 Task: Select transit view around selected location Angkor Wat, Cambodia and check out the nearest train station
Action: Mouse moved to (333, 586)
Screenshot: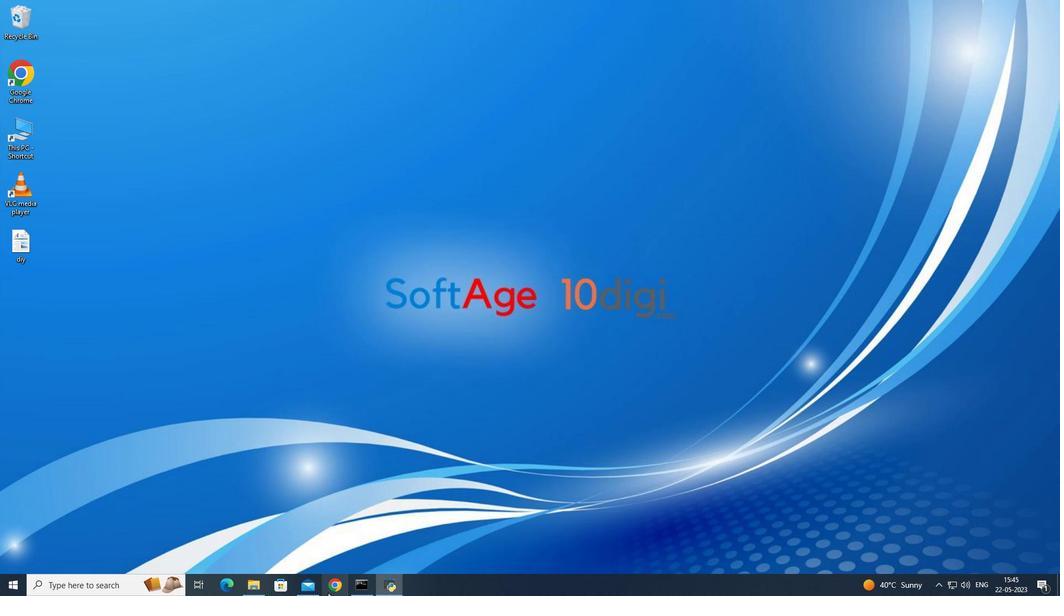 
Action: Mouse pressed left at (333, 586)
Screenshot: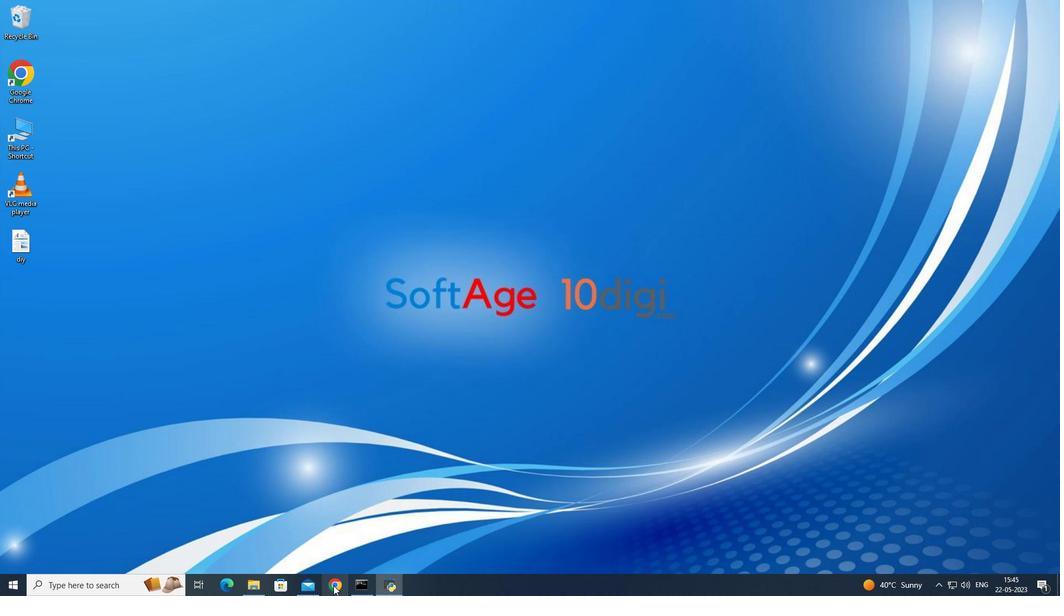 
Action: Mouse moved to (182, 33)
Screenshot: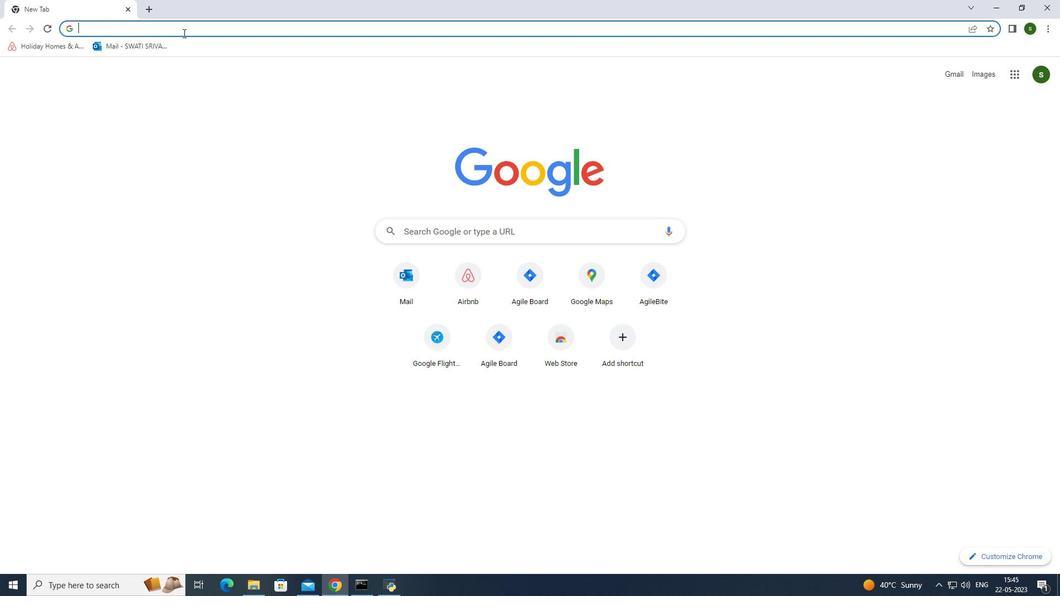 
Action: Mouse pressed left at (182, 33)
Screenshot: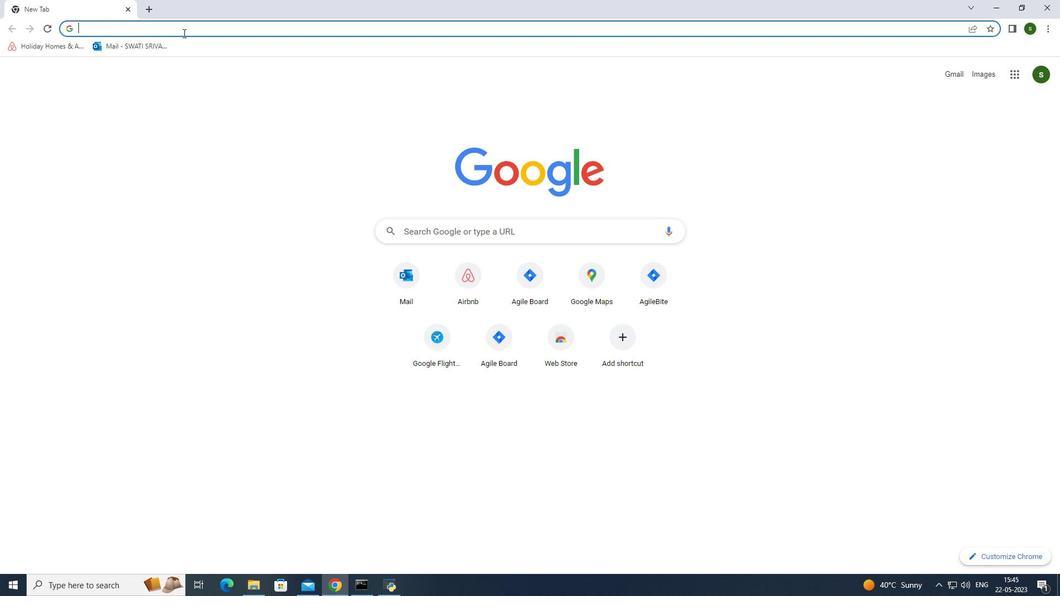 
Action: Mouse moved to (197, 38)
Screenshot: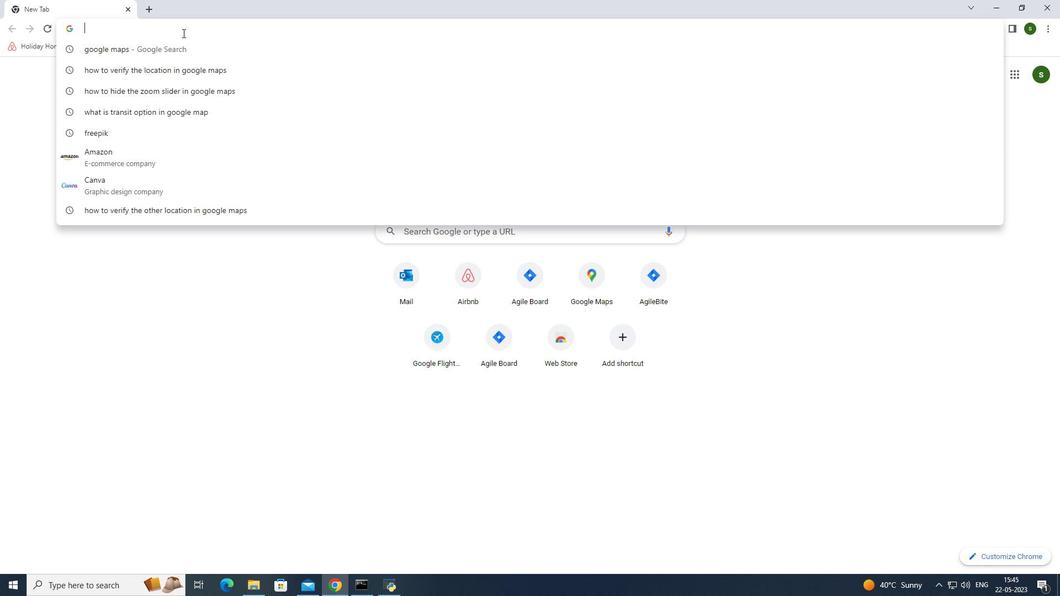 
Action: Key pressed g
Screenshot: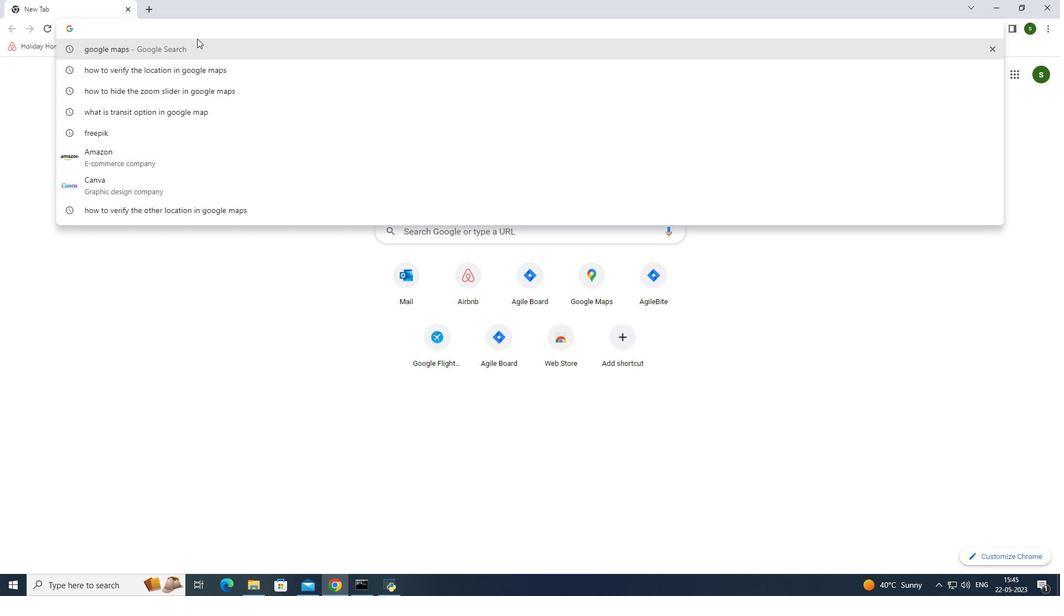
Action: Mouse moved to (197, 39)
Screenshot: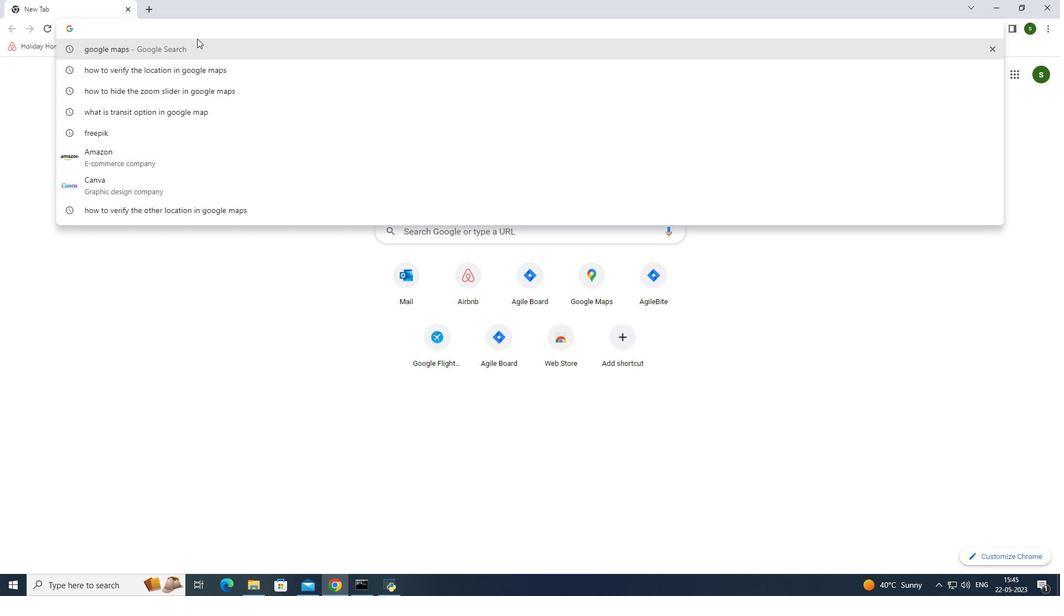 
Action: Key pressed o
Screenshot: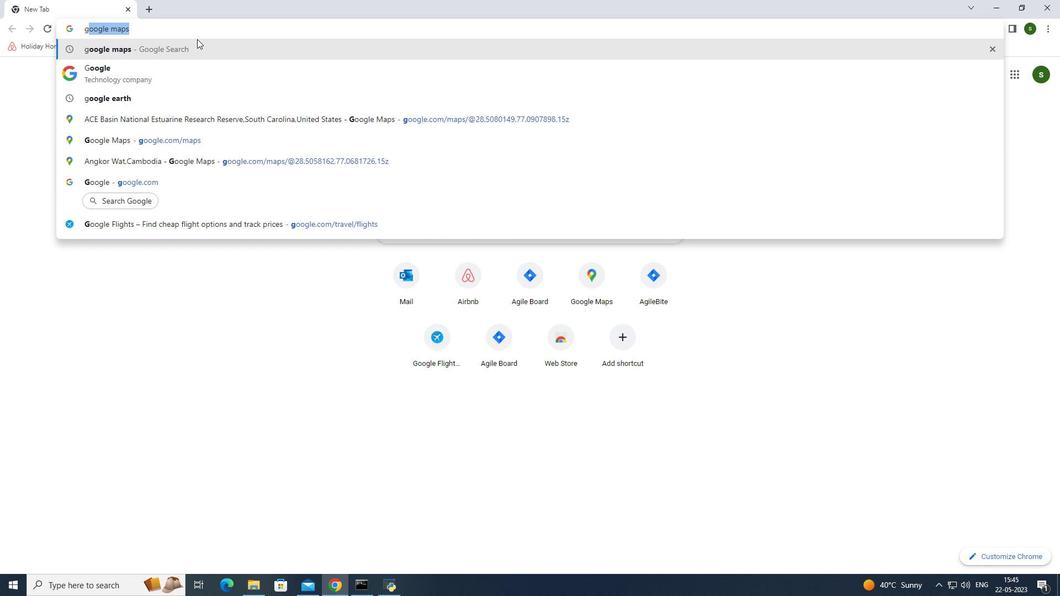 
Action: Mouse moved to (197, 39)
Screenshot: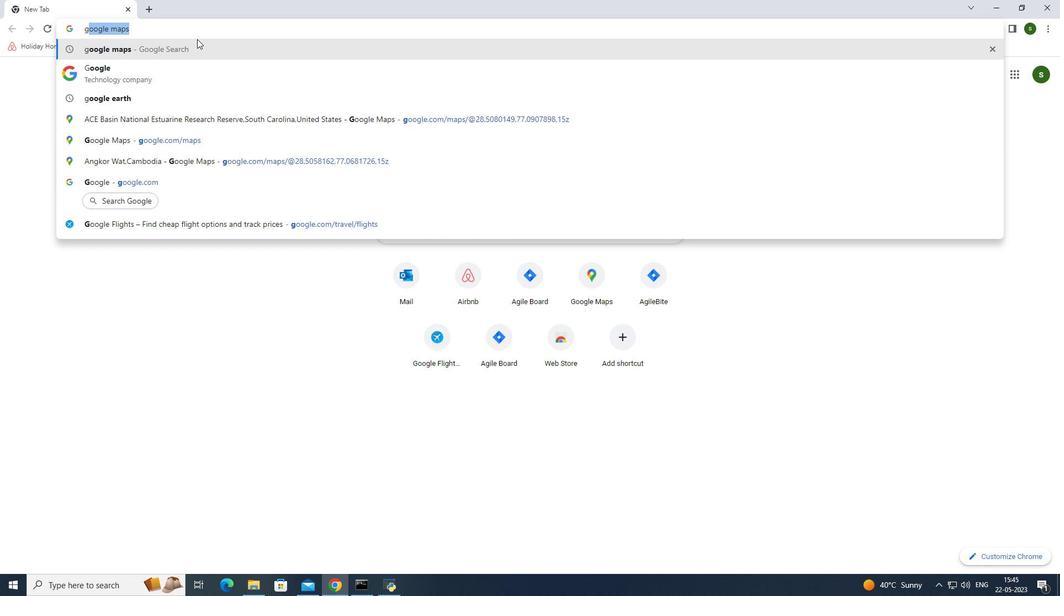 
Action: Key pressed og
Screenshot: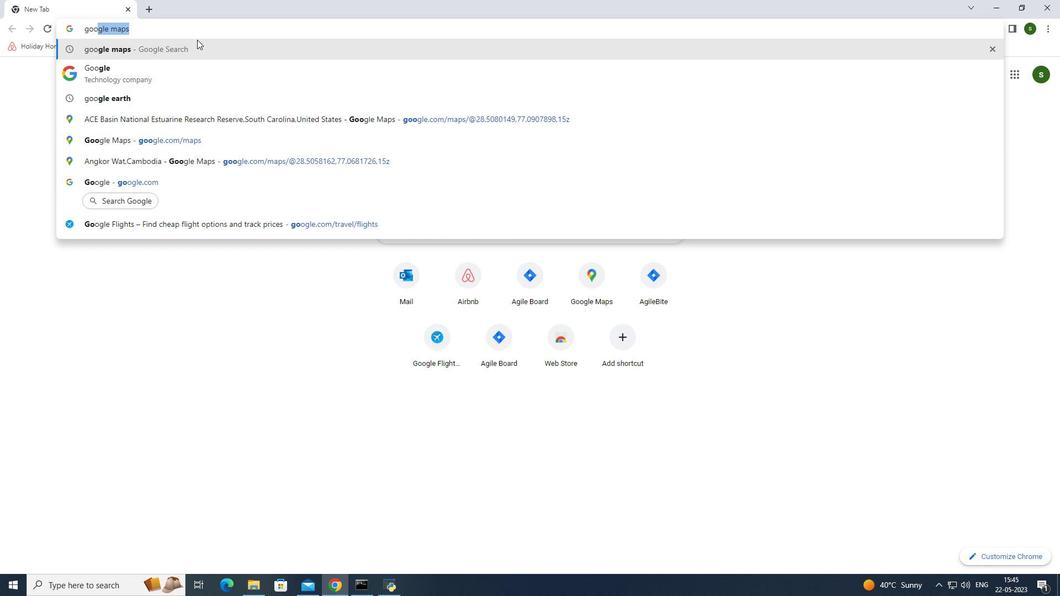 
Action: Mouse moved to (197, 40)
Screenshot: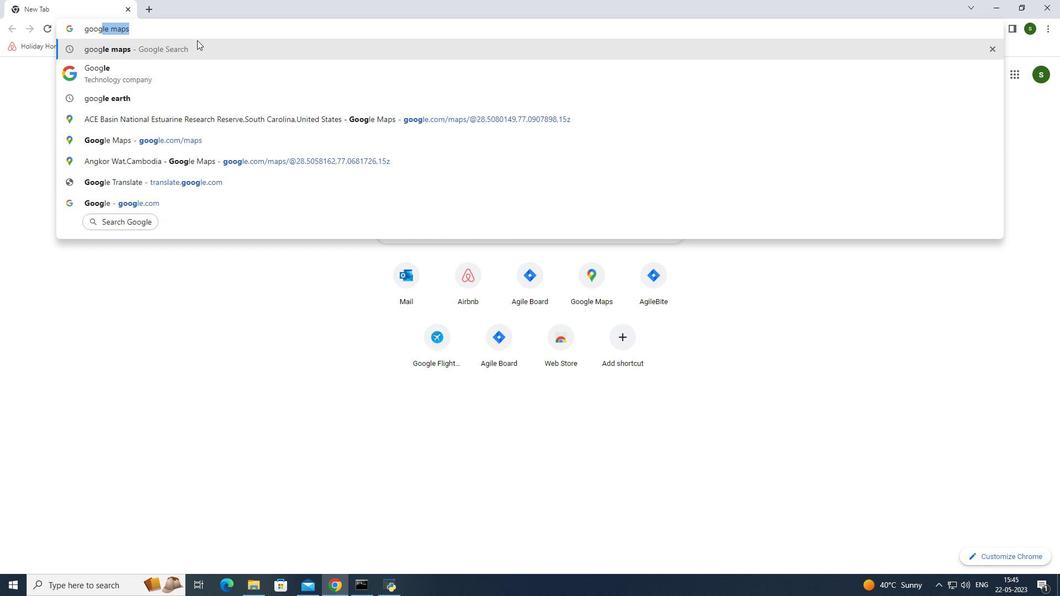 
Action: Key pressed le<Key.space>
Screenshot: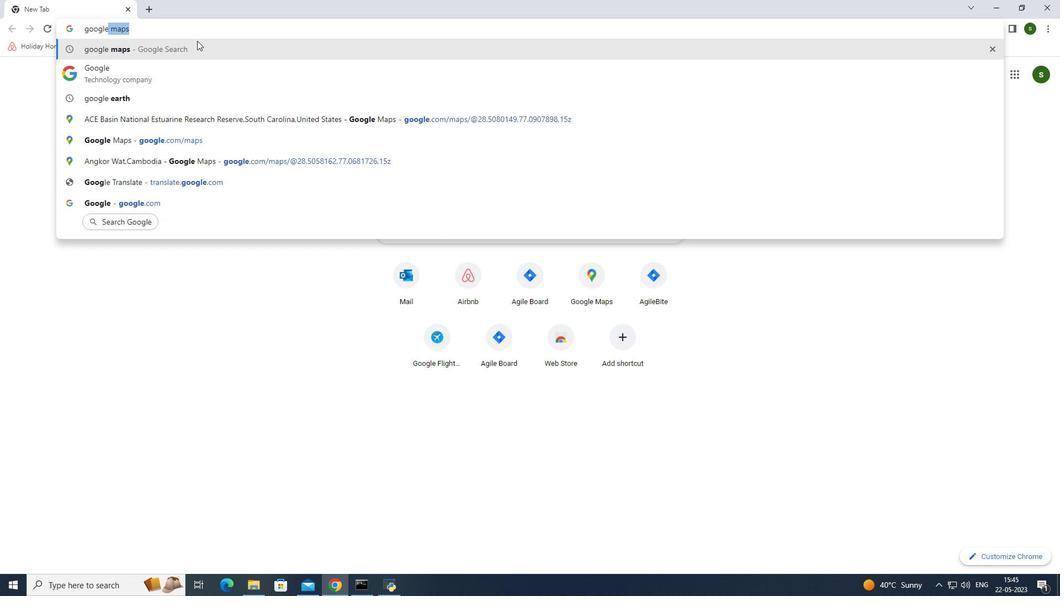 
Action: Mouse moved to (196, 40)
Screenshot: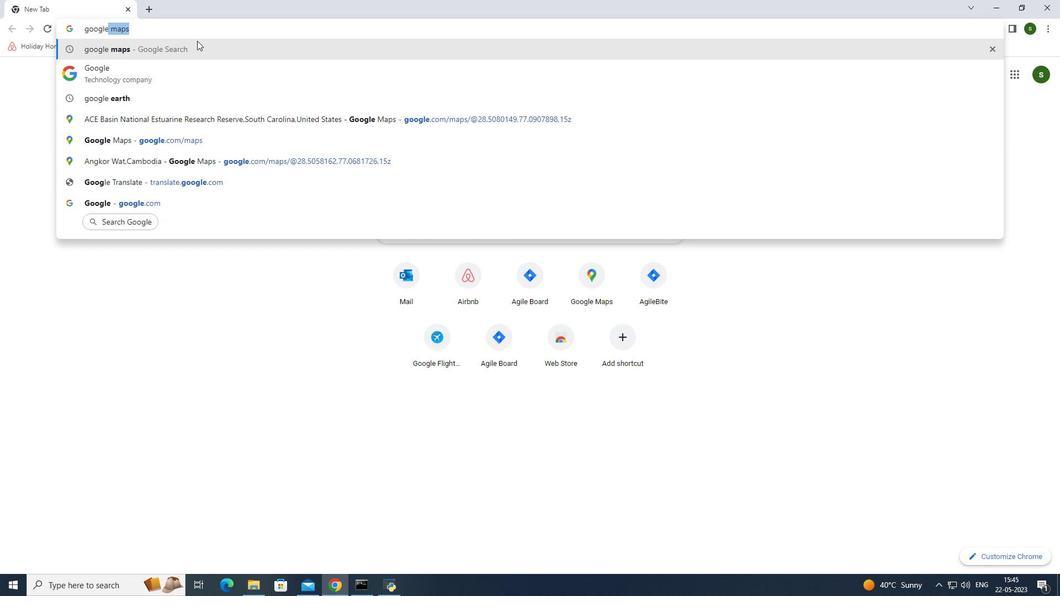 
Action: Key pressed ma
Screenshot: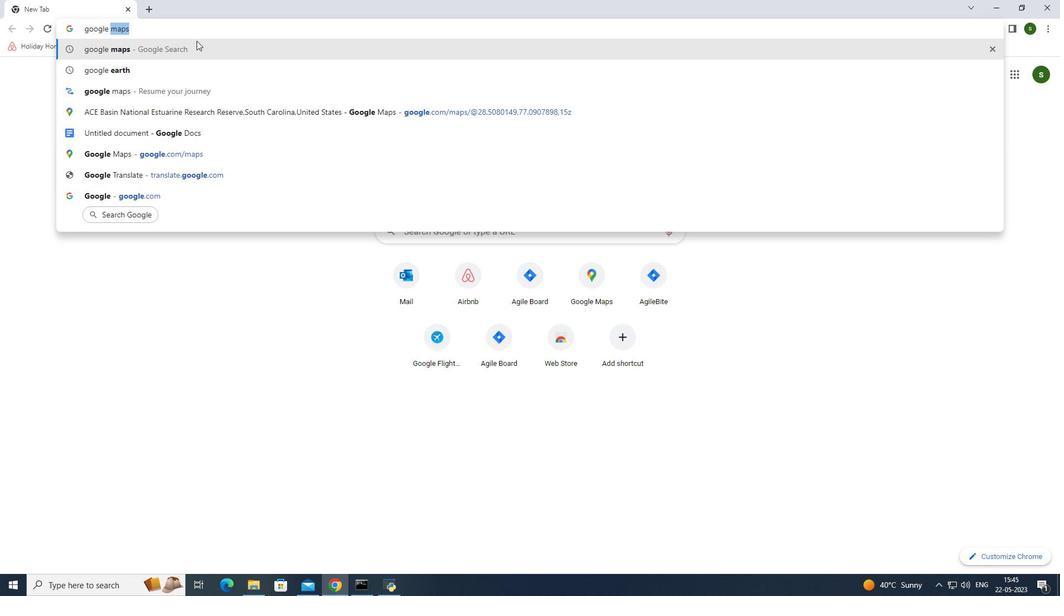 
Action: Mouse moved to (196, 41)
Screenshot: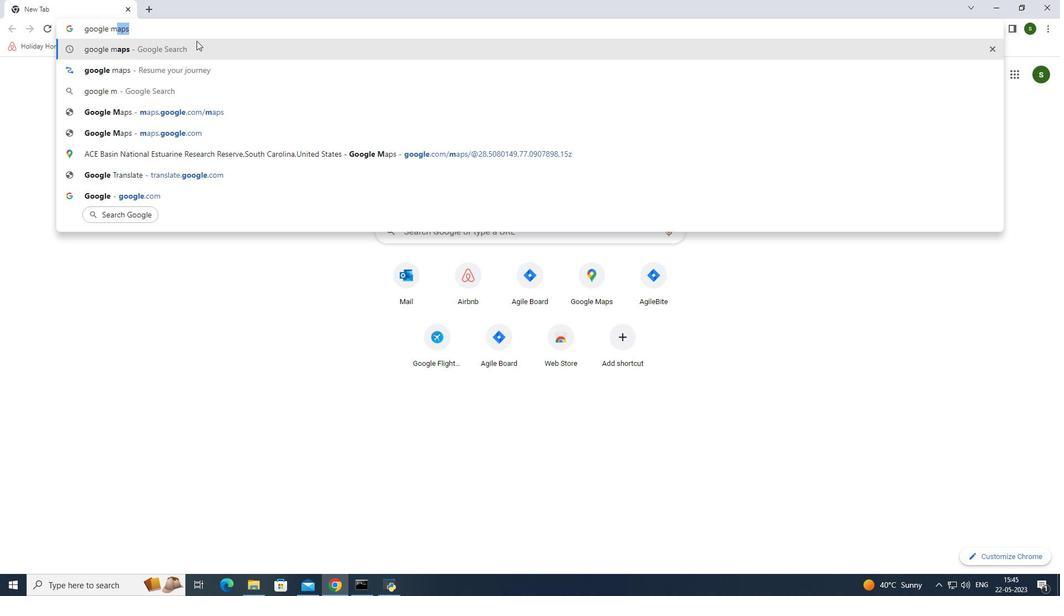 
Action: Key pressed ps
Screenshot: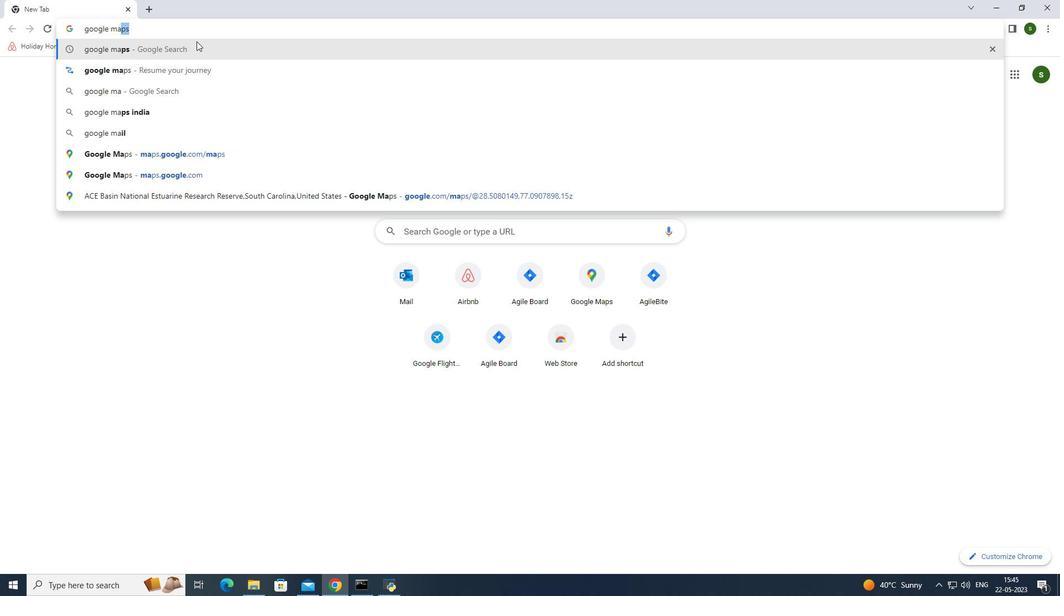 
Action: Mouse moved to (195, 43)
Screenshot: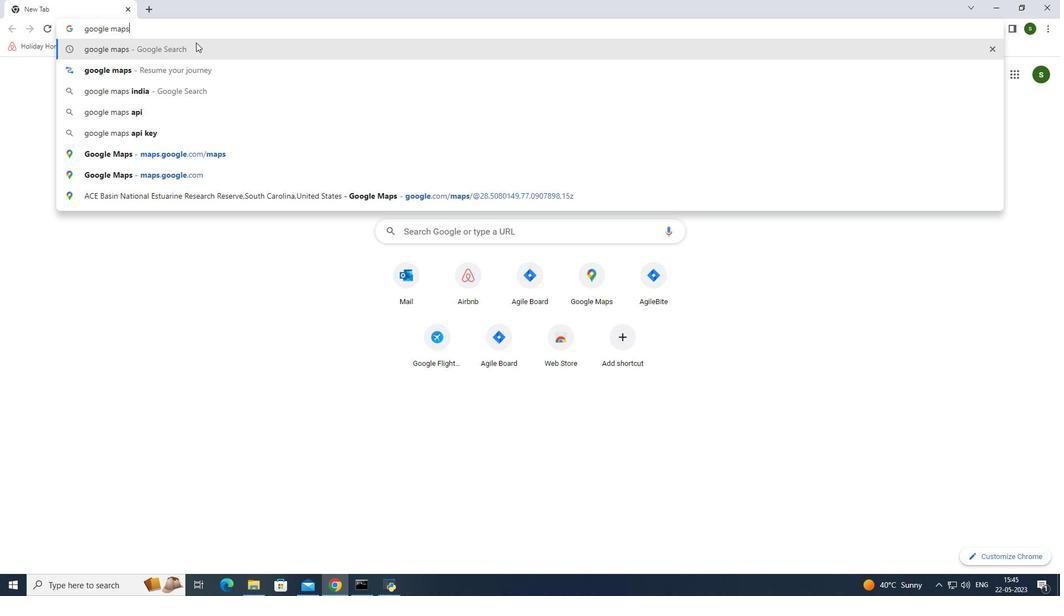 
Action: Key pressed <Key.enter>
Screenshot: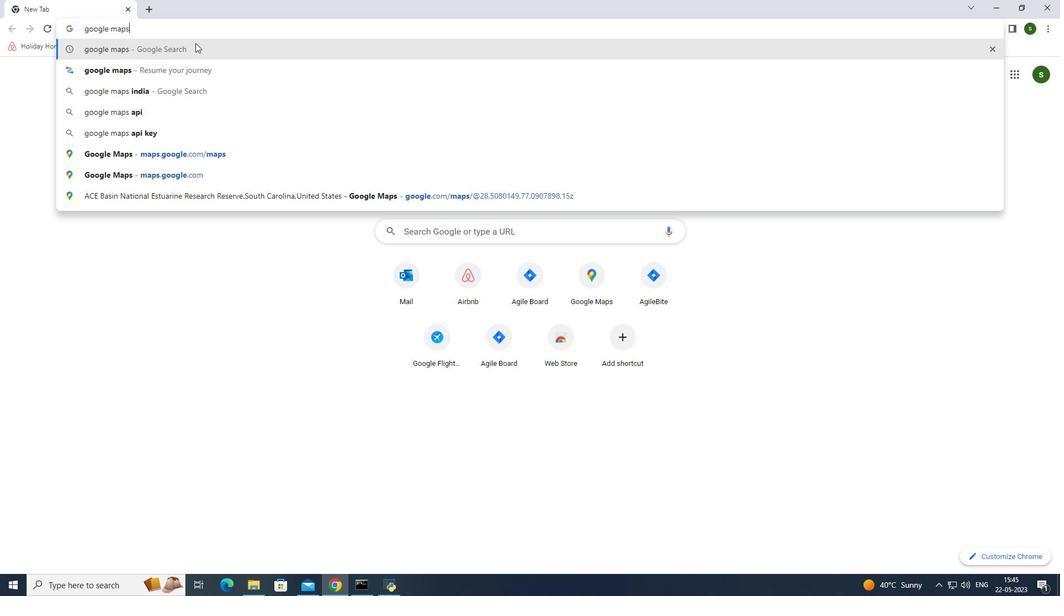 
Action: Mouse moved to (154, 163)
Screenshot: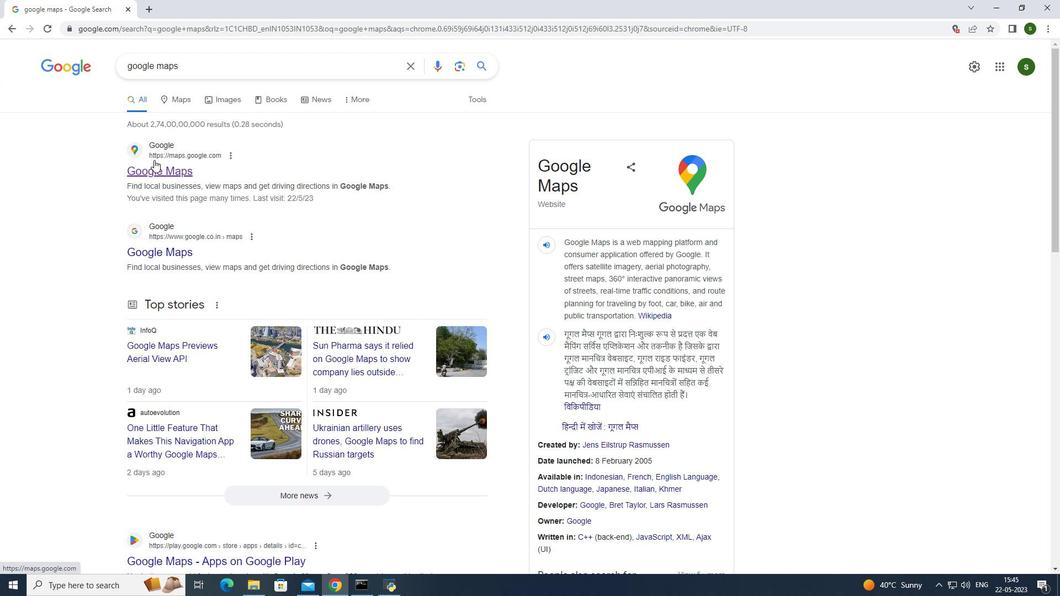 
Action: Mouse pressed left at (154, 163)
Screenshot: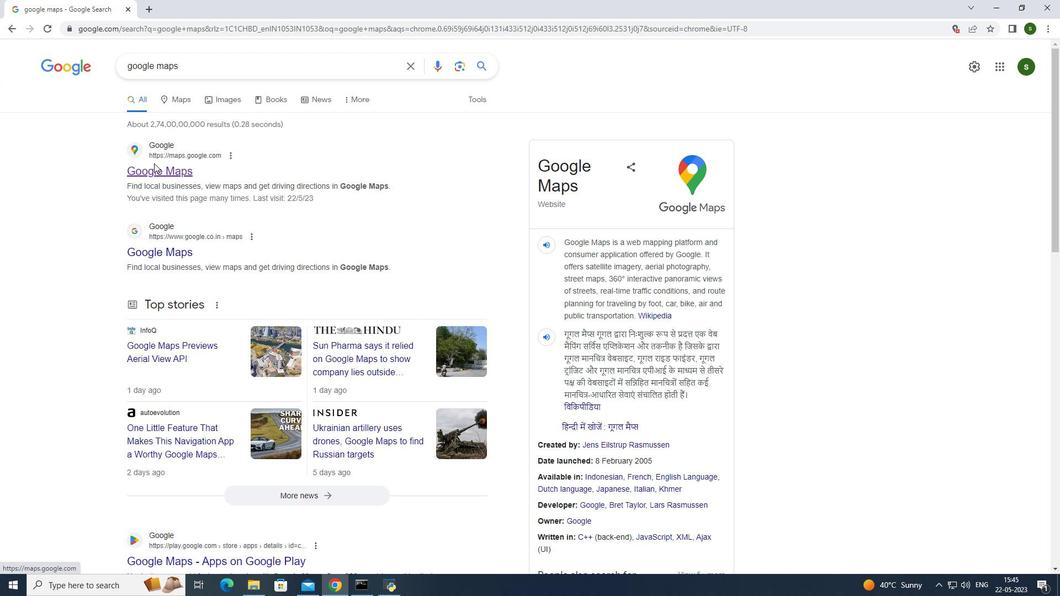 
Action: Mouse moved to (176, 53)
Screenshot: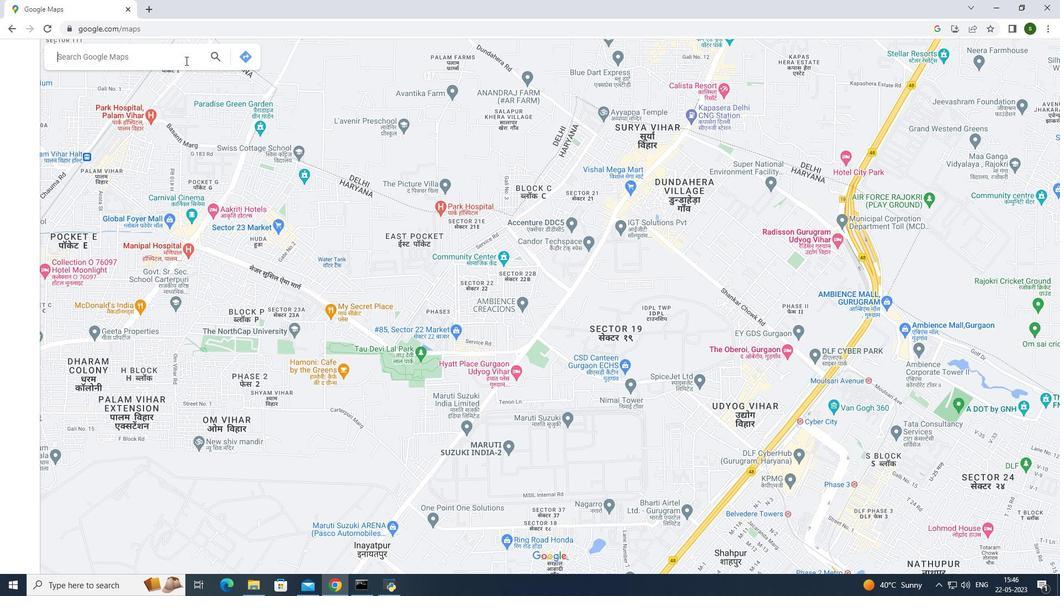 
Action: Mouse pressed left at (176, 53)
Screenshot: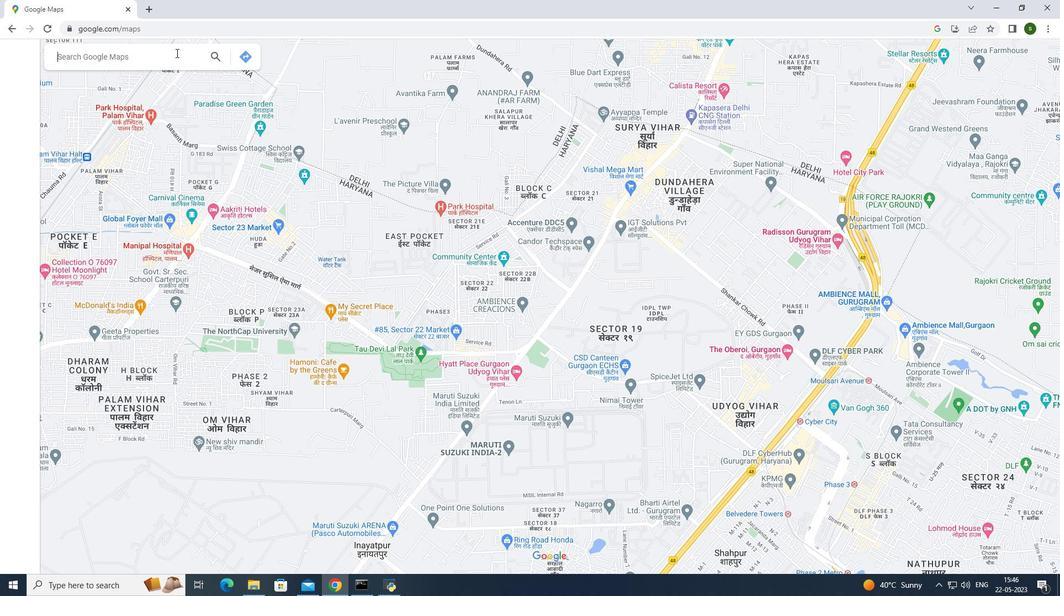 
Action: Mouse moved to (209, 56)
Screenshot: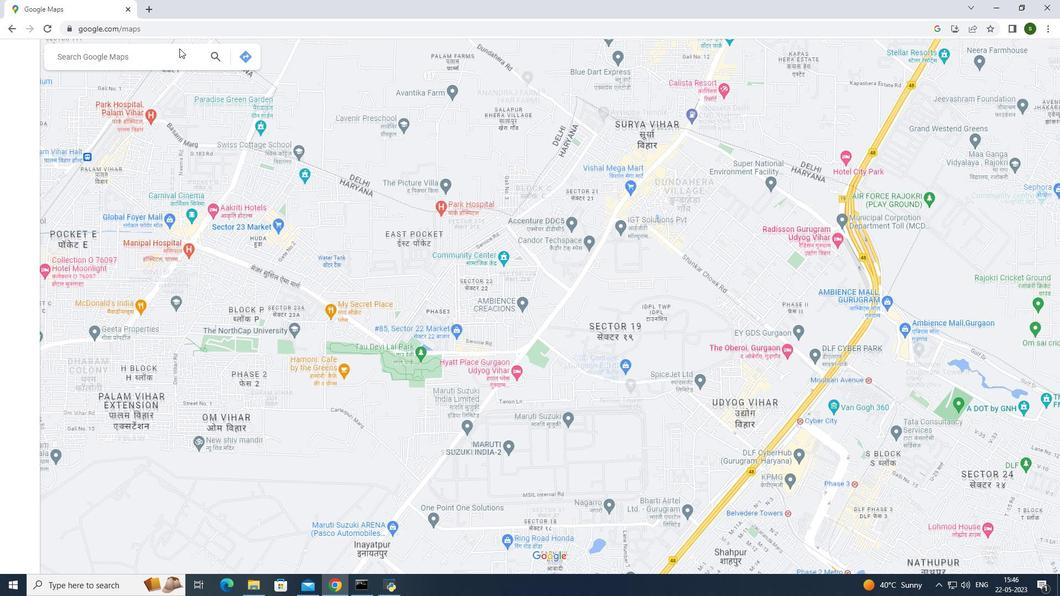 
Action: Key pressed <Key.caps_lock>A<Key.caps_lock>ngkor<Key.space>
Screenshot: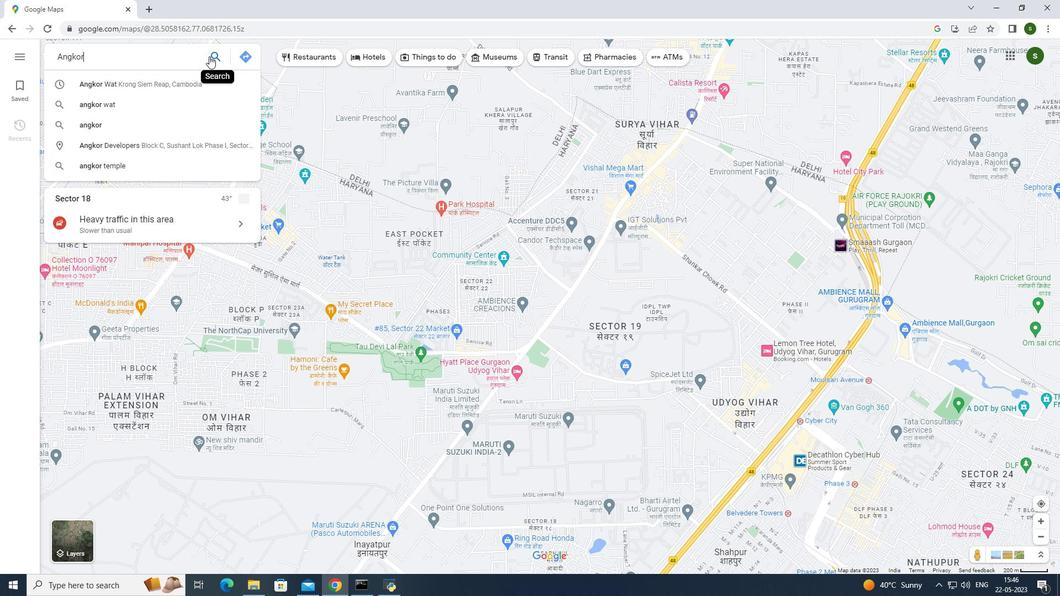 
Action: Mouse moved to (209, 56)
Screenshot: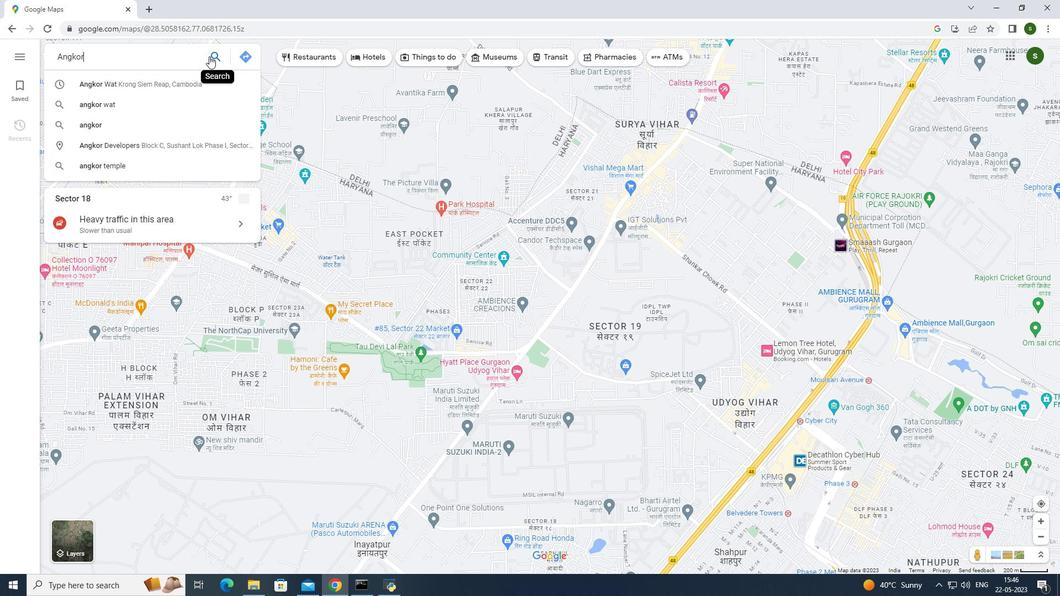
Action: Key pressed <Key.caps_lock>W<Key.caps_lock>at,<Key.caps_lock>
Screenshot: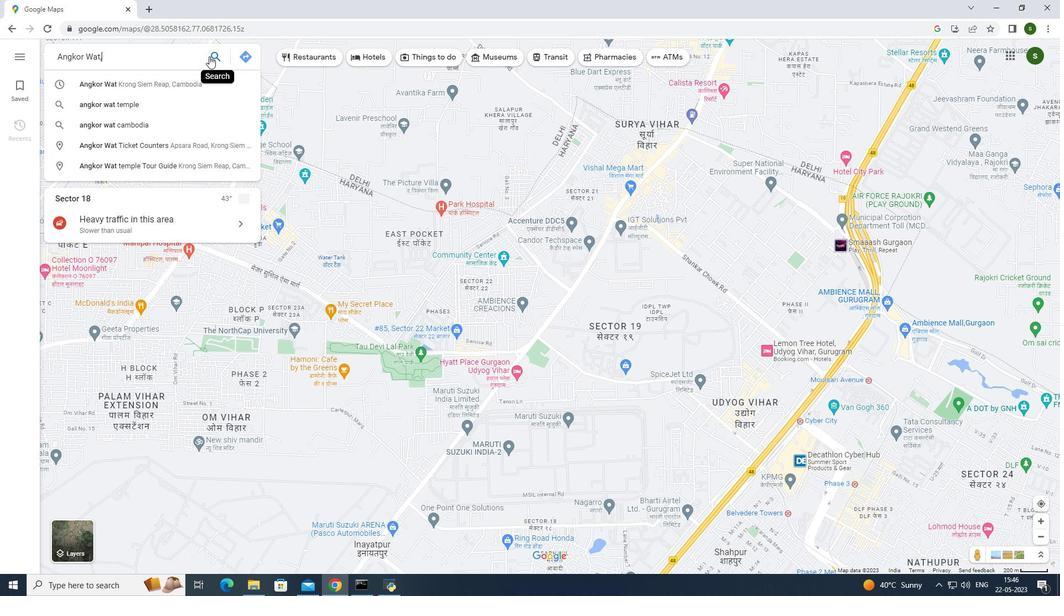 
Action: Mouse moved to (209, 56)
Screenshot: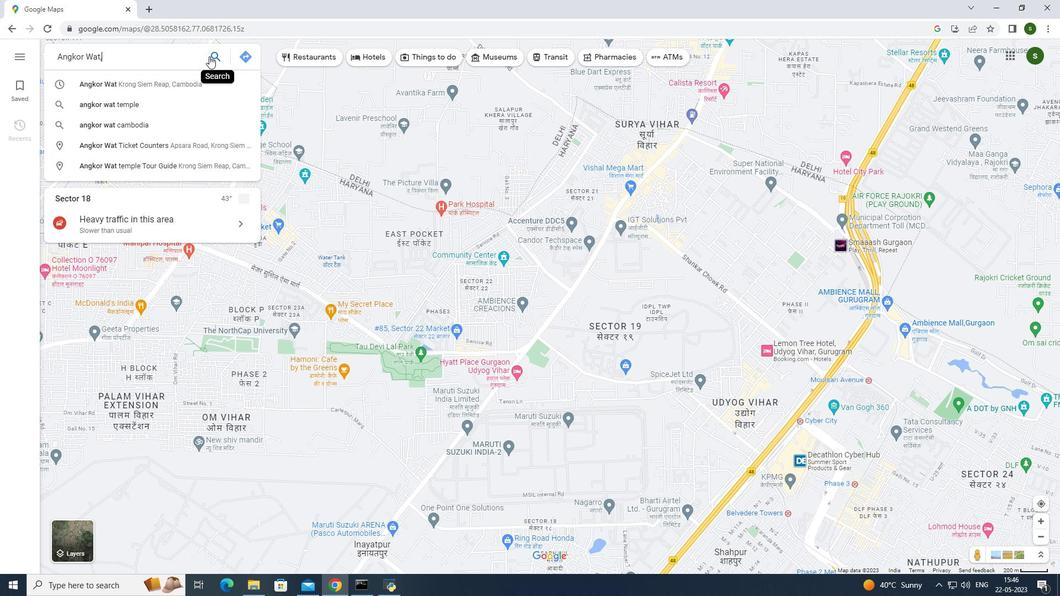 
Action: Key pressed C<Key.caps_lock>ambodiaa
Screenshot: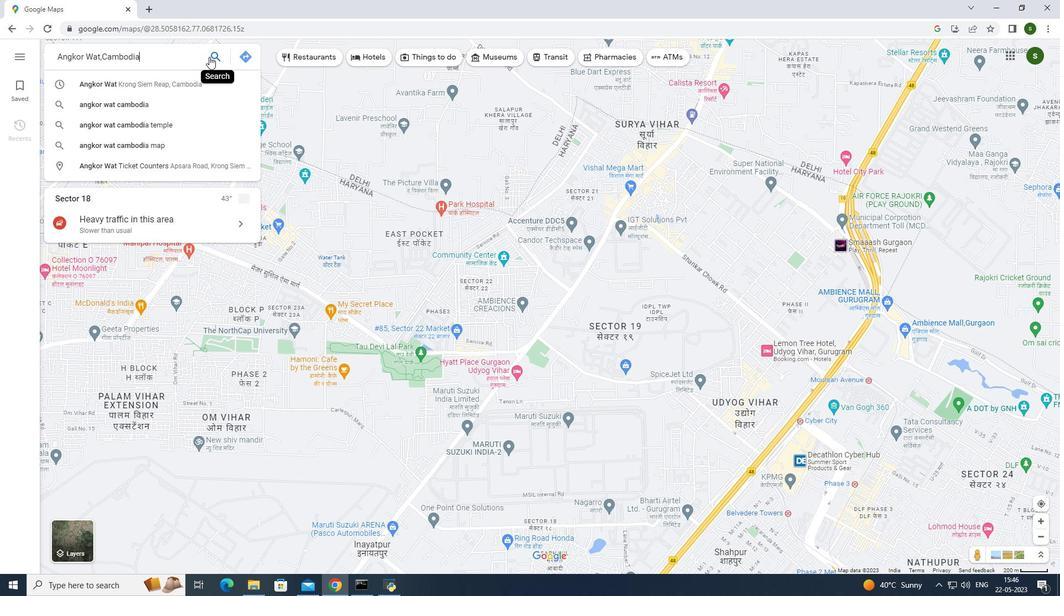 
Action: Mouse moved to (209, 57)
Screenshot: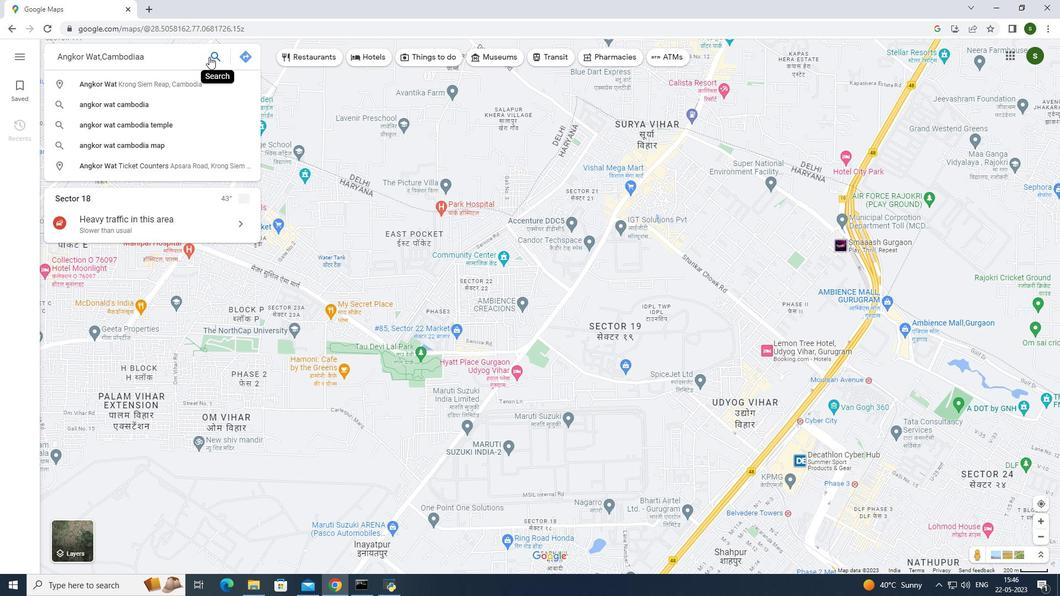 
Action: Key pressed <Key.backspace>
Screenshot: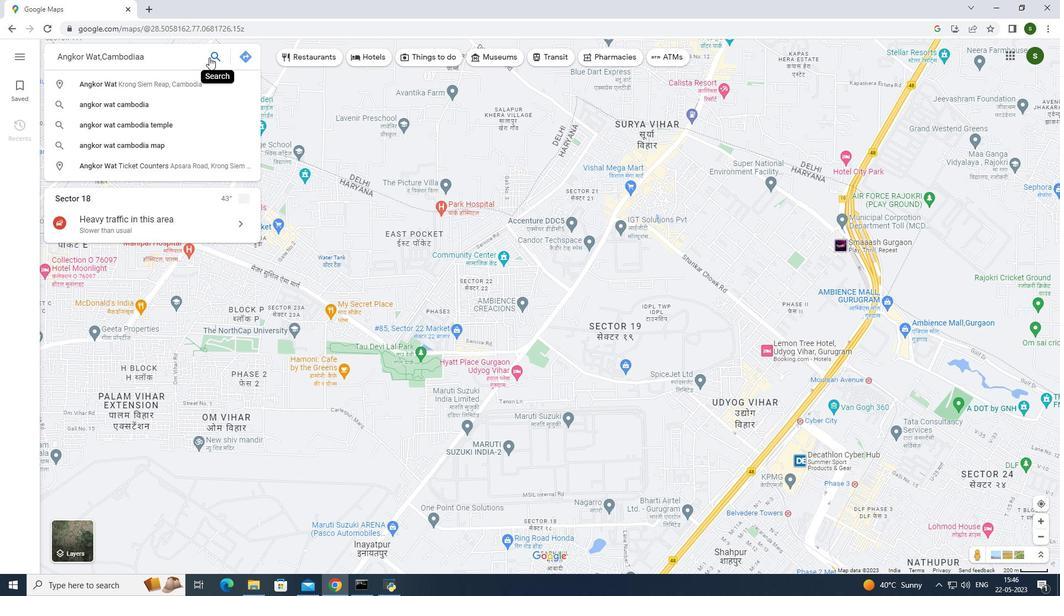 
Action: Mouse moved to (208, 58)
Screenshot: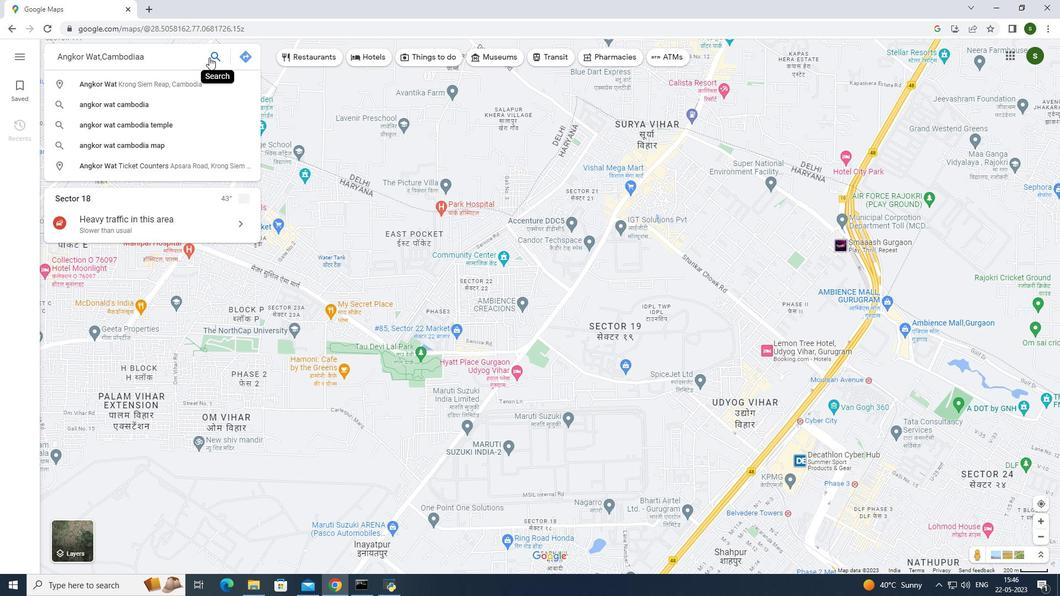 
Action: Key pressed <Key.enter>
Screenshot: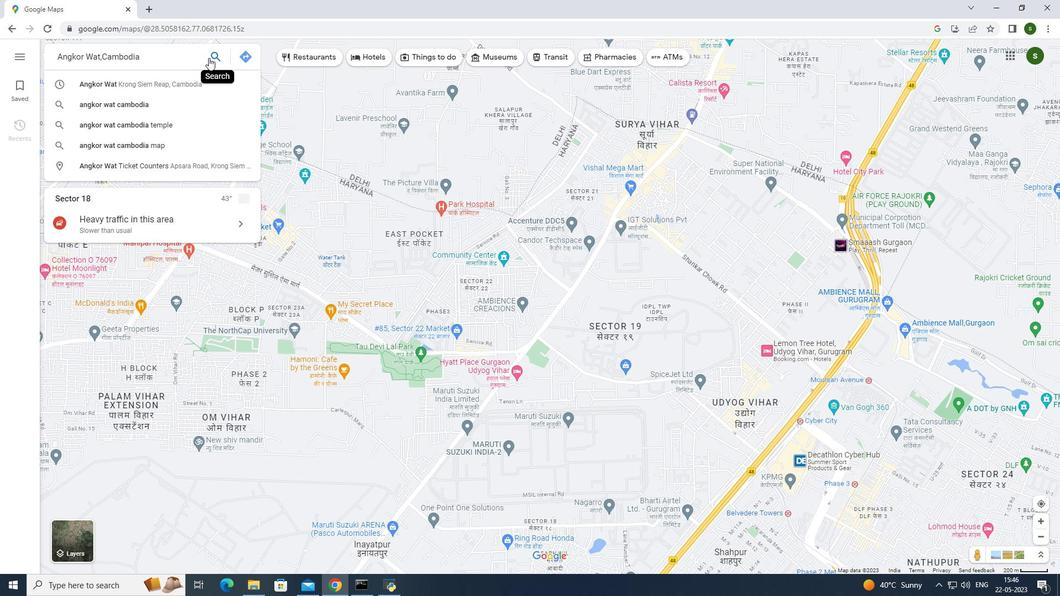 
Action: Mouse moved to (525, 198)
Screenshot: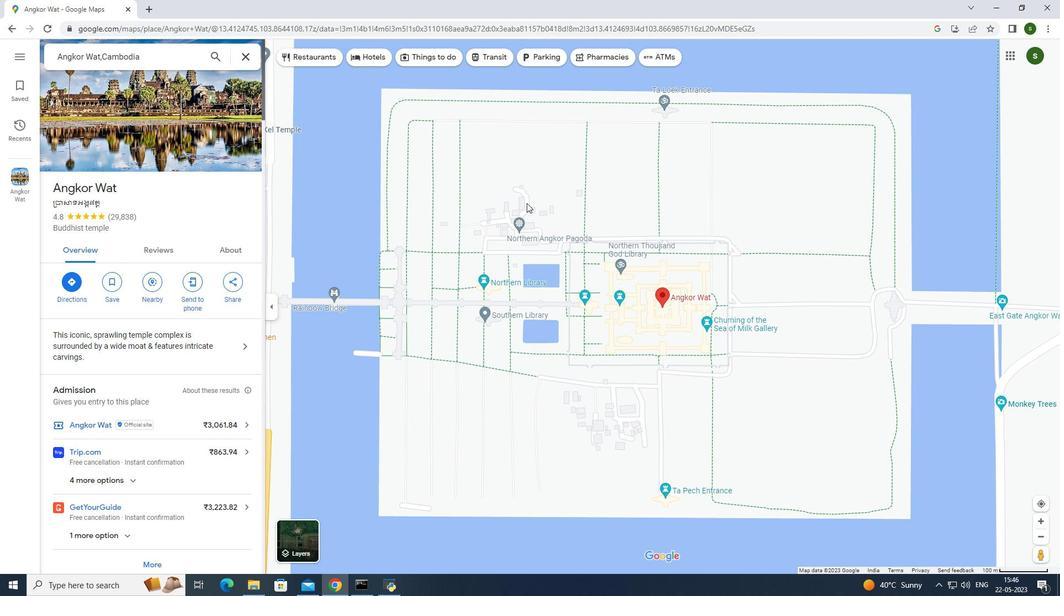 
Action: Mouse scrolled (525, 199) with delta (0, 0)
Screenshot: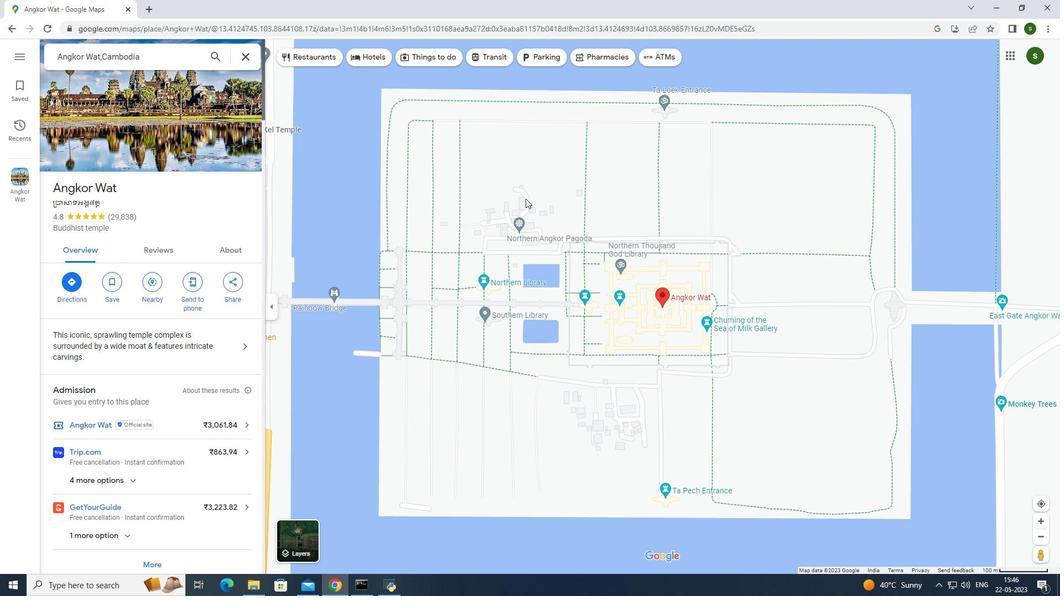 
Action: Mouse moved to (483, 55)
Screenshot: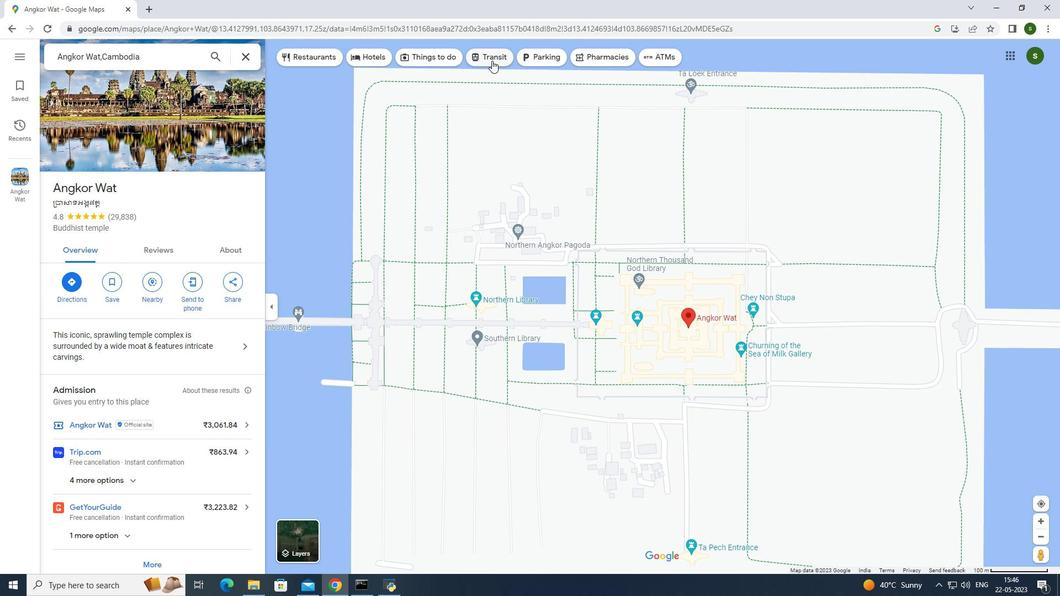 
Action: Mouse pressed left at (483, 55)
Screenshot: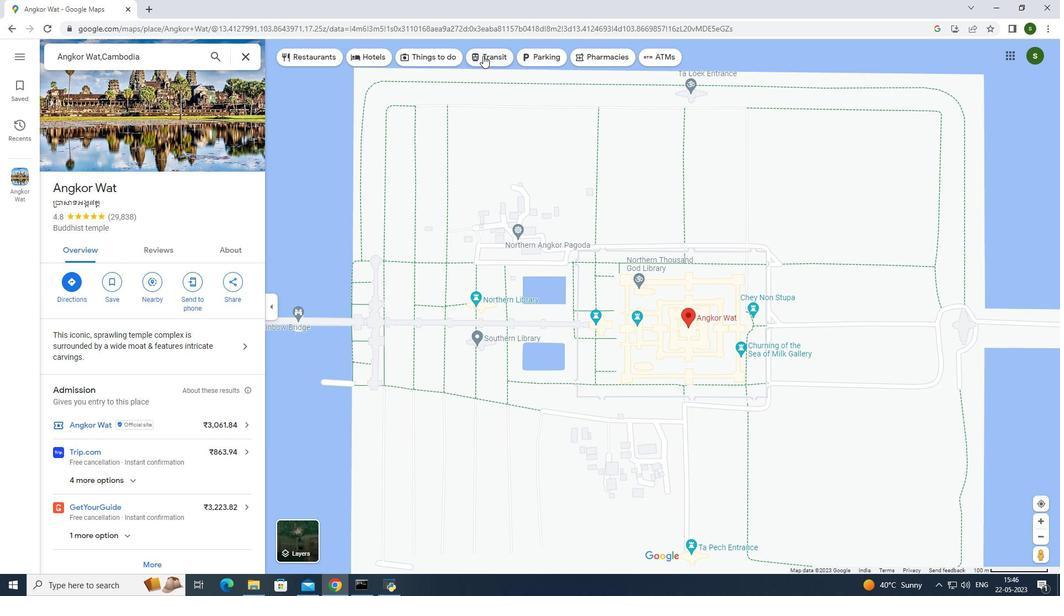 
Action: Mouse moved to (375, 258)
Screenshot: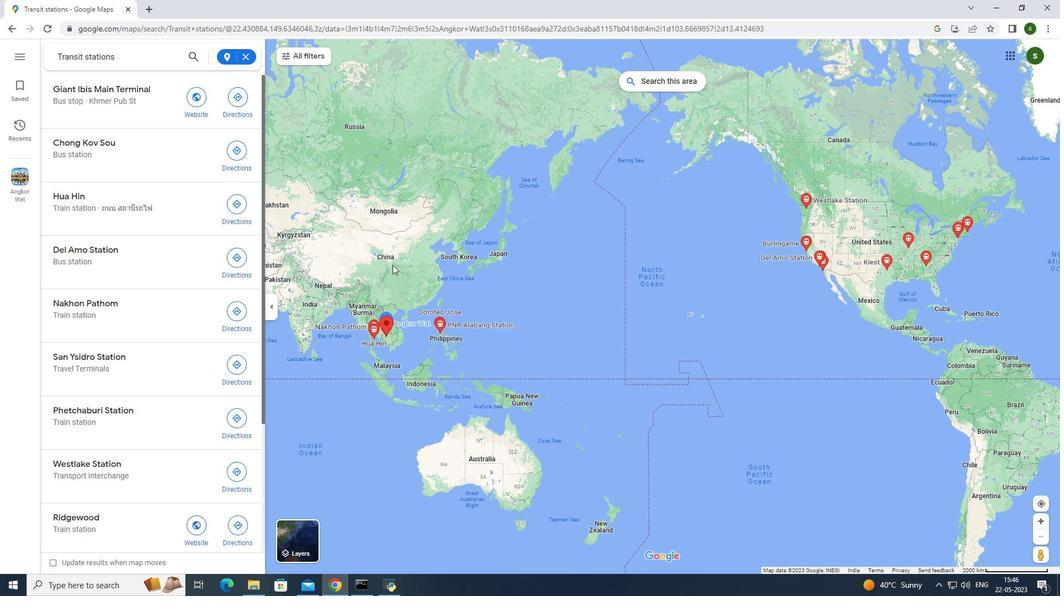 
Action: Mouse pressed left at (375, 258)
Screenshot: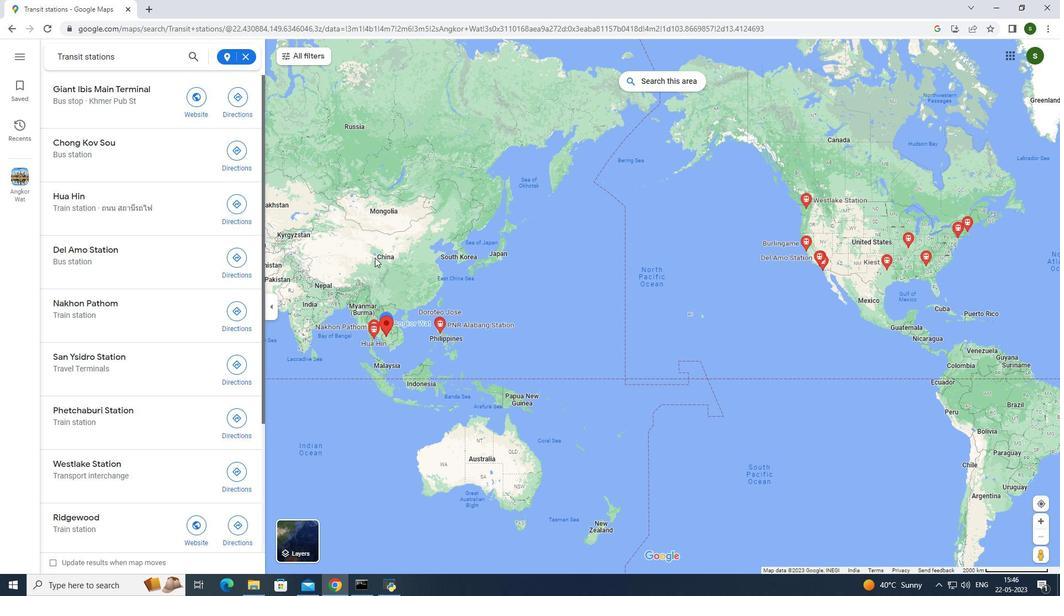
Action: Mouse moved to (538, 335)
Screenshot: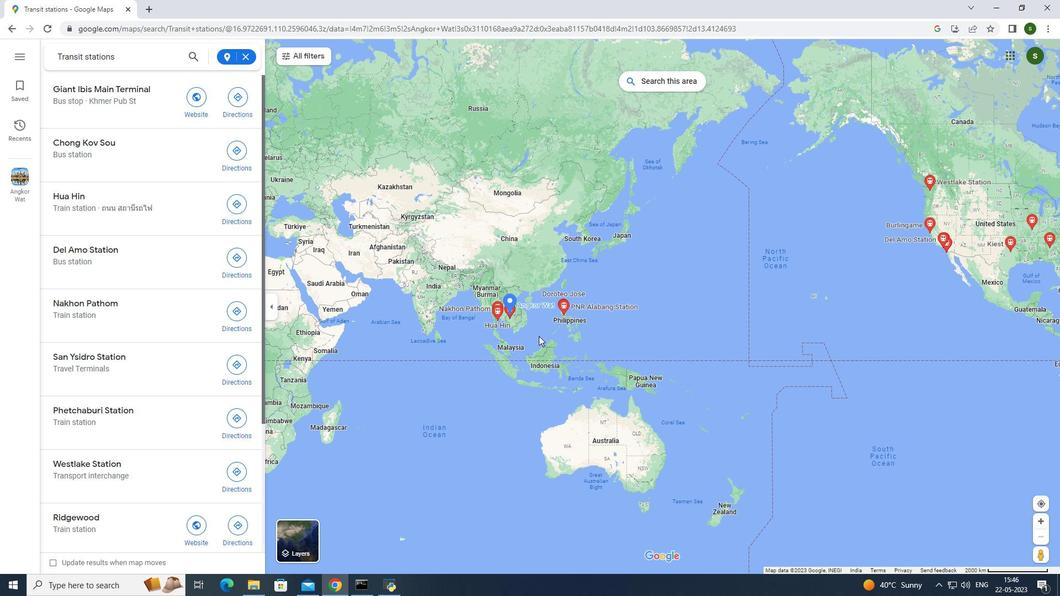 
Action: Mouse scrolled (538, 335) with delta (0, 0)
Screenshot: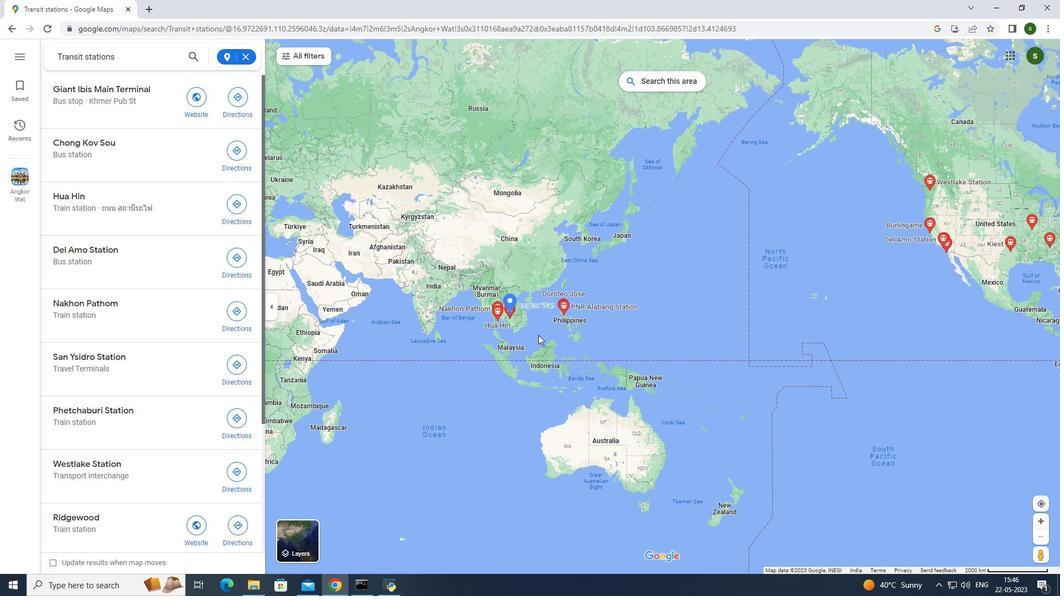 
Action: Mouse moved to (538, 334)
Screenshot: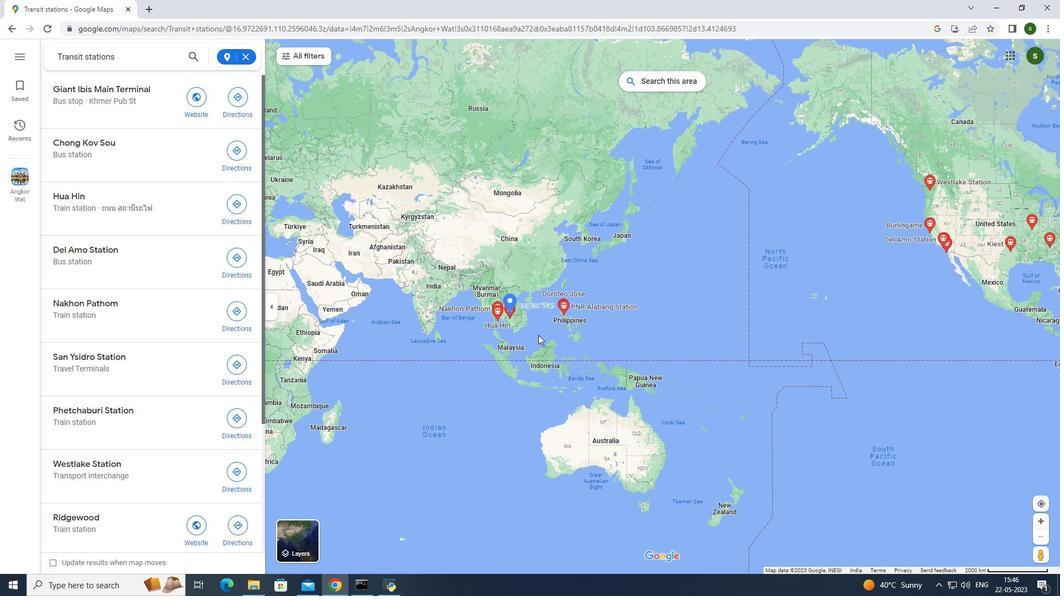 
Action: Mouse scrolled (538, 334) with delta (0, 0)
Screenshot: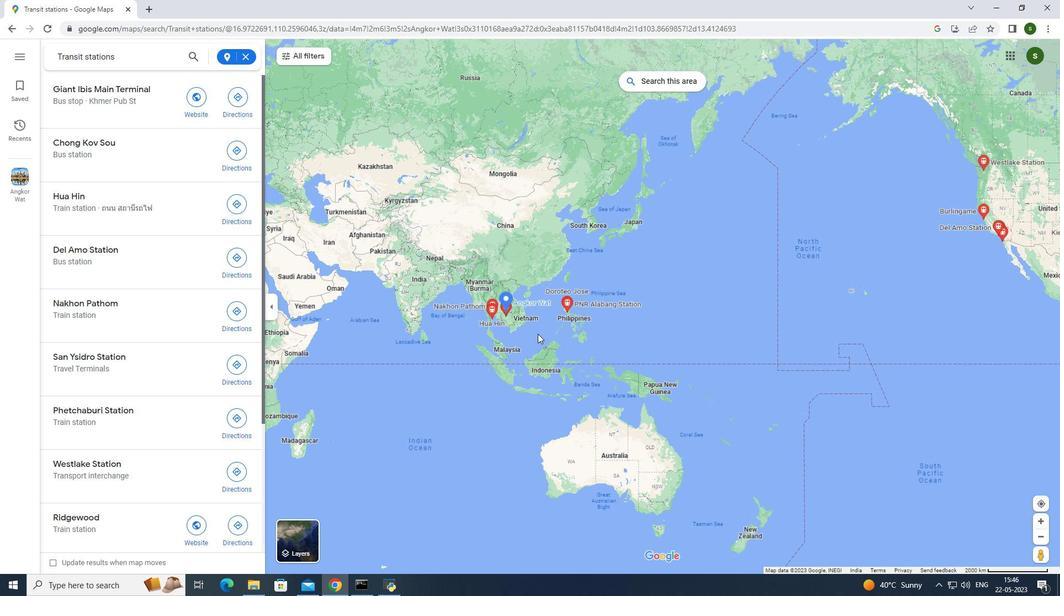 
Action: Mouse scrolled (538, 334) with delta (0, 0)
Screenshot: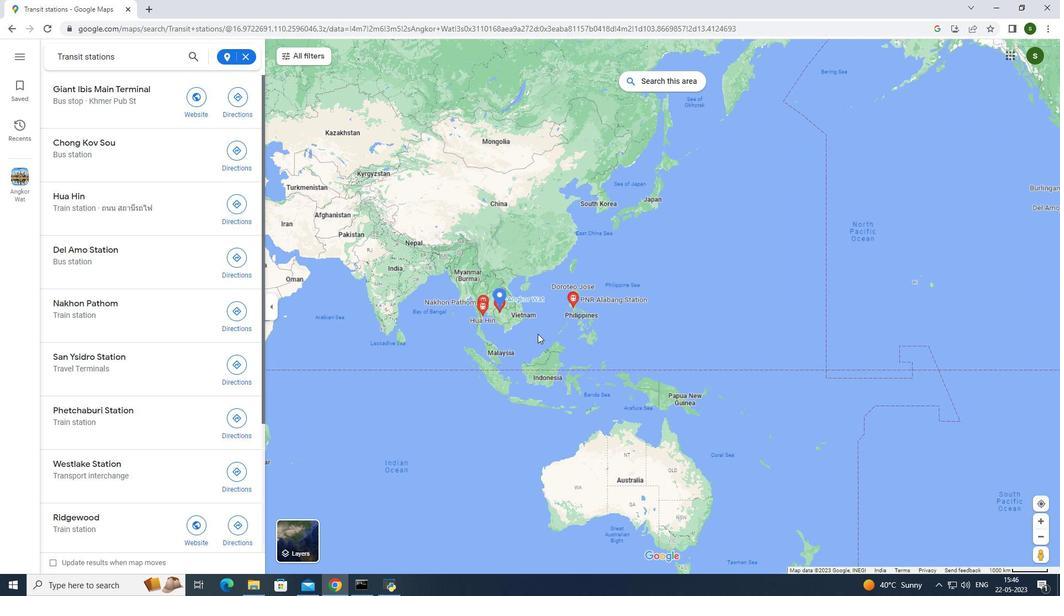 
Action: Mouse moved to (619, 338)
Screenshot: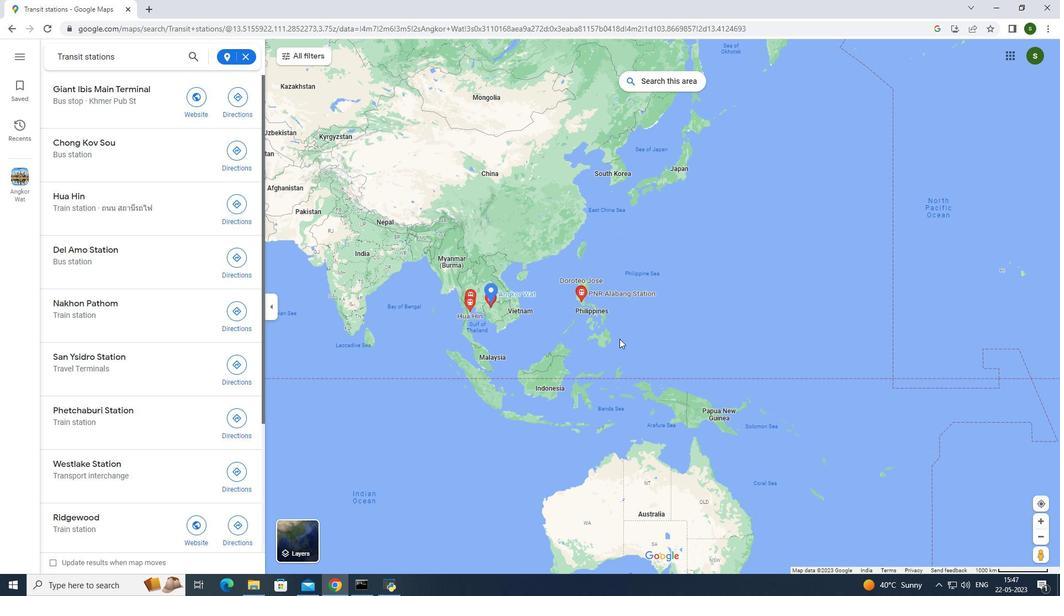 
Action: Mouse scrolled (619, 339) with delta (0, 0)
Screenshot: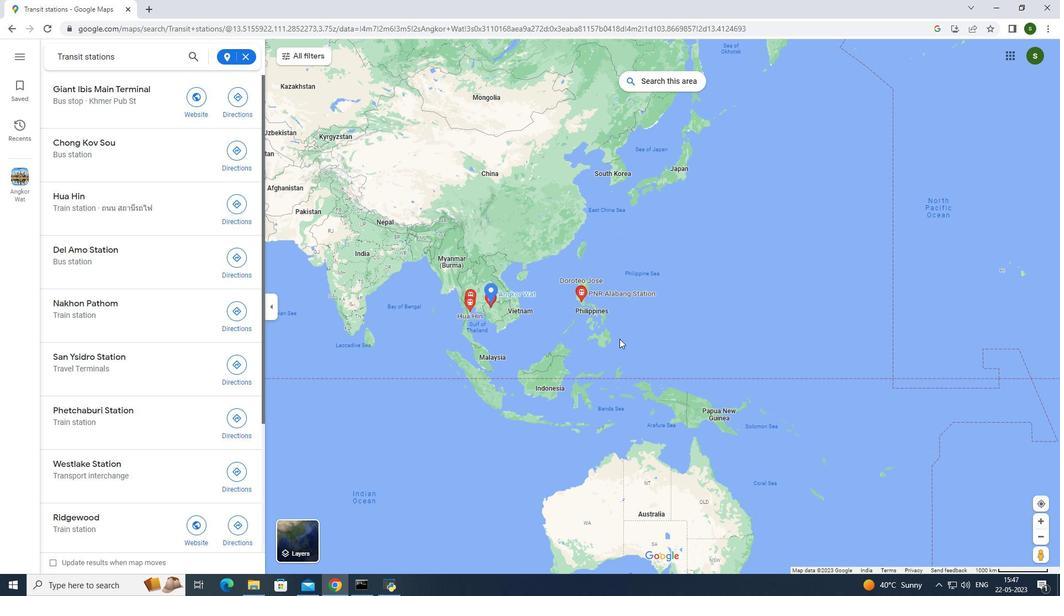 
Action: Mouse scrolled (619, 339) with delta (0, 0)
Screenshot: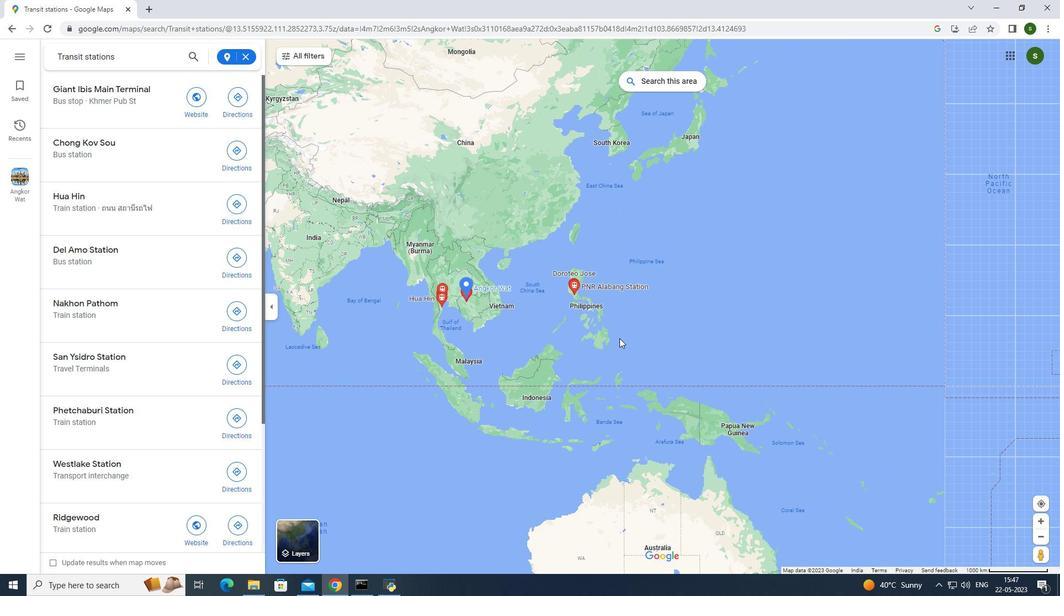 
Action: Mouse scrolled (619, 339) with delta (0, 0)
Screenshot: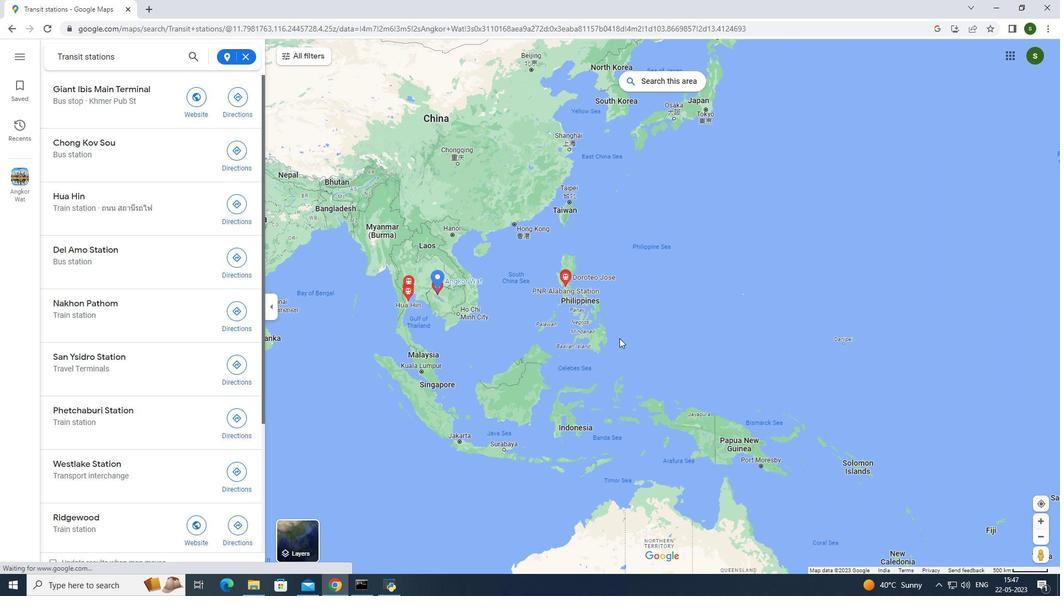 
Action: Mouse scrolled (619, 339) with delta (0, 0)
Screenshot: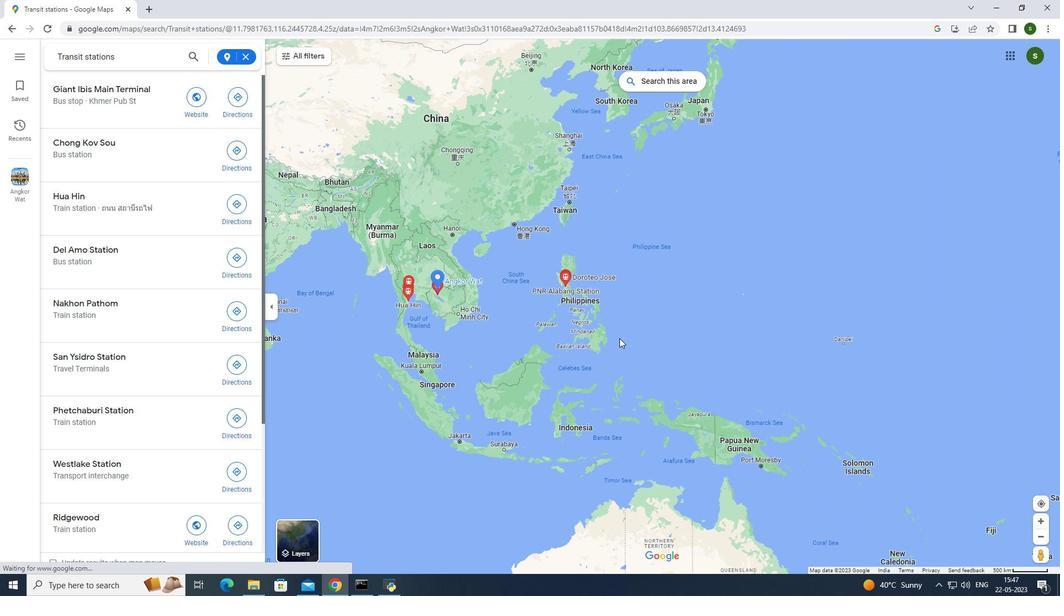 
Action: Mouse scrolled (619, 339) with delta (0, 0)
Screenshot: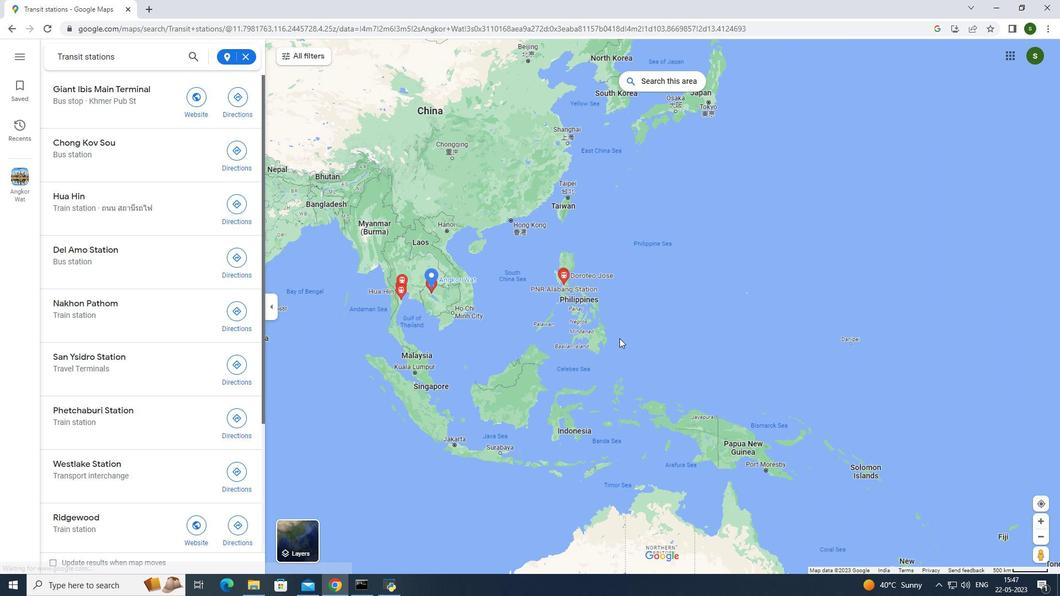 
Action: Mouse moved to (402, 295)
Screenshot: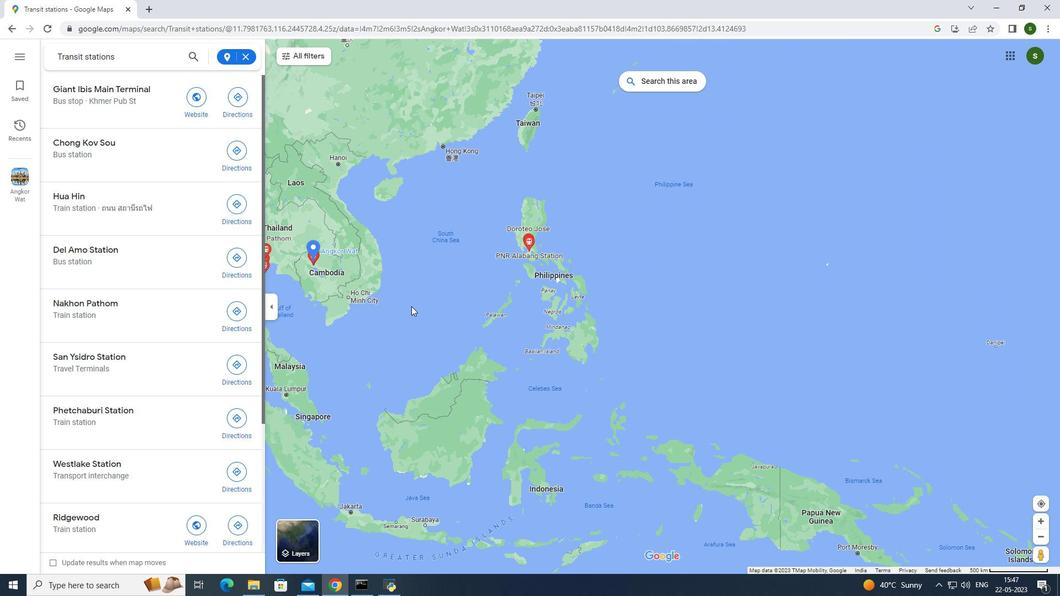 
Action: Mouse pressed left at (402, 295)
Screenshot: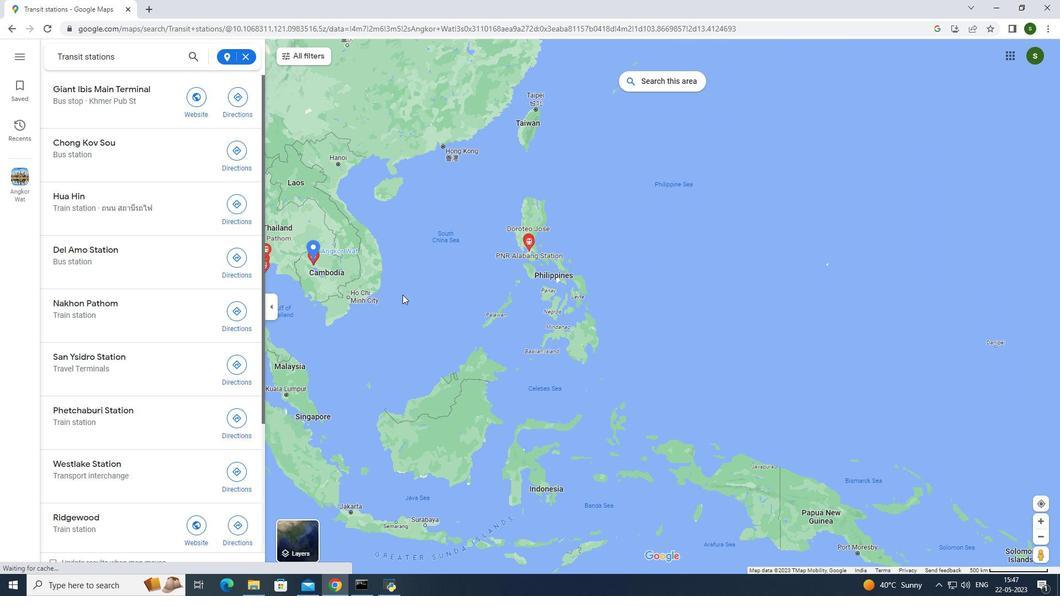 
Action: Mouse moved to (539, 307)
Screenshot: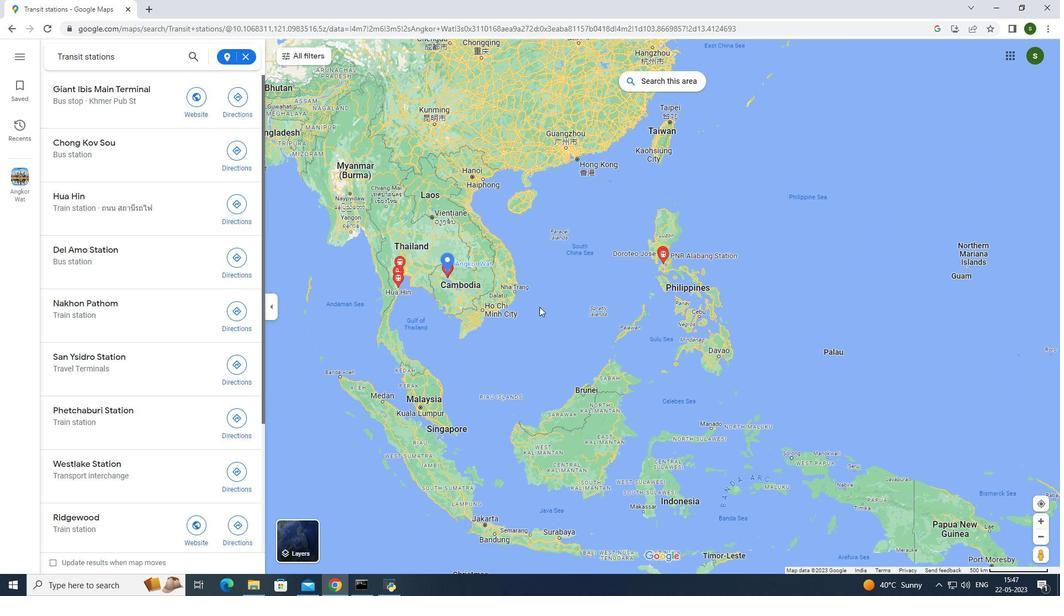 
Action: Mouse scrolled (539, 308) with delta (0, 0)
Screenshot: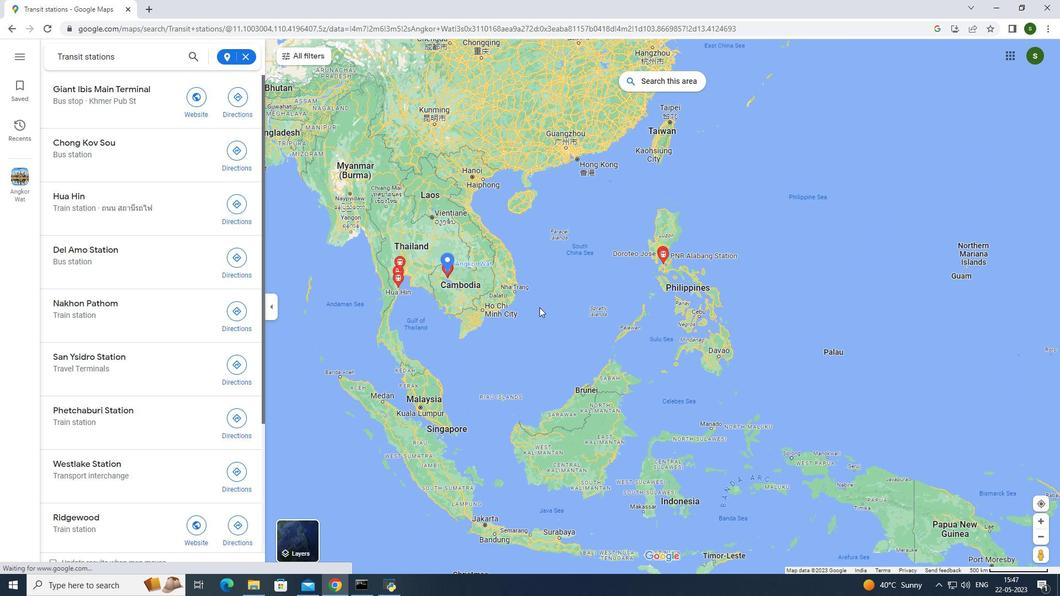 
Action: Mouse scrolled (539, 308) with delta (0, 0)
Screenshot: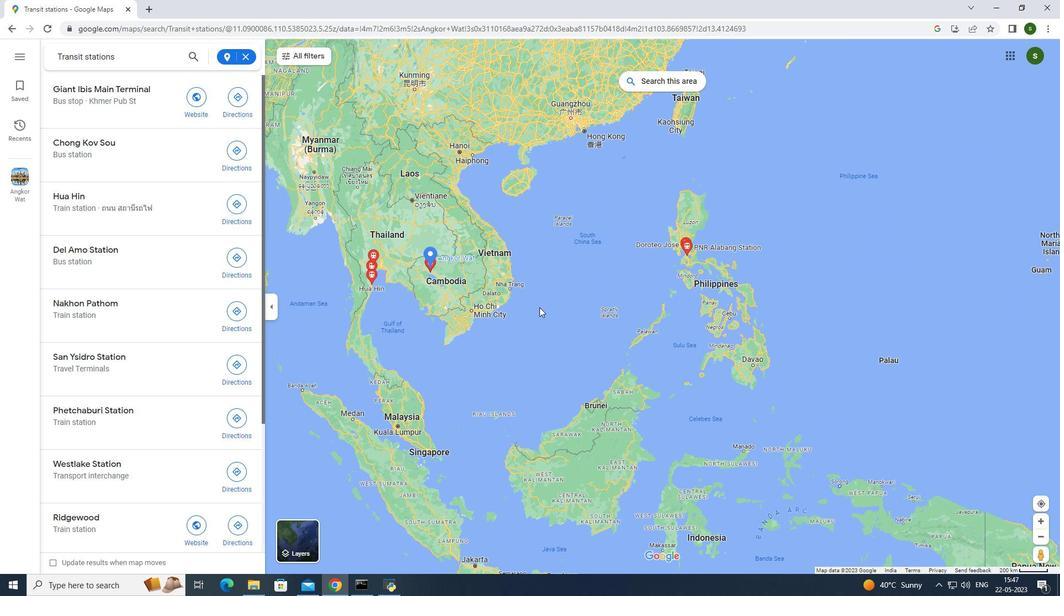 
Action: Mouse scrolled (539, 308) with delta (0, 0)
Screenshot: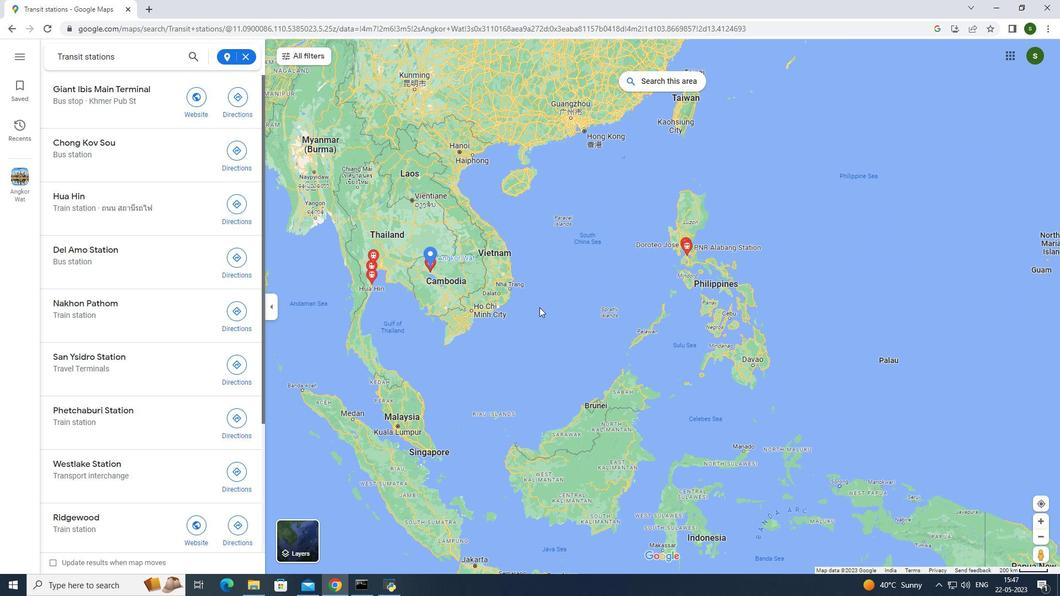 
Action: Mouse scrolled (539, 308) with delta (0, 0)
Screenshot: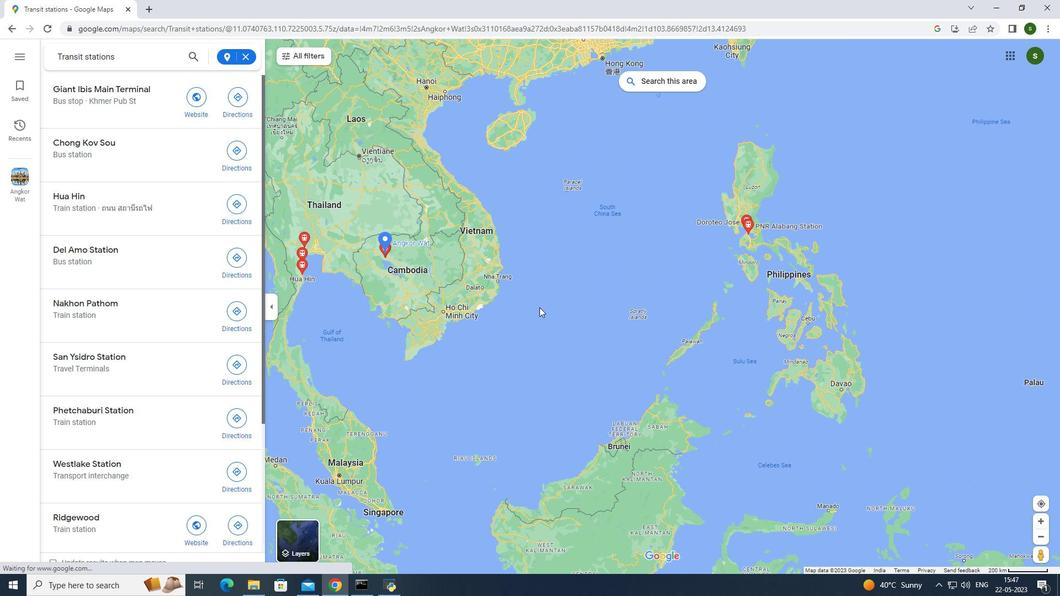 
Action: Mouse scrolled (539, 308) with delta (0, 0)
Screenshot: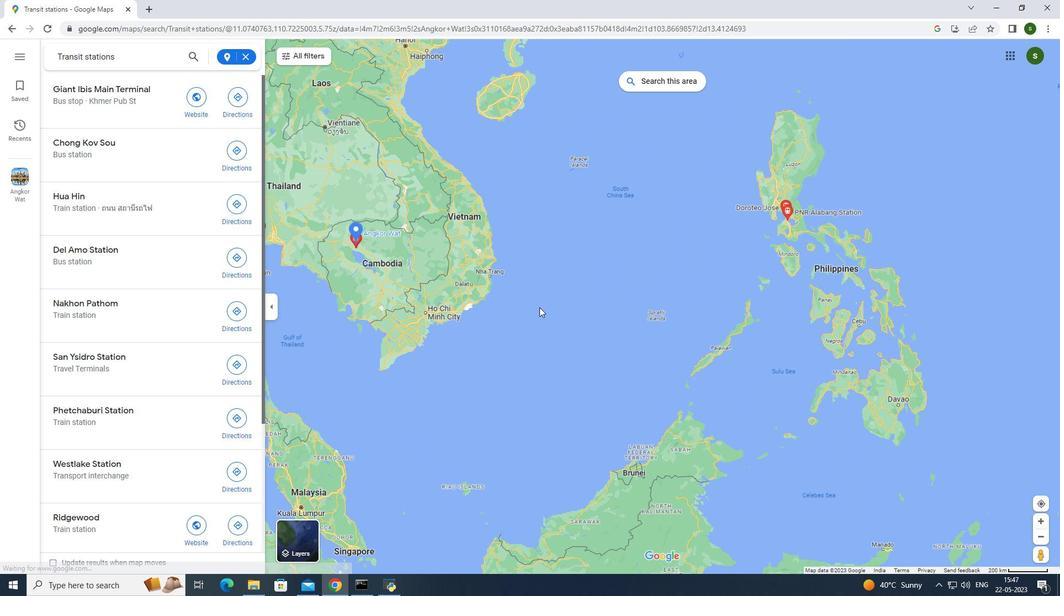
Action: Mouse moved to (323, 275)
Screenshot: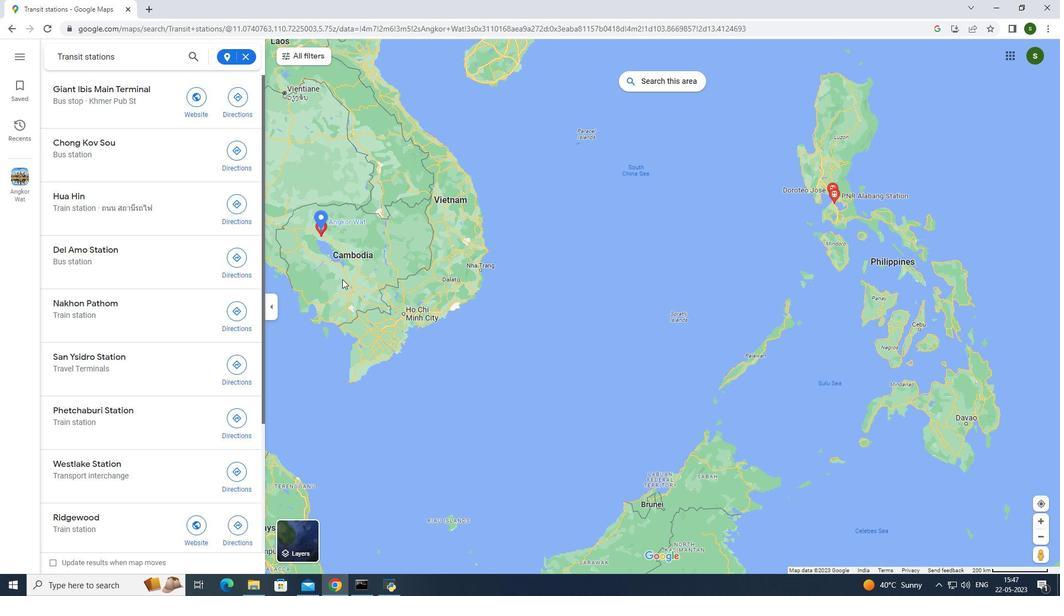 
Action: Mouse pressed left at (323, 275)
Screenshot: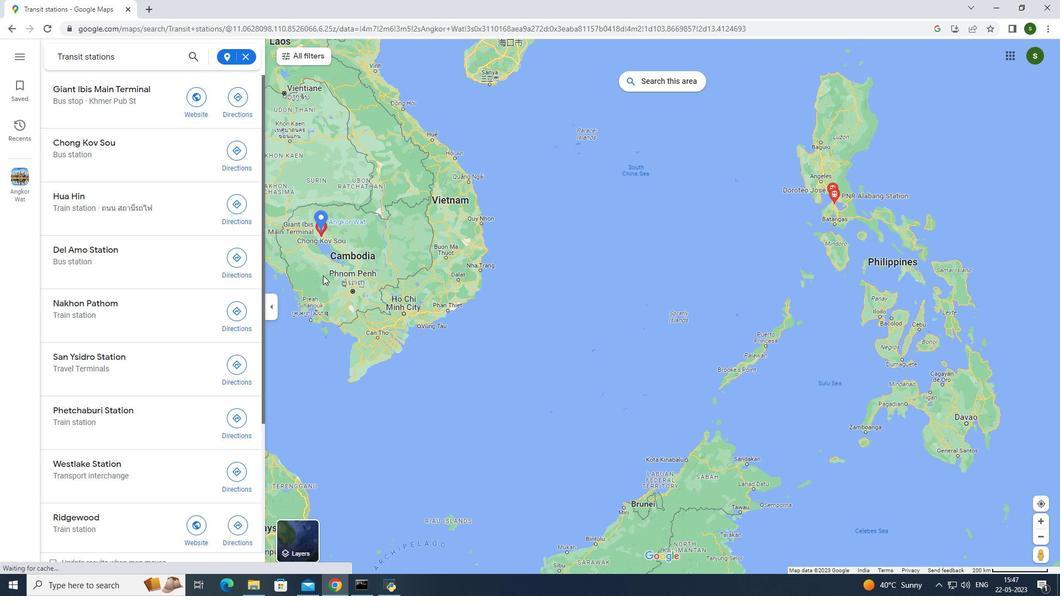 
Action: Mouse moved to (375, 288)
Screenshot: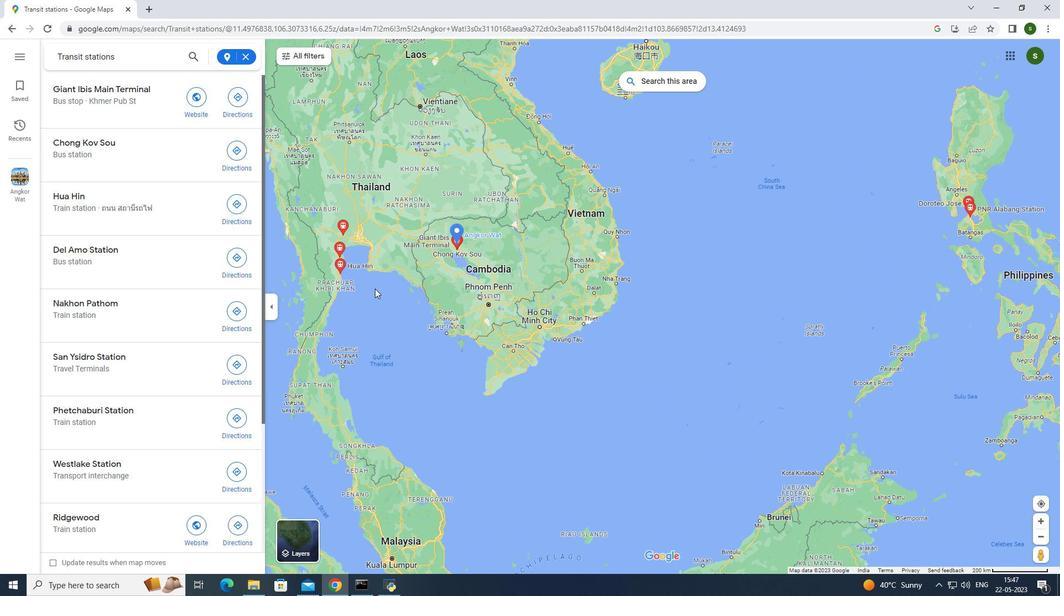 
Action: Mouse scrolled (375, 289) with delta (0, 0)
Screenshot: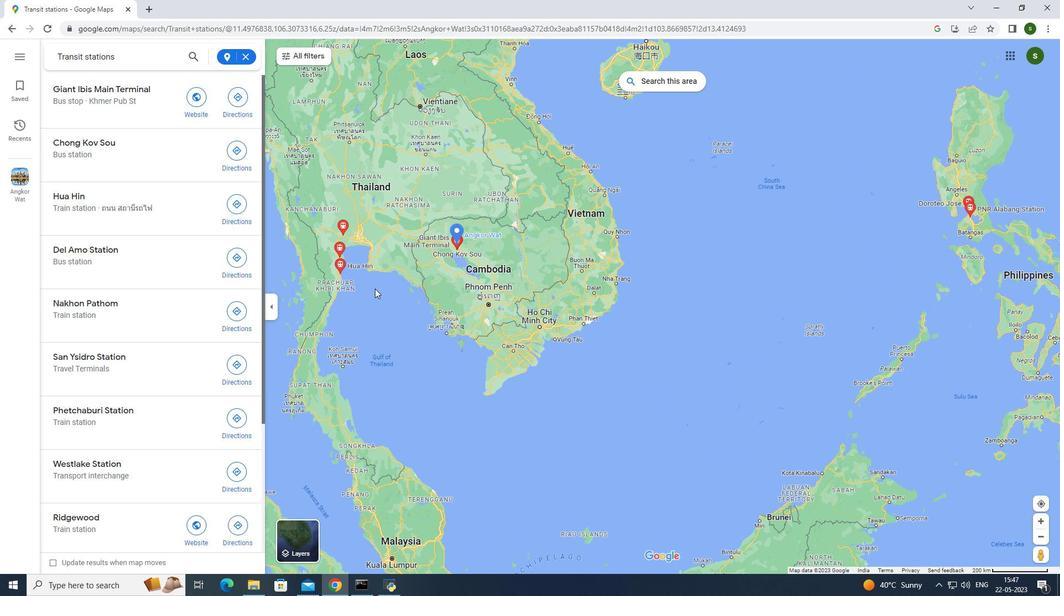 
Action: Mouse scrolled (375, 289) with delta (0, 0)
Screenshot: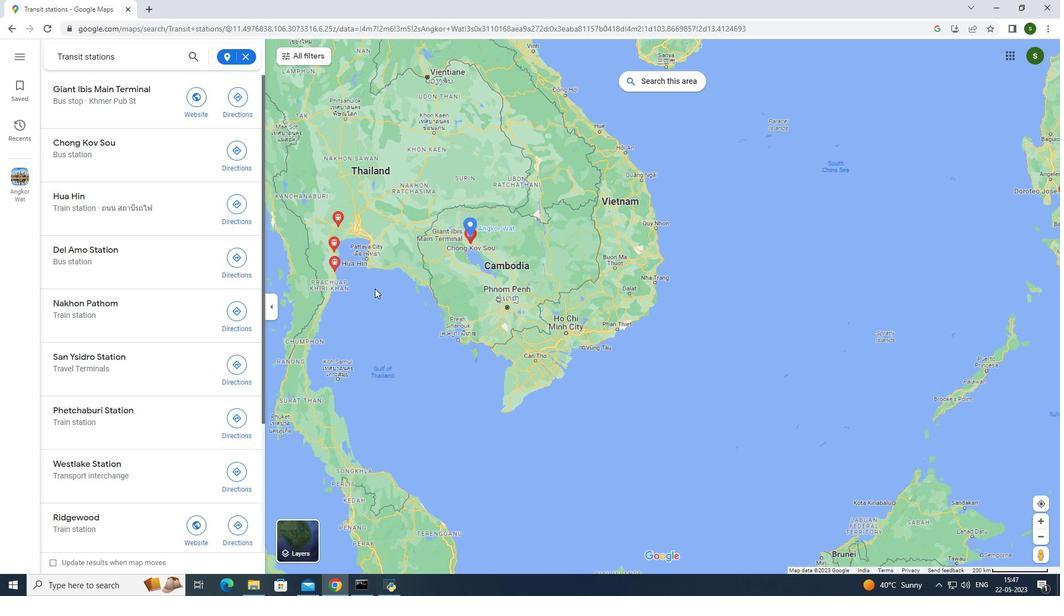 
Action: Mouse moved to (396, 265)
Screenshot: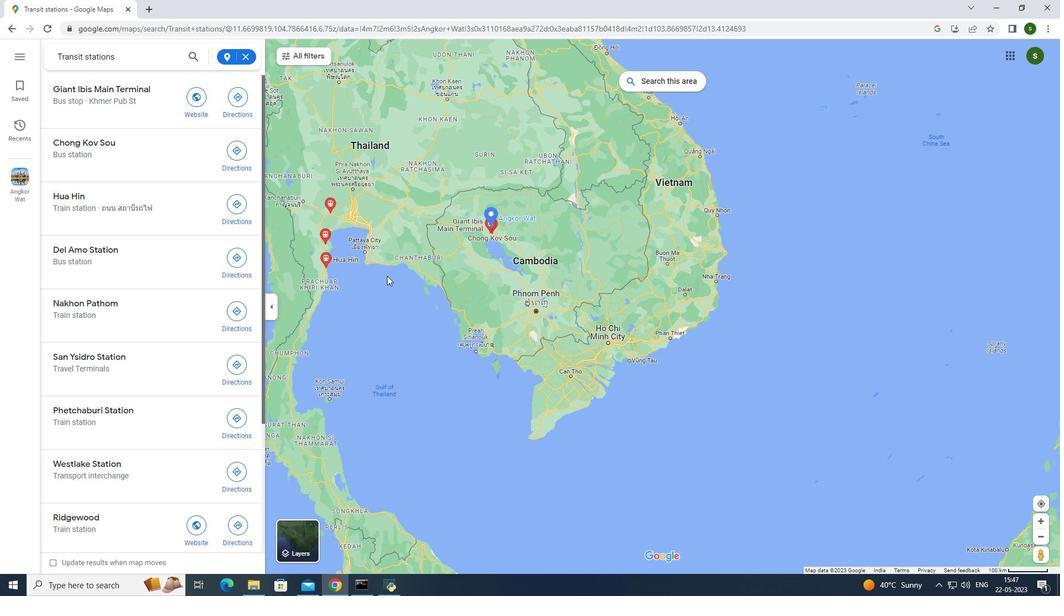 
Action: Mouse scrolled (396, 266) with delta (0, 0)
Screenshot: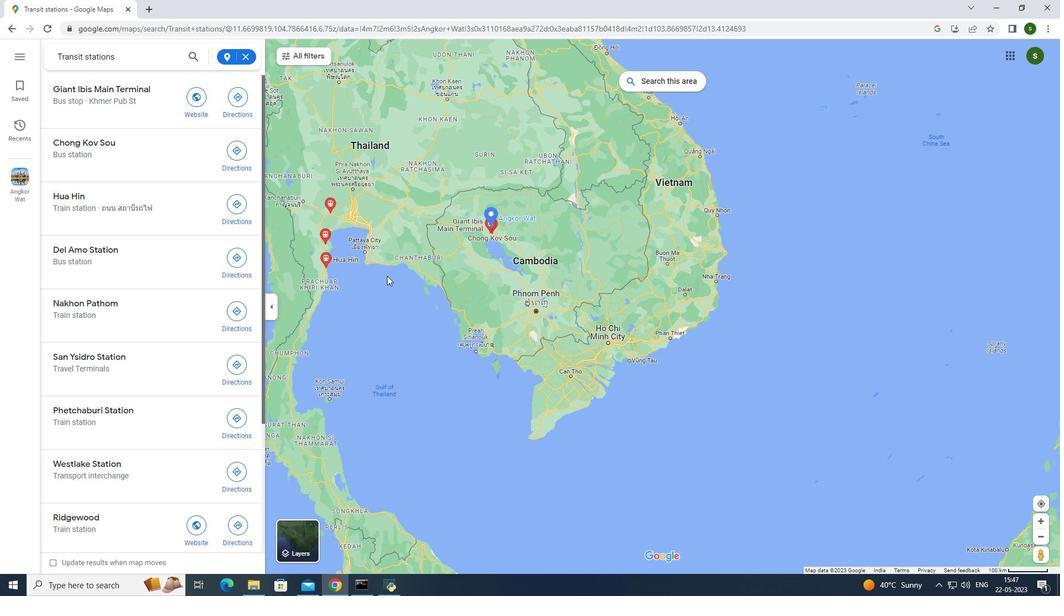 
Action: Mouse moved to (397, 264)
Screenshot: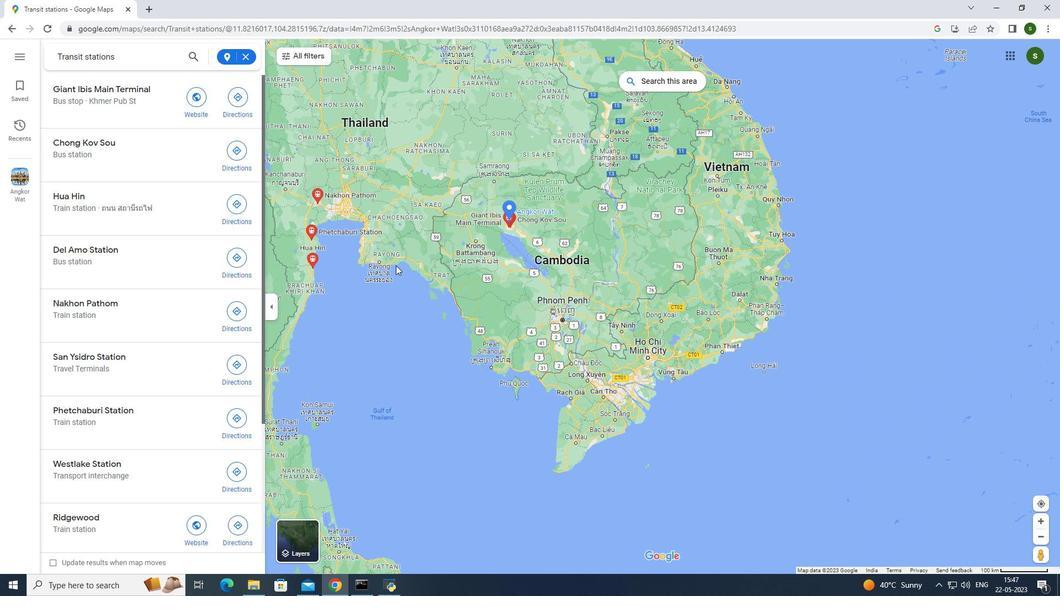 
Action: Mouse scrolled (397, 265) with delta (0, 0)
Screenshot: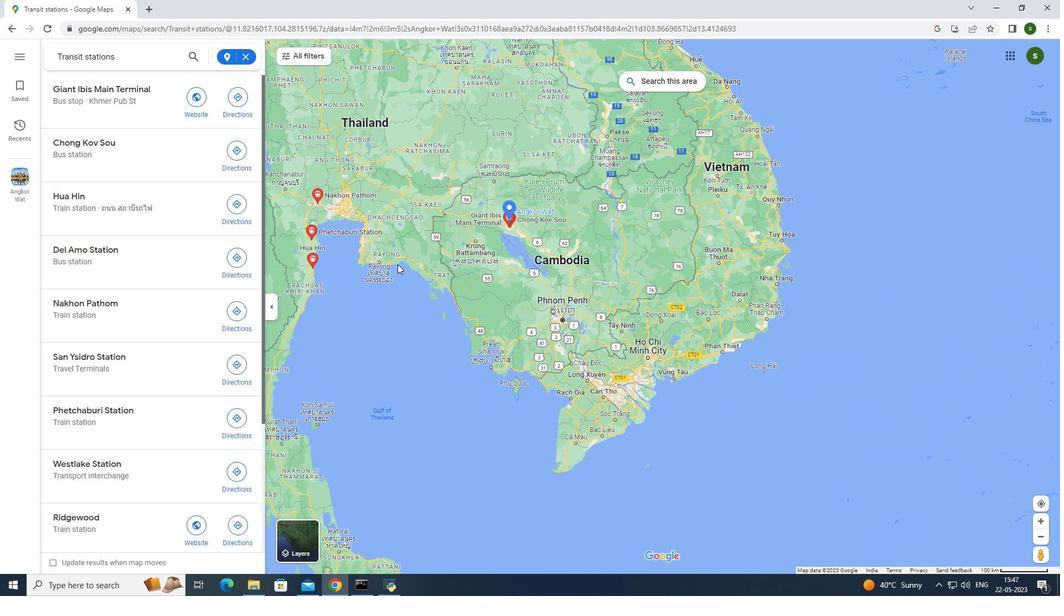 
Action: Mouse moved to (398, 264)
Screenshot: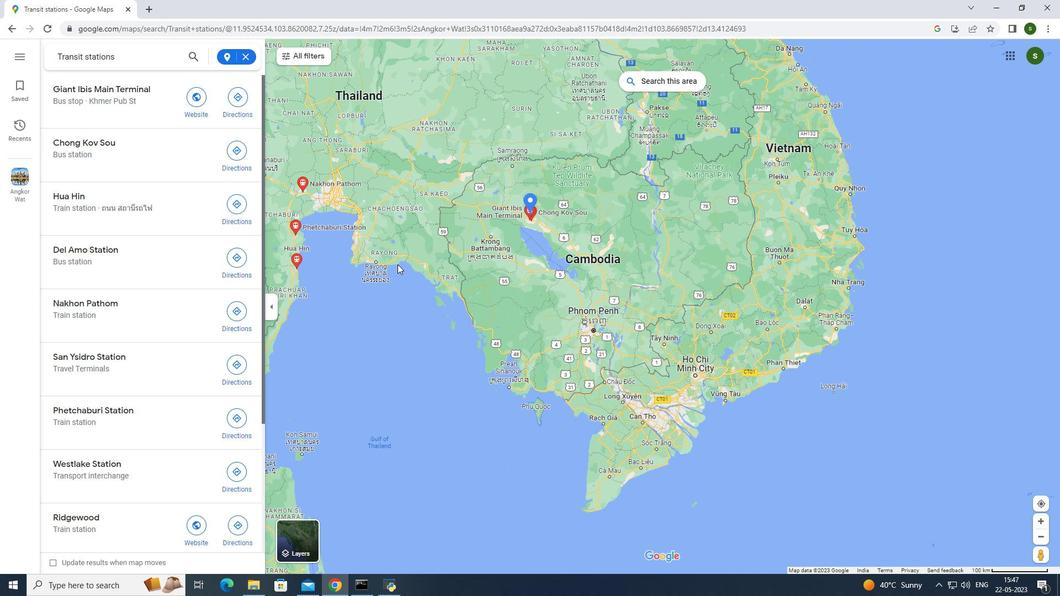 
Action: Mouse scrolled (398, 265) with delta (0, 0)
Screenshot: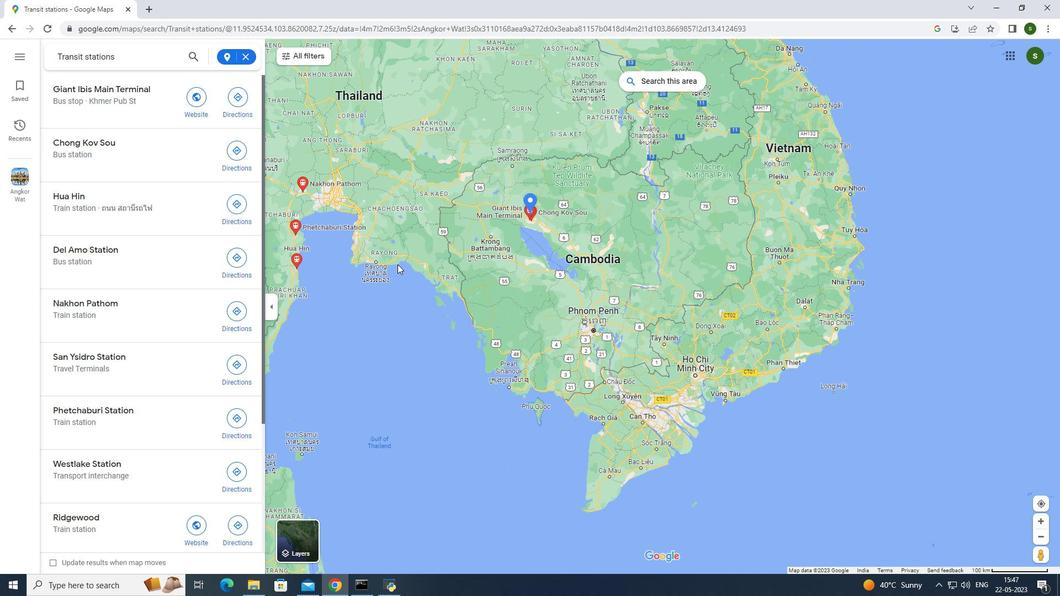 
Action: Mouse moved to (402, 264)
Screenshot: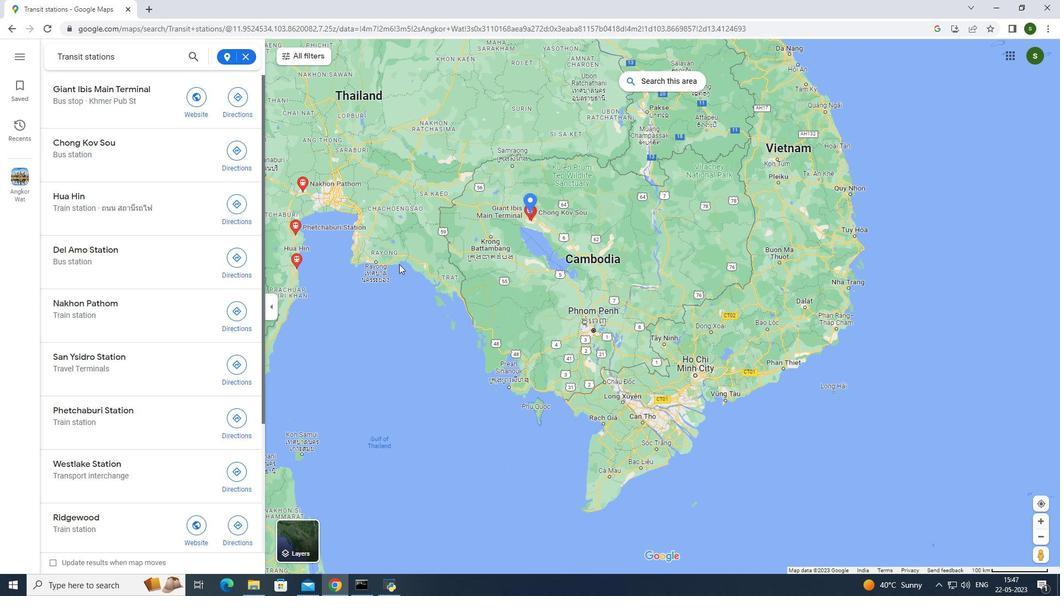 
Action: Mouse scrolled (402, 265) with delta (0, 0)
Screenshot: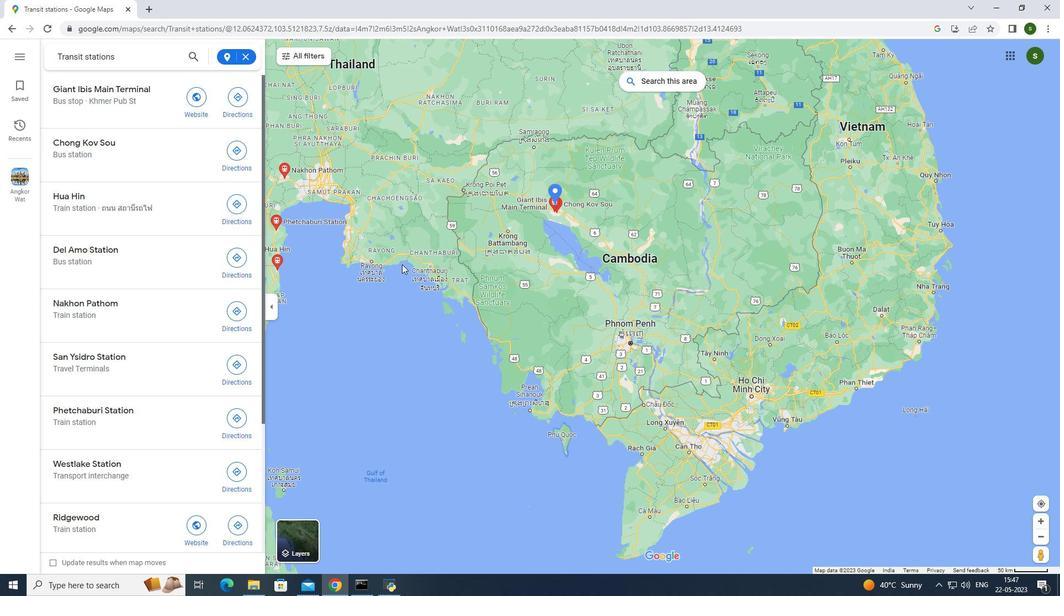 
Action: Mouse moved to (402, 264)
Screenshot: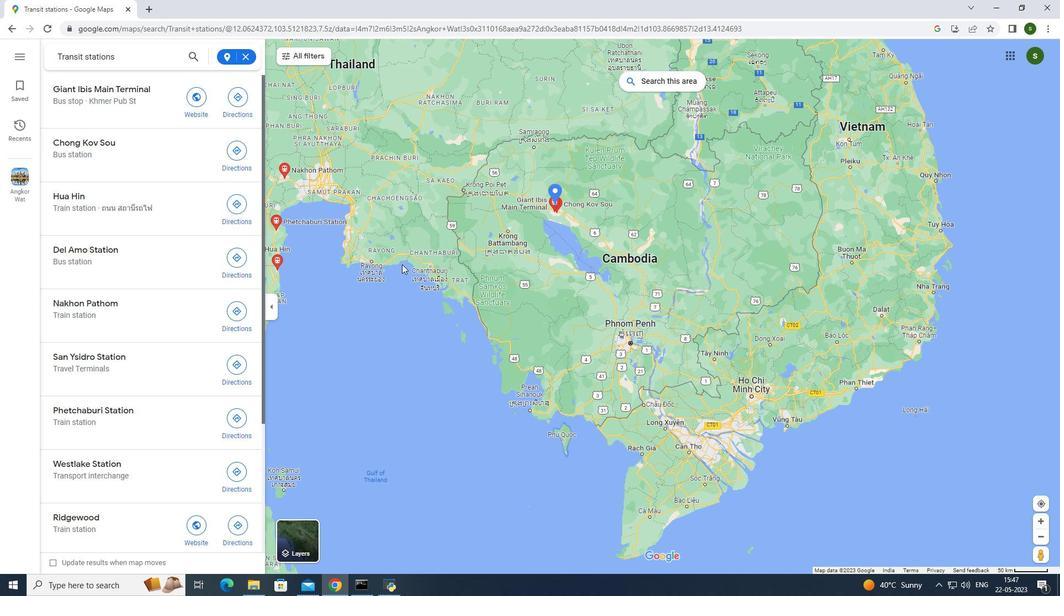 
Action: Mouse scrolled (402, 264) with delta (0, 0)
Screenshot: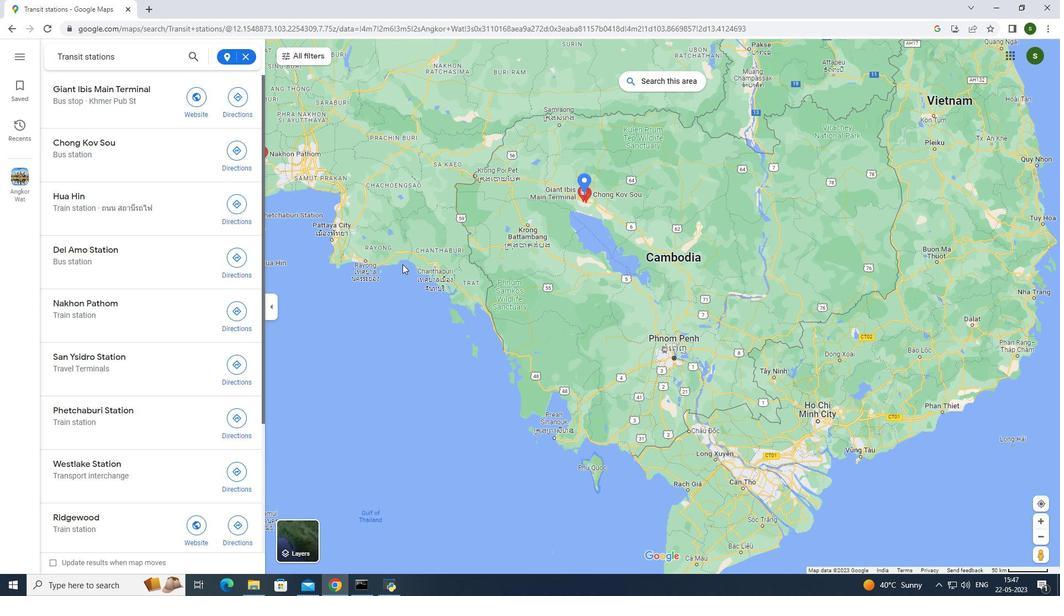 
Action: Mouse moved to (530, 250)
Screenshot: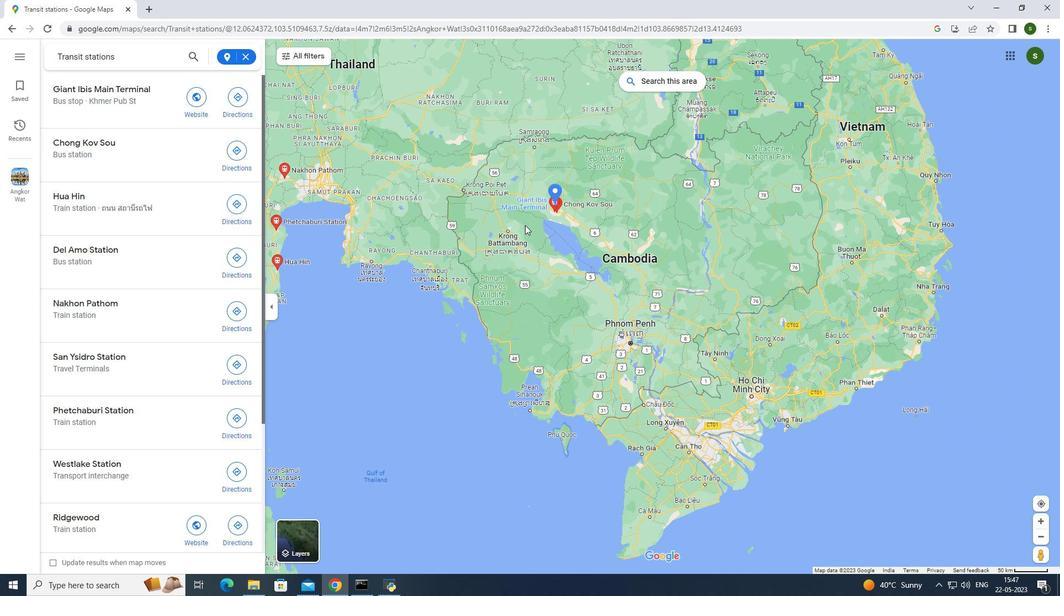 
Action: Mouse scrolled (530, 250) with delta (0, 0)
Screenshot: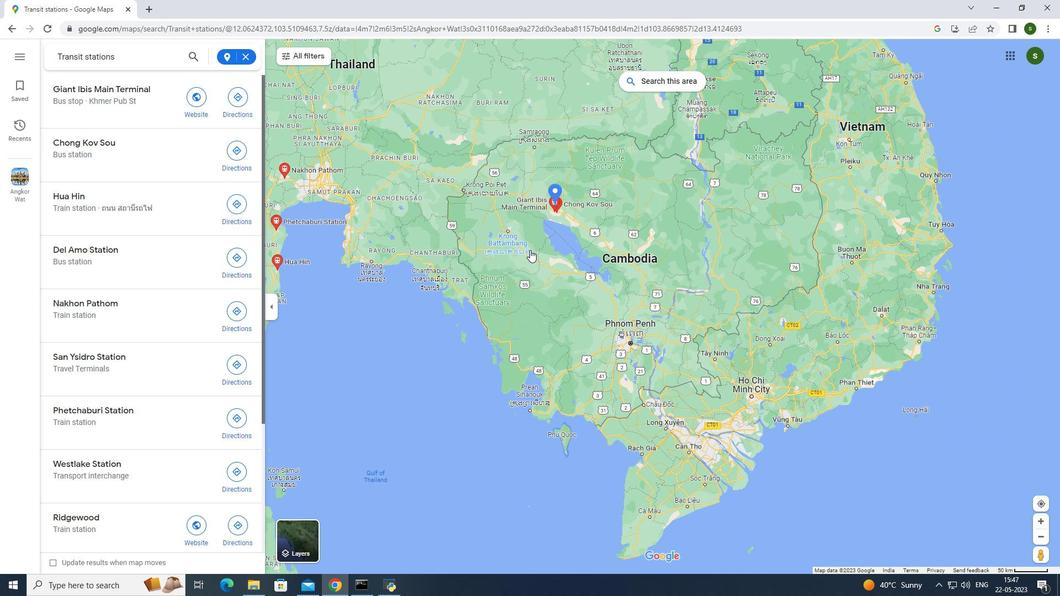 
Action: Mouse scrolled (530, 250) with delta (0, 0)
Screenshot: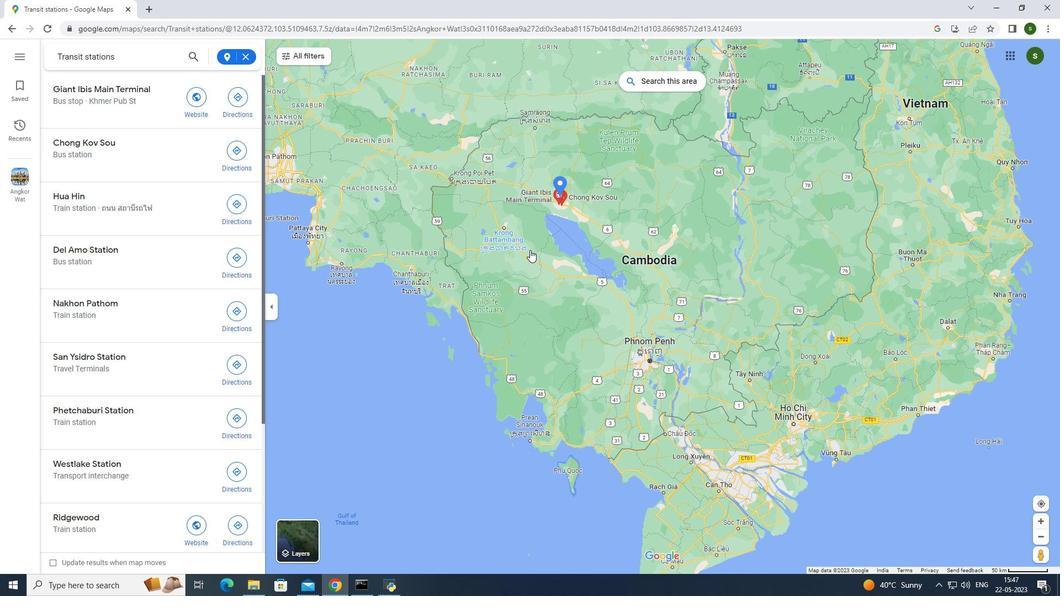 
Action: Mouse scrolled (530, 250) with delta (0, 0)
Screenshot: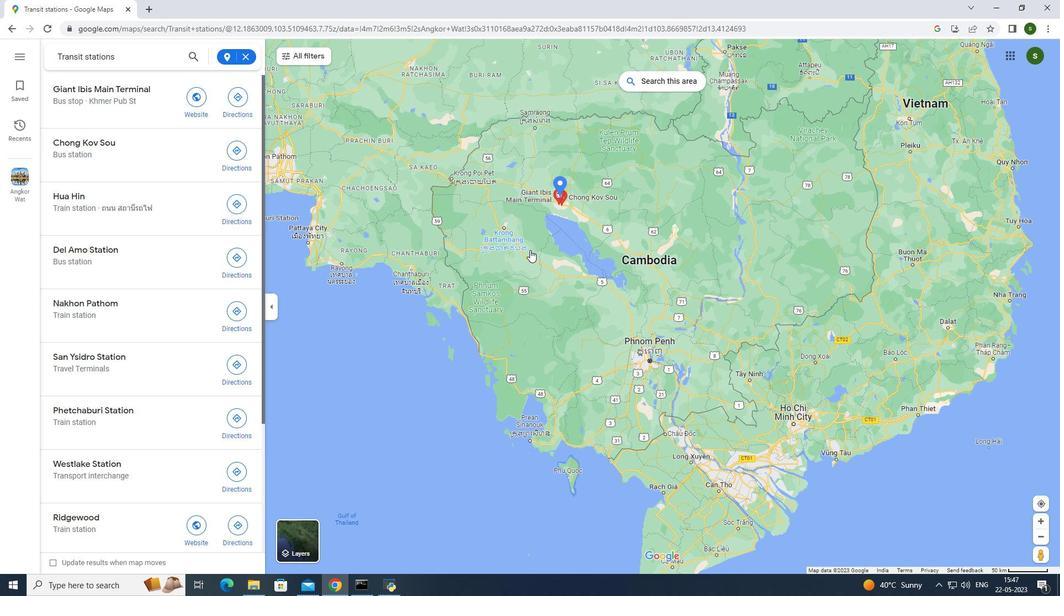 
Action: Mouse moved to (571, 241)
Screenshot: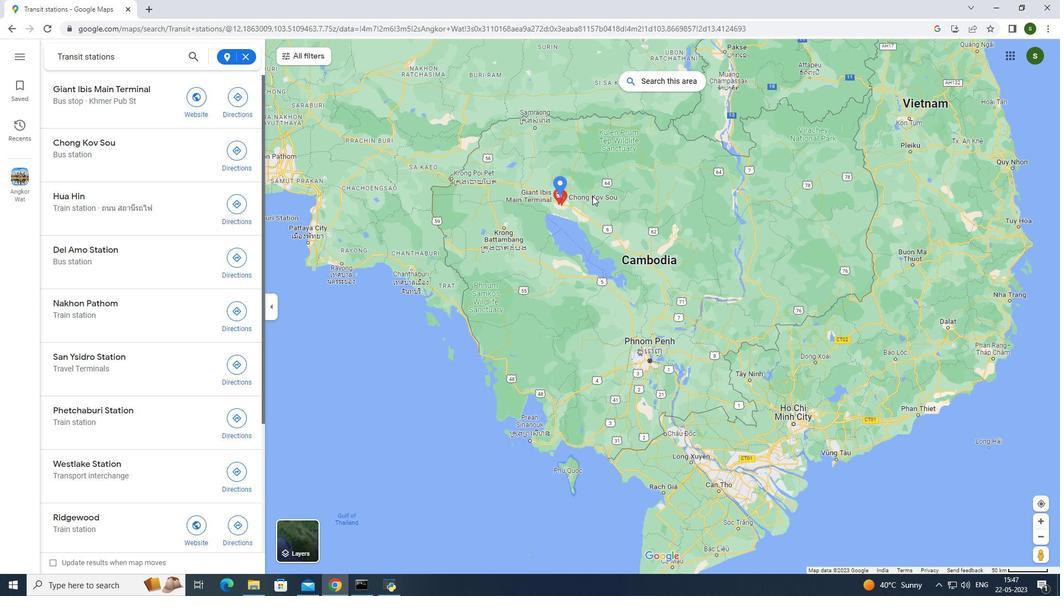 
Action: Mouse pressed left at (571, 241)
Screenshot: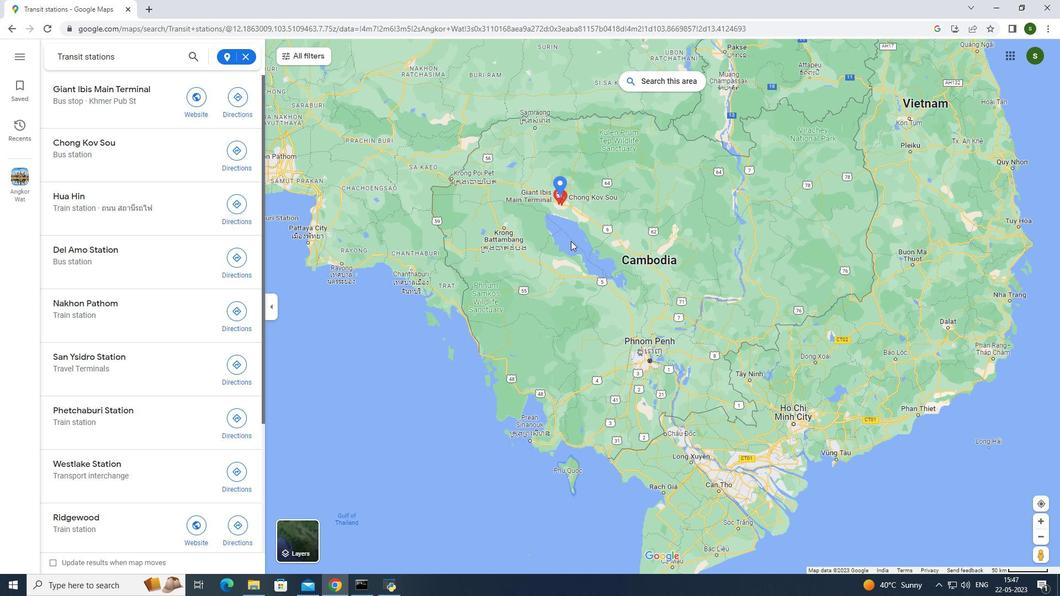 
Action: Mouse moved to (489, 265)
Screenshot: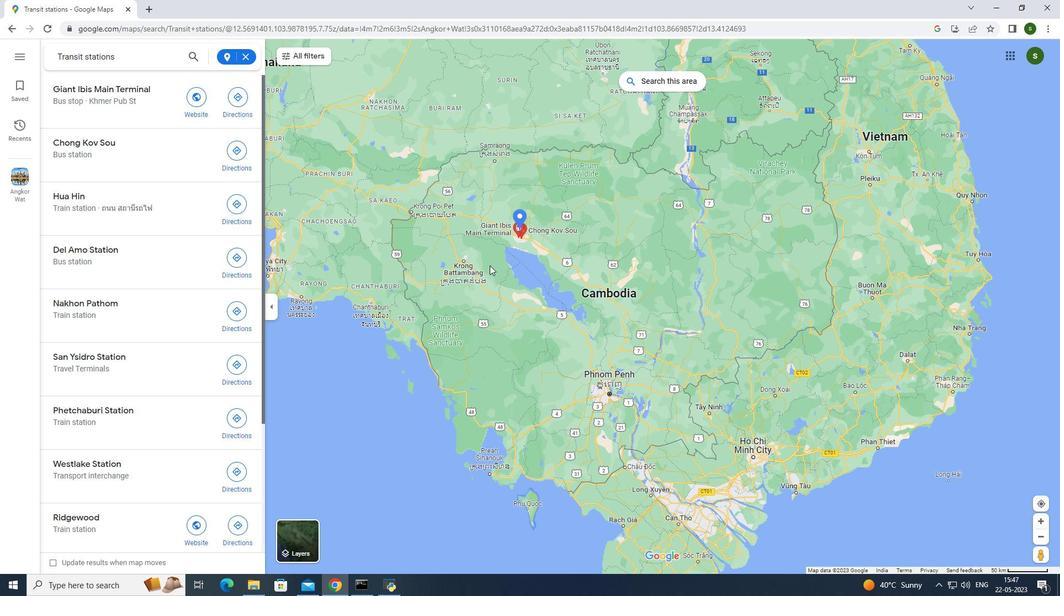 
Action: Mouse scrolled (489, 266) with delta (0, 0)
Screenshot: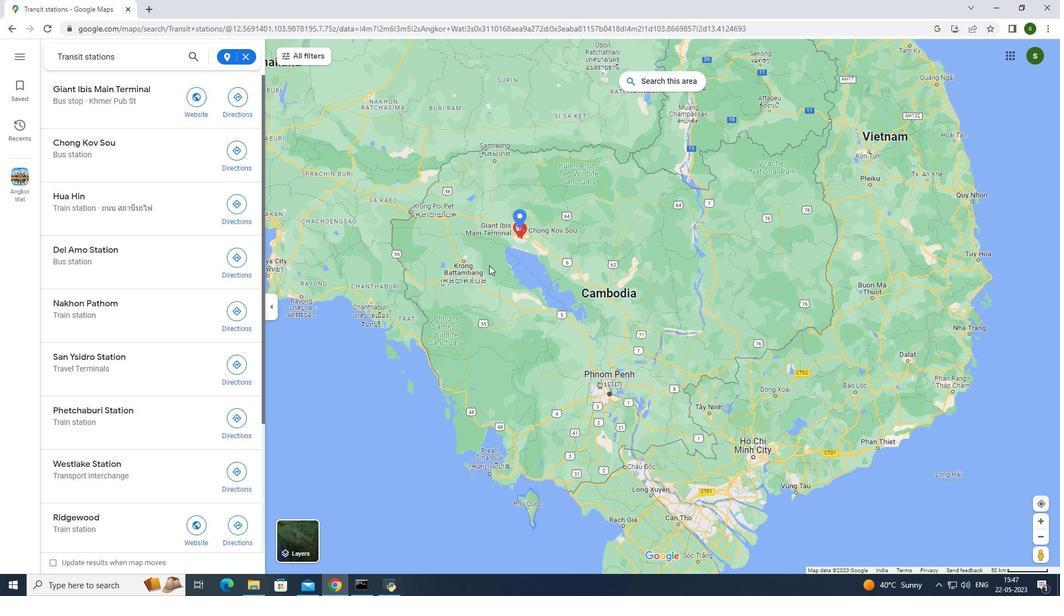 
Action: Mouse scrolled (489, 266) with delta (0, 0)
Screenshot: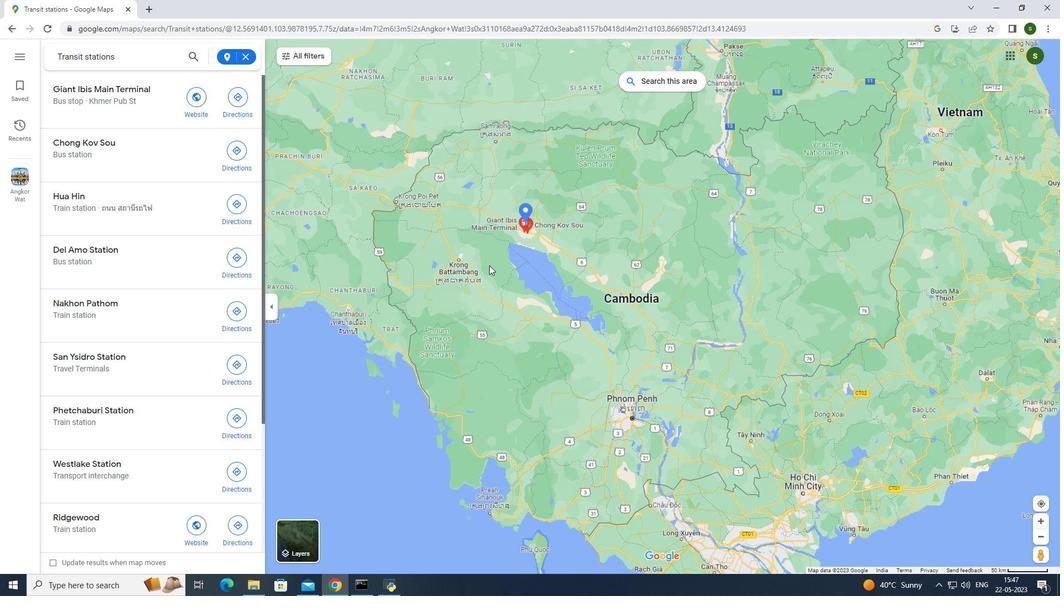 
Action: Mouse moved to (564, 275)
Screenshot: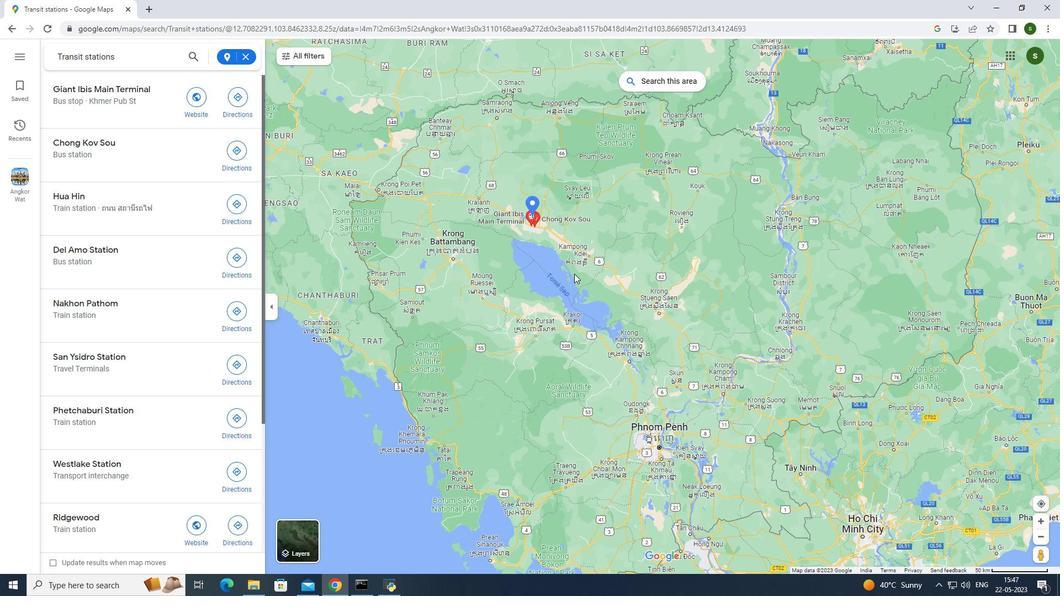 
Action: Mouse scrolled (564, 275) with delta (0, 0)
Screenshot: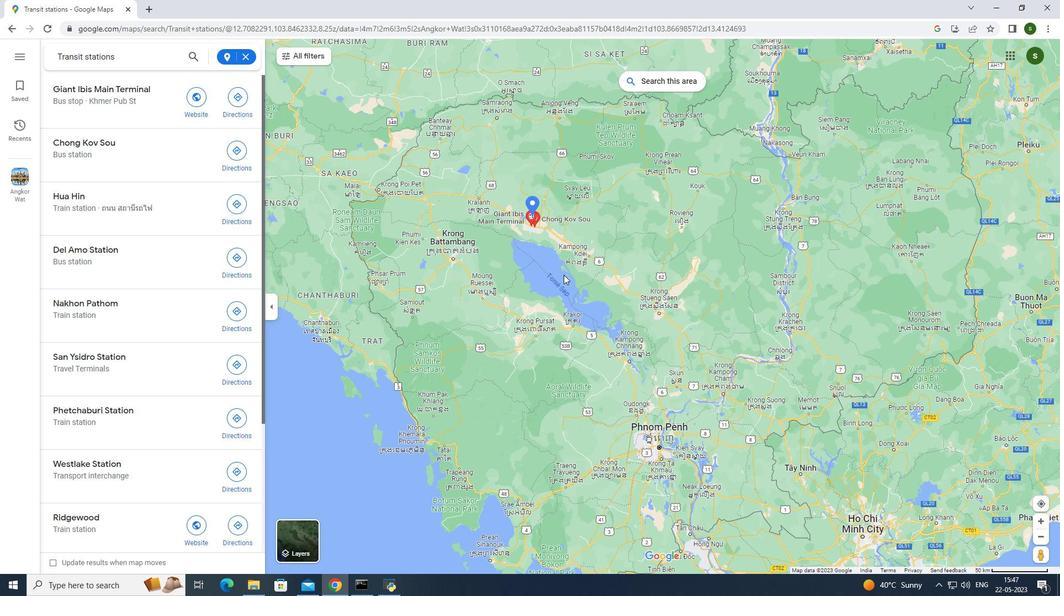 
Action: Mouse moved to (532, 274)
Screenshot: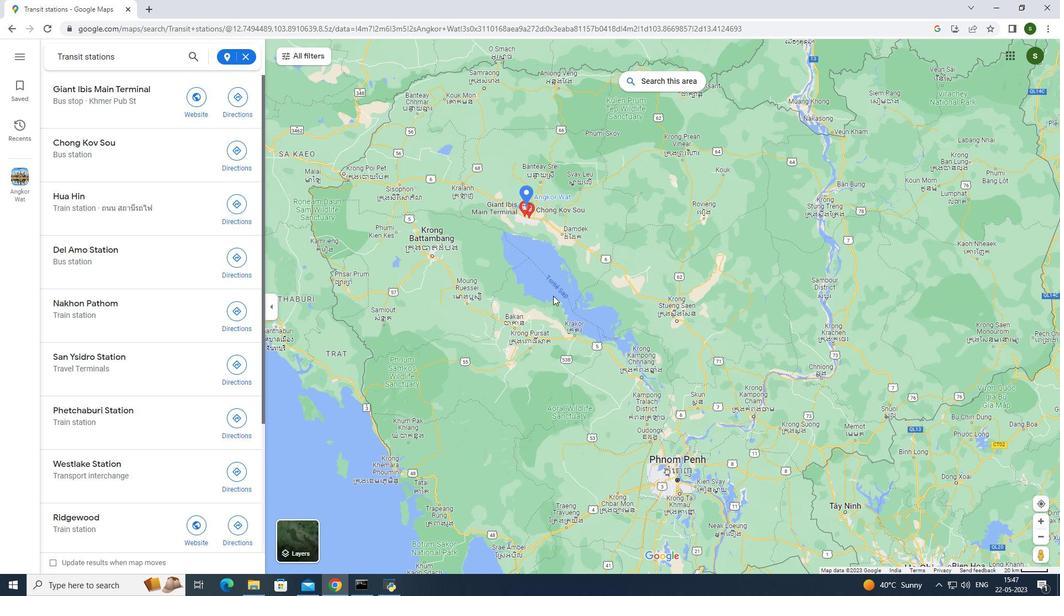 
Action: Mouse scrolled (532, 275) with delta (0, 0)
Screenshot: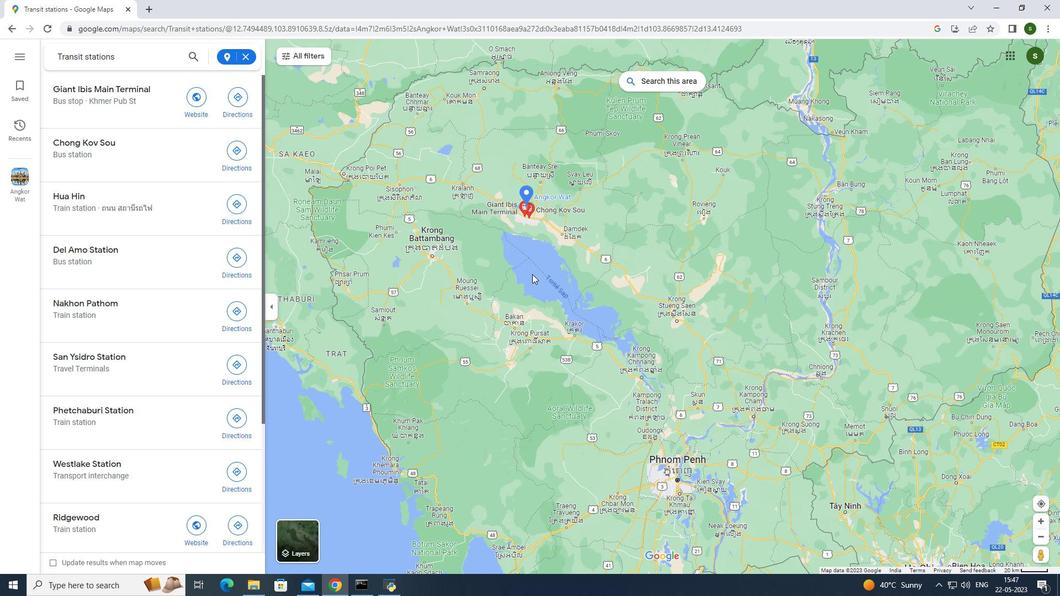 
Action: Mouse scrolled (532, 275) with delta (0, 0)
Screenshot: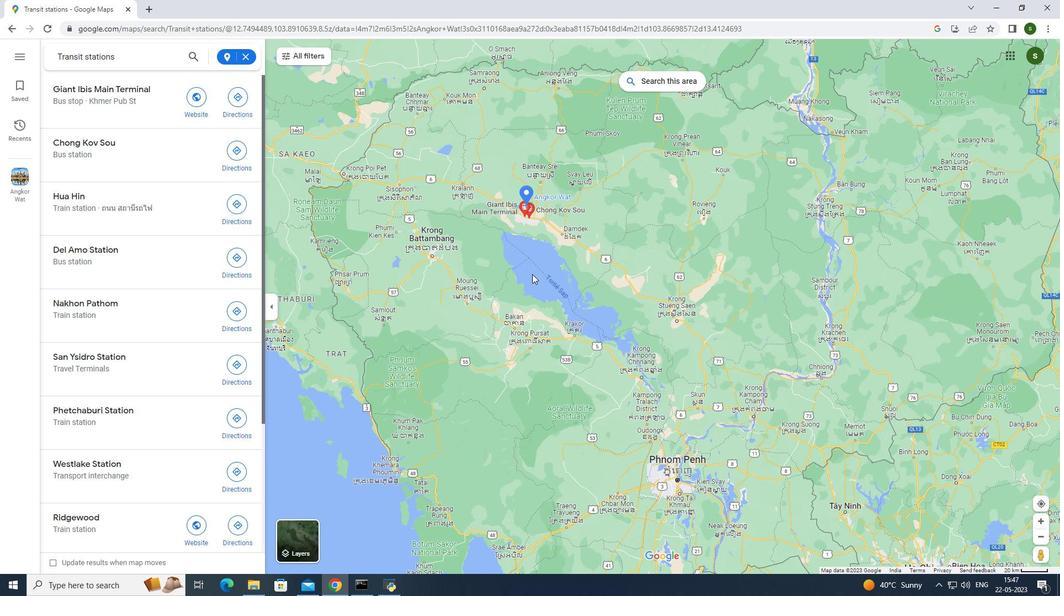 
Action: Mouse moved to (532, 273)
Screenshot: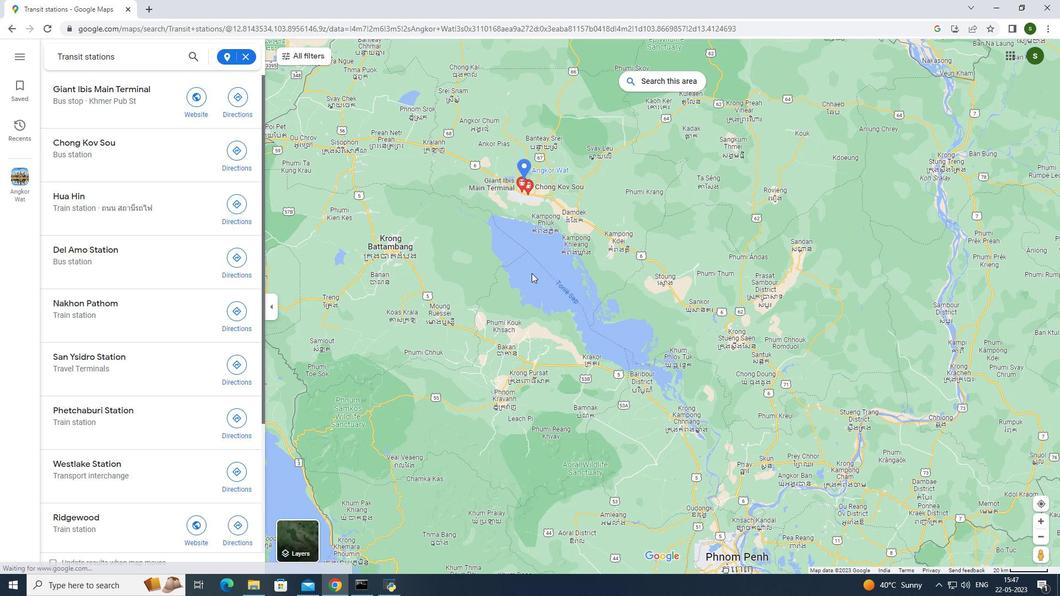 
Action: Mouse scrolled (532, 272) with delta (0, 0)
Screenshot: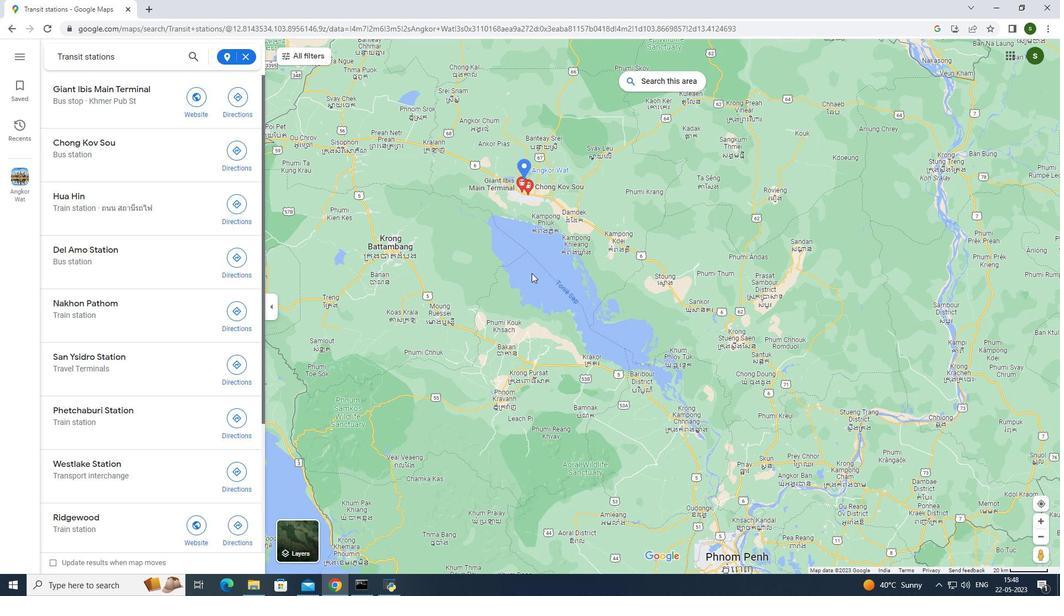 
Action: Mouse moved to (531, 248)
Screenshot: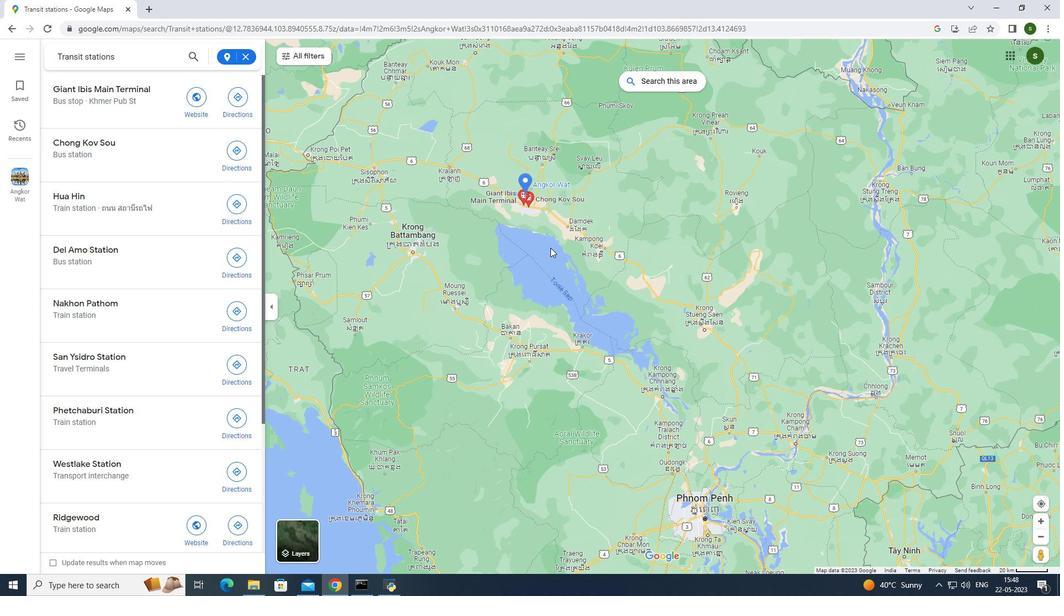 
Action: Mouse pressed left at (531, 248)
Screenshot: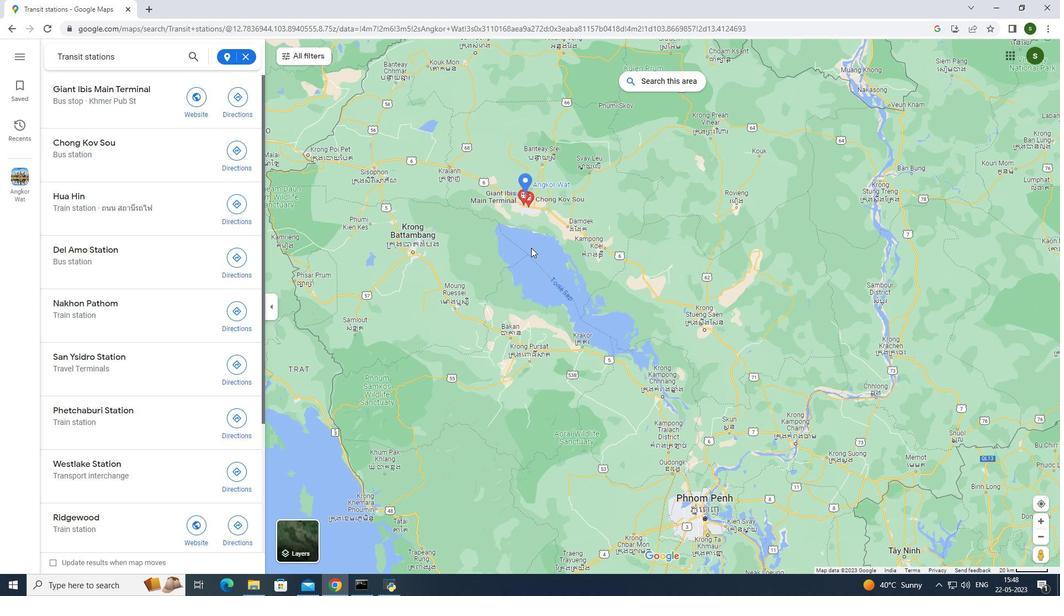 
Action: Mouse moved to (517, 309)
Screenshot: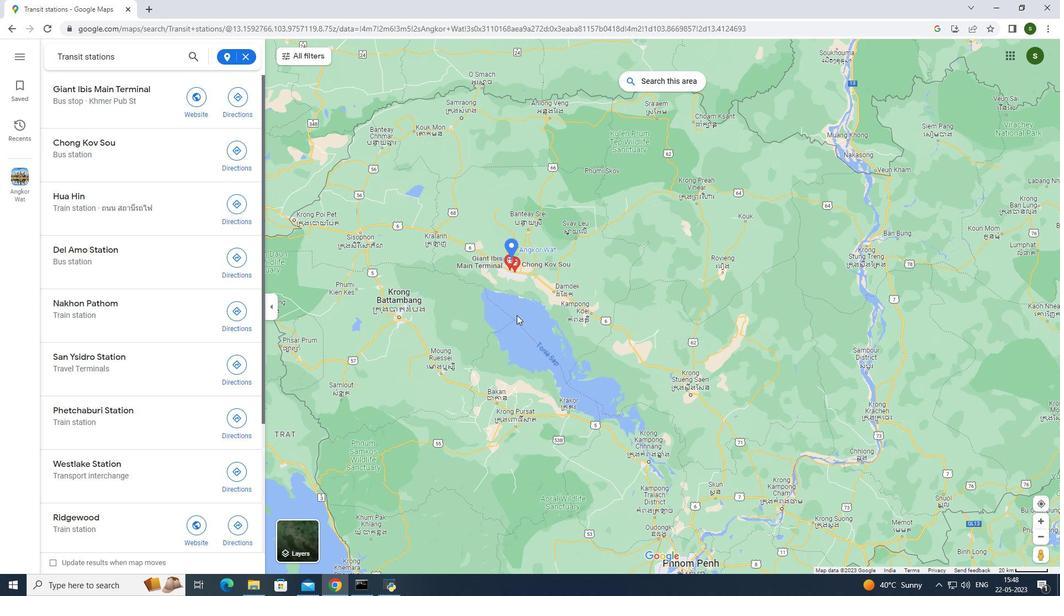 
Action: Mouse scrolled (517, 309) with delta (0, 0)
Screenshot: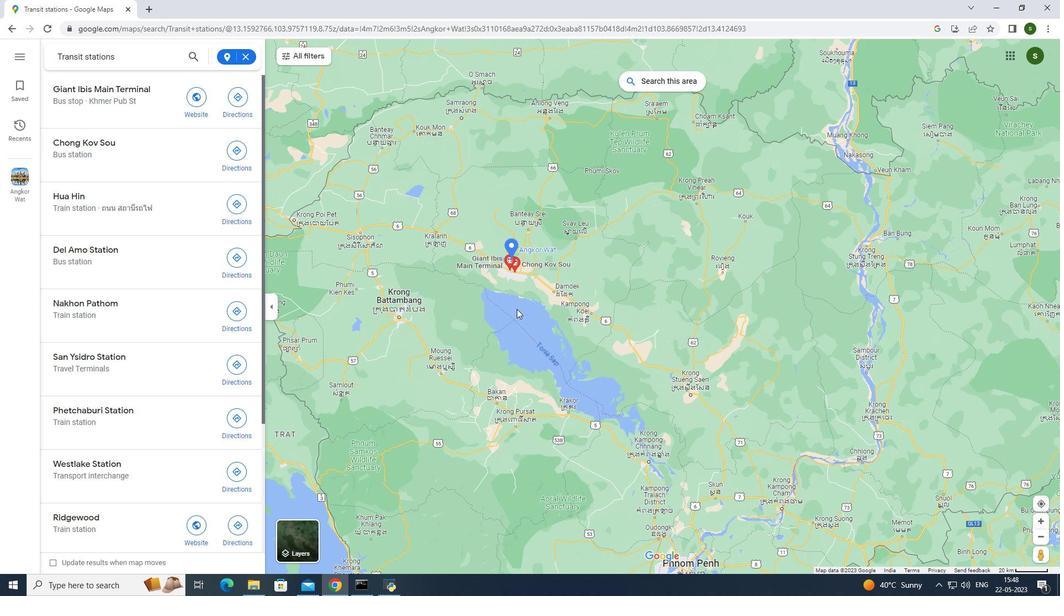 
Action: Mouse moved to (514, 309)
Screenshot: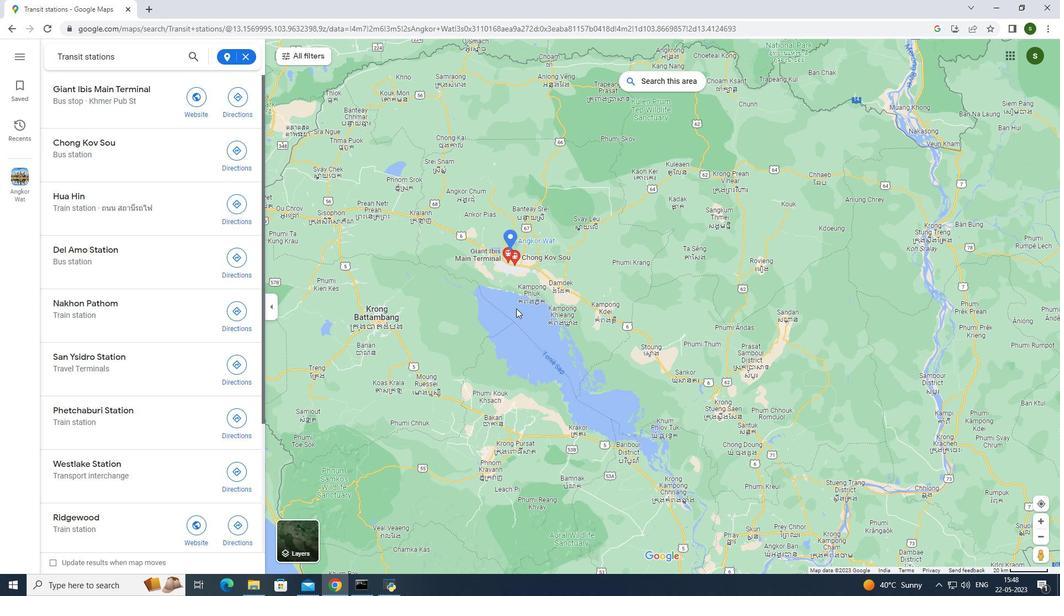 
Action: Mouse scrolled (514, 309) with delta (0, 0)
Screenshot: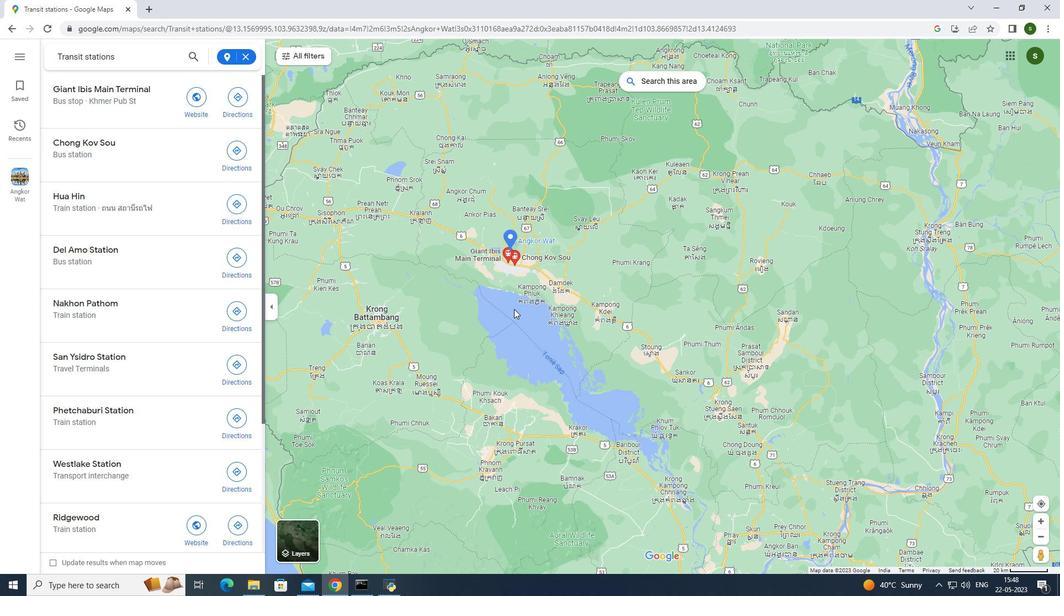 
Action: Mouse moved to (574, 263)
Screenshot: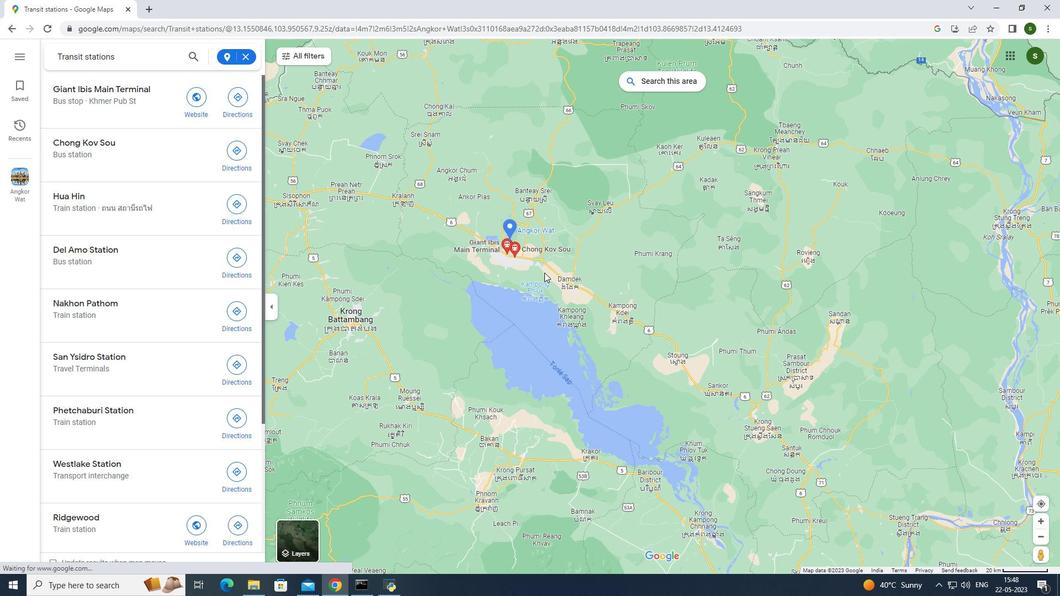 
Action: Mouse pressed left at (574, 263)
Screenshot: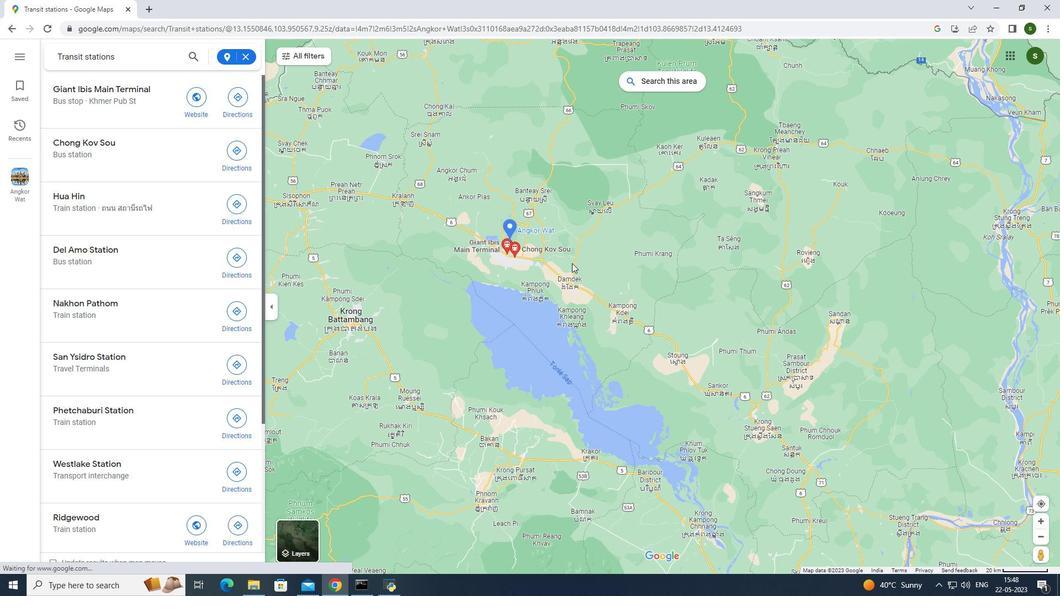 
Action: Mouse moved to (537, 317)
Screenshot: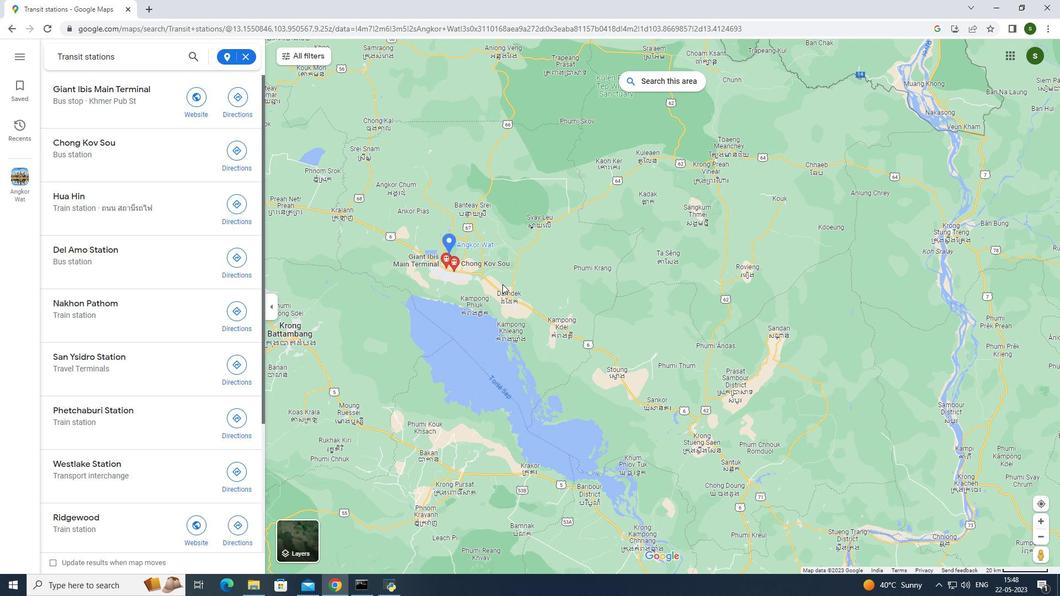 
Action: Mouse scrolled (537, 316) with delta (0, 0)
Screenshot: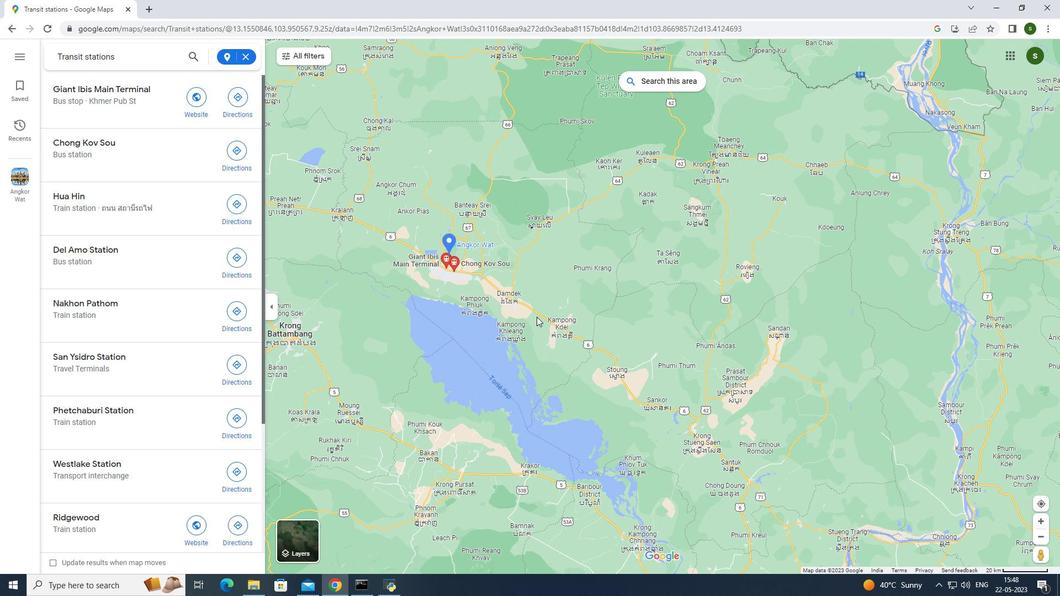 
Action: Mouse scrolled (537, 316) with delta (0, 0)
Screenshot: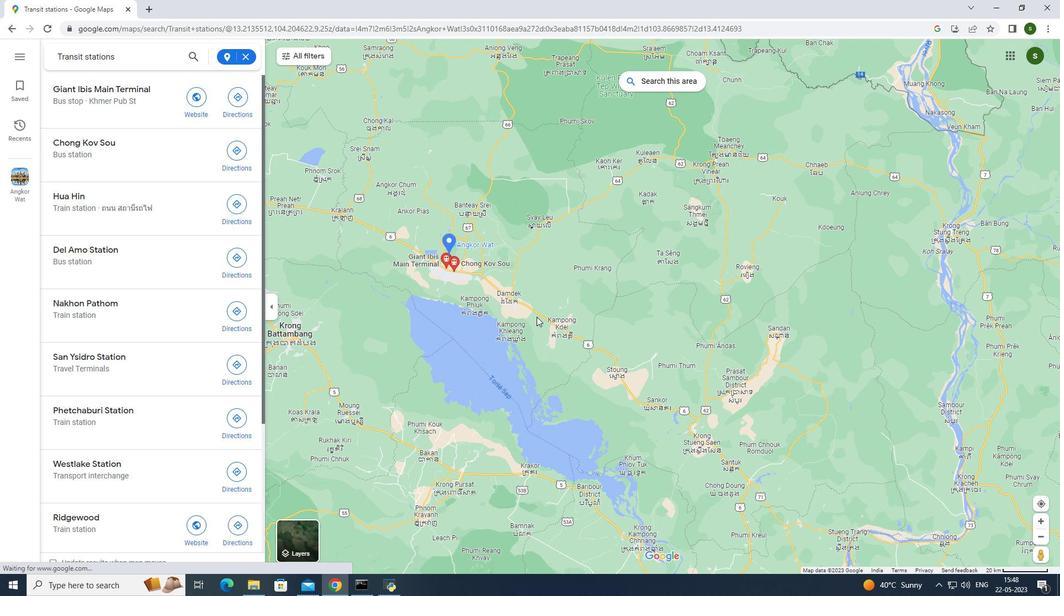 
Action: Mouse scrolled (537, 316) with delta (0, 0)
Screenshot: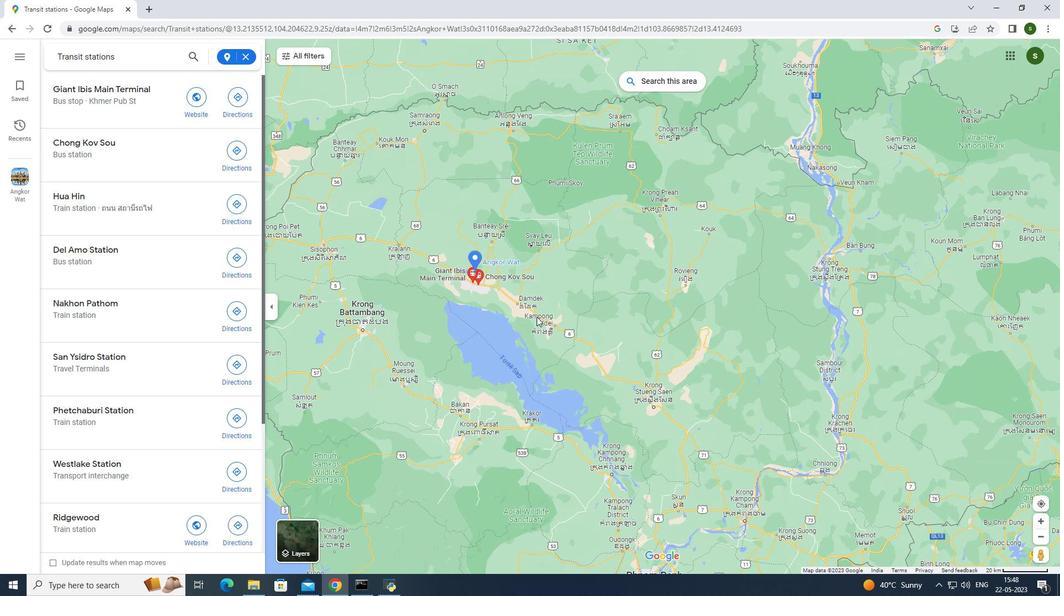 
Action: Mouse scrolled (537, 316) with delta (0, 0)
Screenshot: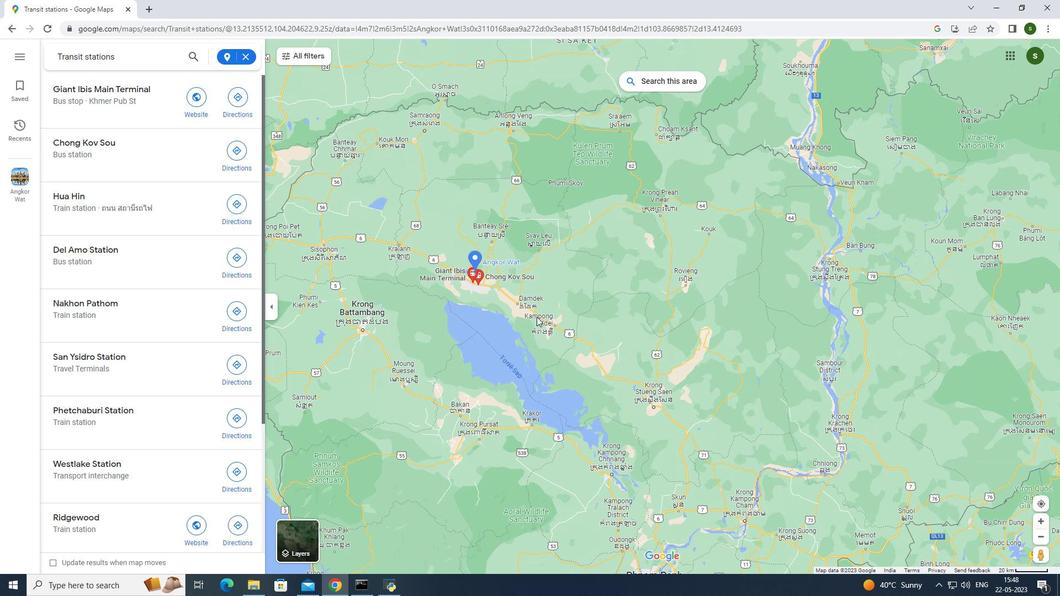 
Action: Mouse moved to (569, 372)
Screenshot: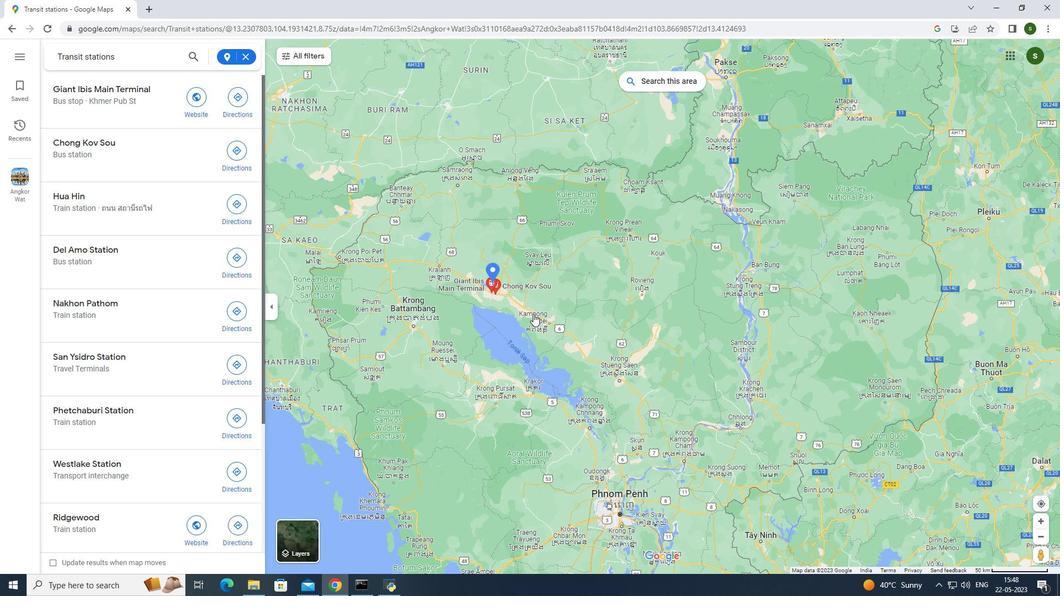
Action: Mouse scrolled (569, 371) with delta (0, 0)
Screenshot: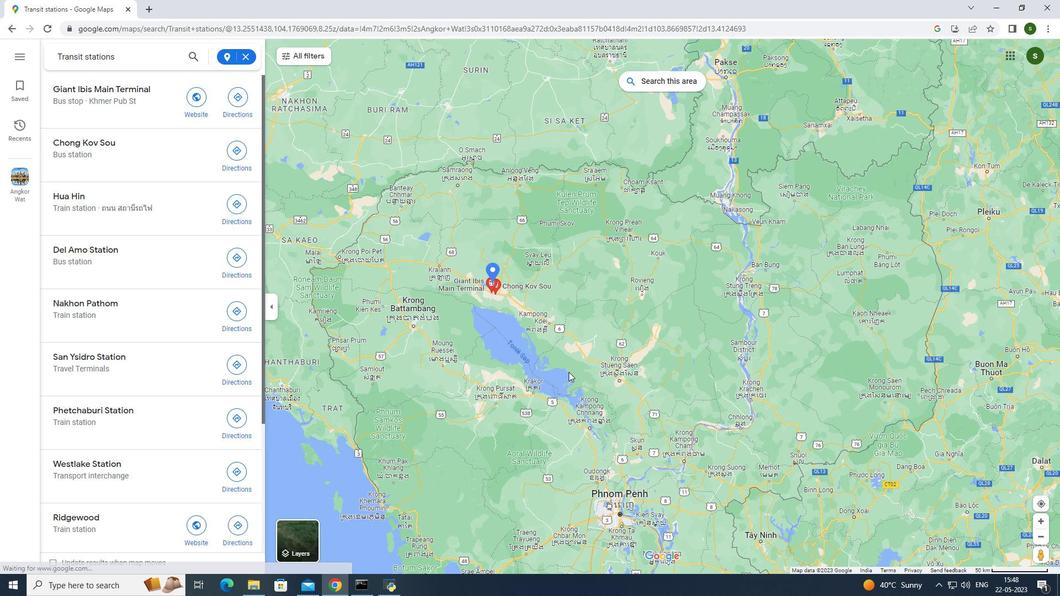 
Action: Mouse scrolled (569, 371) with delta (0, 0)
Screenshot: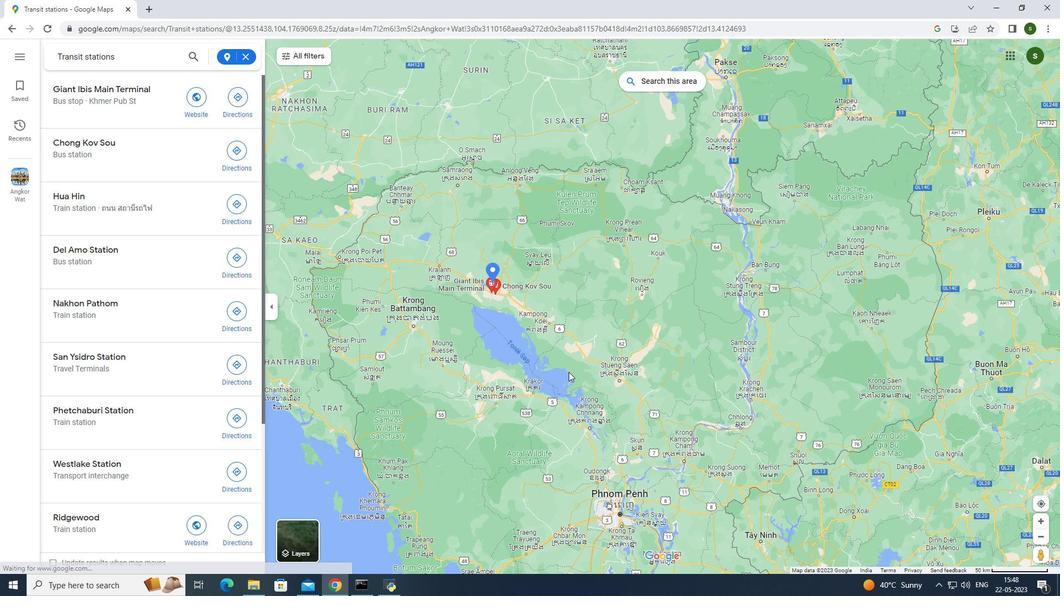 
Action: Mouse moved to (569, 370)
Screenshot: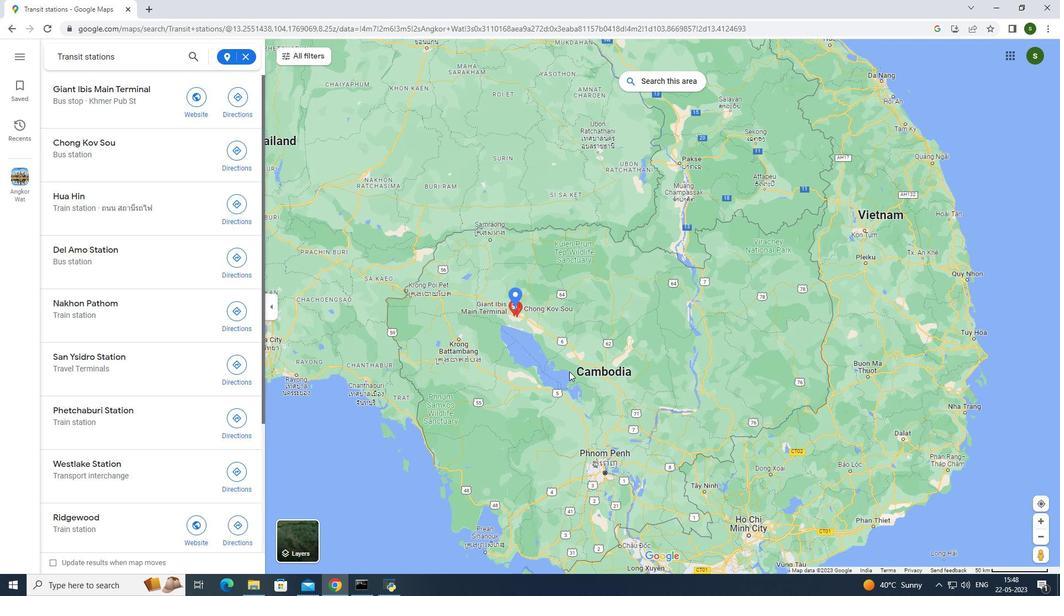
Action: Mouse scrolled (569, 370) with delta (0, 0)
Screenshot: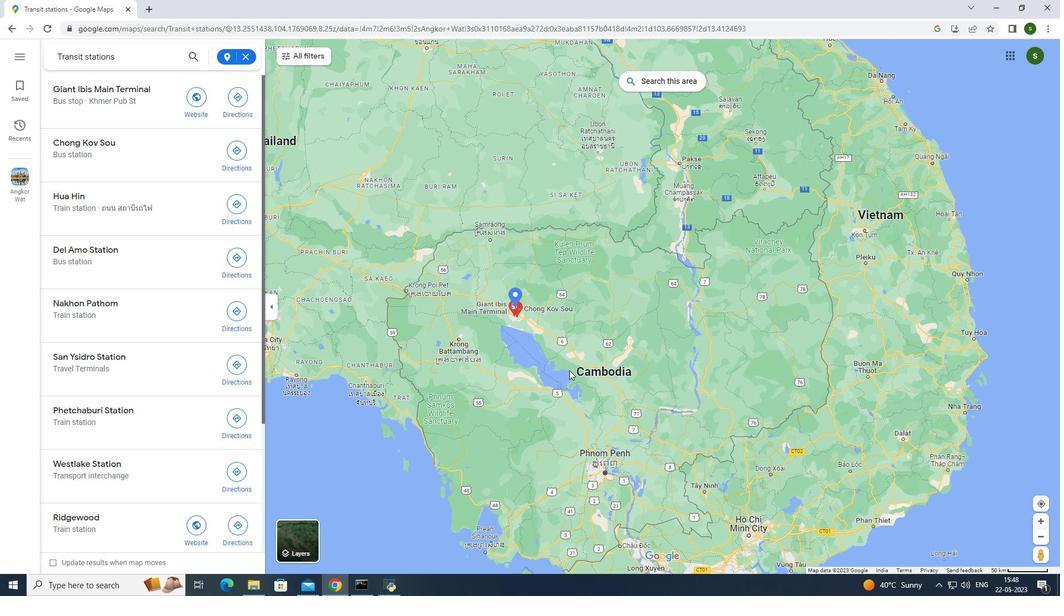 
Action: Mouse scrolled (569, 370) with delta (0, 0)
Screenshot: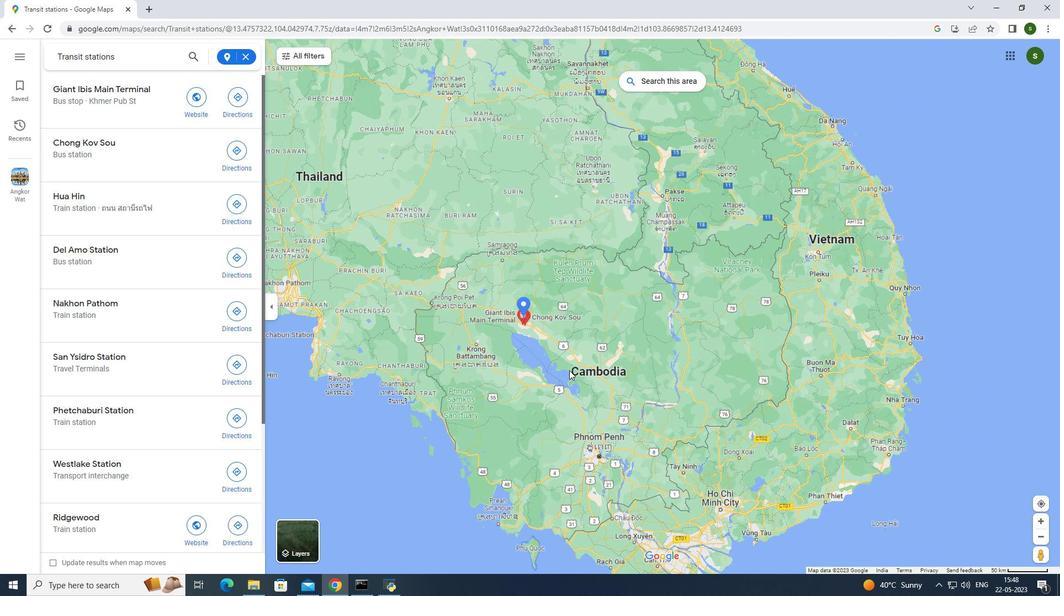 
Action: Mouse moved to (573, 340)
Screenshot: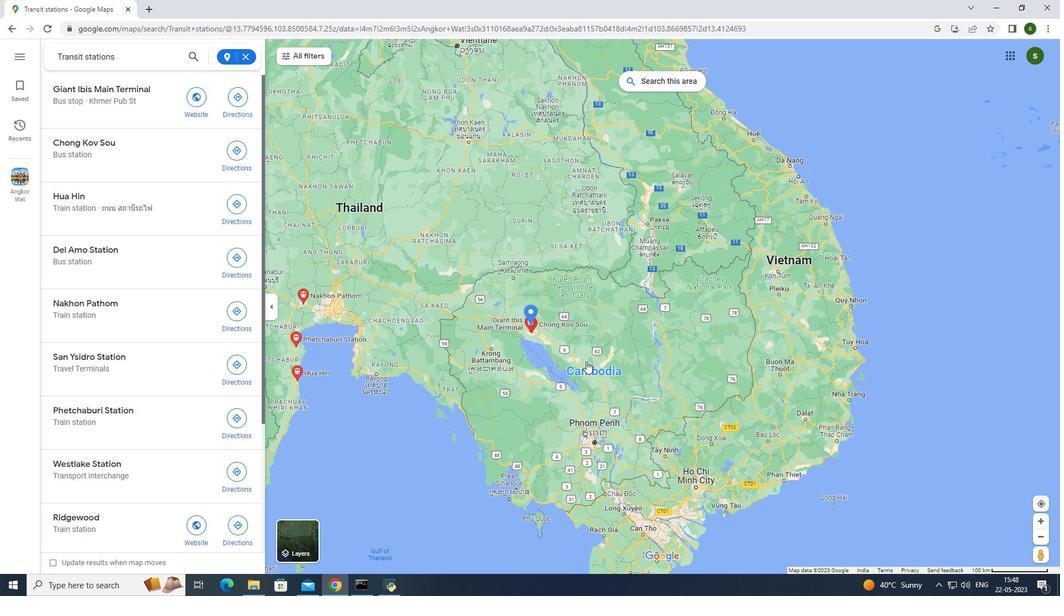 
Action: Mouse pressed left at (573, 340)
Screenshot: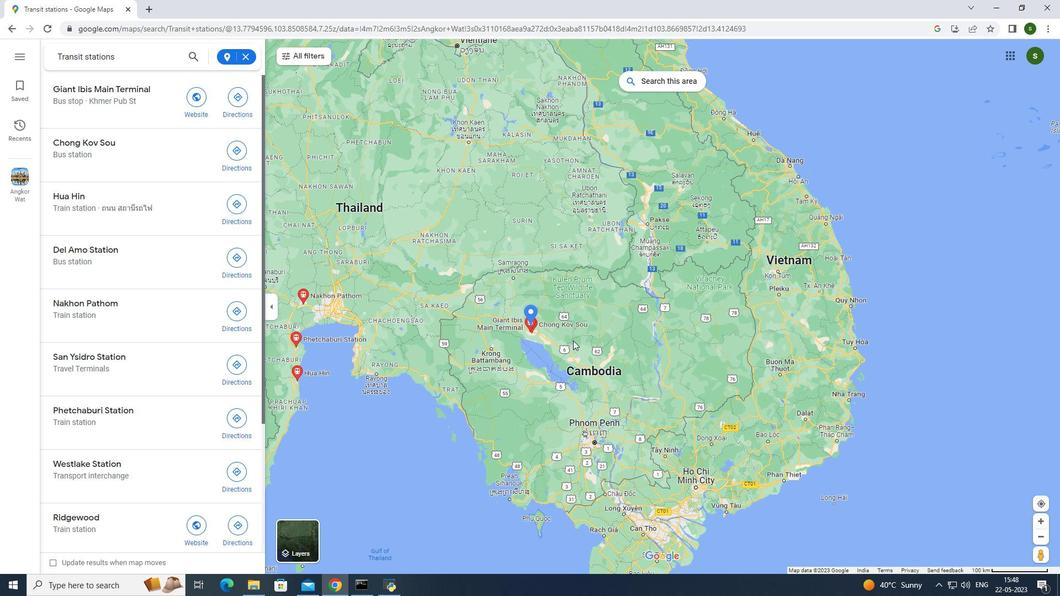 
Action: Mouse moved to (605, 286)
Screenshot: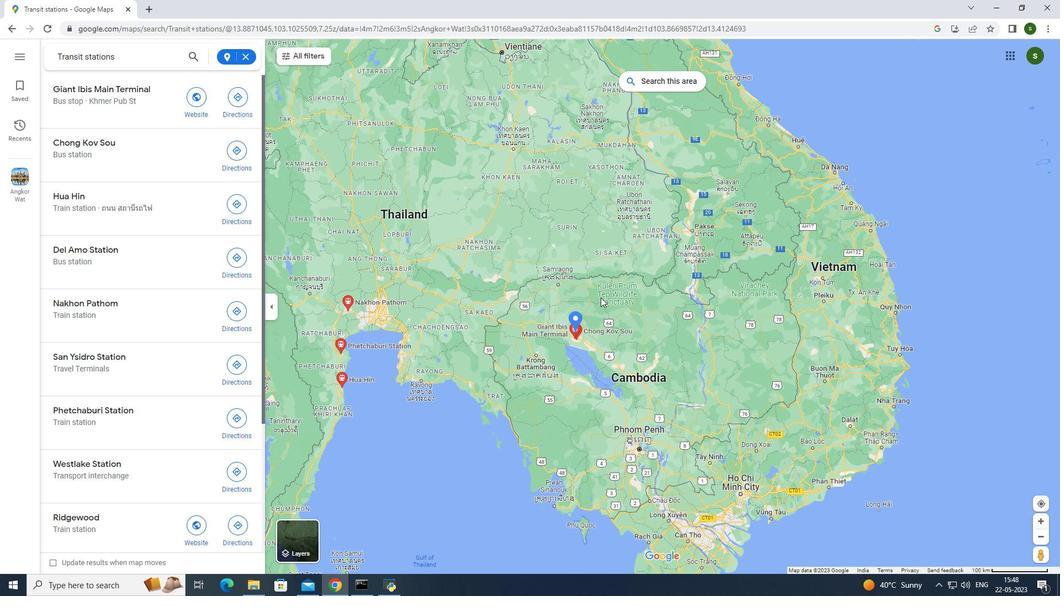 
Action: Mouse pressed left at (605, 286)
Screenshot: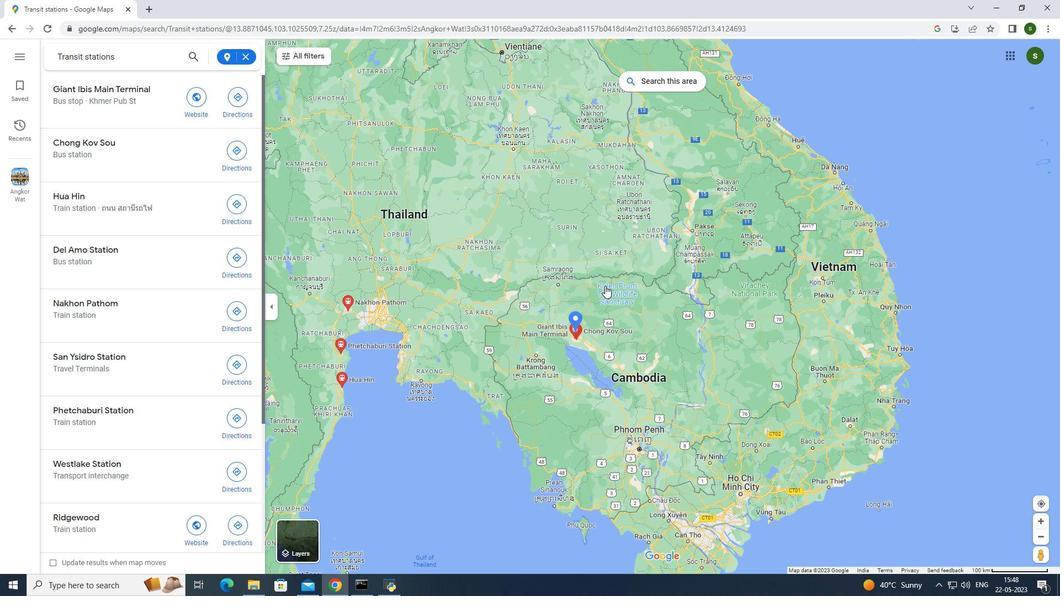 
Action: Mouse moved to (597, 304)
Screenshot: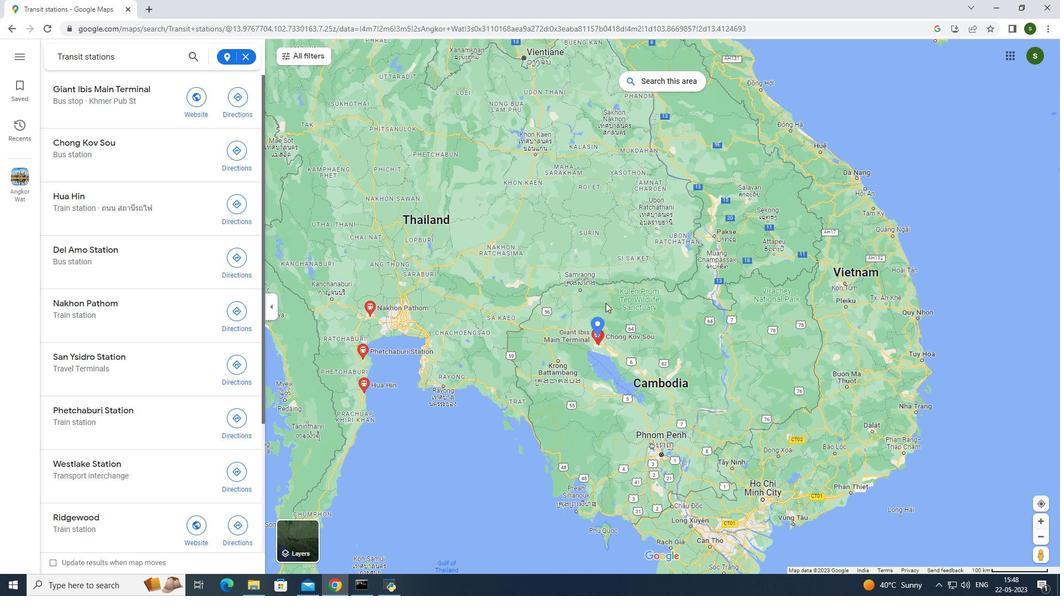 
Action: Mouse pressed left at (597, 304)
Screenshot: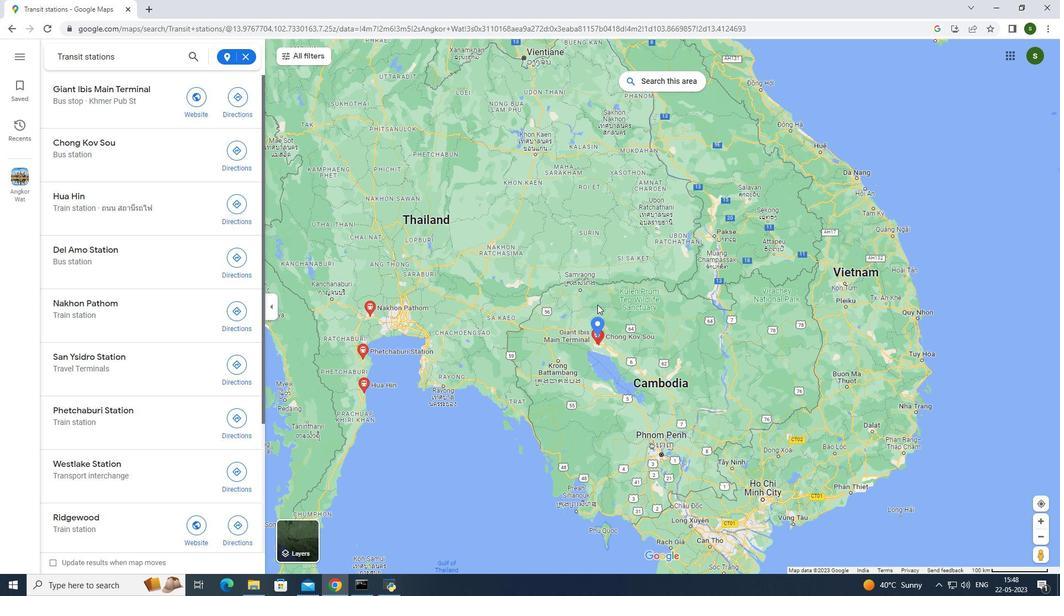 
Action: Mouse moved to (442, 340)
Screenshot: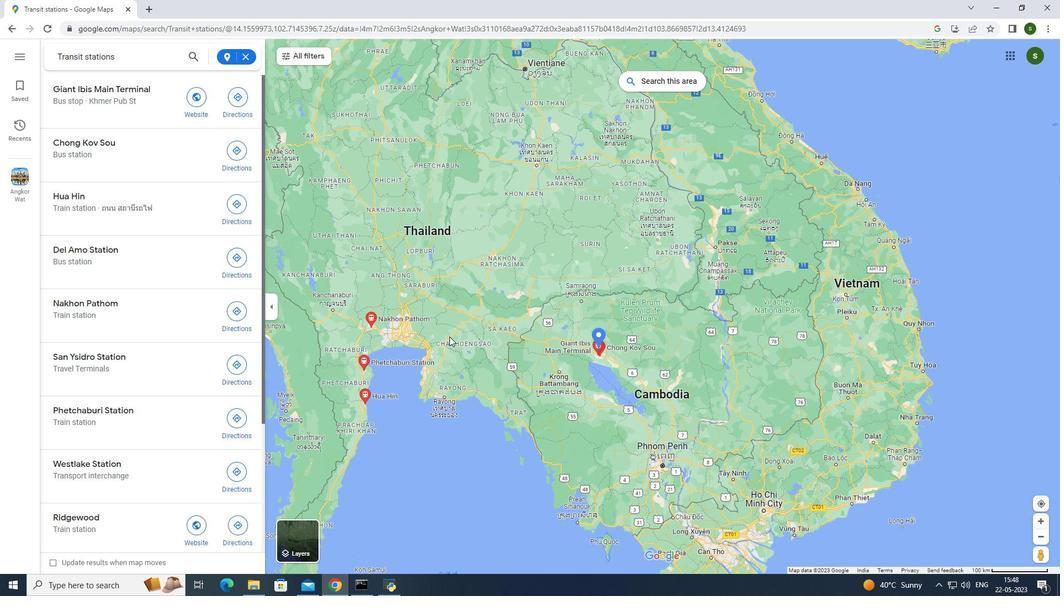 
Action: Mouse pressed left at (442, 340)
Screenshot: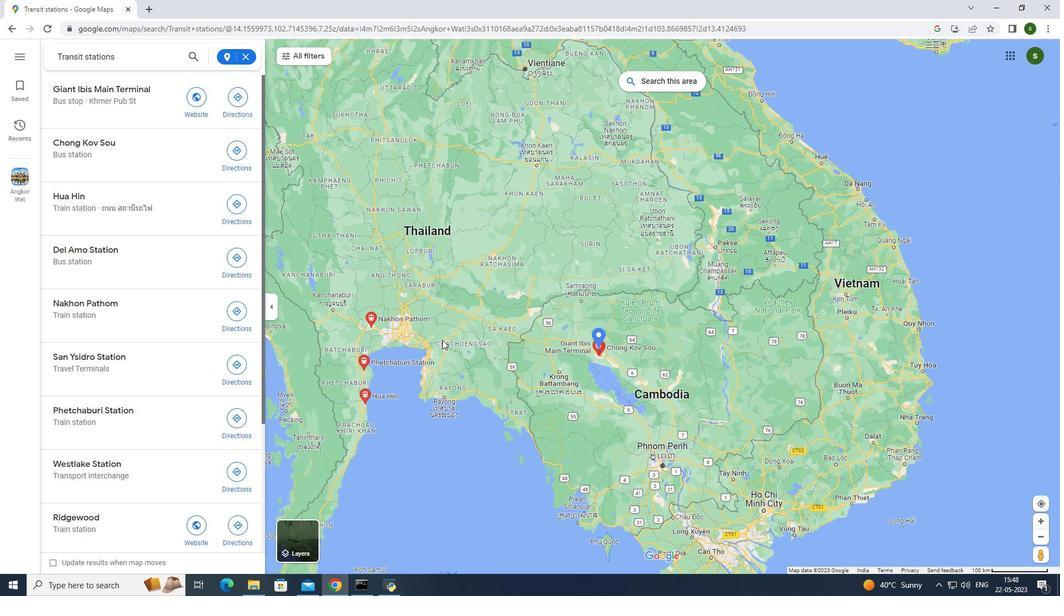 
Action: Mouse moved to (415, 319)
Screenshot: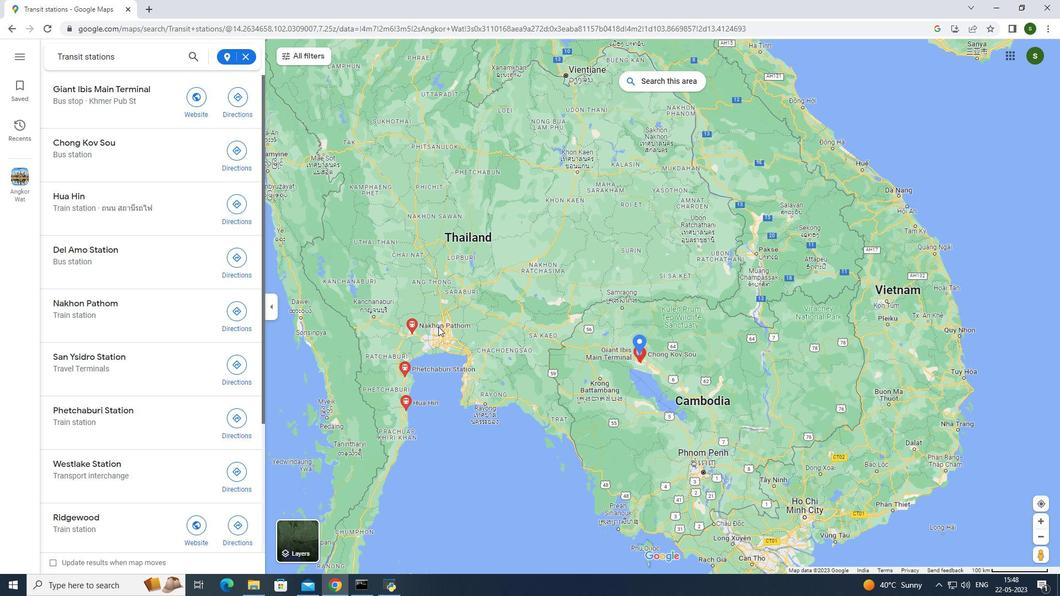 
Action: Mouse pressed left at (415, 319)
Screenshot: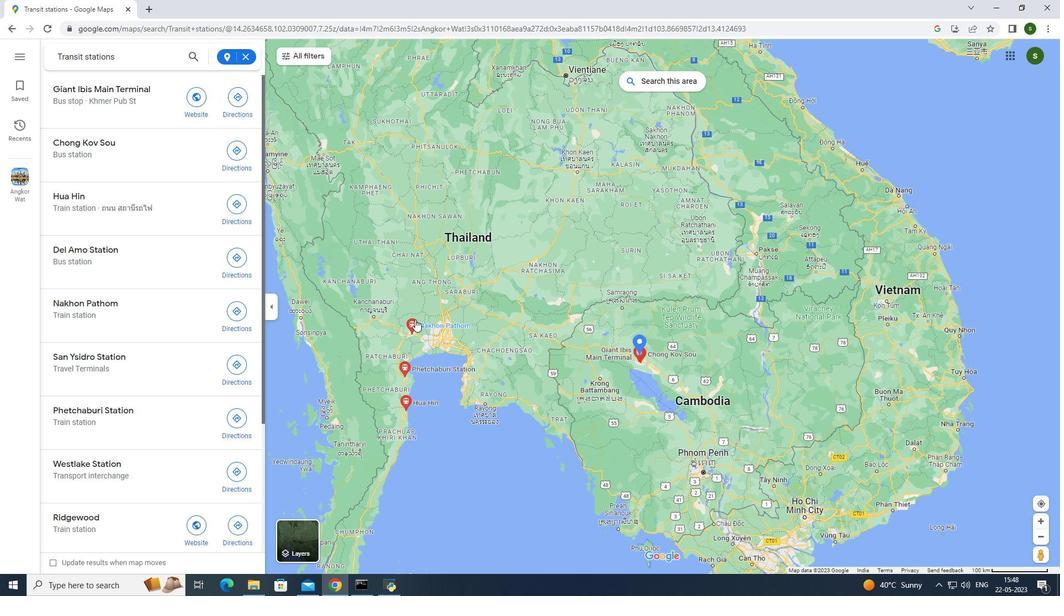 
Action: Mouse moved to (442, 325)
Screenshot: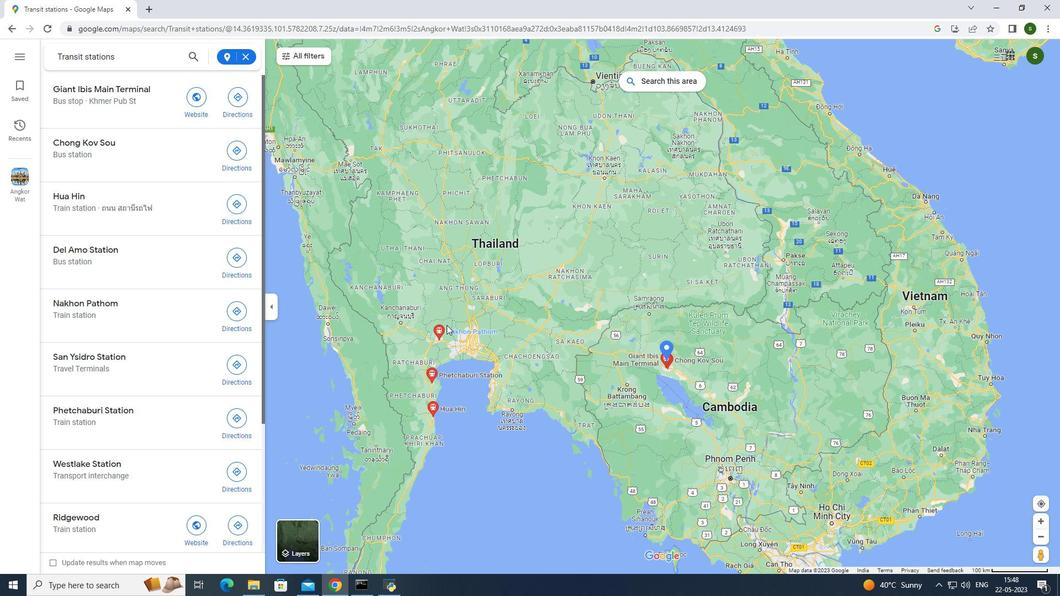 
Action: Mouse scrolled (442, 325) with delta (0, 0)
Screenshot: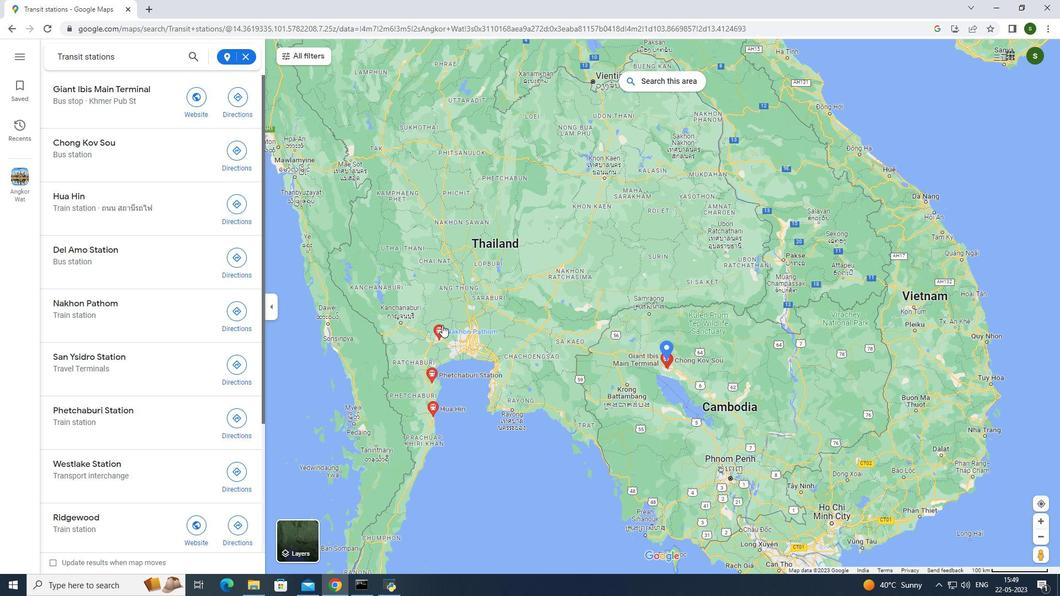 
Action: Mouse scrolled (442, 325) with delta (0, 0)
Screenshot: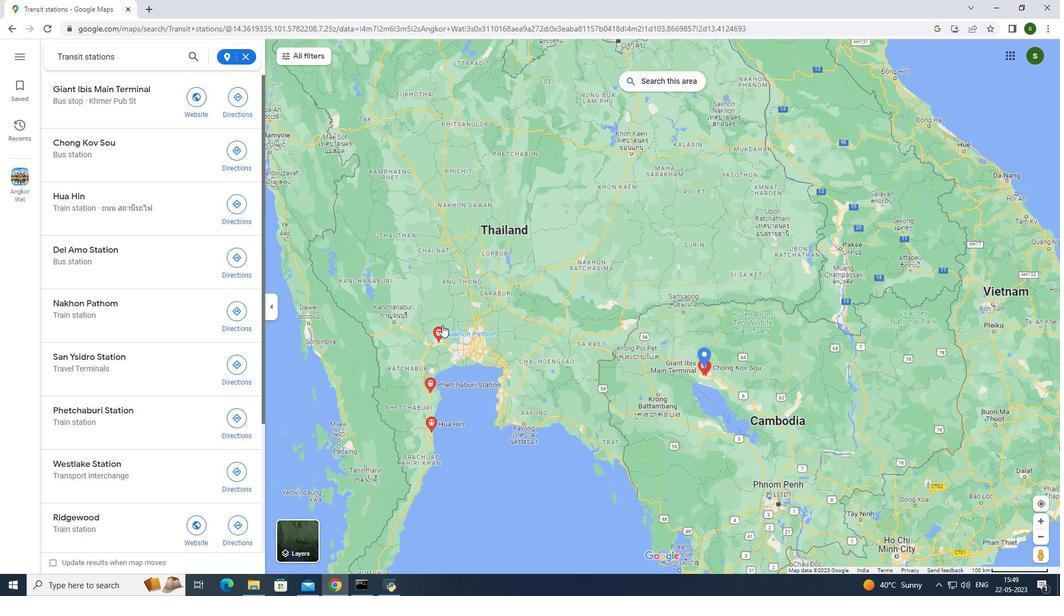 
Action: Mouse scrolled (442, 325) with delta (0, 0)
Screenshot: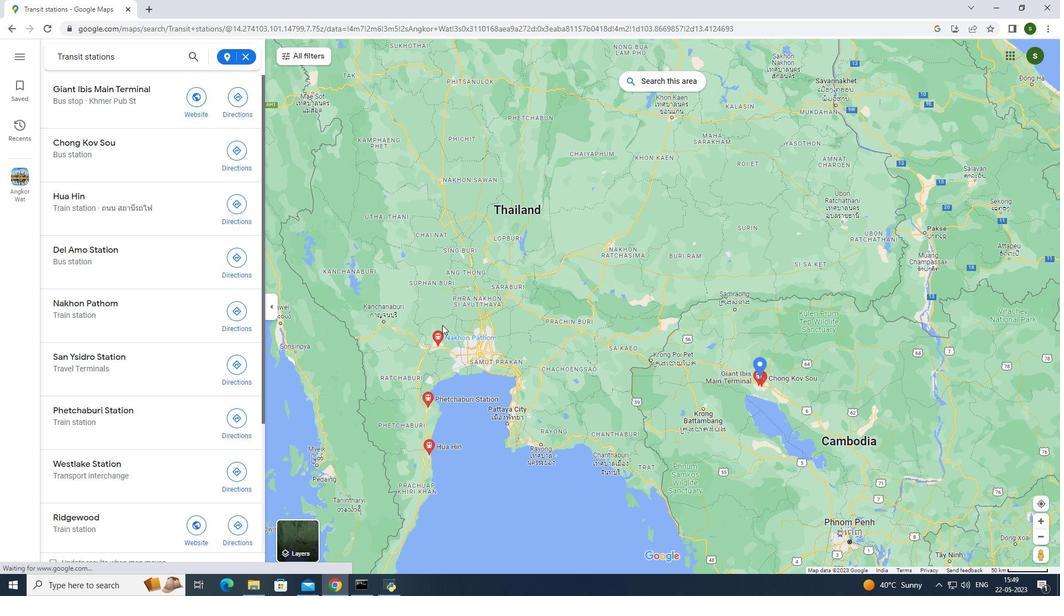 
Action: Mouse moved to (400, 337)
Screenshot: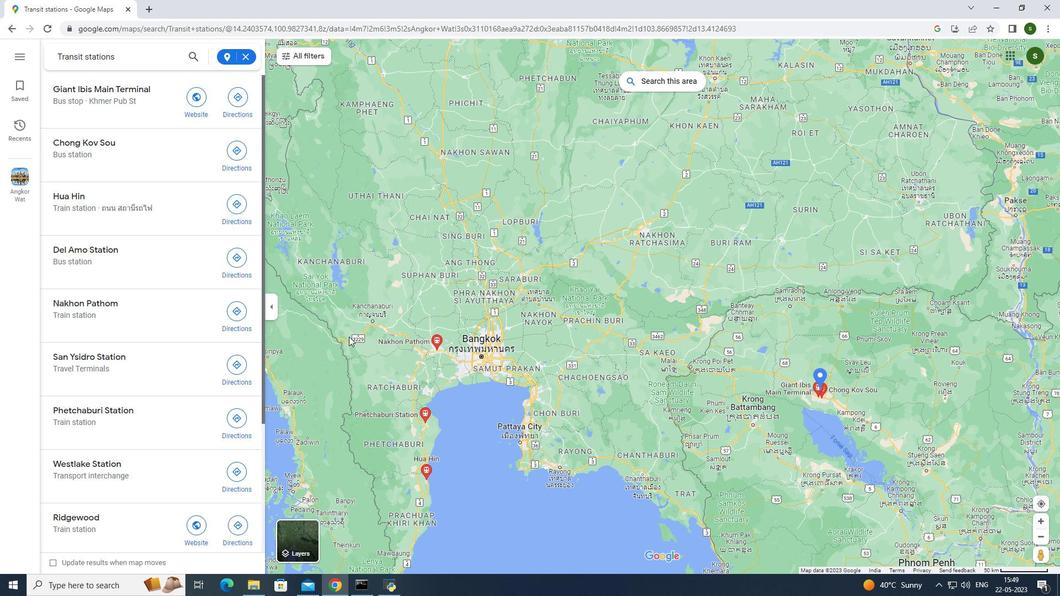 
Action: Mouse pressed left at (400, 337)
Screenshot: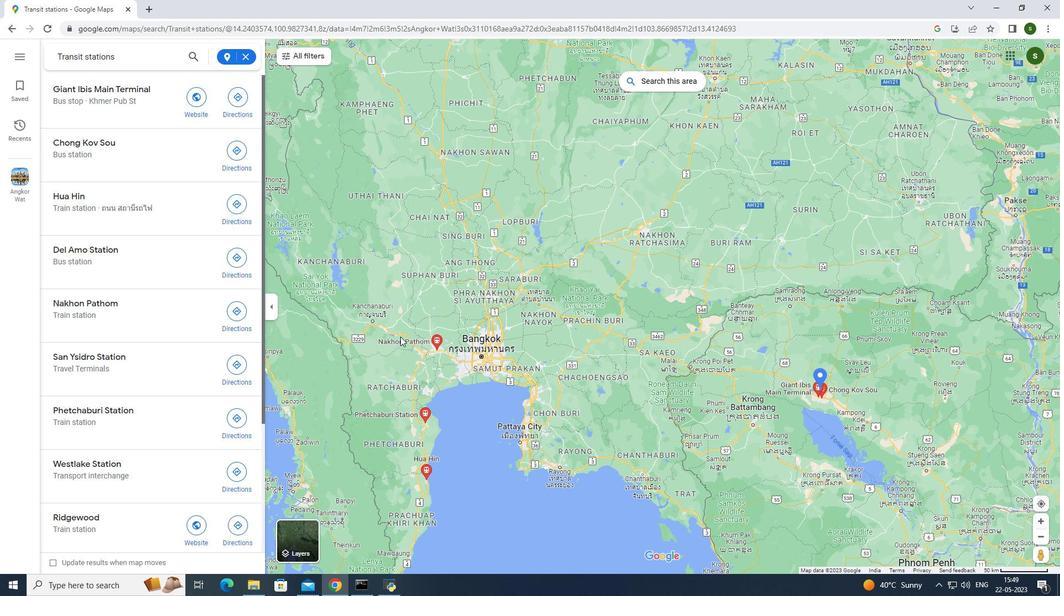 
Action: Mouse moved to (809, 338)
Screenshot: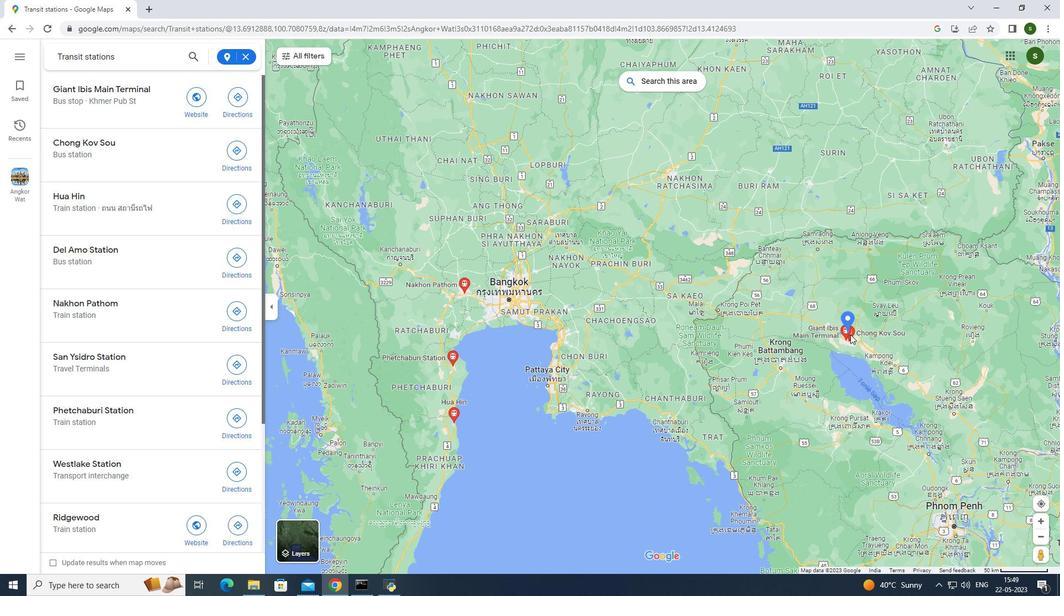 
Action: Mouse pressed left at (846, 340)
Screenshot: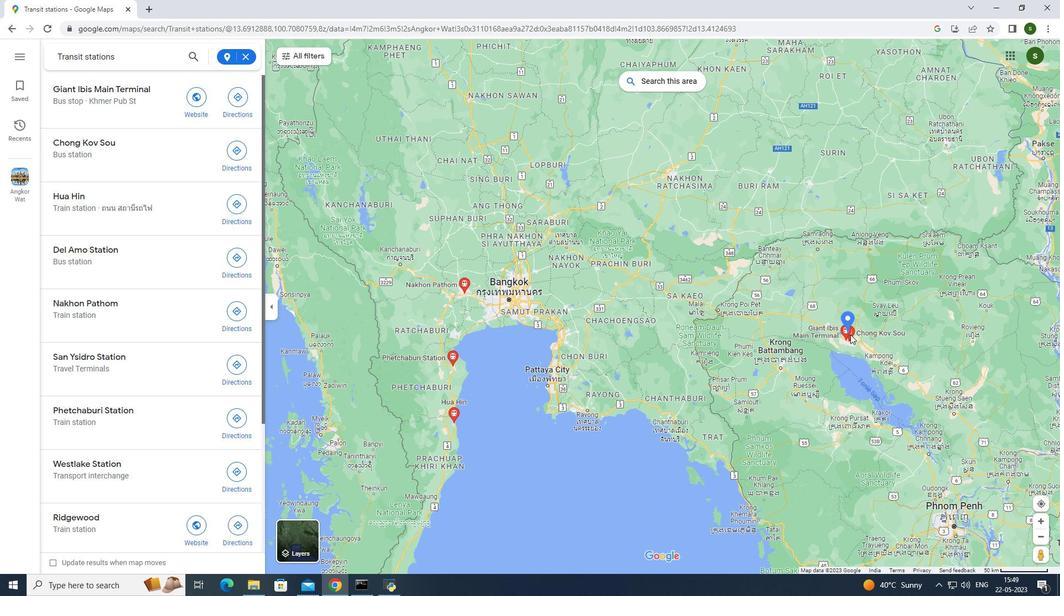 
Action: Mouse moved to (809, 409)
Screenshot: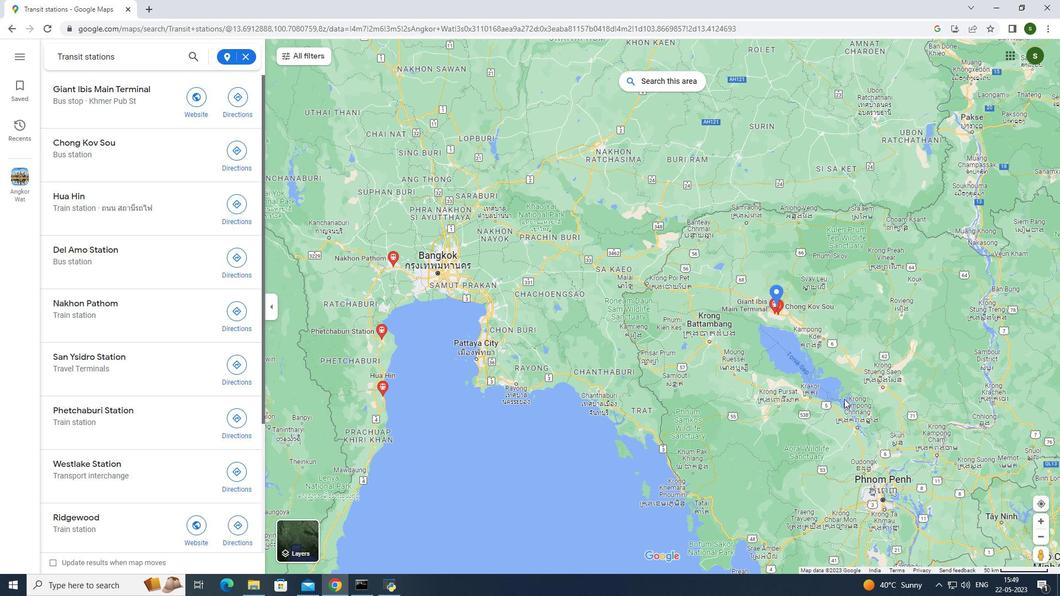 
Action: Mouse pressed left at (809, 409)
Screenshot: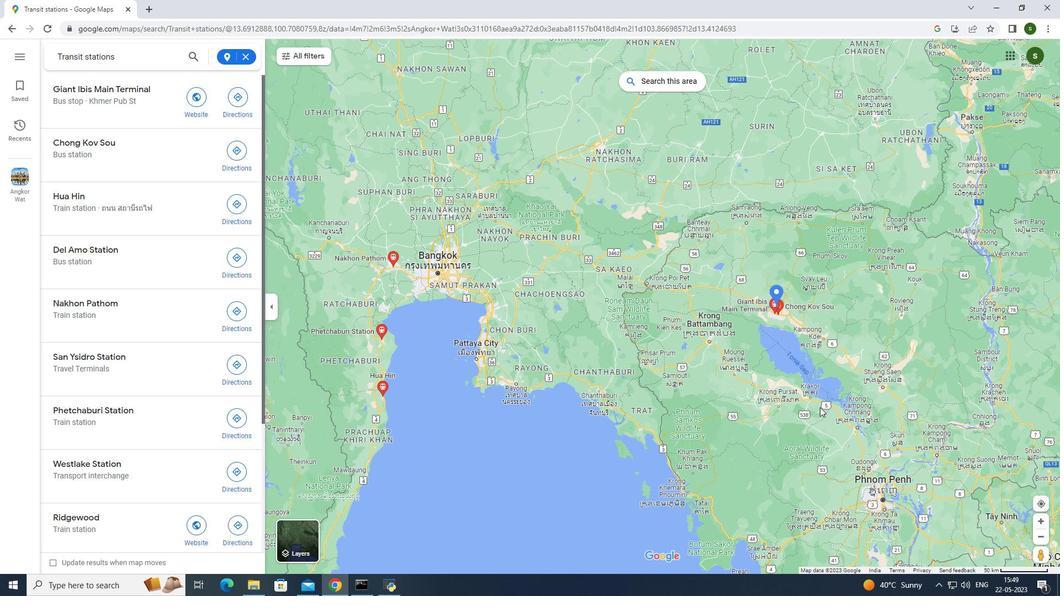 
Action: Mouse moved to (570, 298)
Screenshot: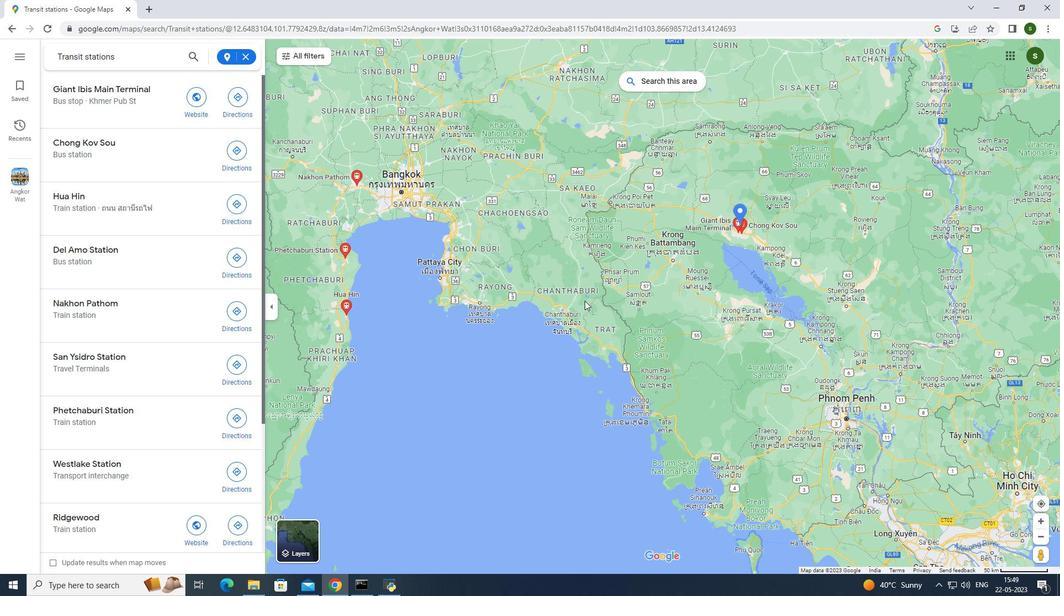 
Action: Mouse pressed left at (570, 298)
Screenshot: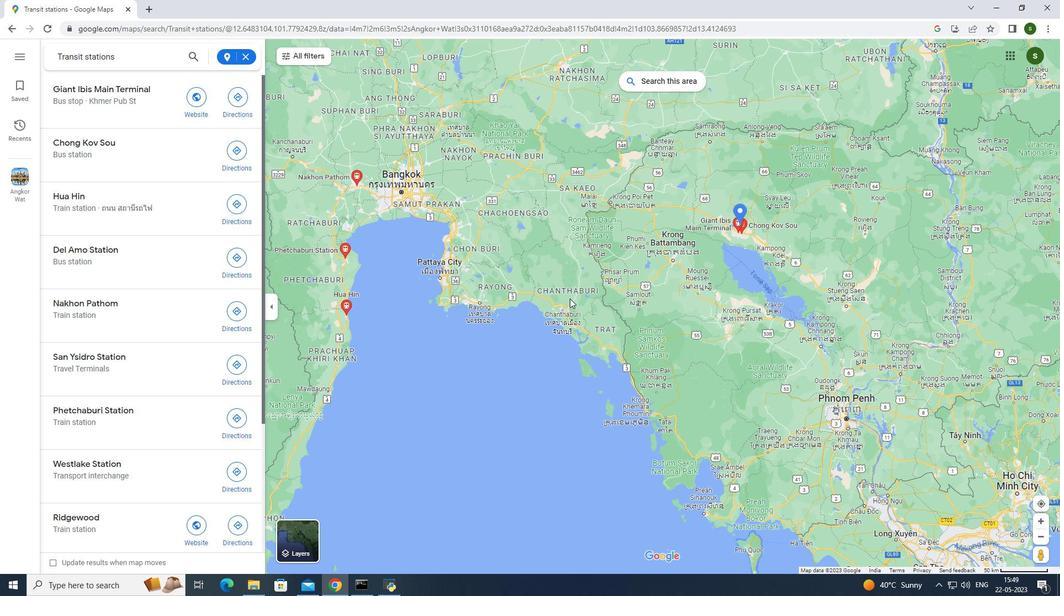 
Action: Mouse moved to (779, 332)
Screenshot: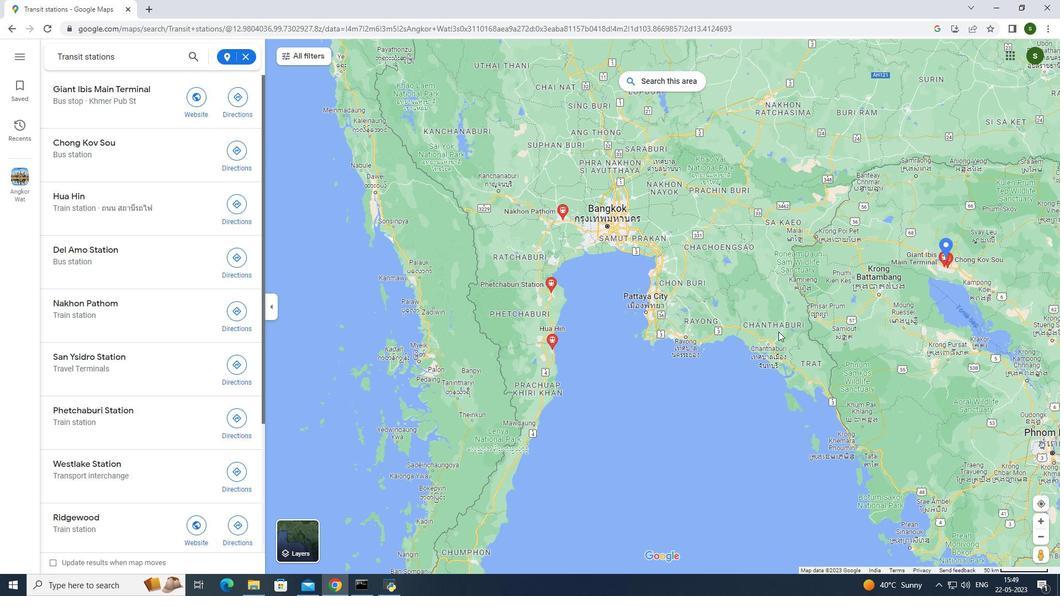 
Action: Mouse scrolled (779, 333) with delta (0, 0)
Screenshot: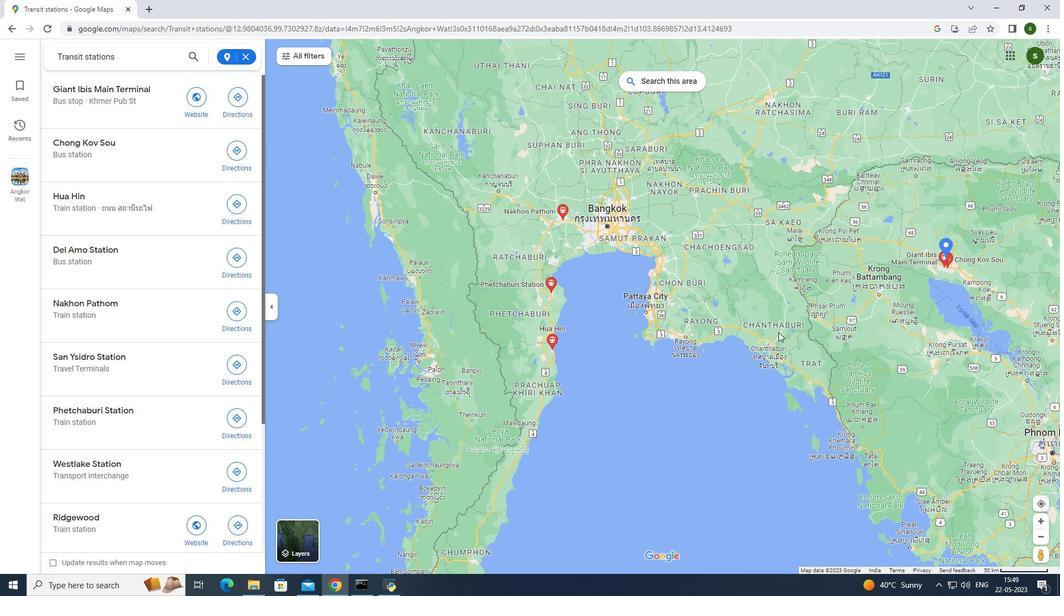 
Action: Mouse moved to (479, 302)
Screenshot: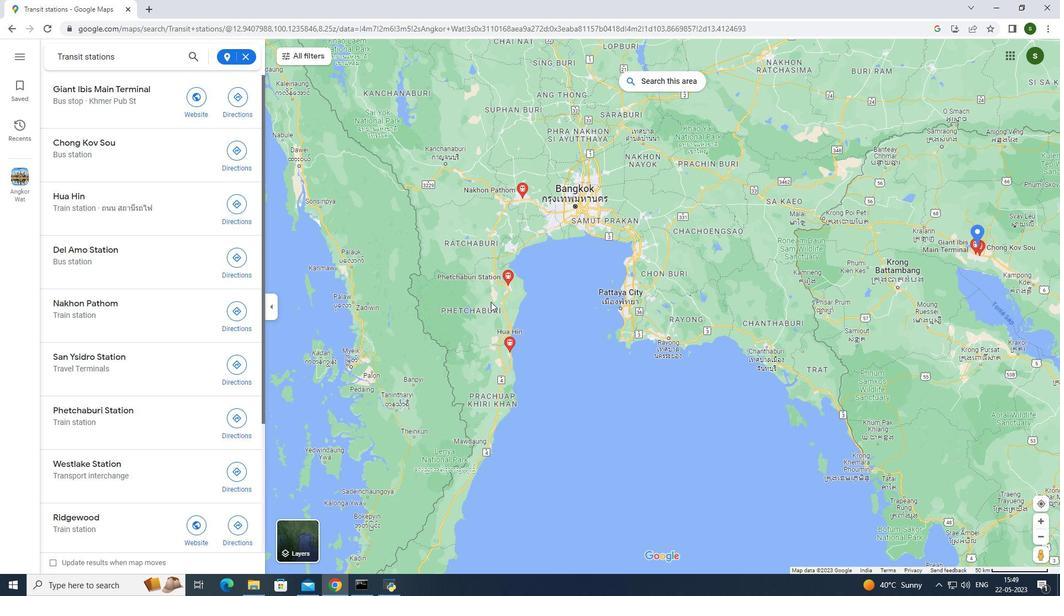 
Action: Mouse pressed left at (479, 302)
Screenshot: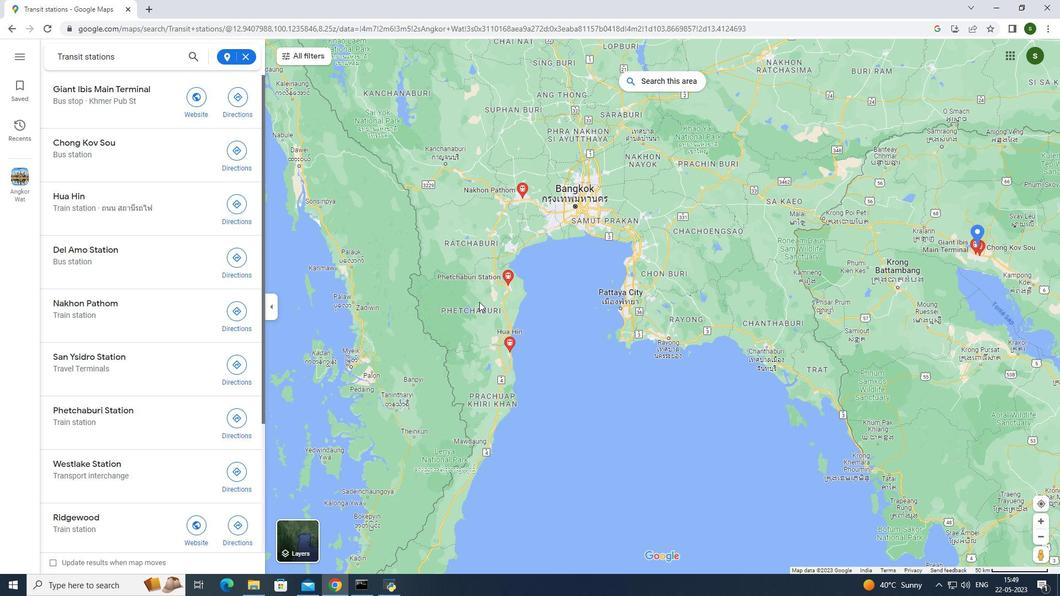 
Action: Mouse moved to (575, 268)
Screenshot: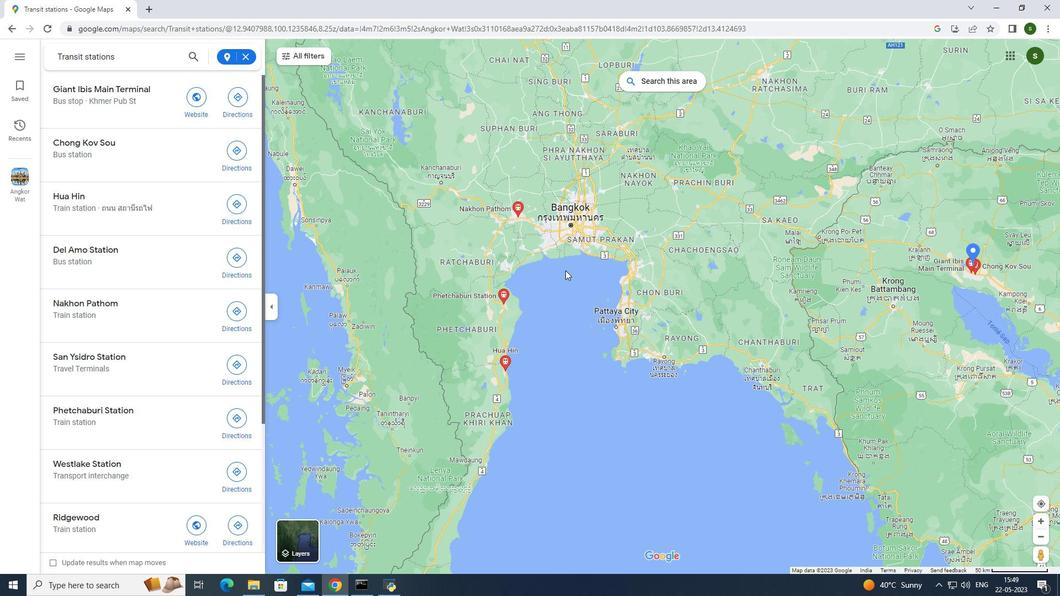 
Action: Mouse scrolled (575, 269) with delta (0, 0)
Screenshot: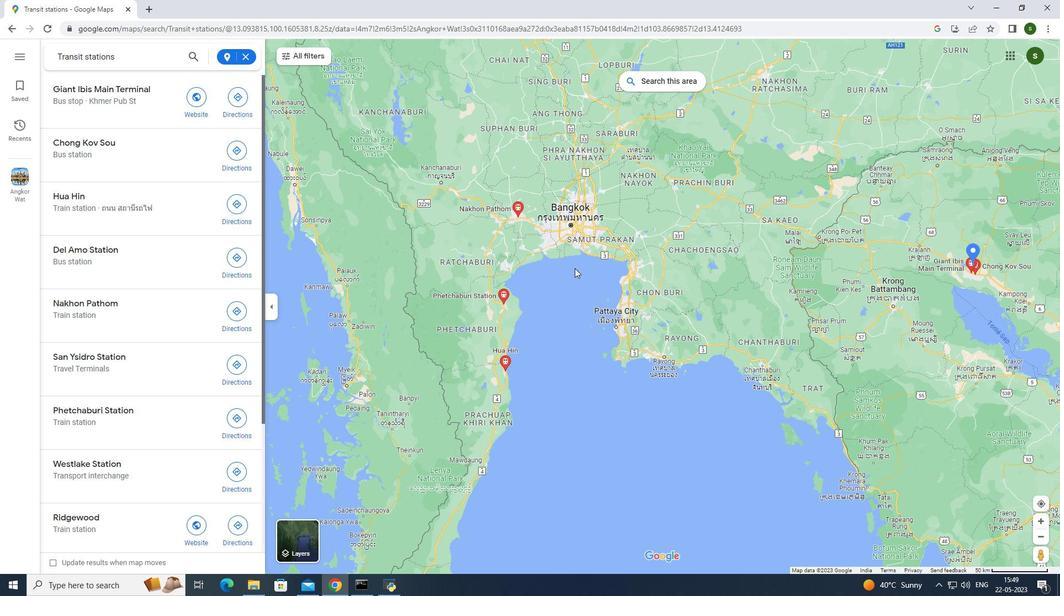
Action: Mouse scrolled (575, 269) with delta (0, 0)
Screenshot: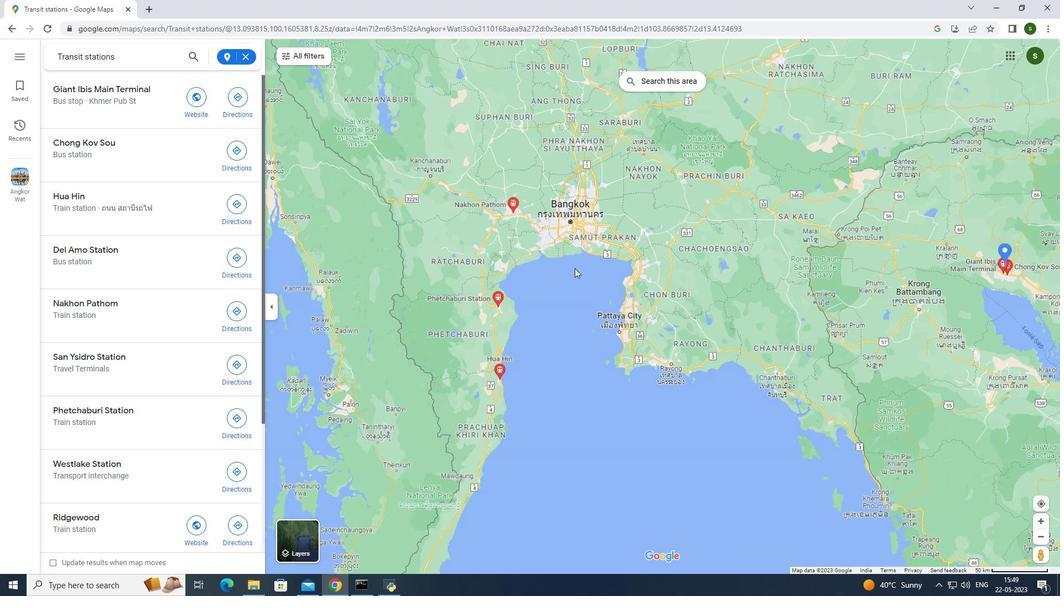 
Action: Mouse moved to (661, 327)
Screenshot: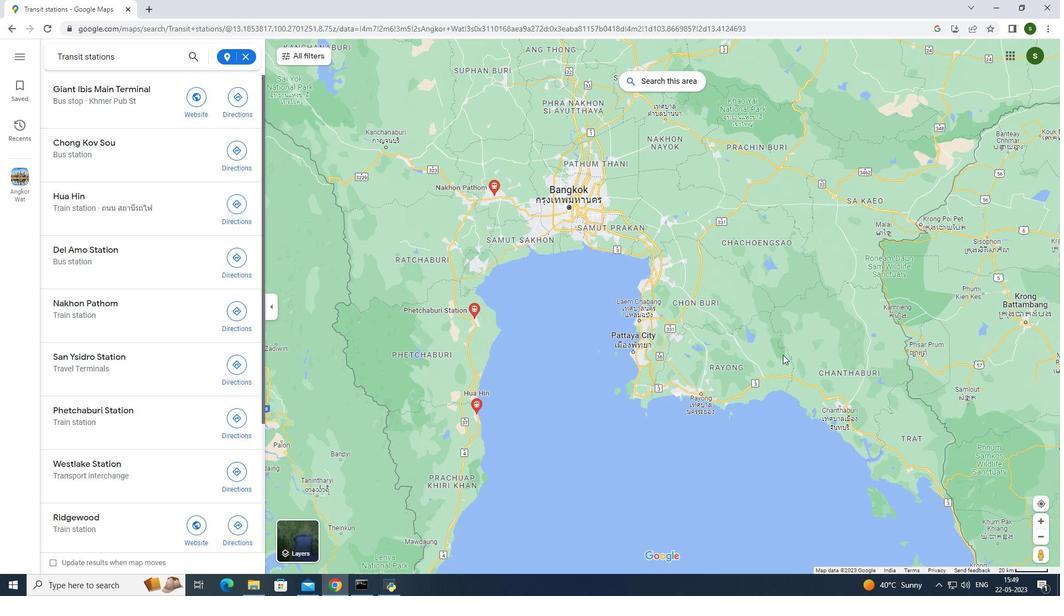 
Action: Mouse scrolled (661, 326) with delta (0, 0)
Screenshot: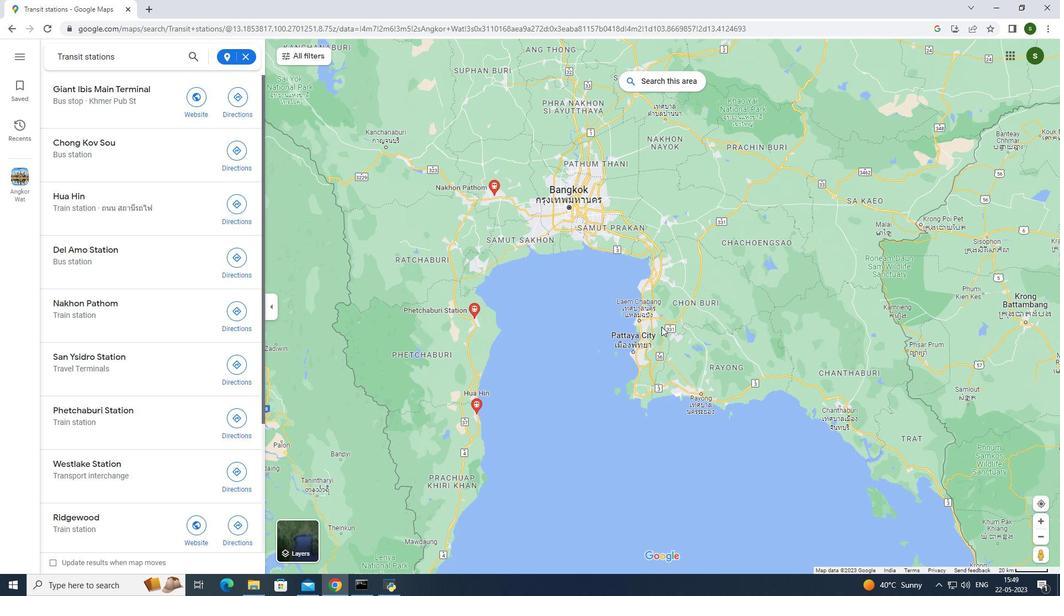 
Action: Mouse scrolled (661, 326) with delta (0, 0)
Screenshot: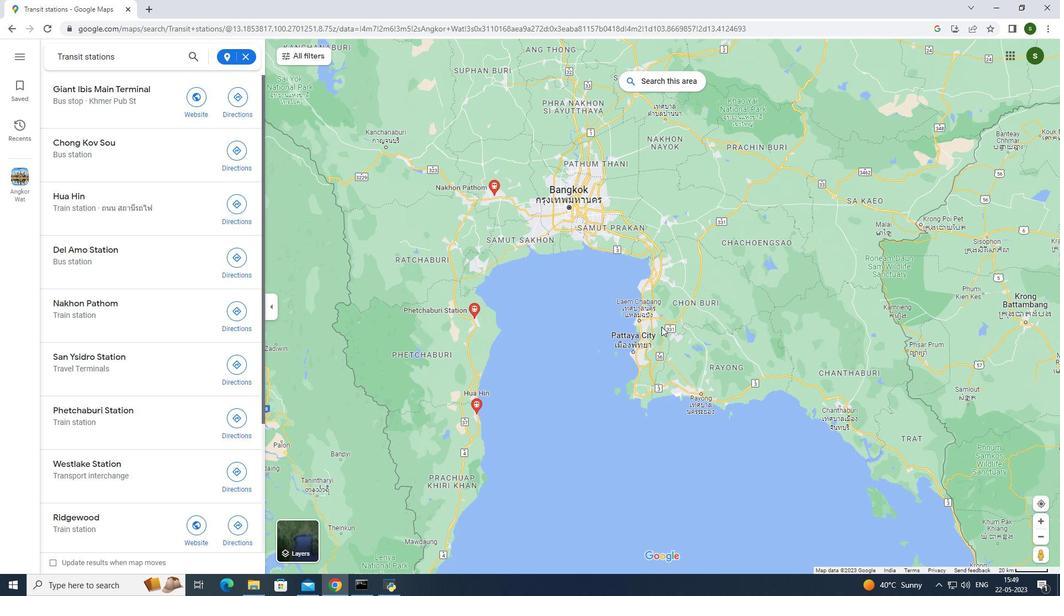 
Action: Mouse scrolled (661, 326) with delta (0, 0)
Screenshot: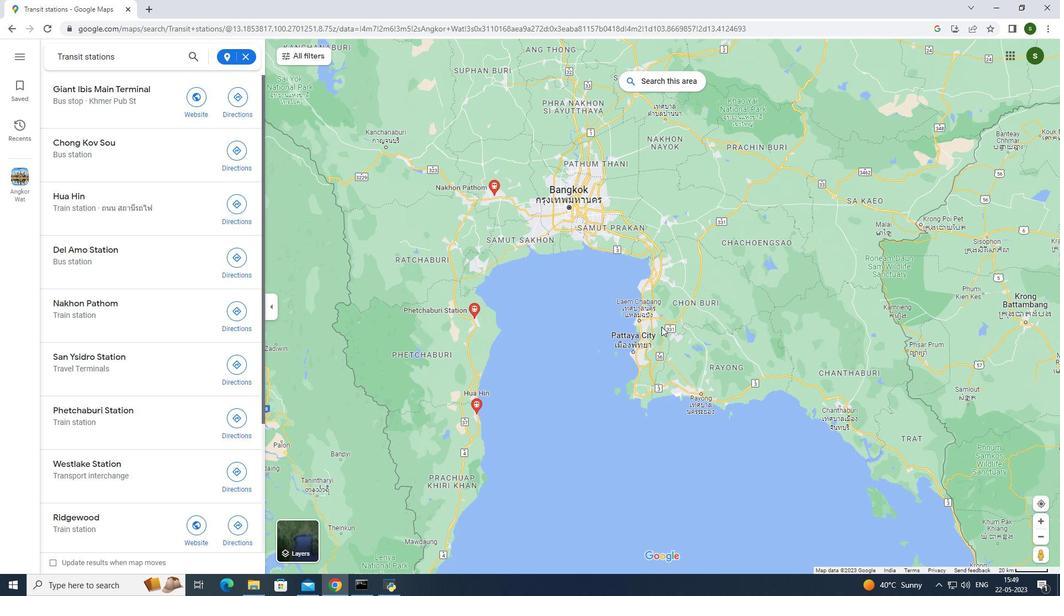 
Action: Mouse scrolled (661, 326) with delta (0, 0)
Screenshot: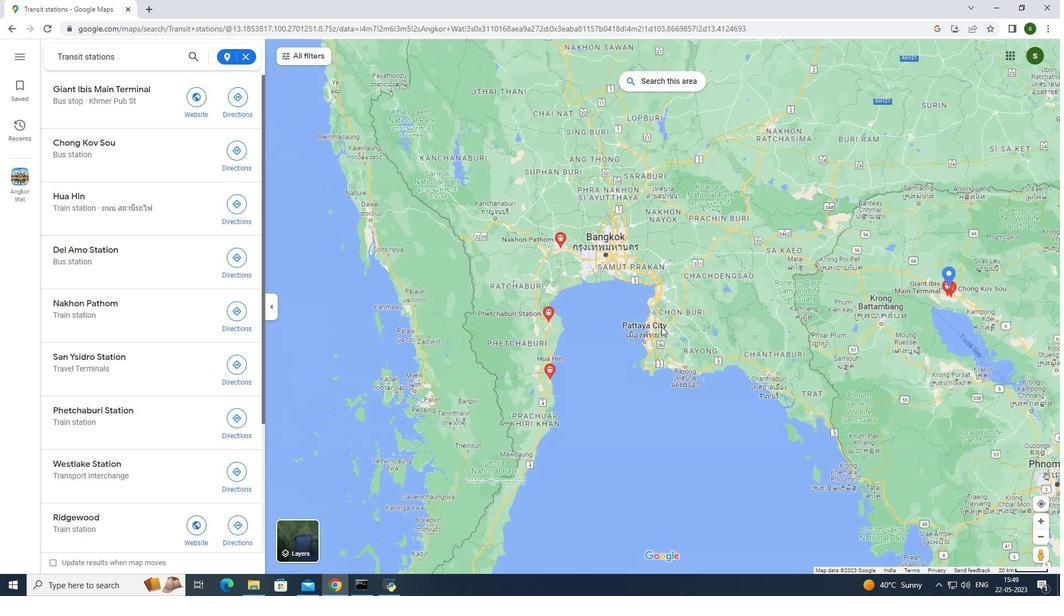
Action: Mouse scrolled (661, 326) with delta (0, 0)
Screenshot: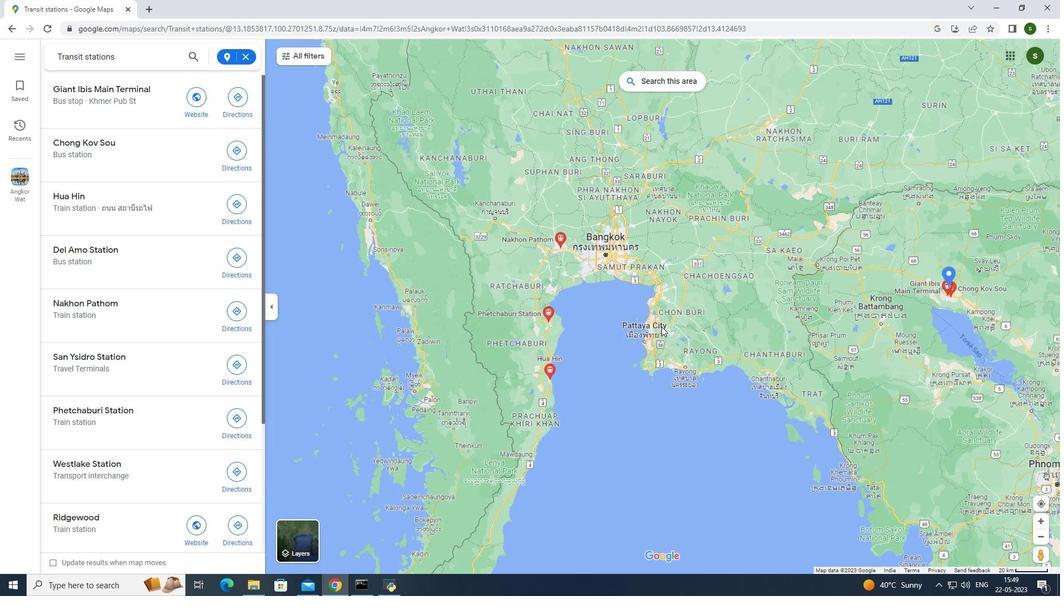 
Action: Mouse scrolled (661, 326) with delta (0, 0)
Screenshot: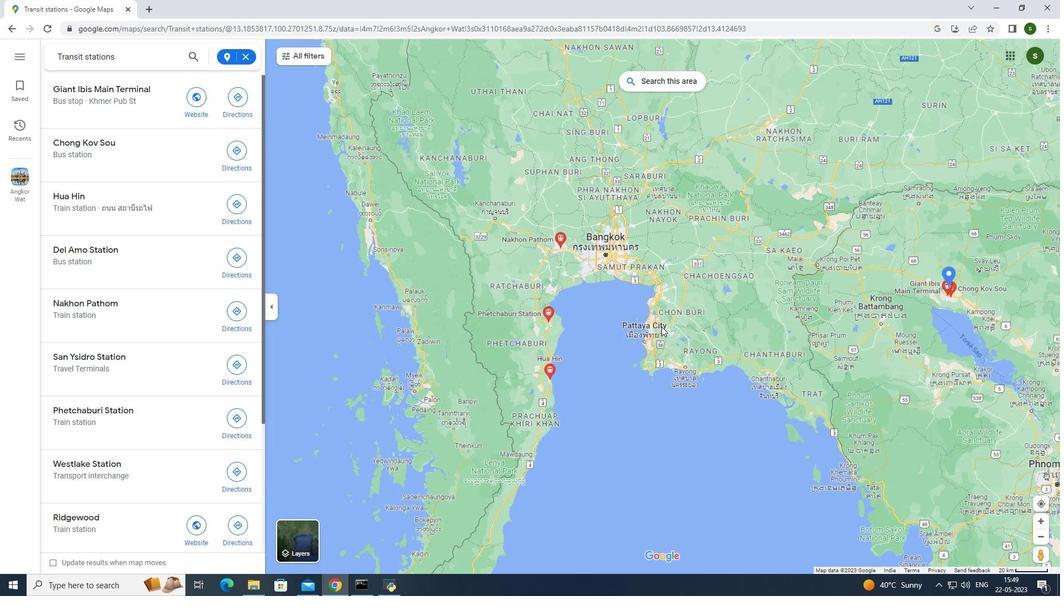 
Action: Mouse scrolled (661, 326) with delta (0, 0)
Screenshot: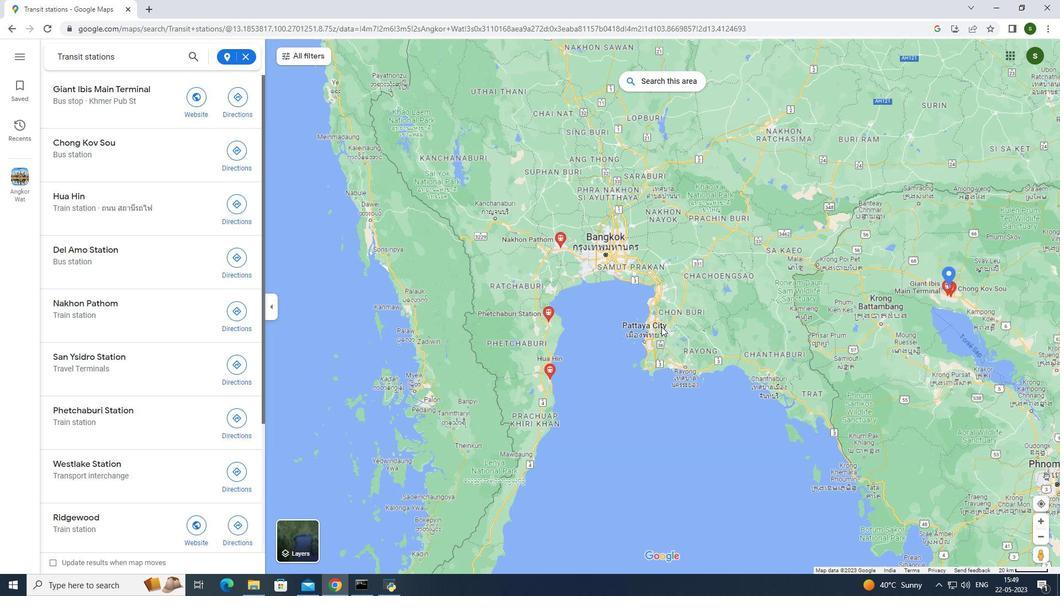 
Action: Mouse moved to (661, 326)
Screenshot: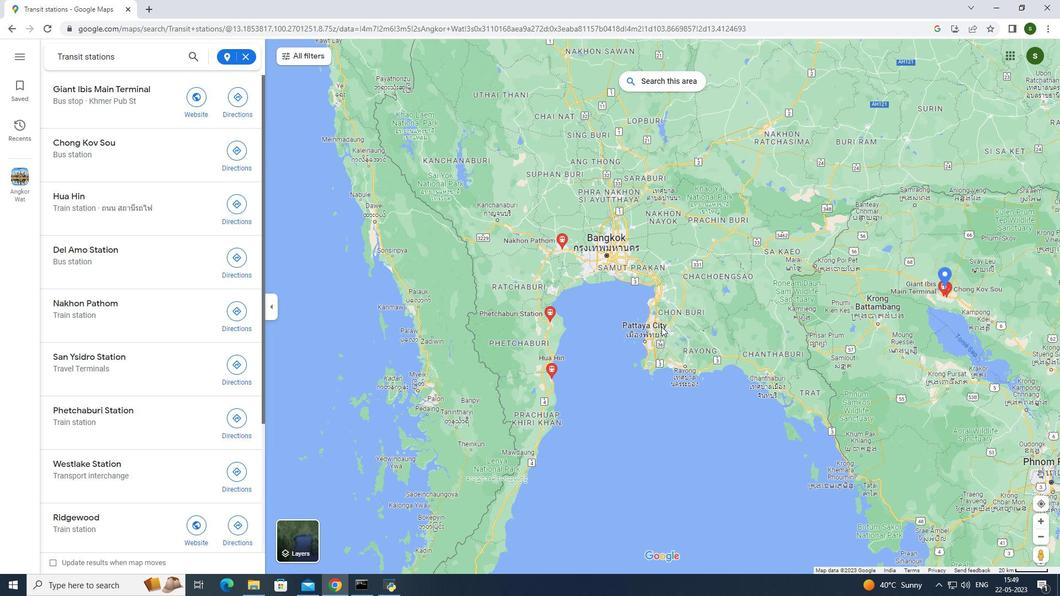 
Action: Mouse scrolled (661, 325) with delta (0, 0)
Screenshot: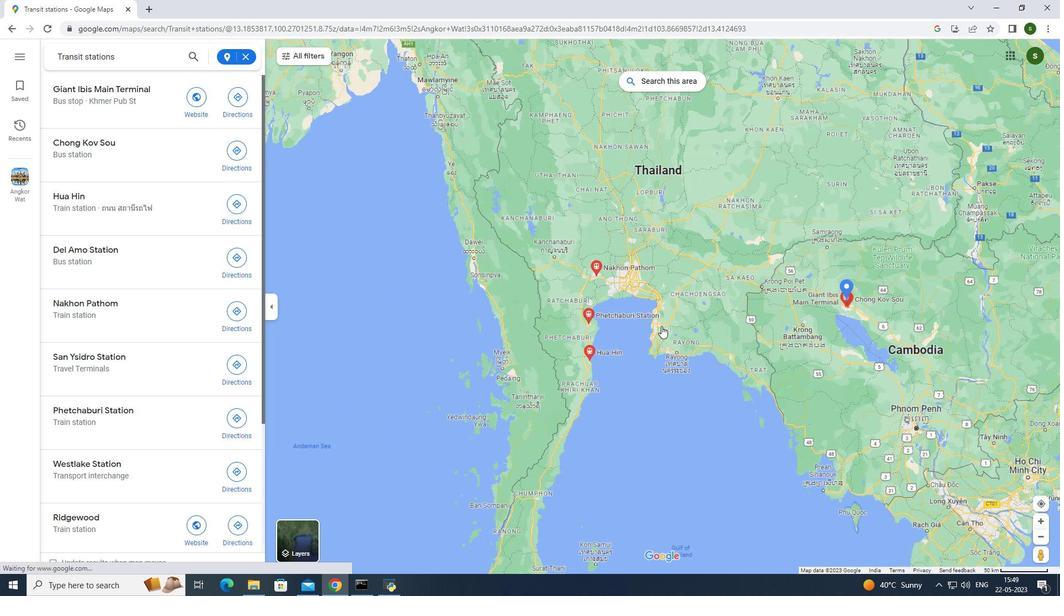 
Action: Mouse scrolled (661, 325) with delta (0, 0)
Screenshot: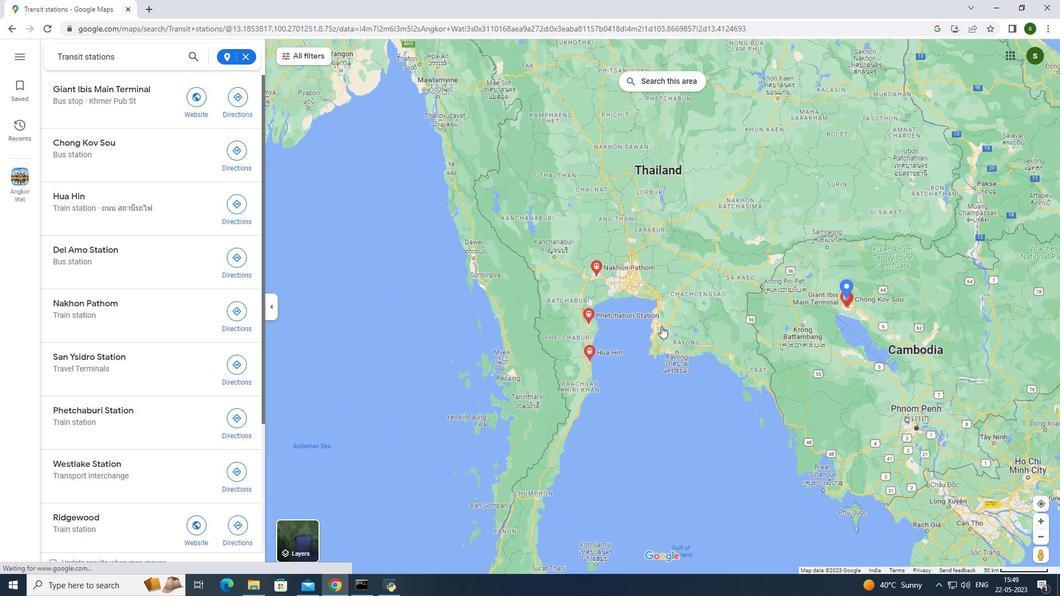 
Action: Mouse scrolled (661, 325) with delta (0, 0)
Screenshot: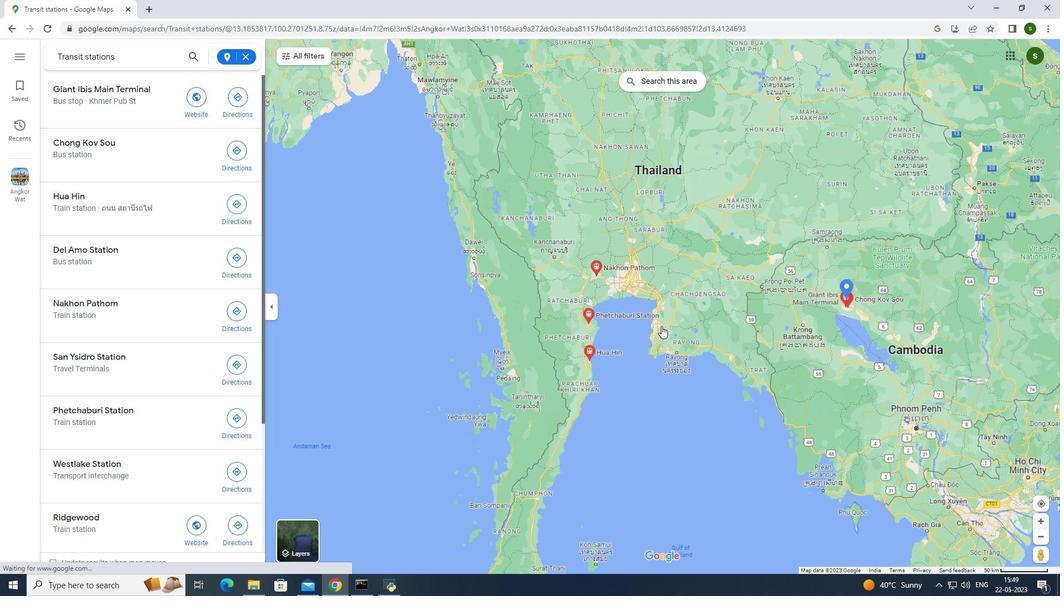 
Action: Mouse scrolled (661, 325) with delta (0, 0)
Screenshot: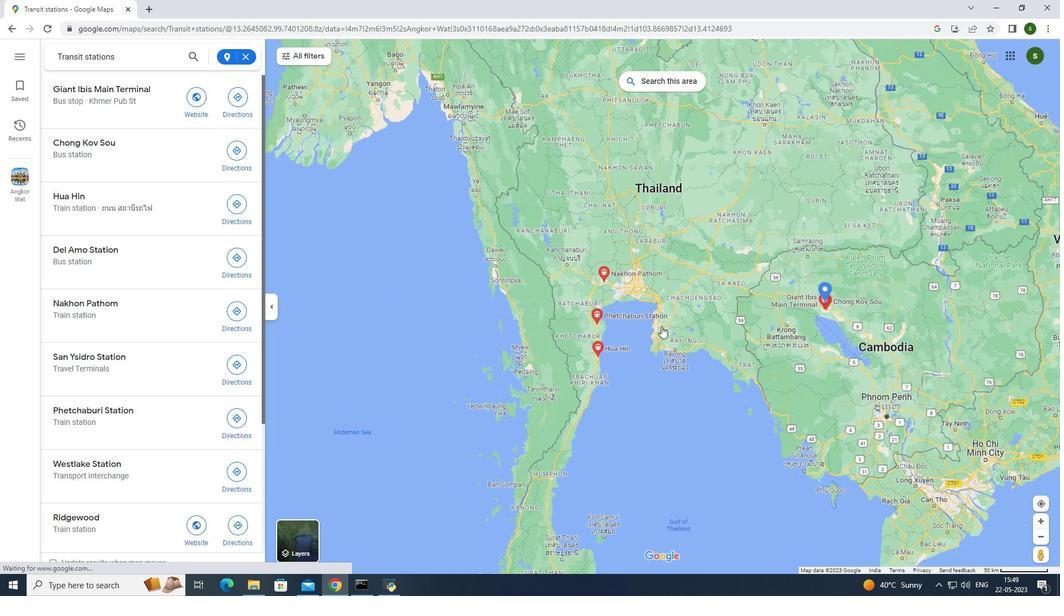 
Action: Mouse moved to (800, 332)
Screenshot: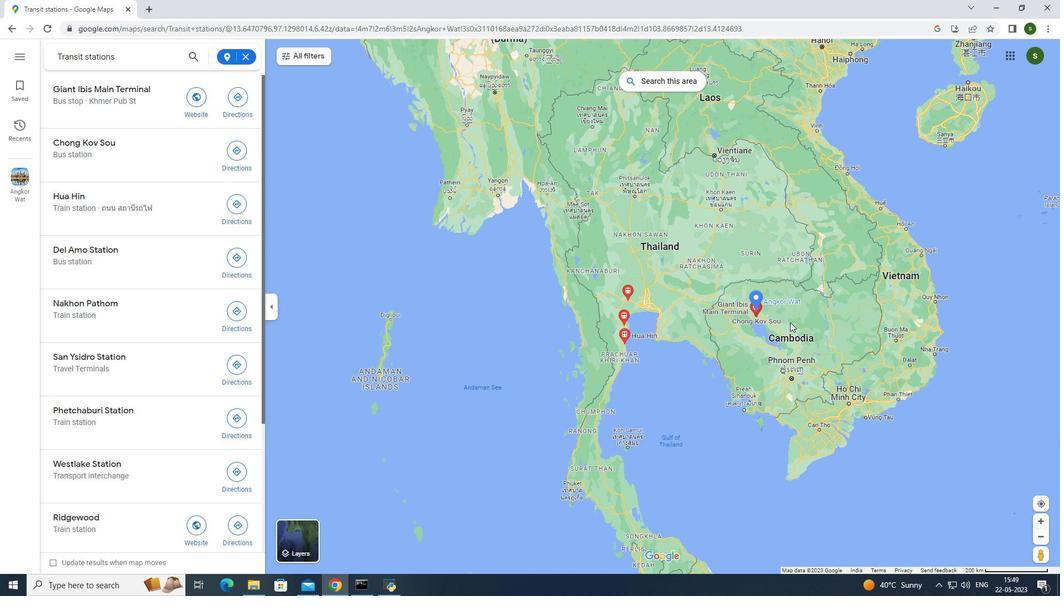 
Action: Mouse scrolled (800, 332) with delta (0, 0)
Screenshot: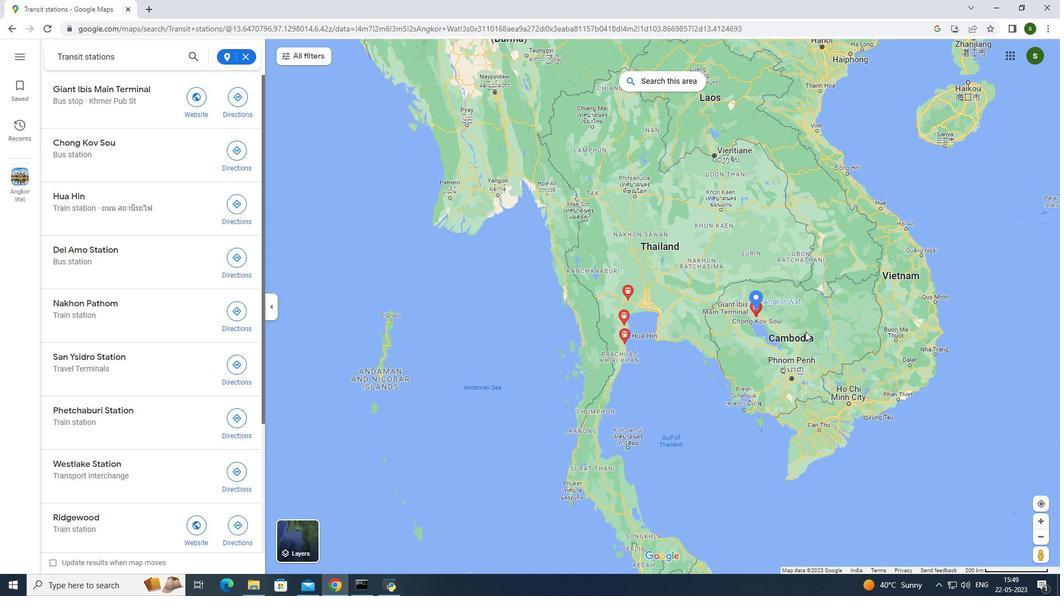 
Action: Mouse scrolled (800, 332) with delta (0, 0)
Screenshot: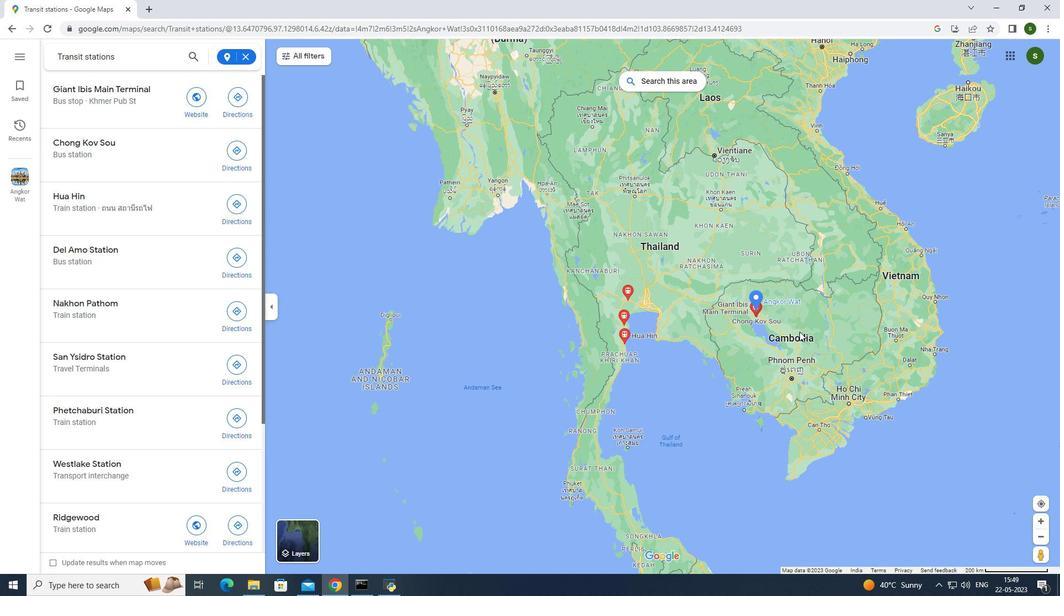 
Action: Mouse scrolled (800, 332) with delta (0, 0)
Screenshot: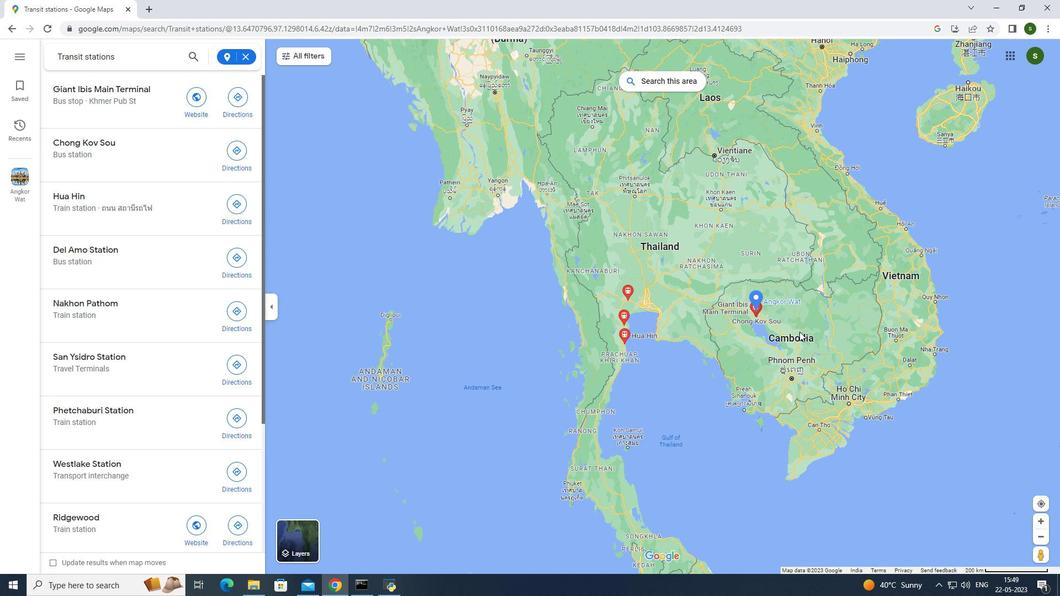 
Action: Mouse scrolled (800, 332) with delta (0, 0)
Screenshot: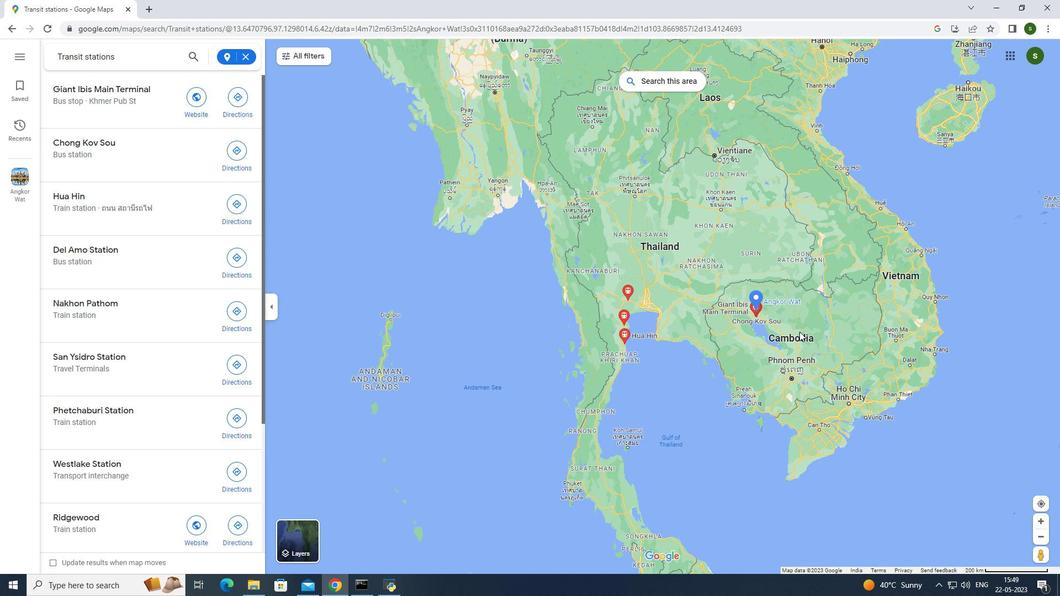 
Action: Mouse scrolled (800, 332) with delta (0, 0)
Screenshot: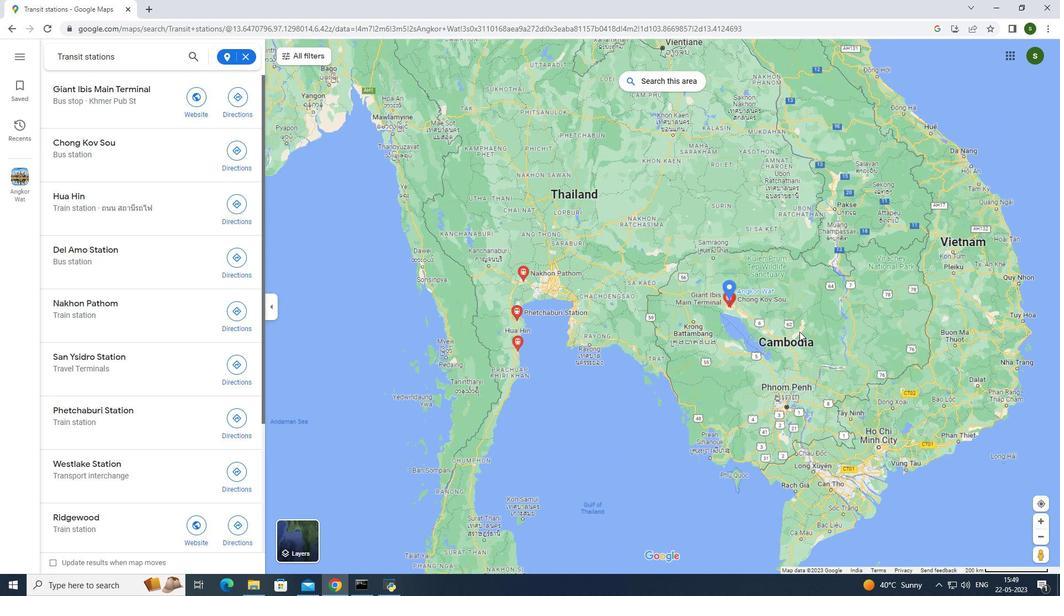 
Action: Mouse scrolled (800, 332) with delta (0, 0)
Screenshot: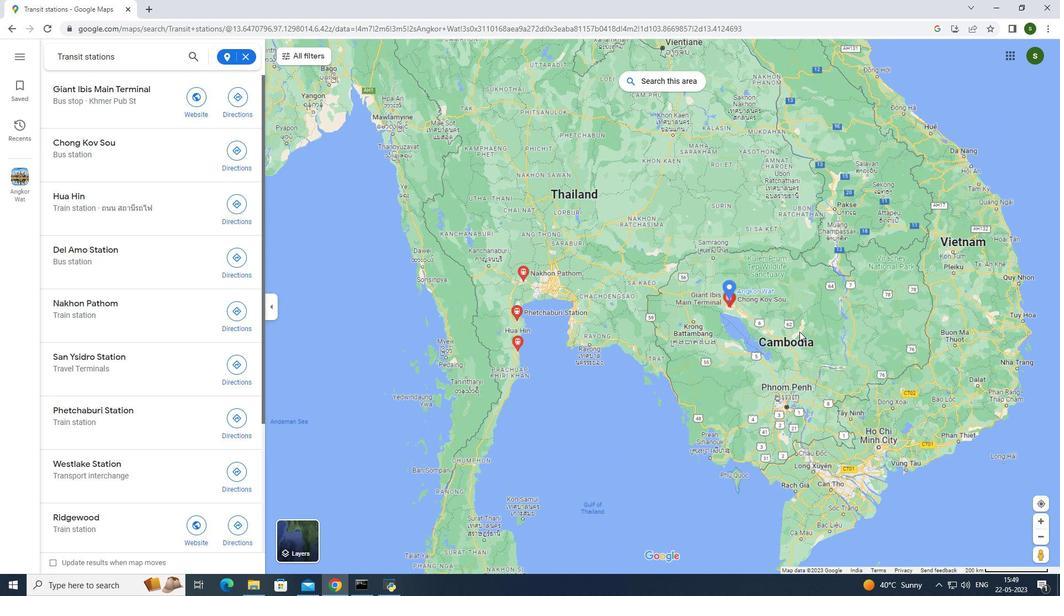 
Action: Mouse scrolled (800, 332) with delta (0, 0)
Screenshot: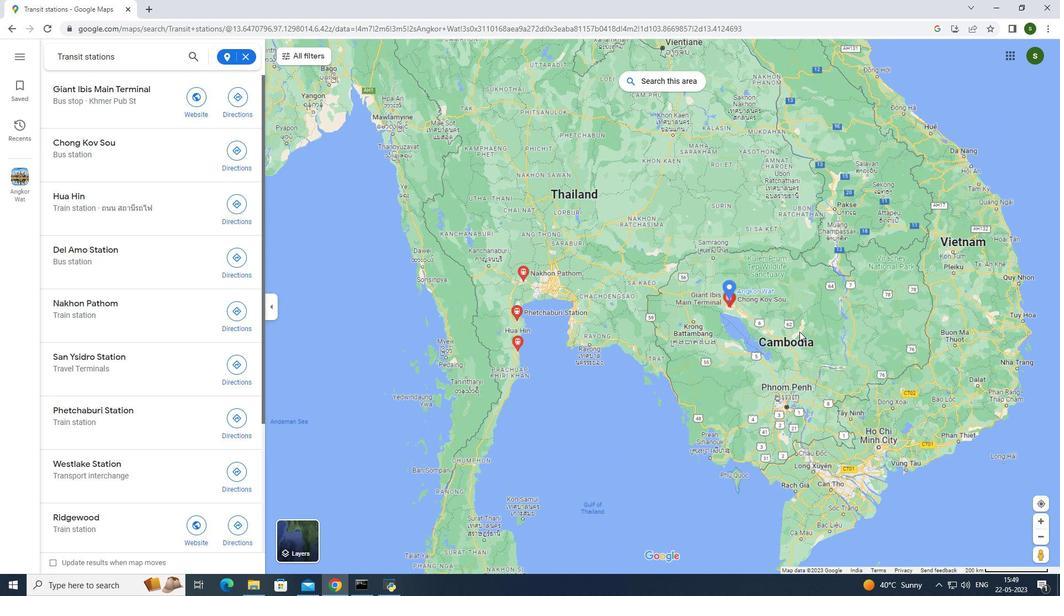 
Action: Mouse scrolled (800, 332) with delta (0, 0)
Screenshot: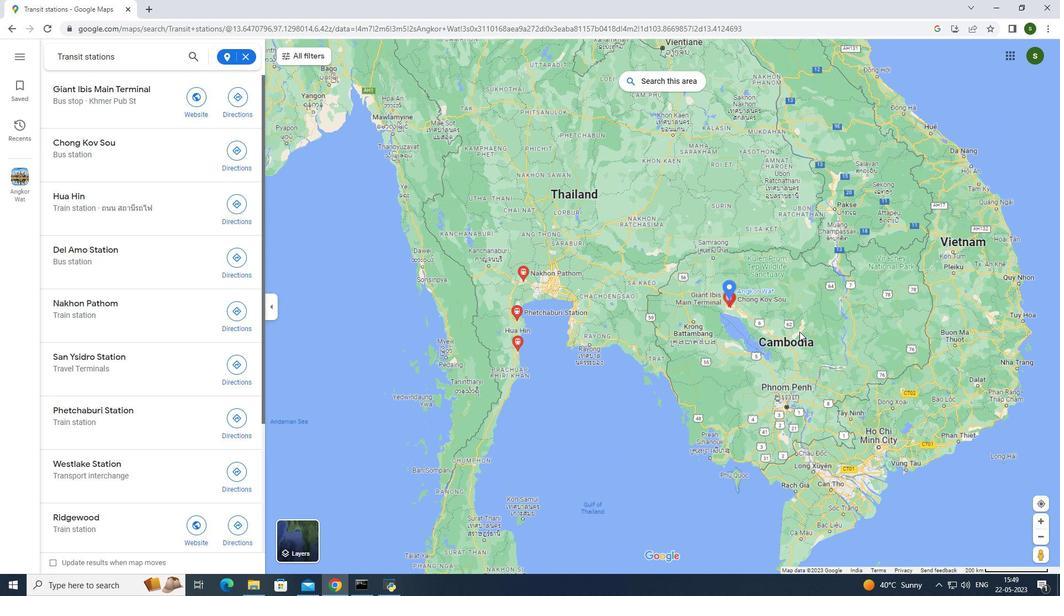 
Action: Mouse moved to (797, 332)
Screenshot: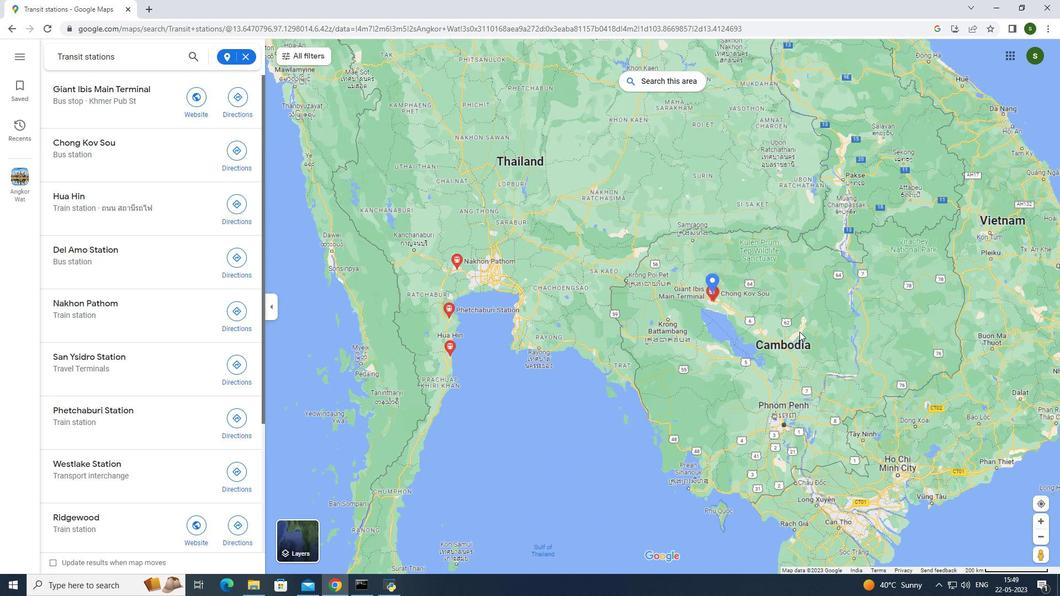 
Action: Mouse scrolled (798, 332) with delta (0, 0)
Screenshot: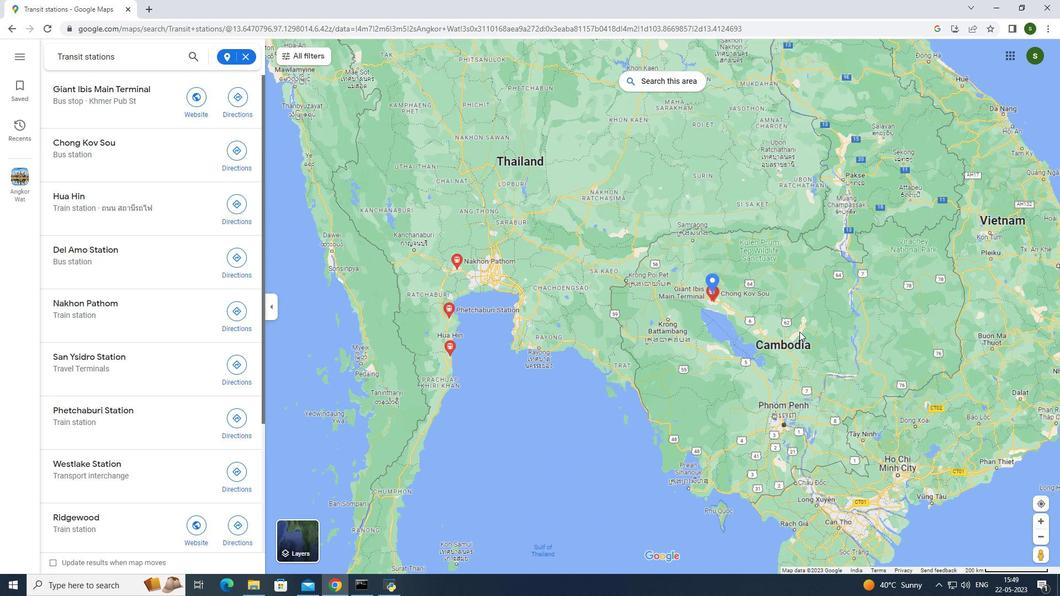 
Action: Mouse moved to (797, 332)
Screenshot: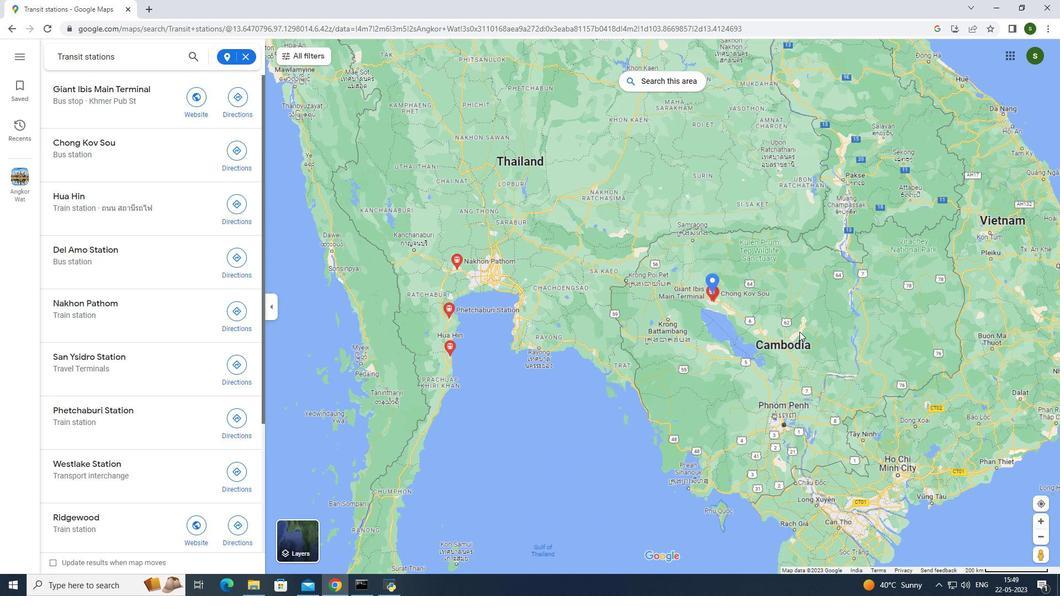 
Action: Mouse scrolled (797, 332) with delta (0, 0)
Screenshot: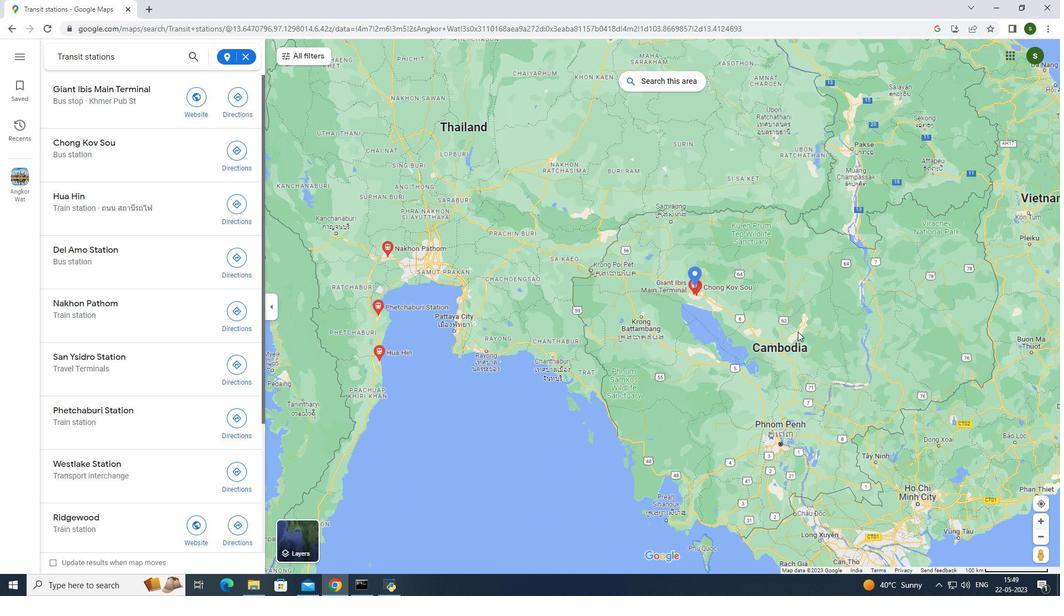 
Action: Mouse scrolled (797, 332) with delta (0, 0)
Screenshot: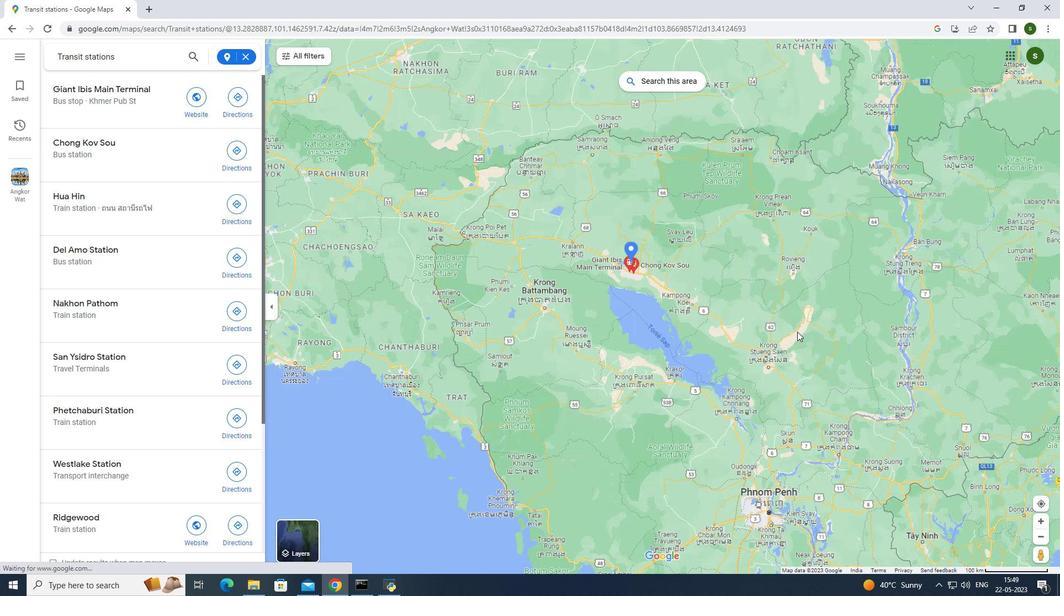 
Action: Mouse scrolled (797, 332) with delta (0, 0)
Screenshot: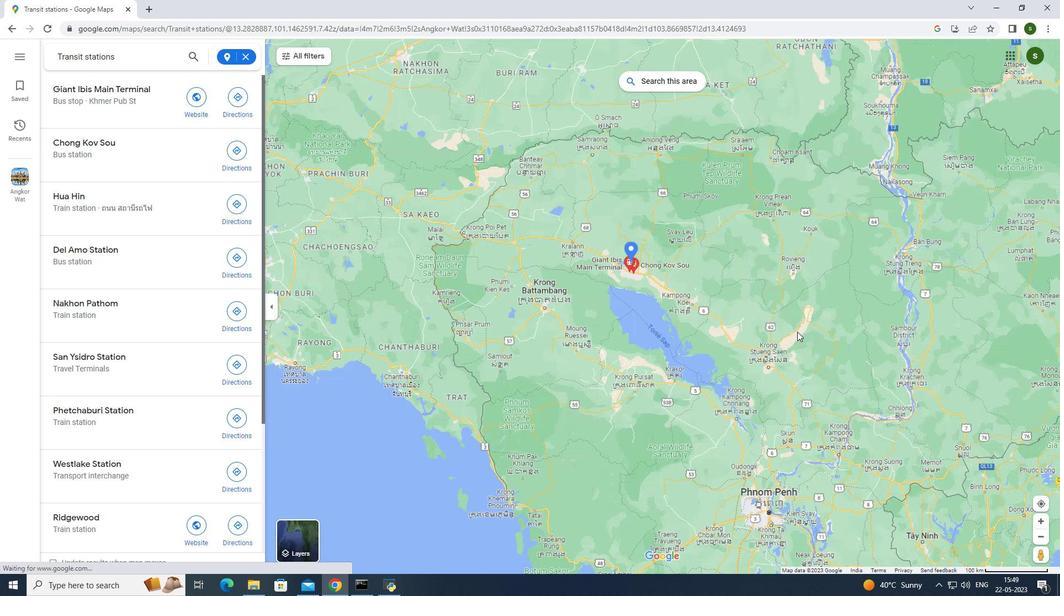 
Action: Mouse scrolled (797, 332) with delta (0, 0)
Screenshot: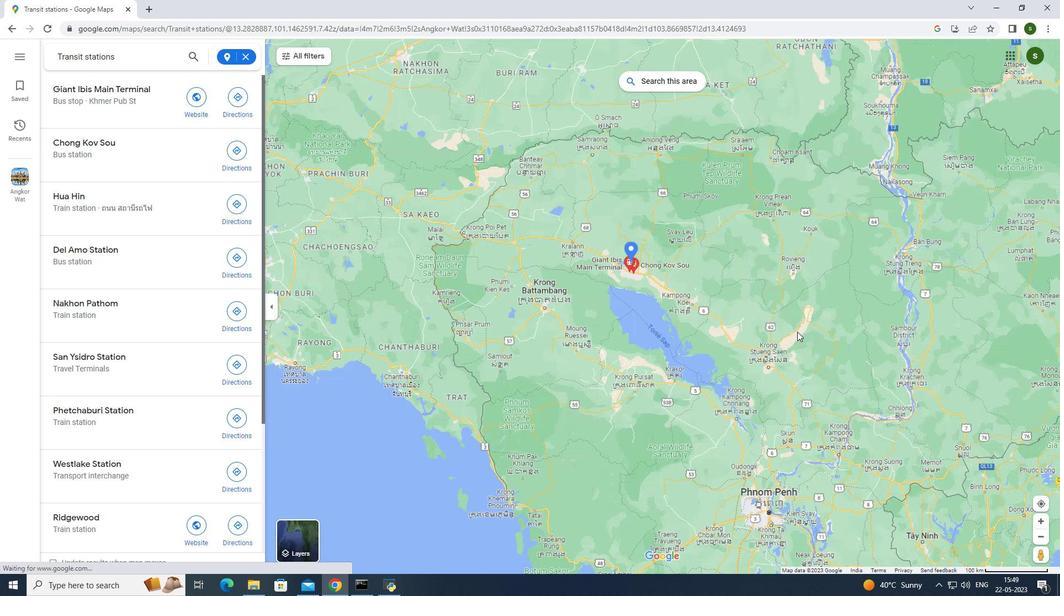
Action: Mouse scrolled (797, 332) with delta (0, 0)
Screenshot: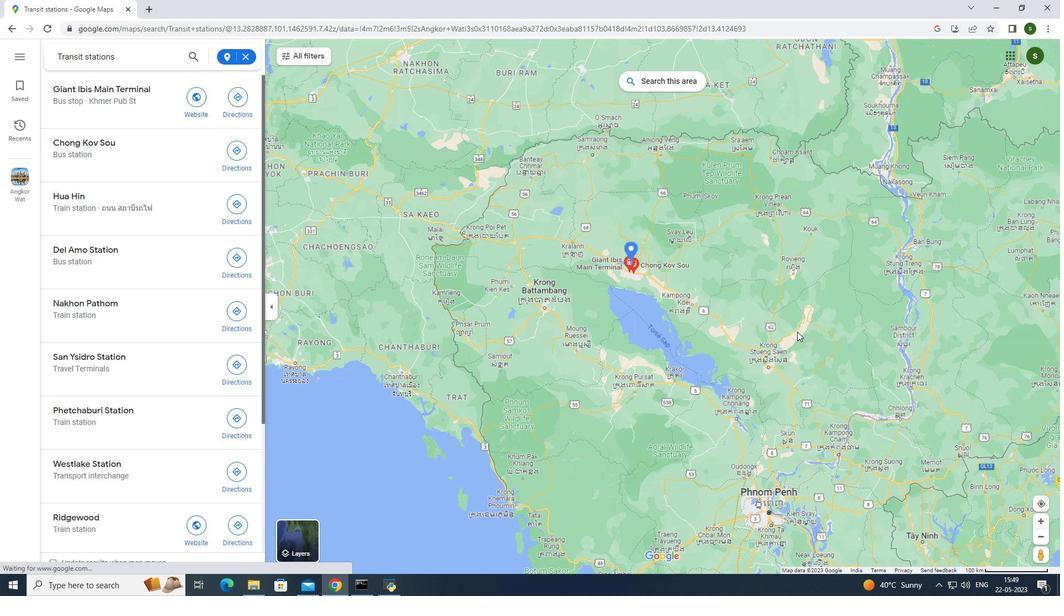 
Action: Mouse moved to (403, 298)
Screenshot: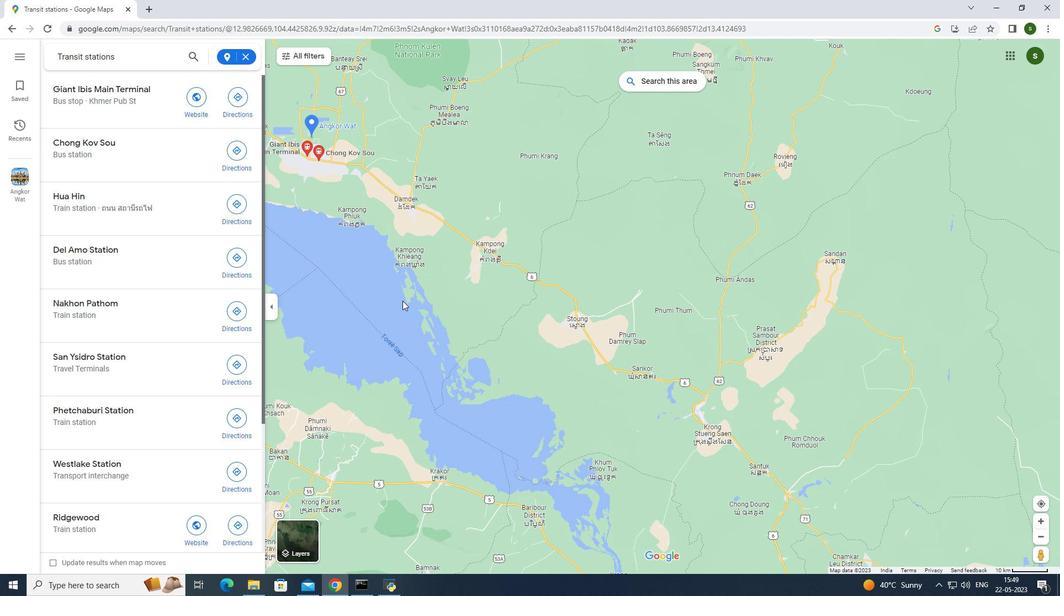 
Action: Mouse pressed left at (403, 298)
Screenshot: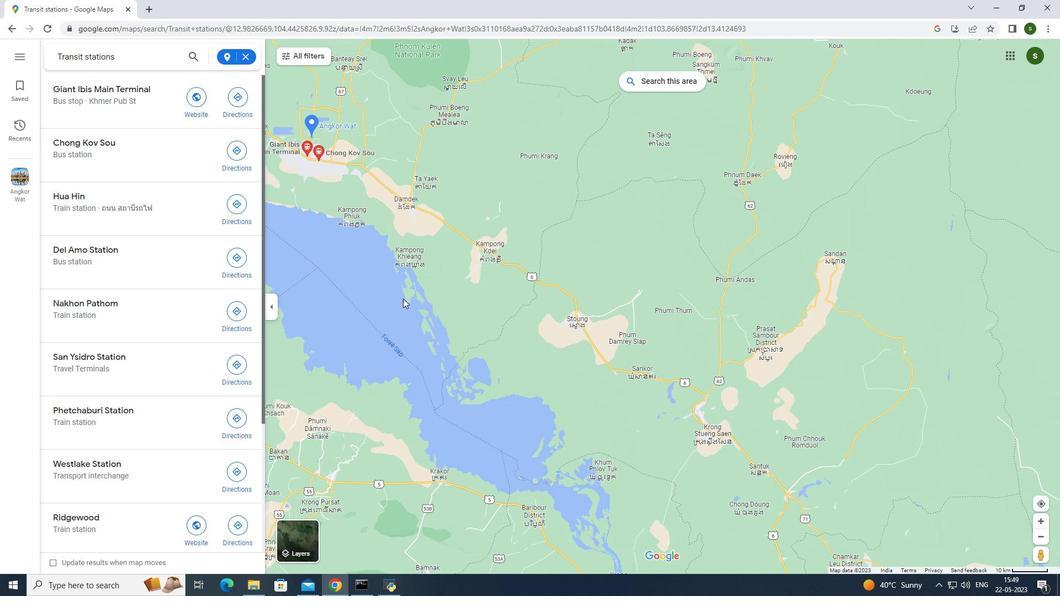 
Action: Mouse moved to (571, 412)
Screenshot: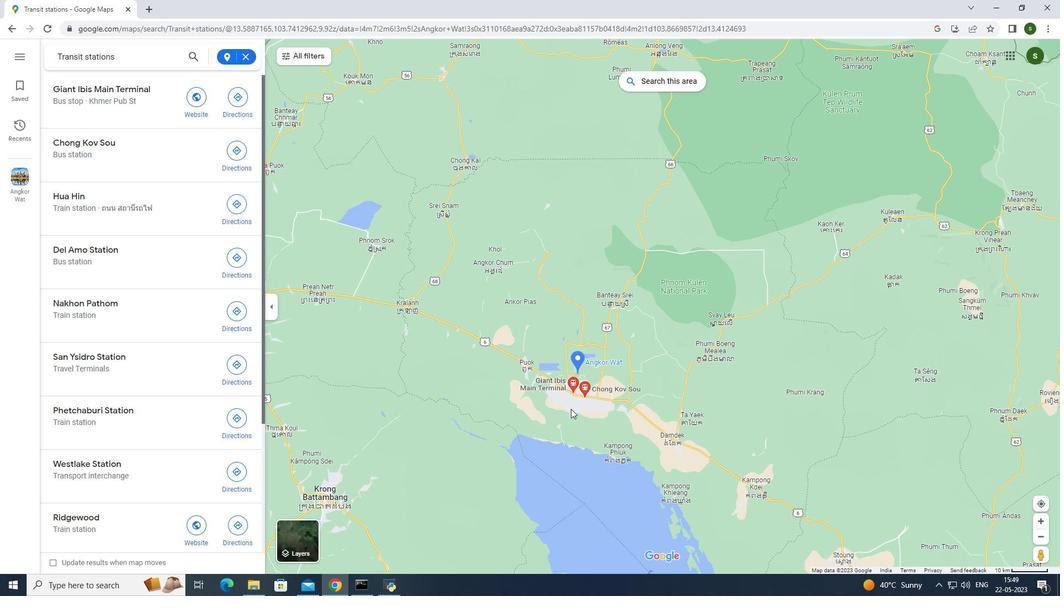 
Action: Mouse scrolled (571, 412) with delta (0, 0)
Screenshot: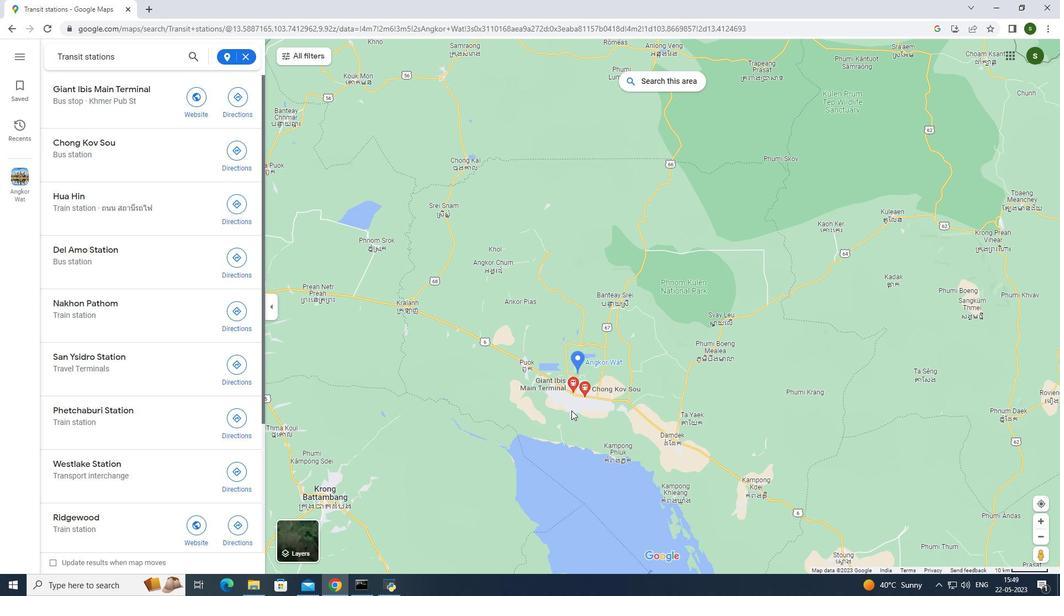 
Action: Mouse scrolled (571, 412) with delta (0, 0)
Screenshot: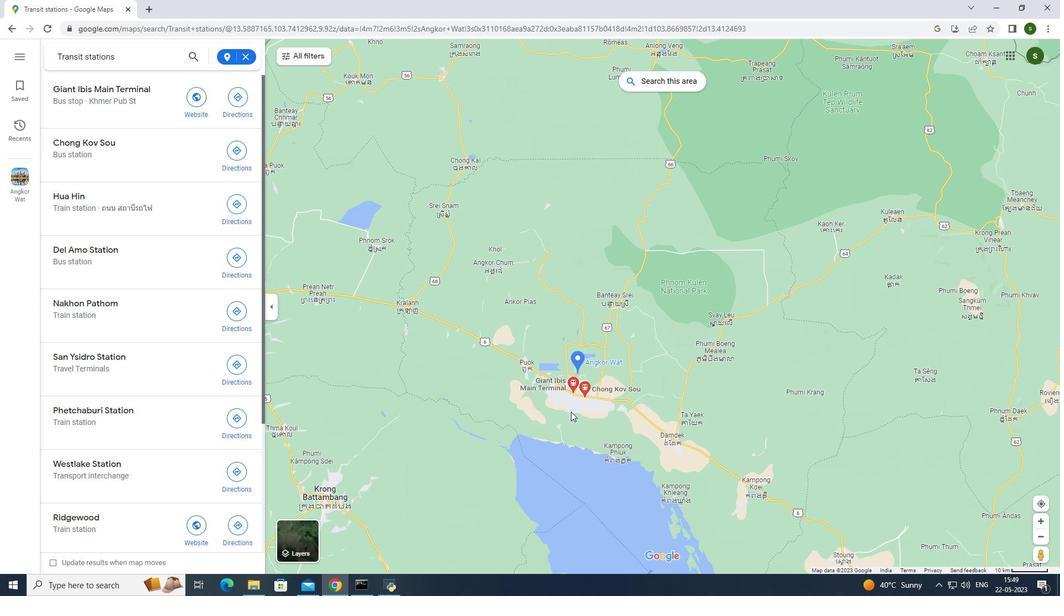 
Action: Mouse scrolled (571, 412) with delta (0, 0)
Screenshot: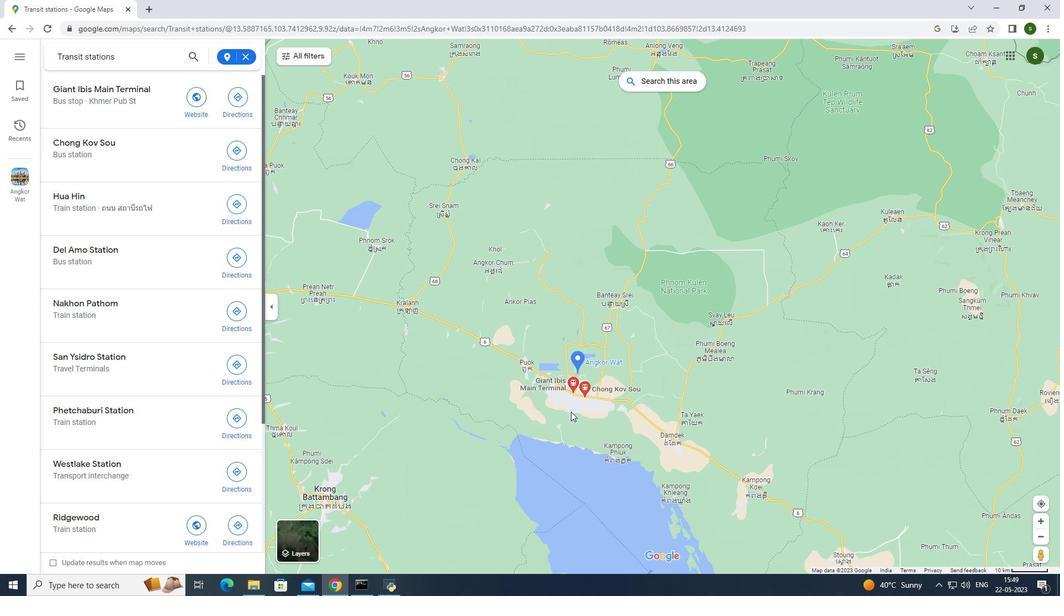 
Action: Mouse moved to (570, 412)
Screenshot: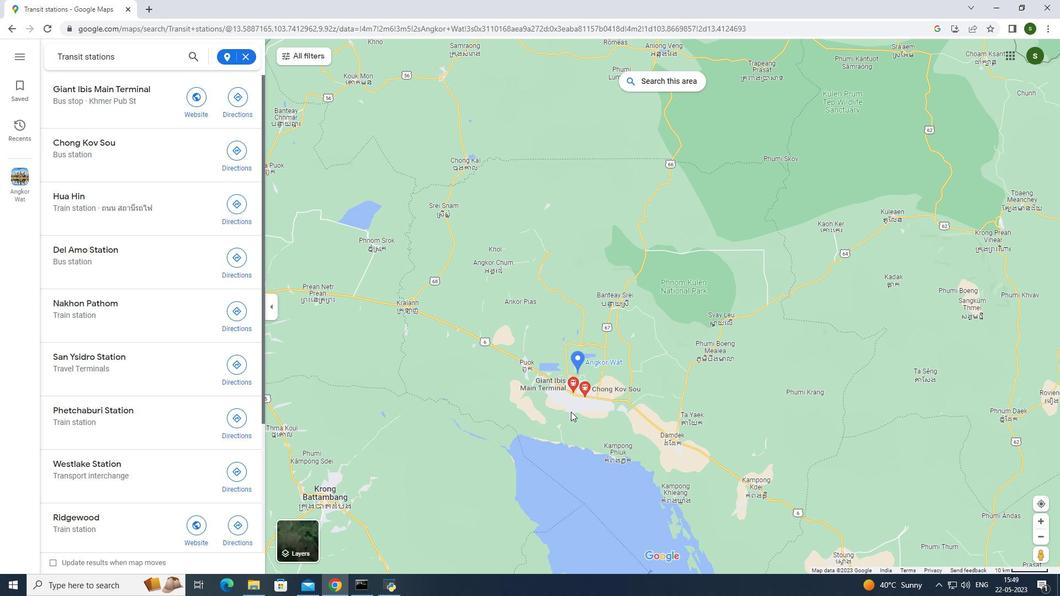 
Action: Mouse scrolled (570, 412) with delta (0, 0)
Screenshot: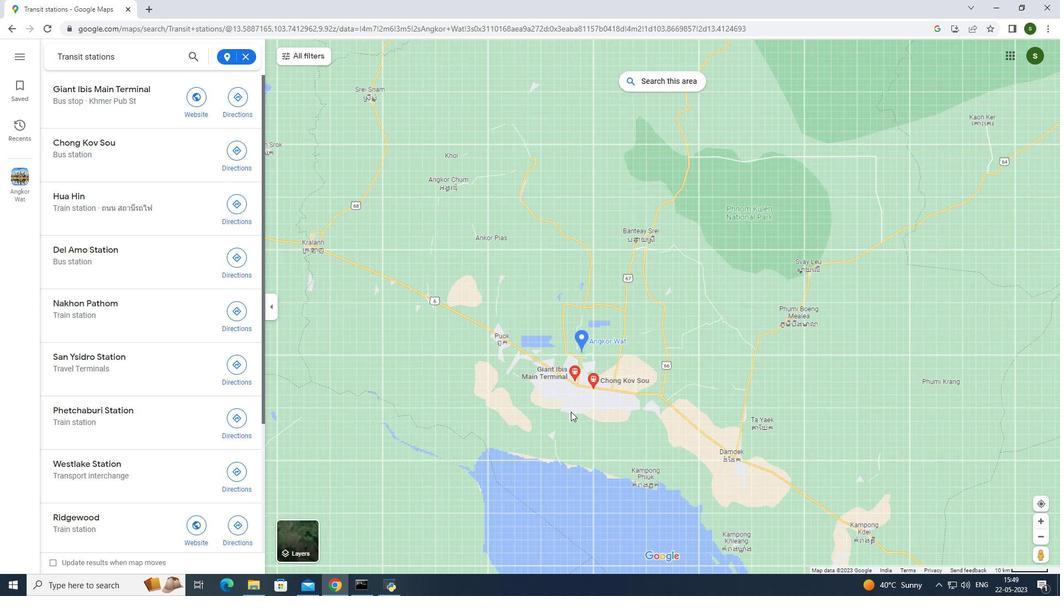 
Action: Mouse moved to (575, 362)
Screenshot: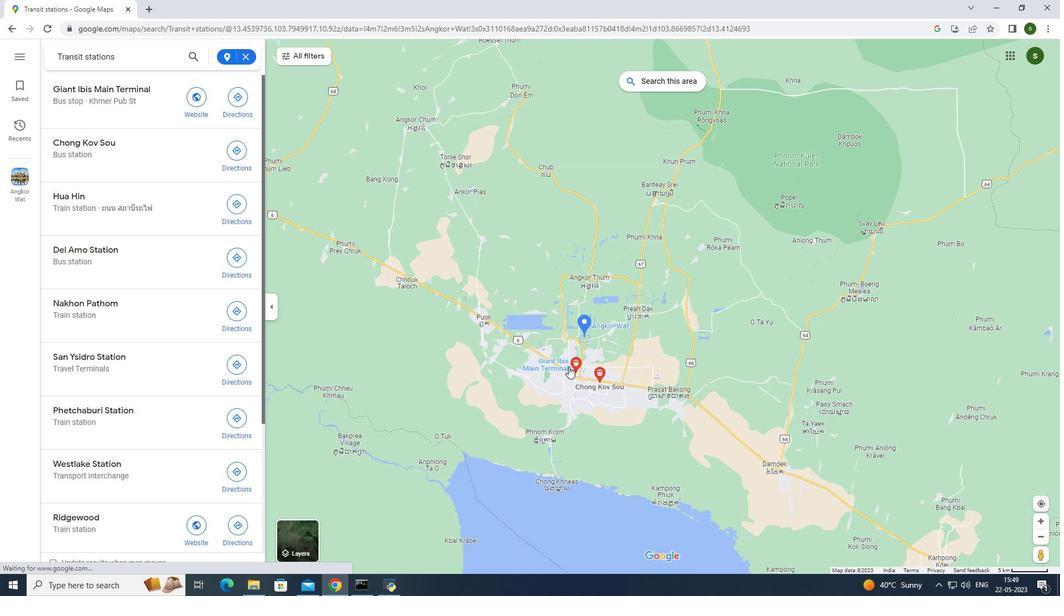 
Action: Mouse pressed left at (575, 362)
Screenshot: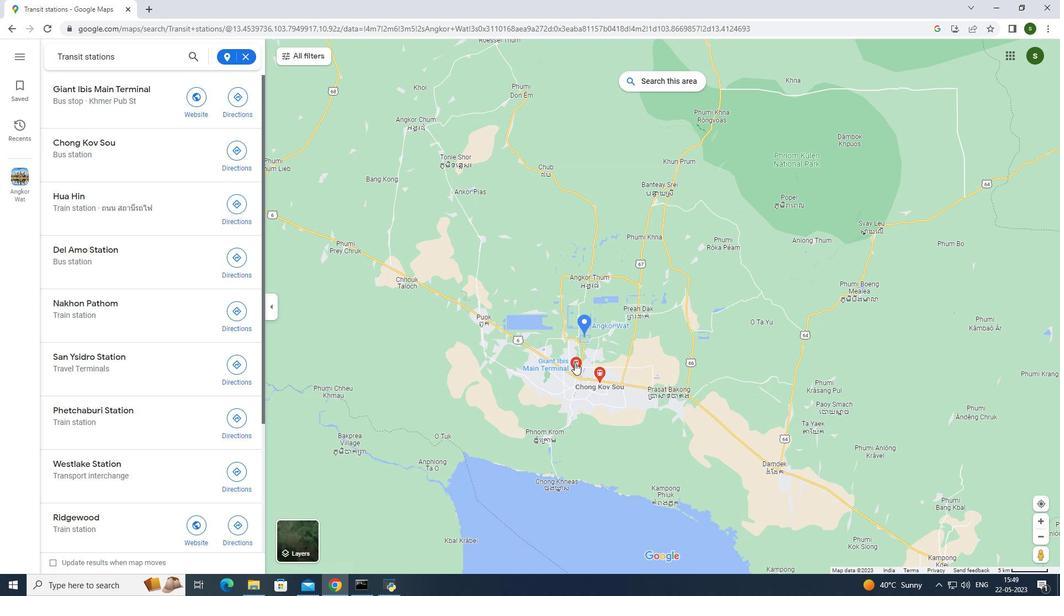 
Action: Mouse moved to (475, 89)
Screenshot: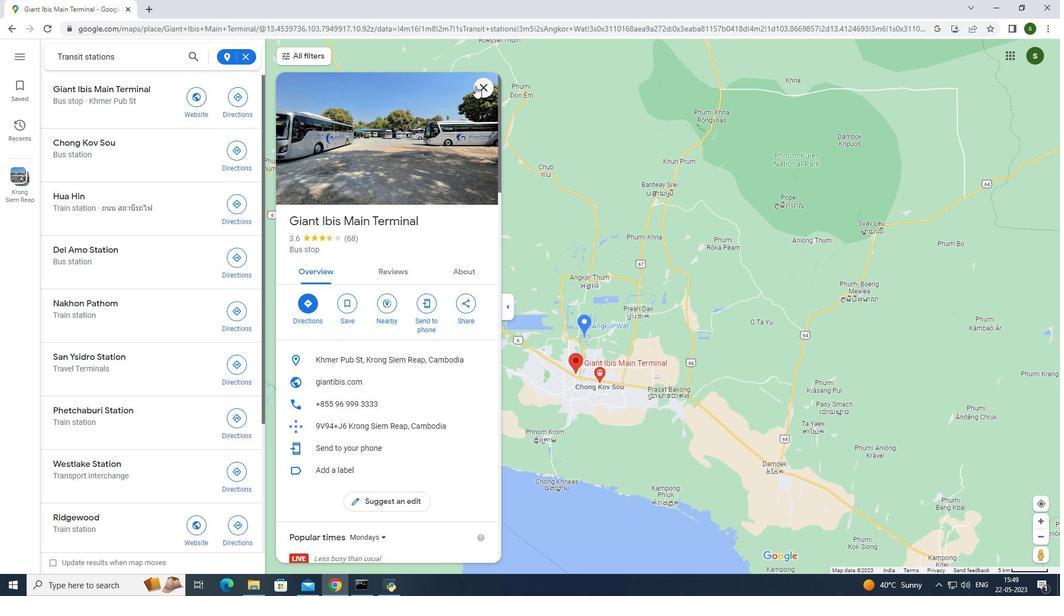 
Action: Mouse pressed left at (475, 89)
Screenshot: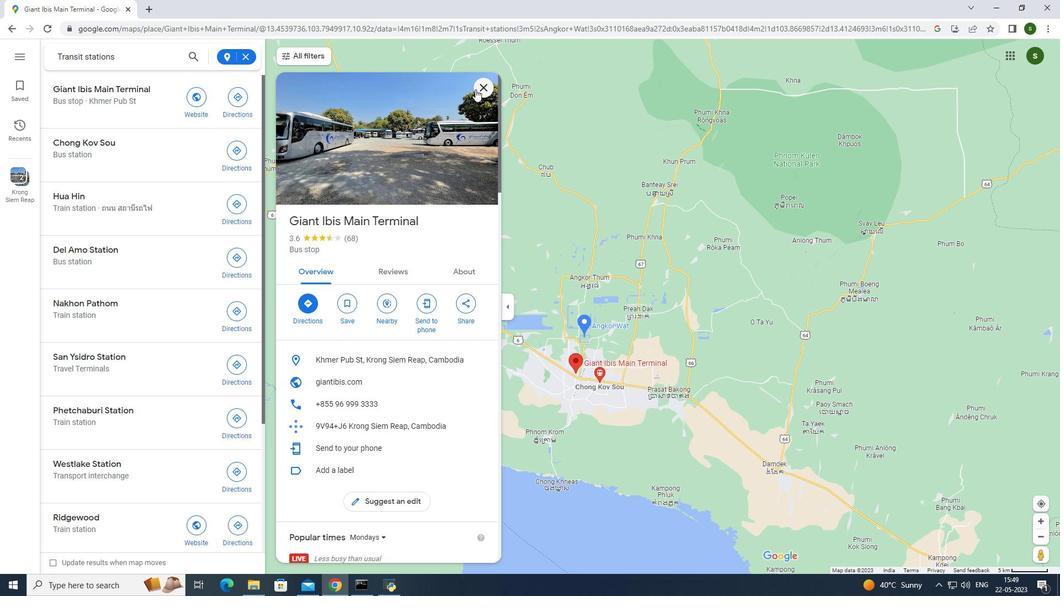 
Action: Mouse moved to (600, 372)
Screenshot: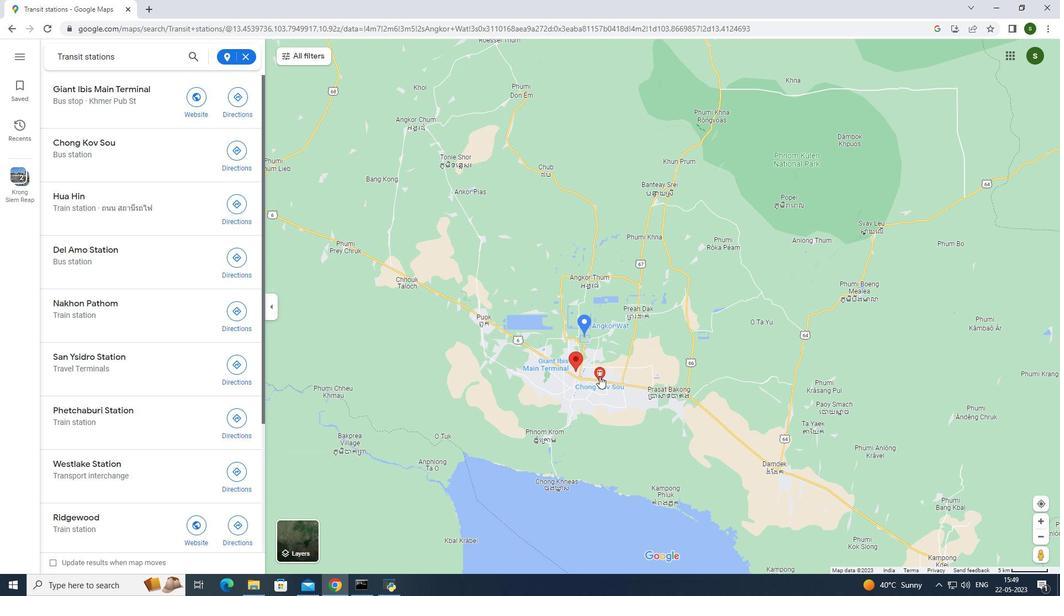 
Action: Mouse pressed left at (600, 372)
Screenshot: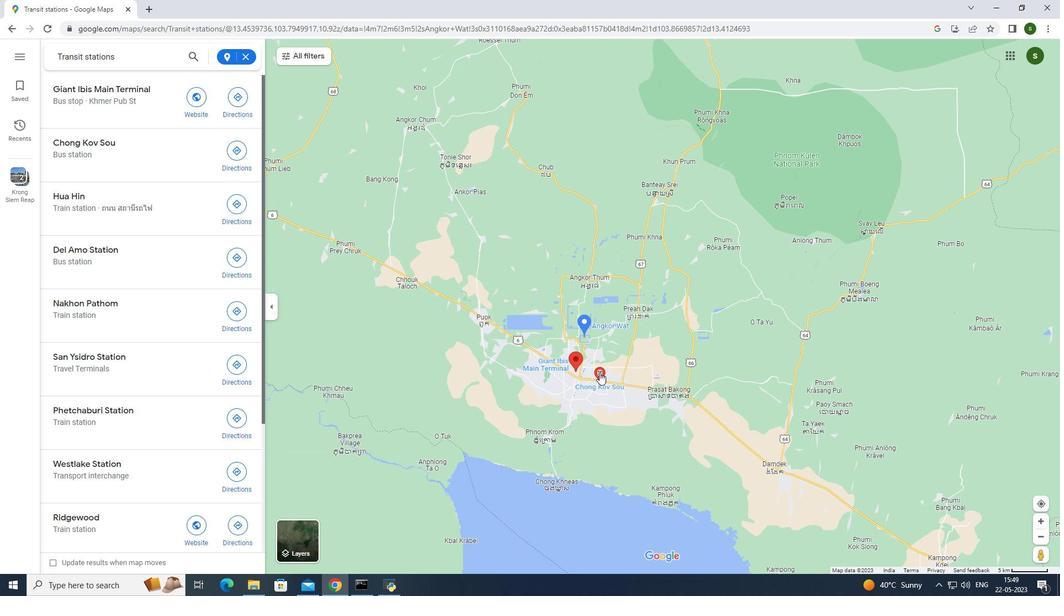 
Action: Mouse moved to (241, 110)
Screenshot: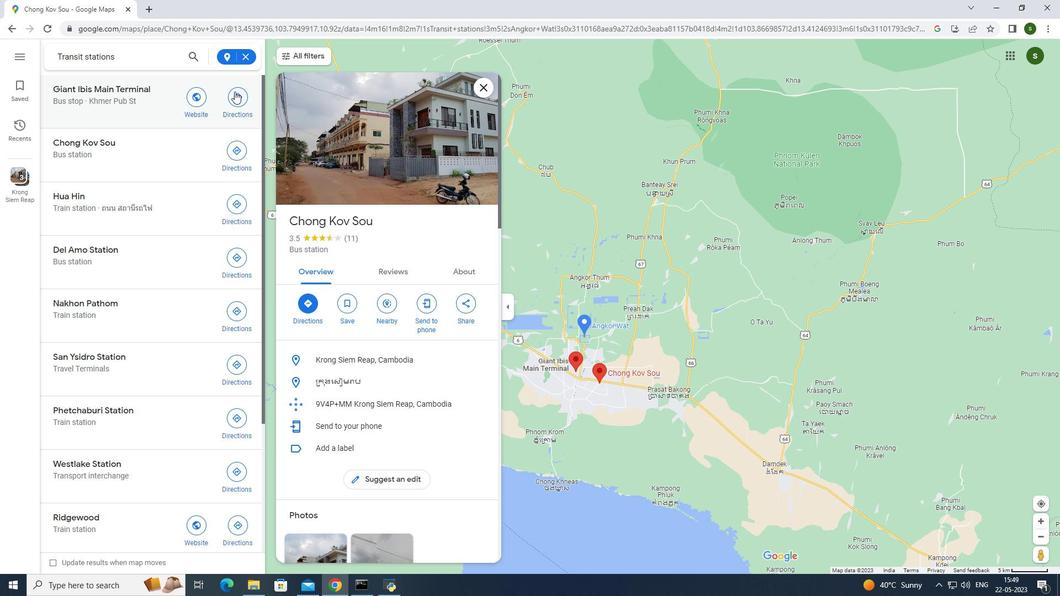 
Action: Mouse pressed left at (241, 110)
Screenshot: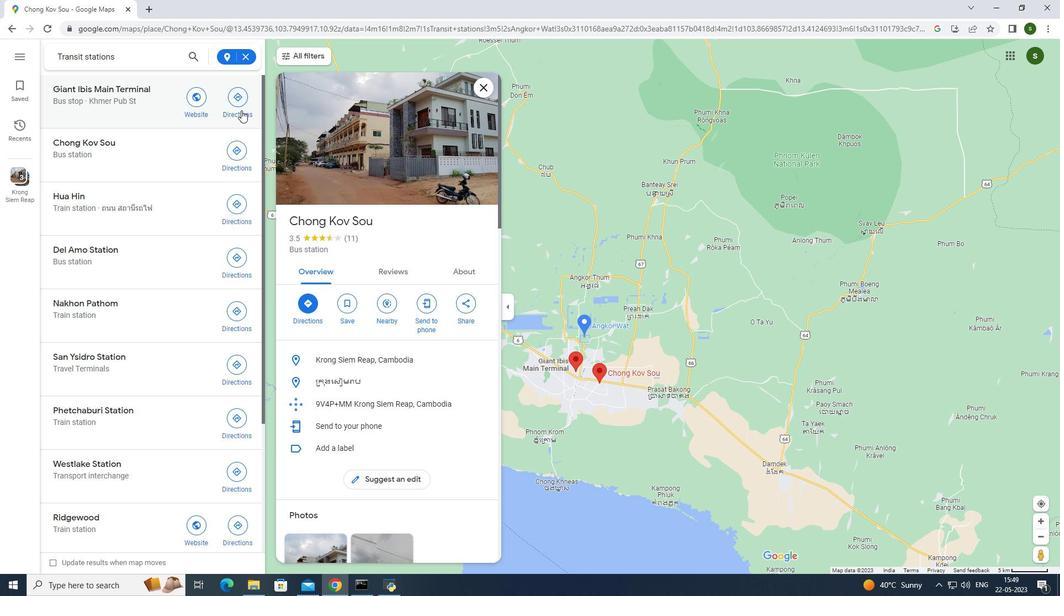 
Action: Mouse moved to (238, 52)
Screenshot: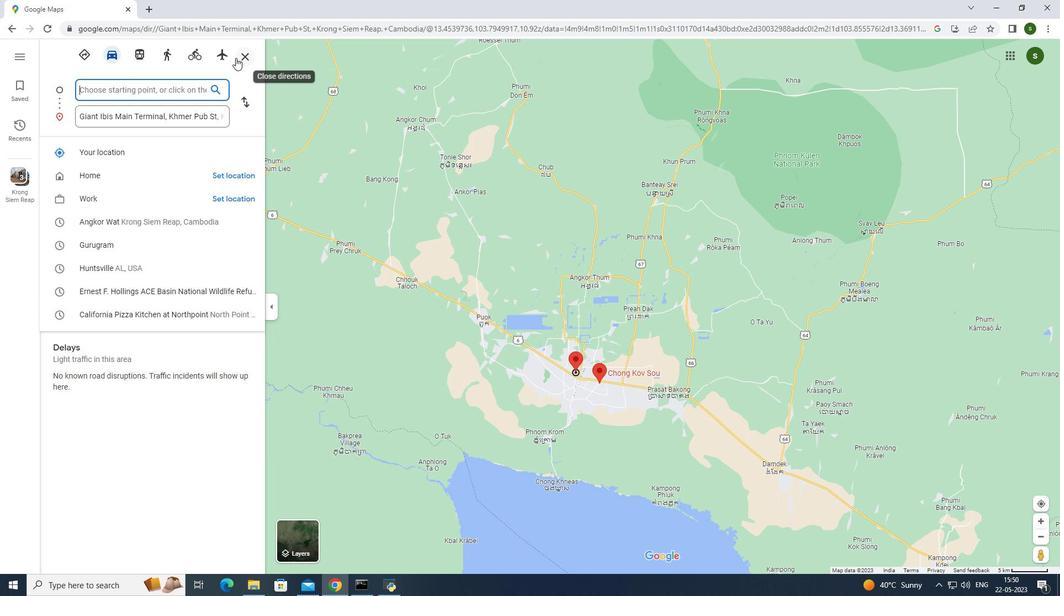
Action: Mouse pressed left at (238, 52)
Screenshot: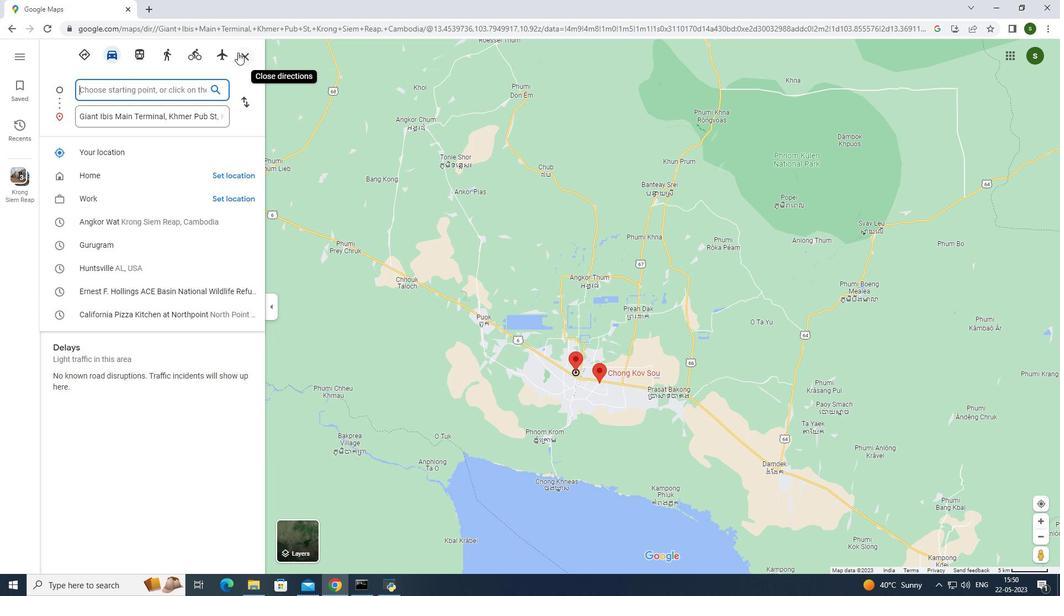 
Action: Mouse moved to (399, 271)
Screenshot: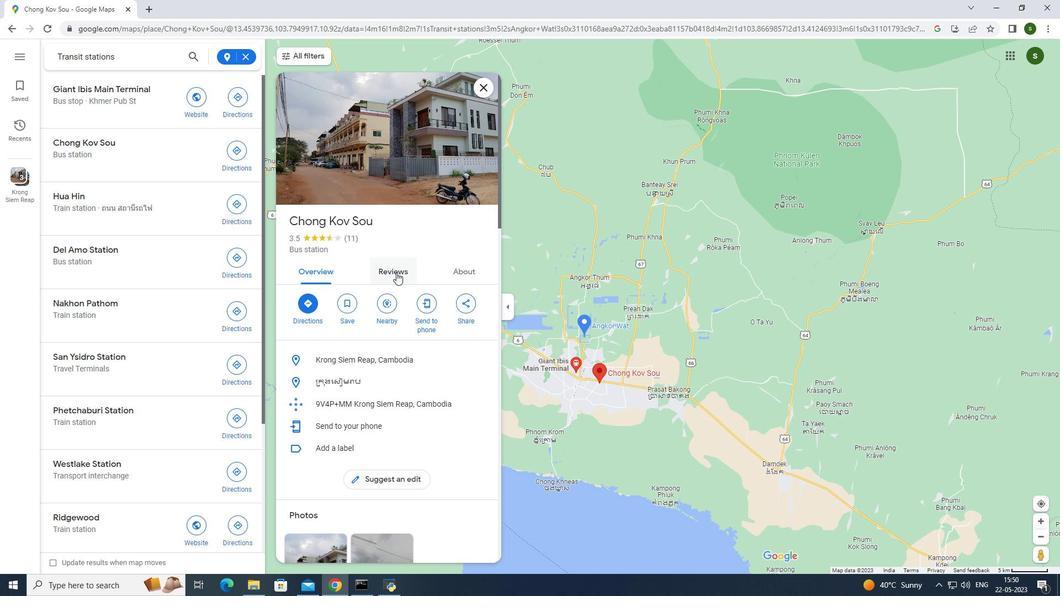 
Action: Mouse pressed left at (399, 271)
Screenshot: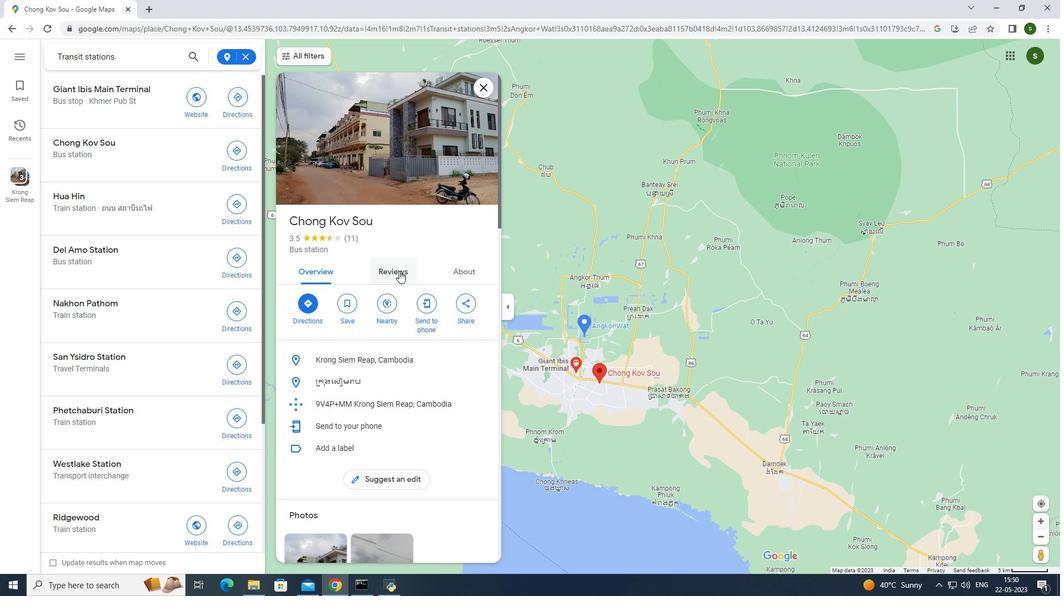 
Action: Mouse moved to (398, 271)
Screenshot: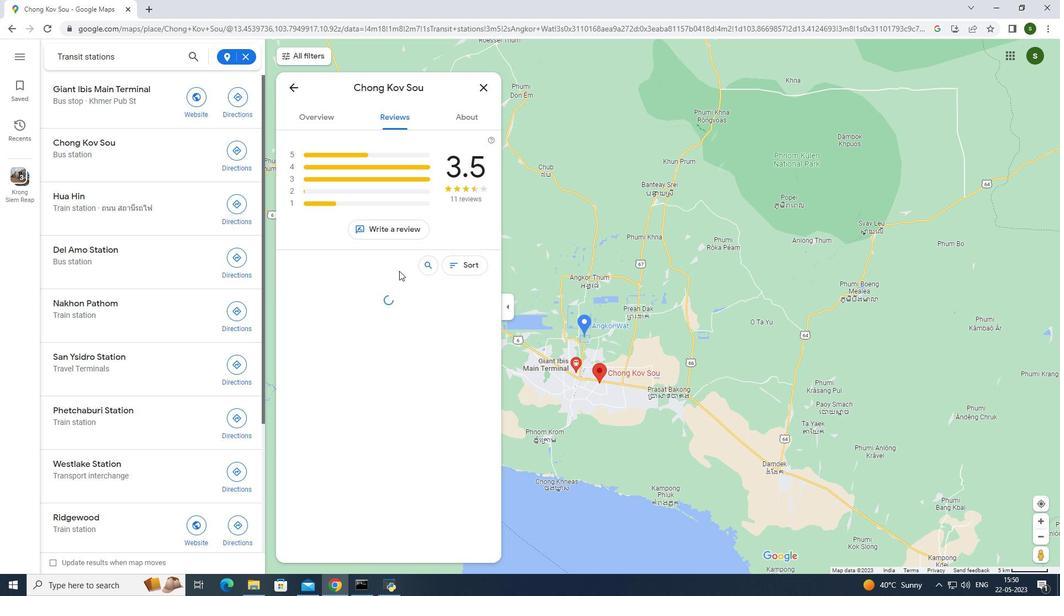 
Action: Mouse scrolled (398, 270) with delta (0, 0)
Screenshot: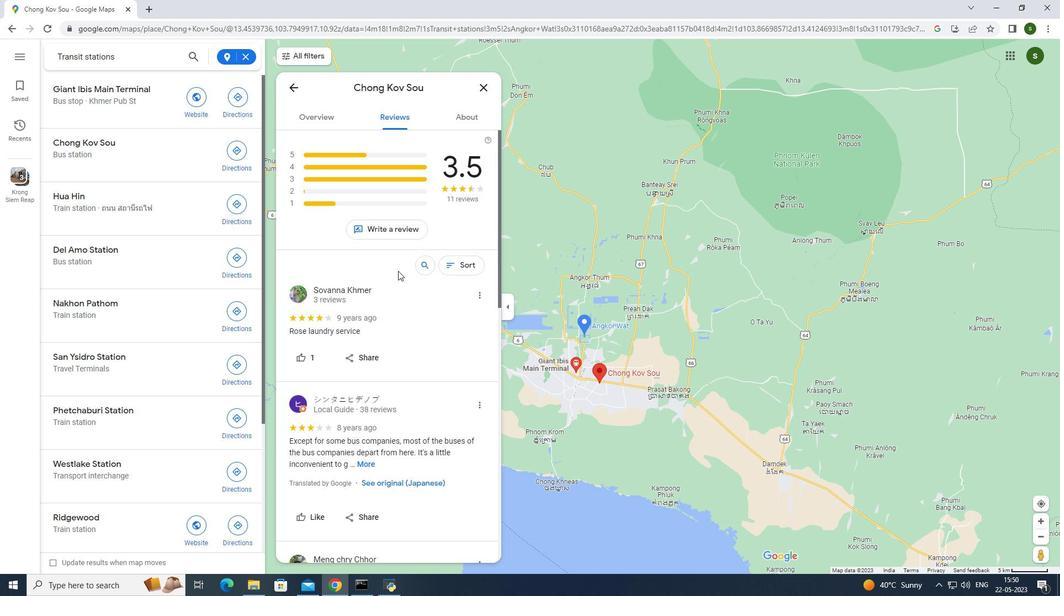 
Action: Mouse moved to (574, 362)
Screenshot: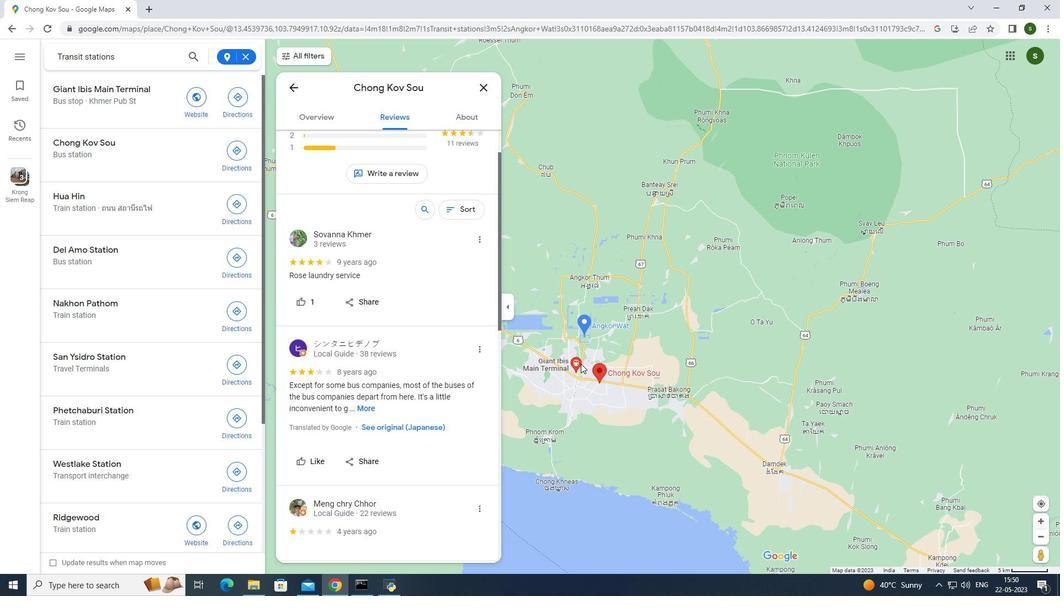 
Action: Mouse pressed left at (574, 362)
Screenshot: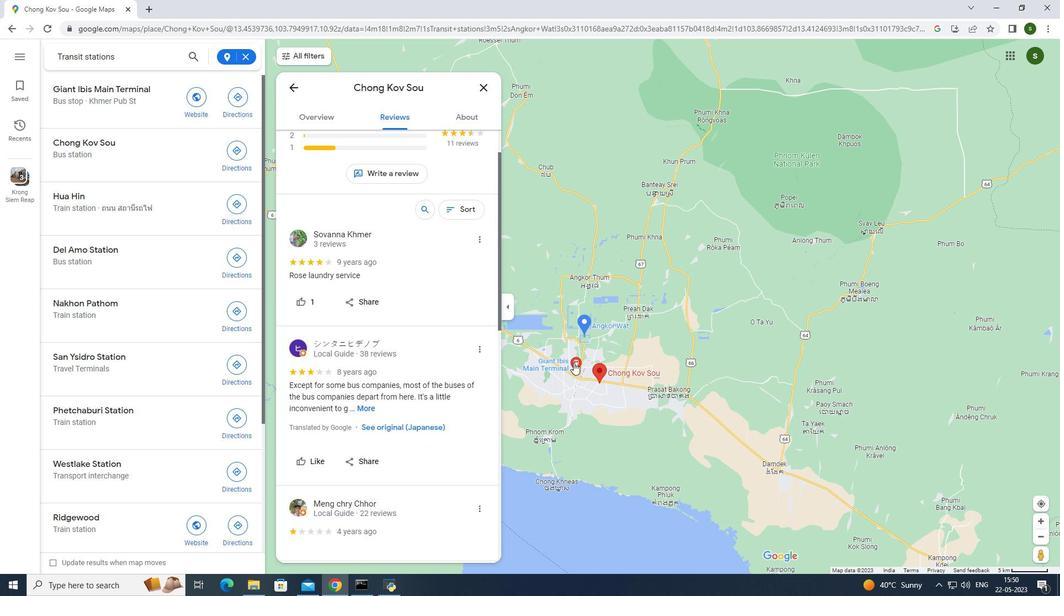 
Action: Mouse moved to (491, 86)
Screenshot: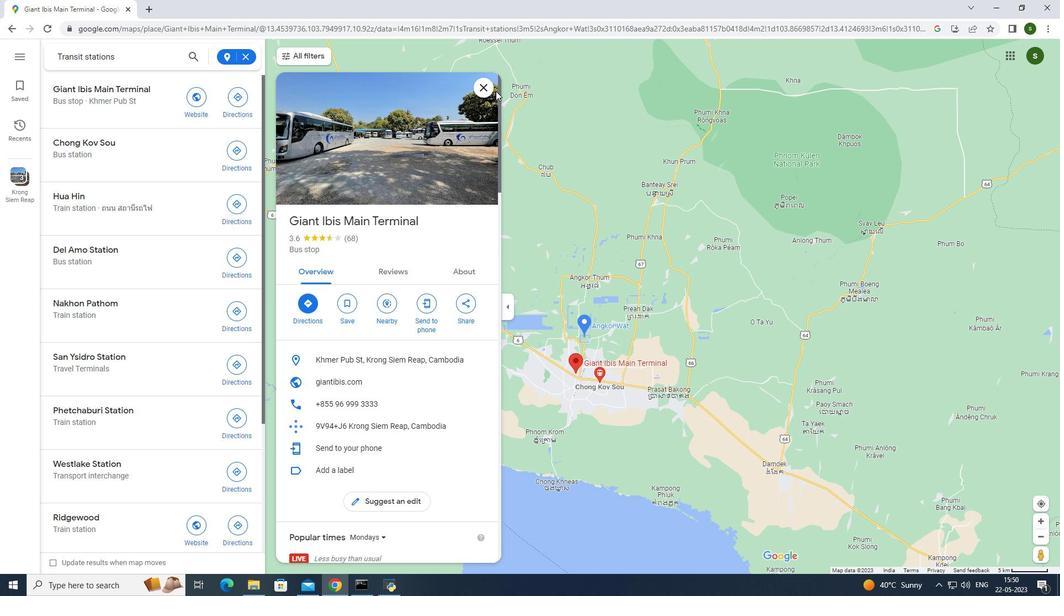 
Action: Mouse pressed left at (491, 86)
Screenshot: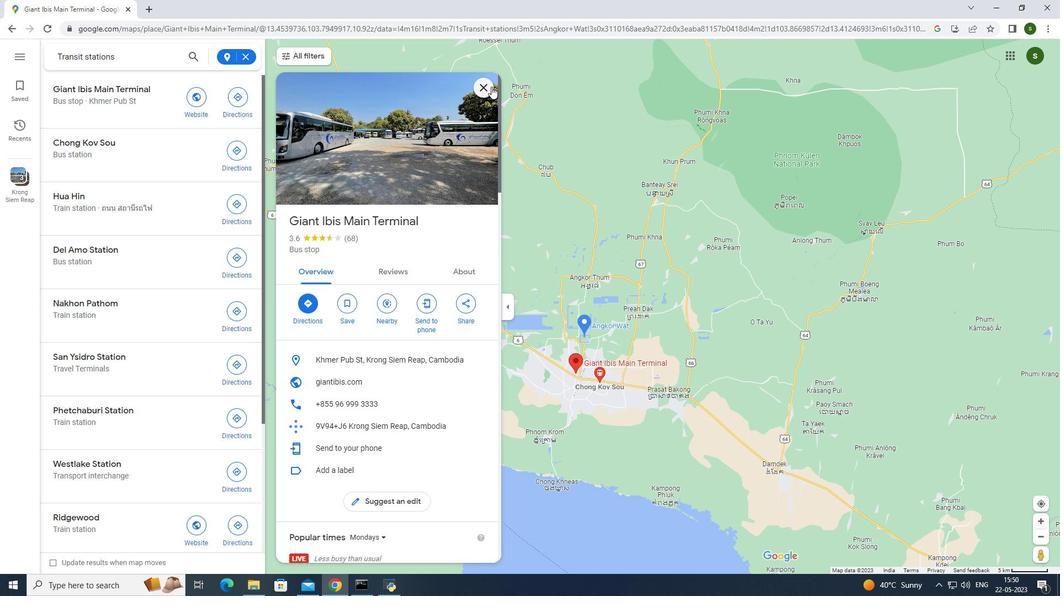 
Action: Mouse moved to (461, 287)
Screenshot: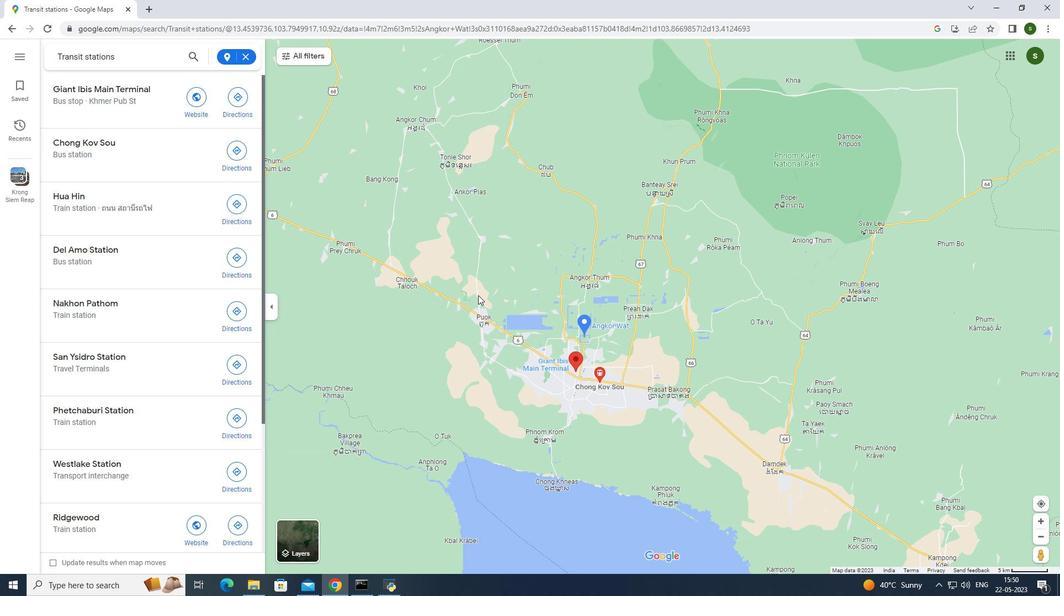 
Action: Mouse scrolled (461, 287) with delta (0, 0)
Screenshot: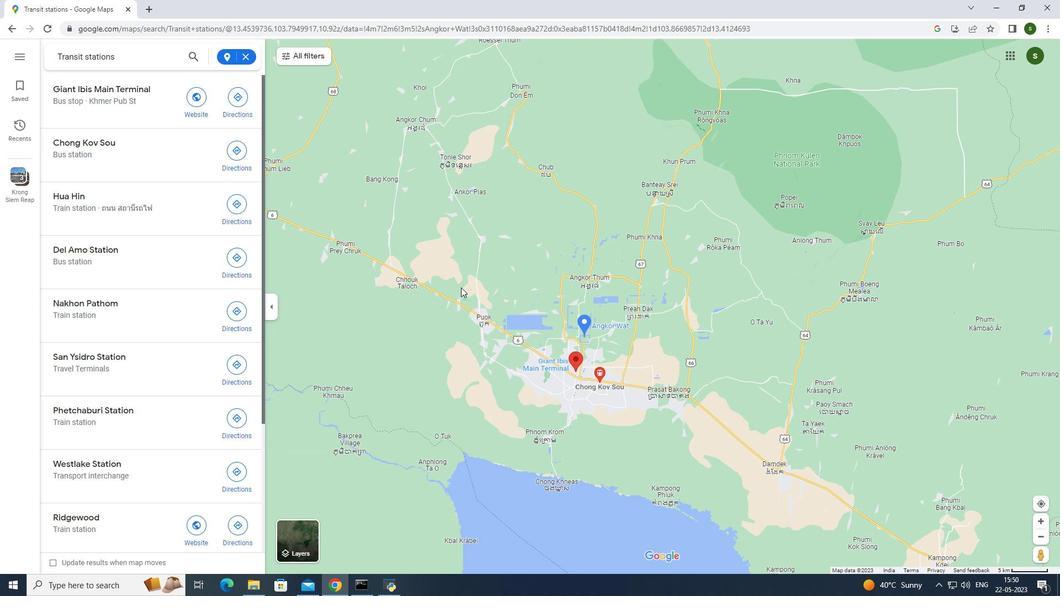 
Action: Mouse scrolled (461, 287) with delta (0, 0)
Screenshot: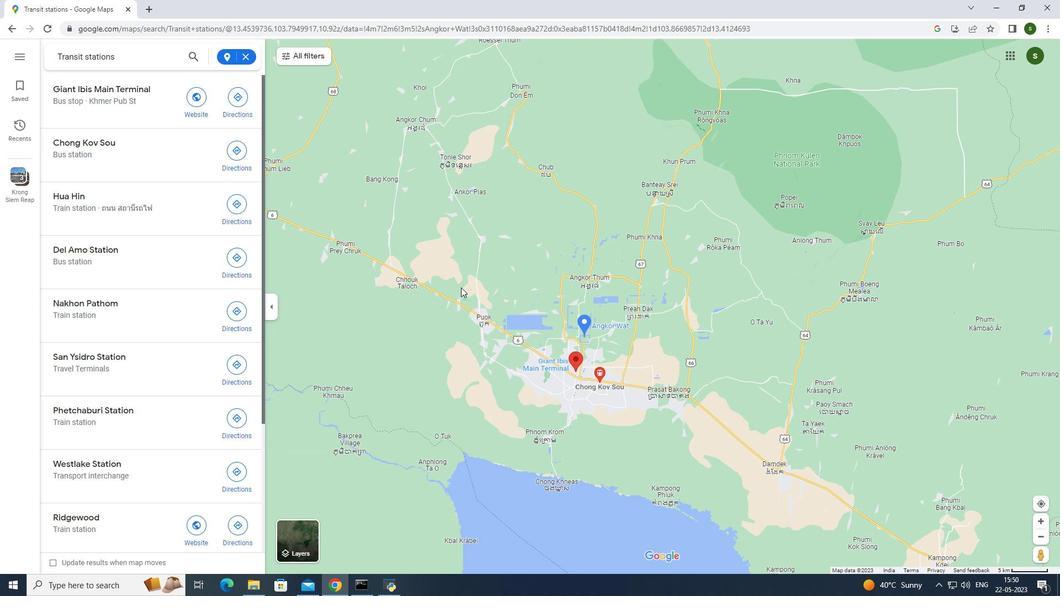 
Action: Mouse scrolled (461, 287) with delta (0, 0)
Screenshot: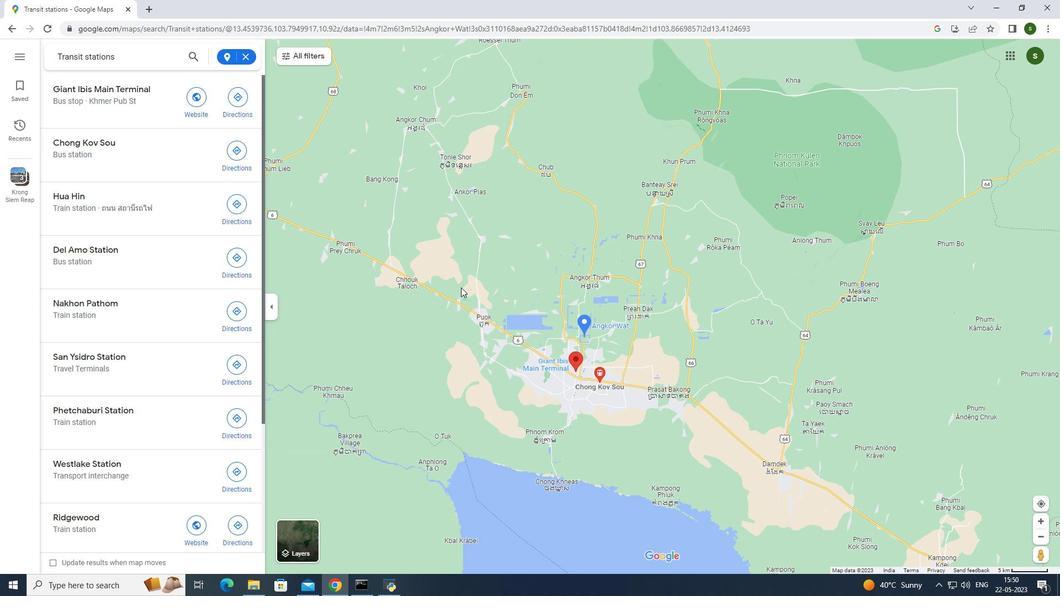 
Action: Mouse scrolled (461, 287) with delta (0, 0)
Screenshot: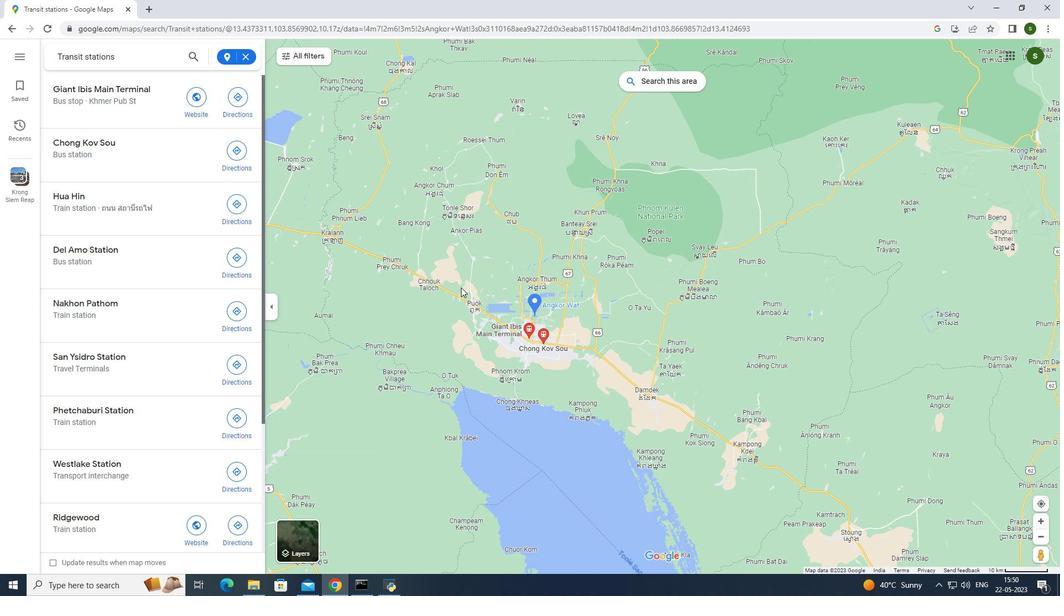 
Action: Mouse scrolled (461, 287) with delta (0, 0)
Screenshot: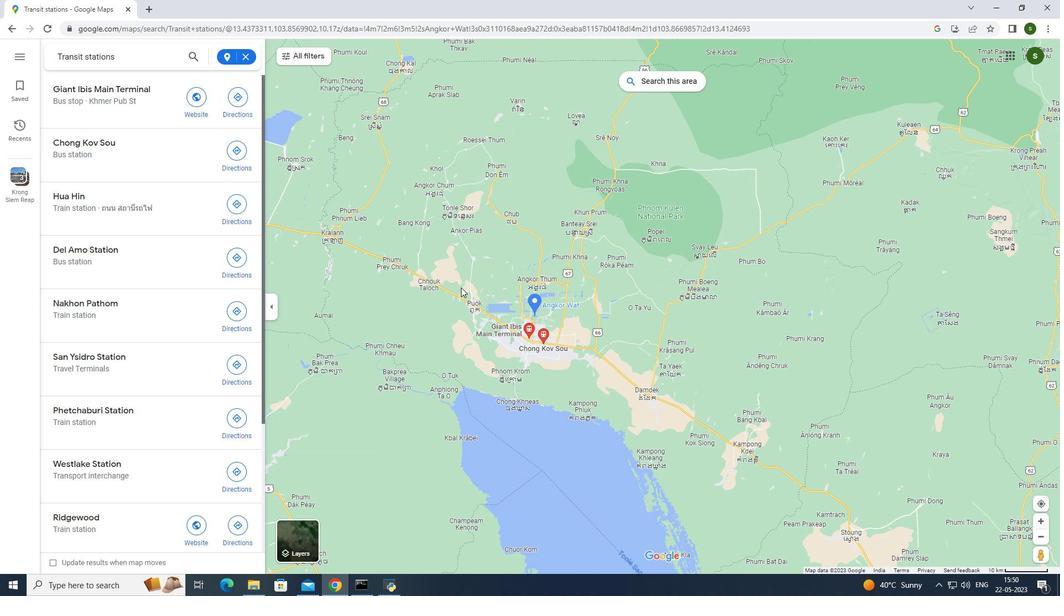 
Action: Mouse scrolled (461, 287) with delta (0, 0)
Screenshot: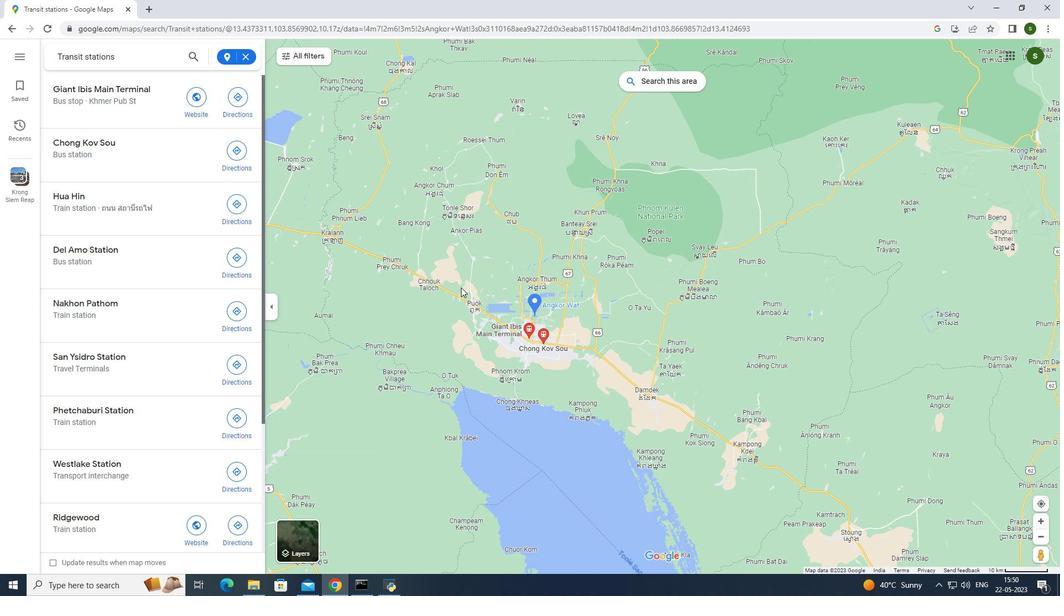 
Action: Mouse moved to (350, 329)
Screenshot: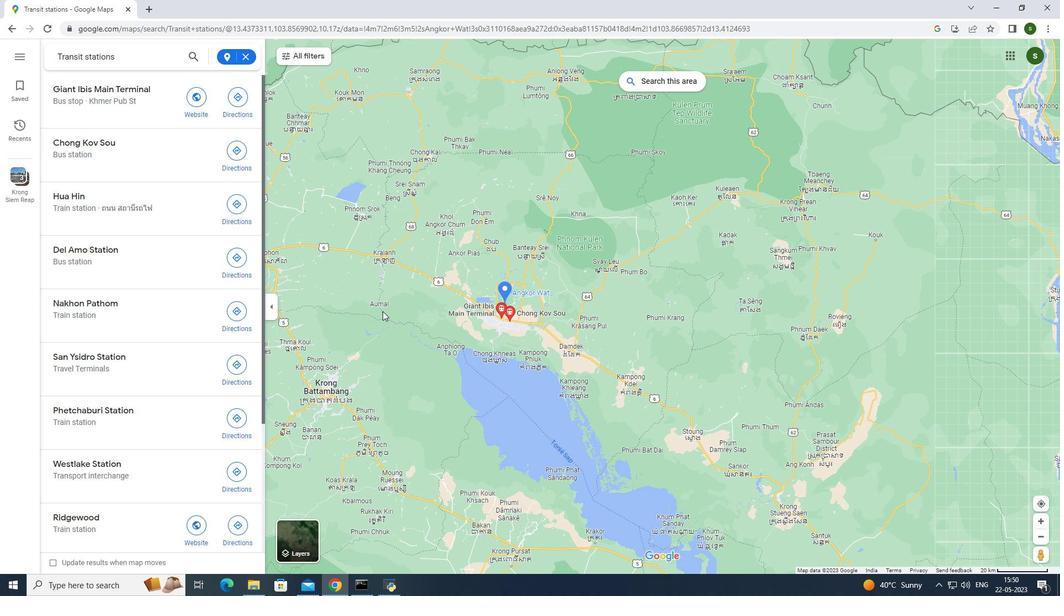 
Action: Mouse pressed left at (350, 329)
Screenshot: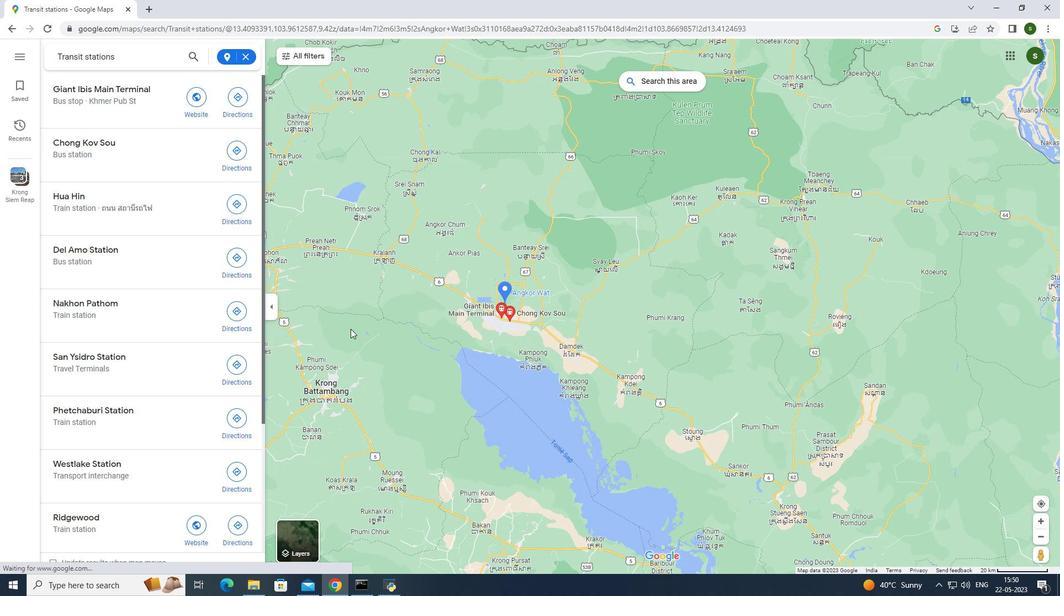
Action: Mouse moved to (384, 374)
Screenshot: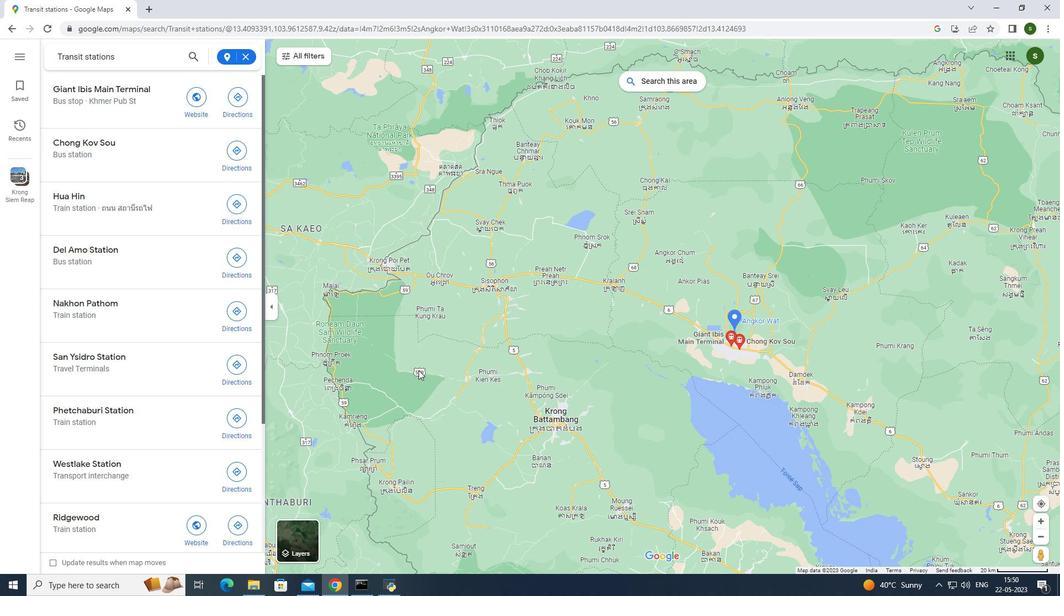 
Action: Mouse pressed left at (384, 374)
Screenshot: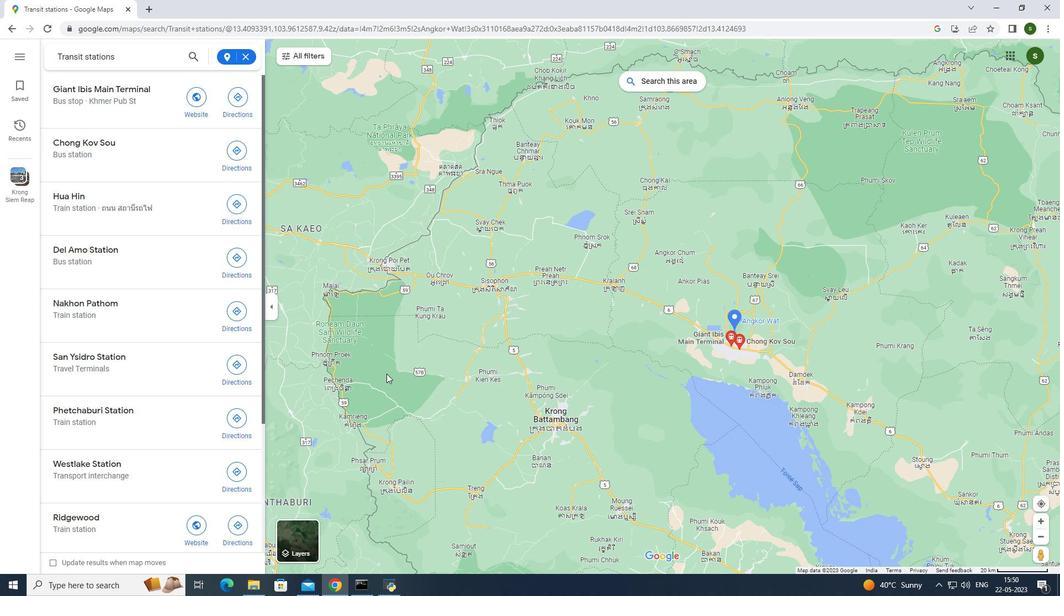 
Action: Mouse moved to (545, 316)
Screenshot: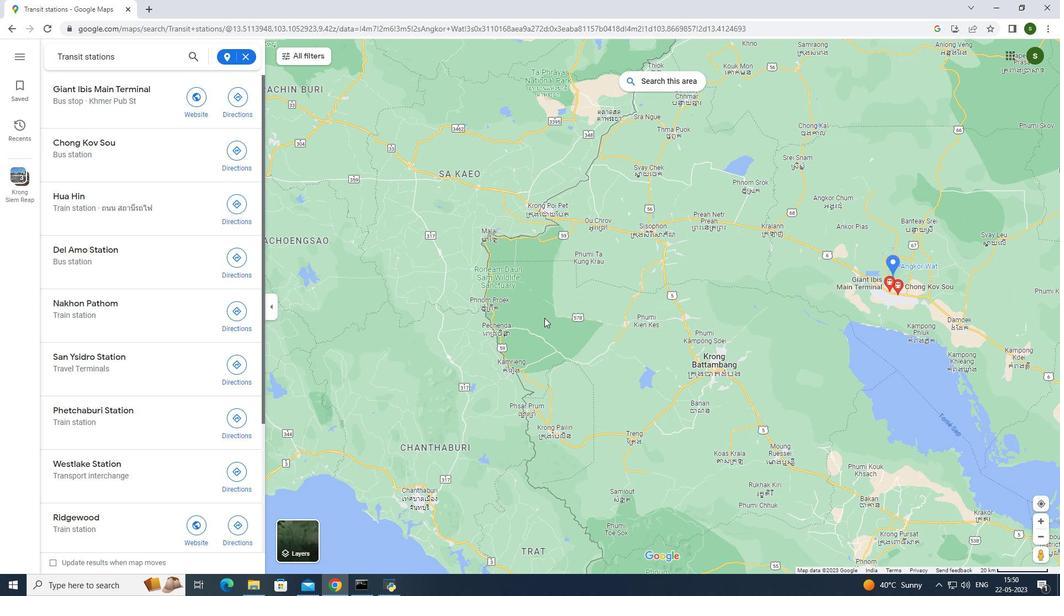 
Action: Mouse scrolled (545, 316) with delta (0, 0)
Screenshot: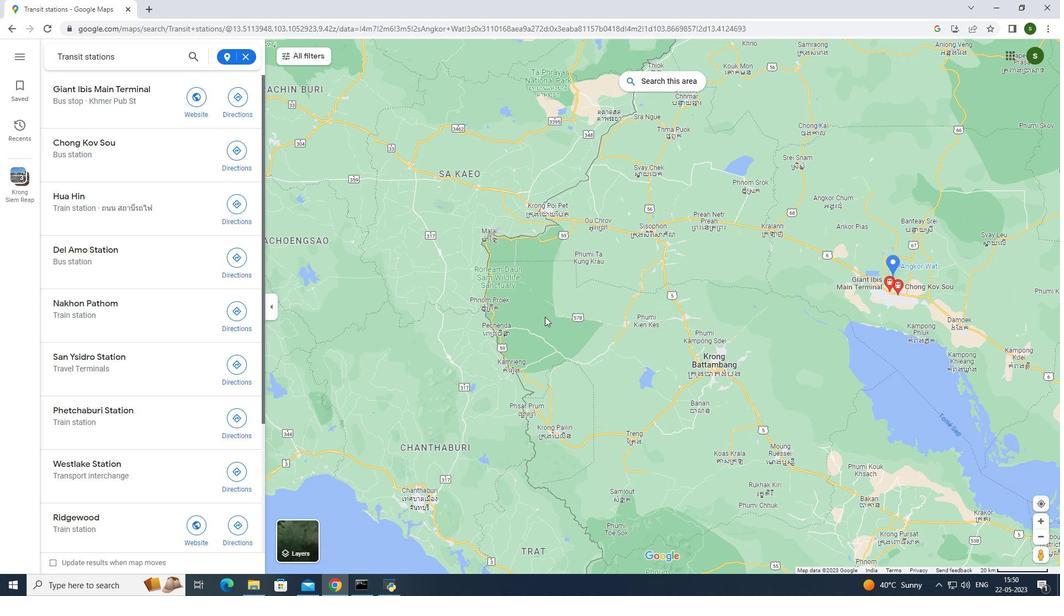 
Action: Mouse scrolled (545, 316) with delta (0, 0)
Screenshot: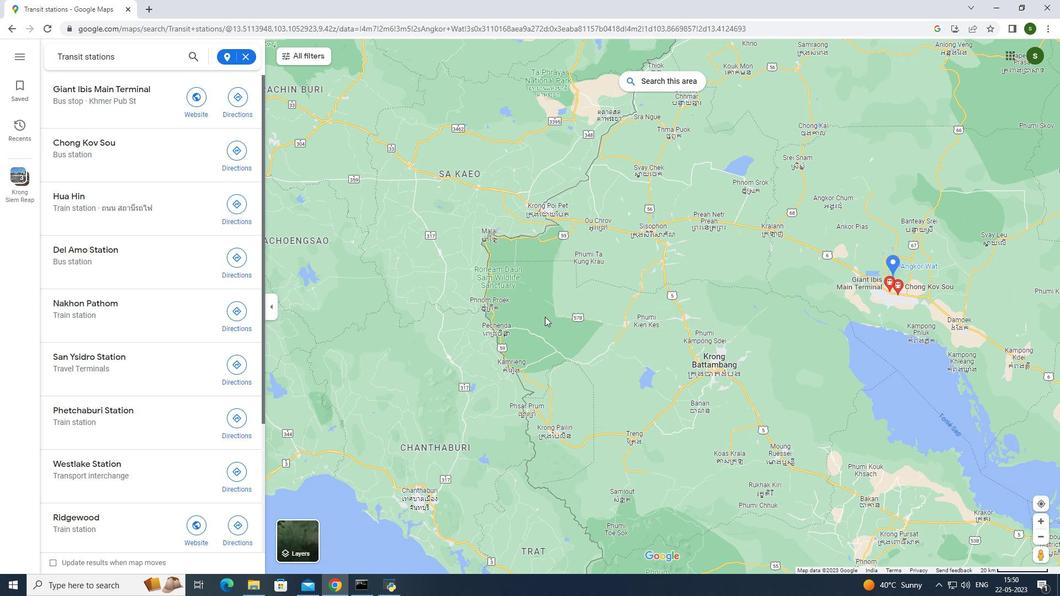 
Action: Mouse scrolled (545, 316) with delta (0, 0)
Screenshot: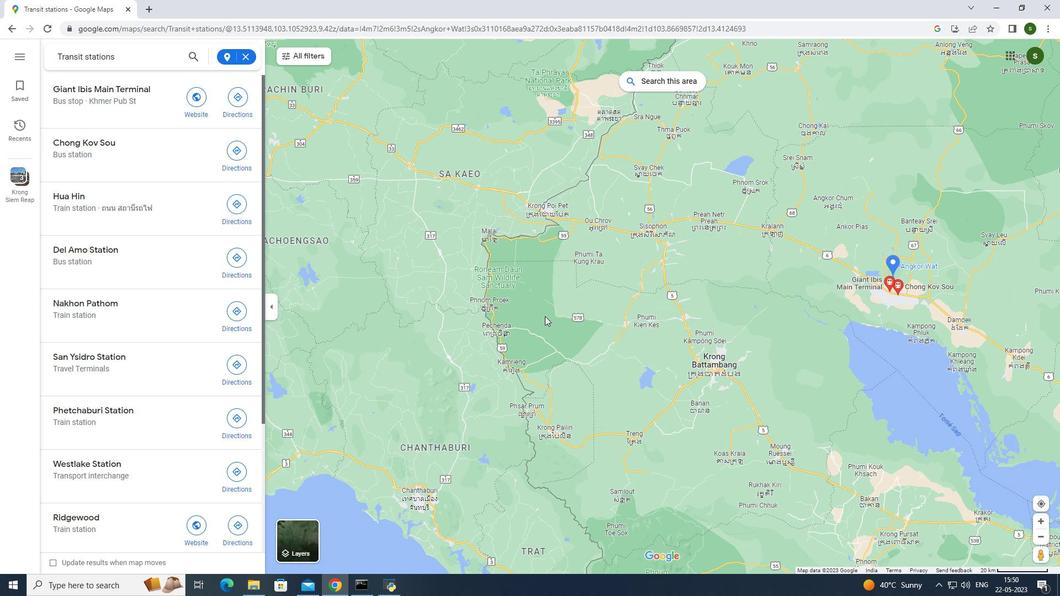 
Action: Mouse scrolled (545, 316) with delta (0, 0)
Screenshot: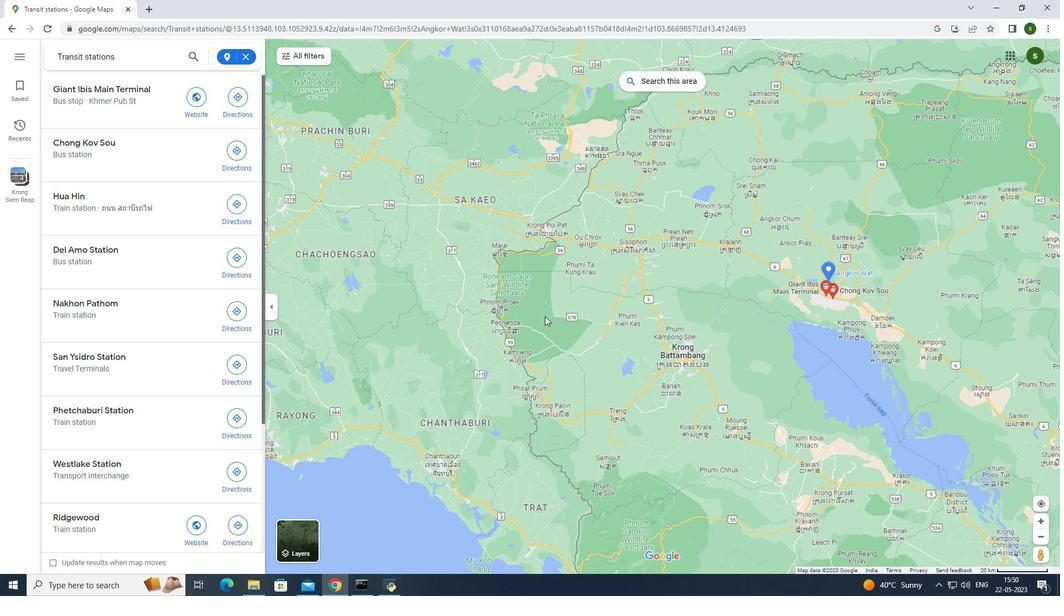 
Action: Mouse scrolled (545, 316) with delta (0, 0)
Screenshot: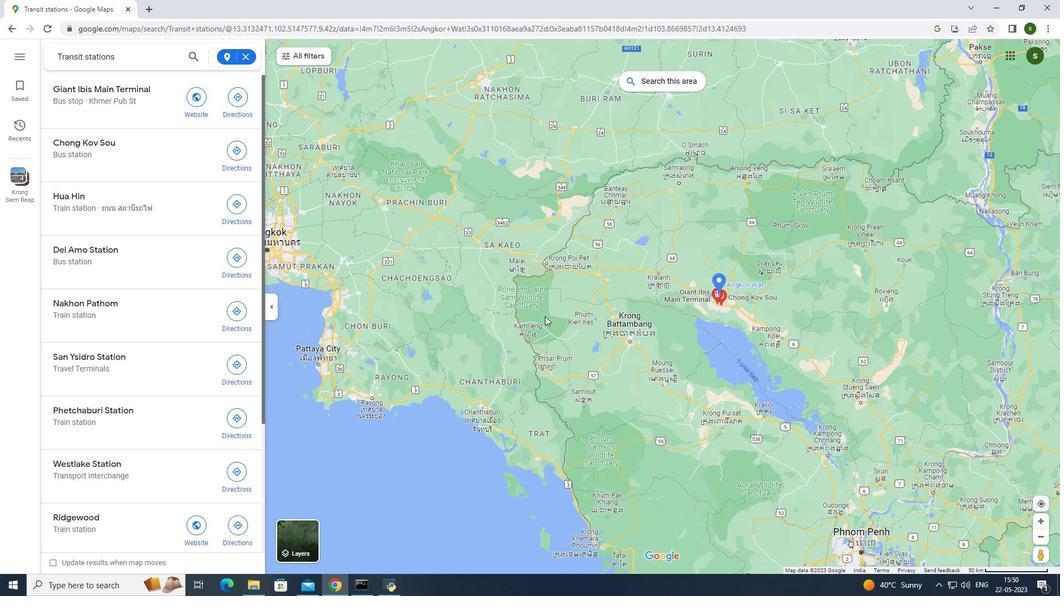 
Action: Mouse scrolled (545, 316) with delta (0, 0)
Screenshot: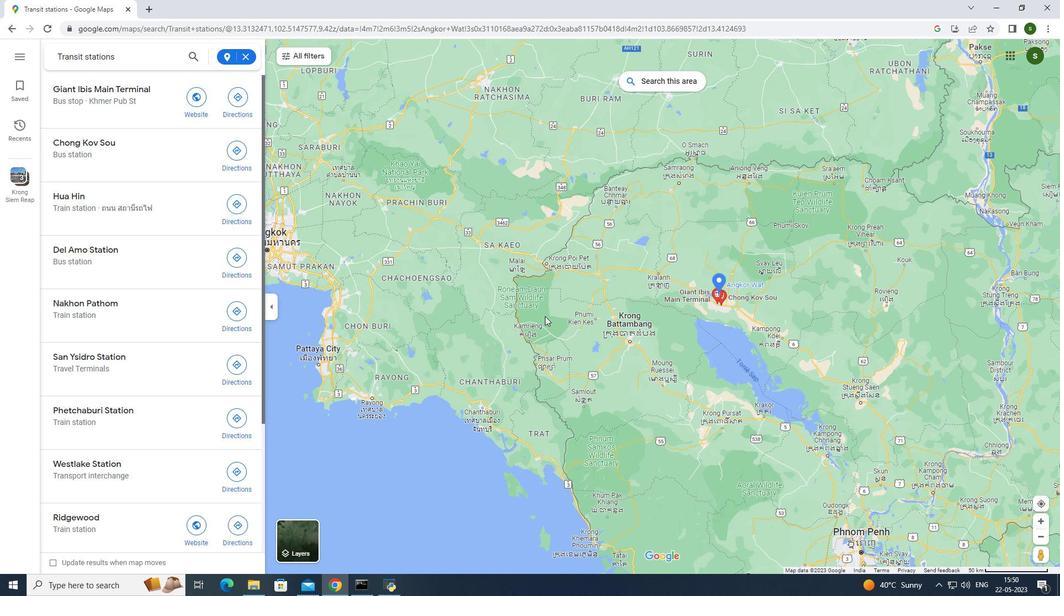 
Action: Mouse moved to (307, 251)
Screenshot: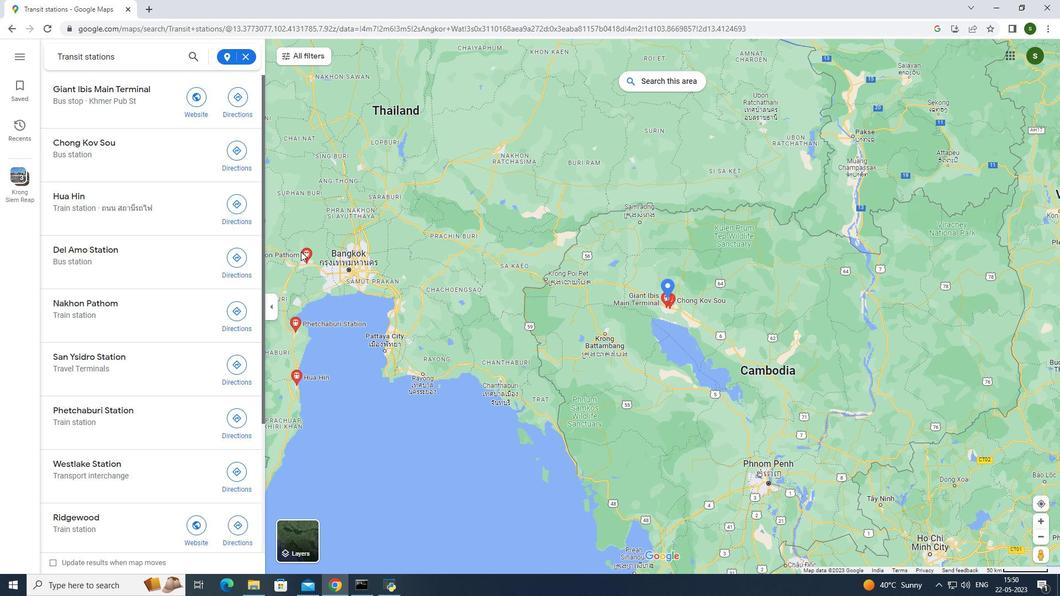 
Action: Mouse pressed left at (307, 251)
Screenshot: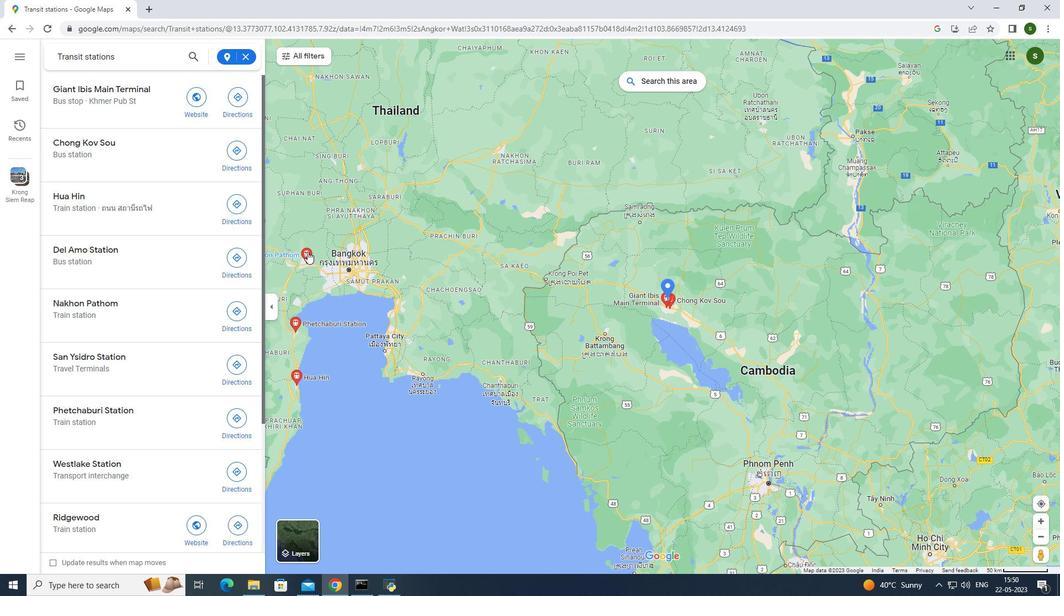 
Action: Mouse moved to (389, 295)
Screenshot: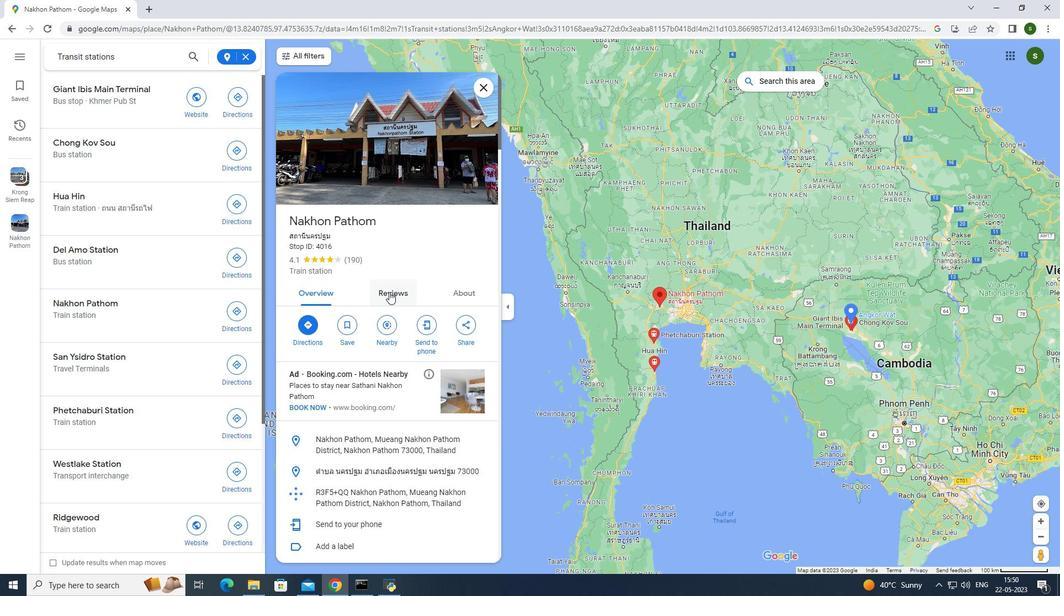 
Action: Mouse pressed left at (389, 295)
Screenshot: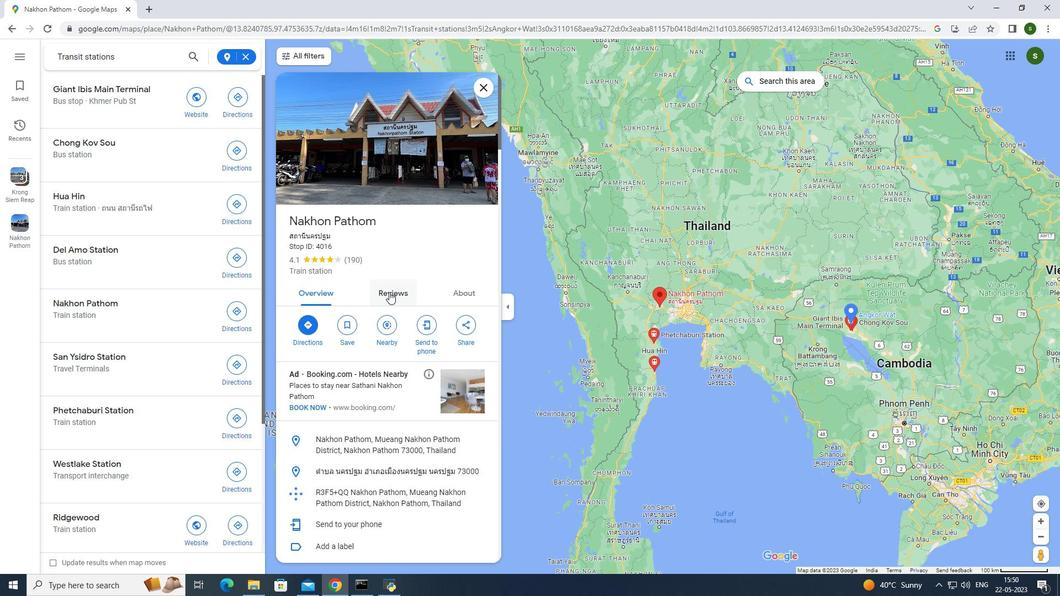
Action: Mouse scrolled (389, 294) with delta (0, 0)
Screenshot: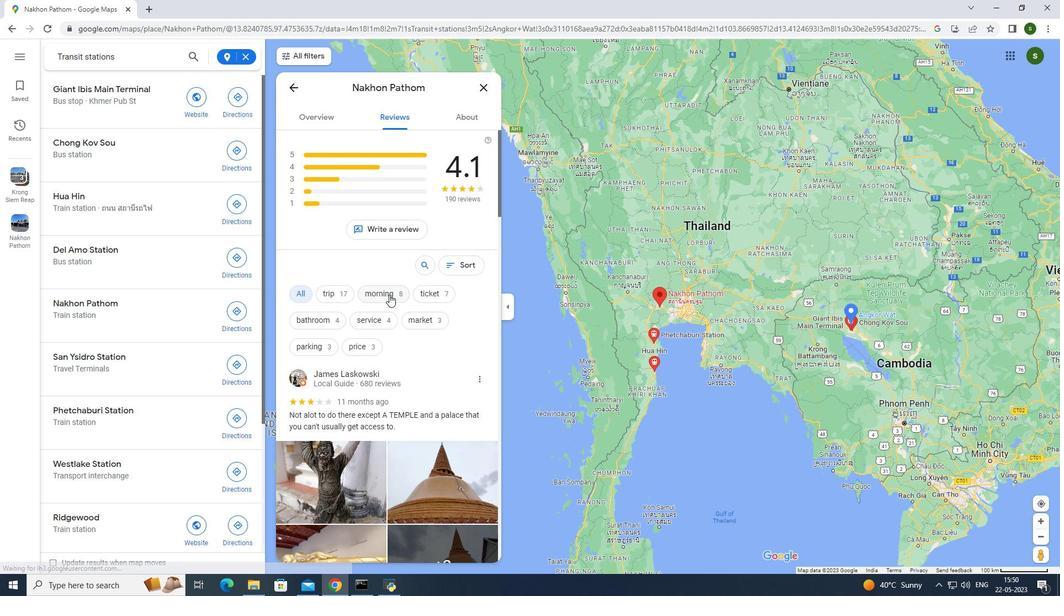 
Action: Mouse scrolled (389, 294) with delta (0, 0)
Screenshot: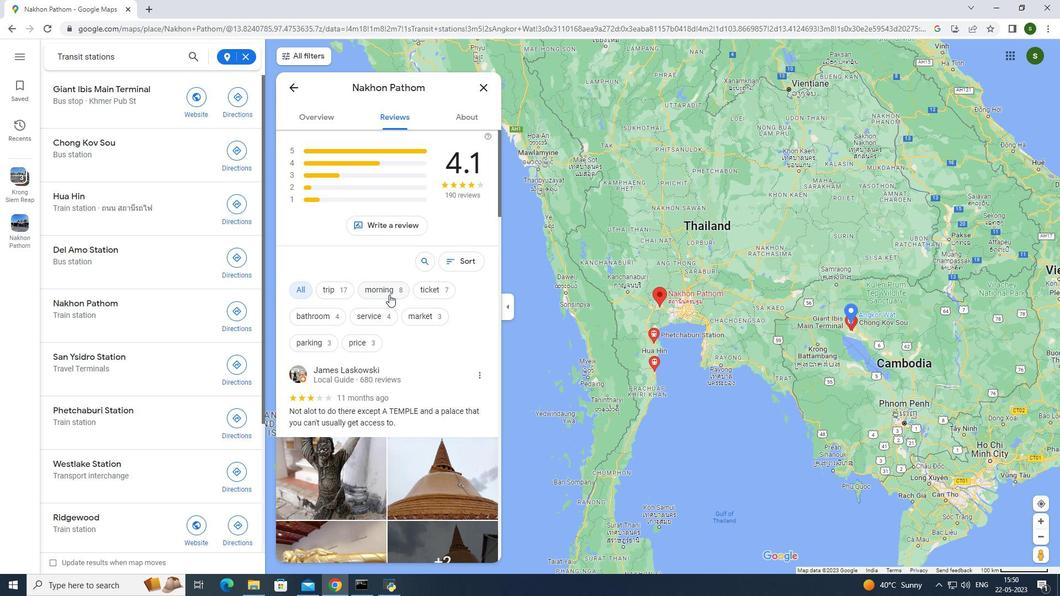
Action: Mouse scrolled (389, 294) with delta (0, 0)
Screenshot: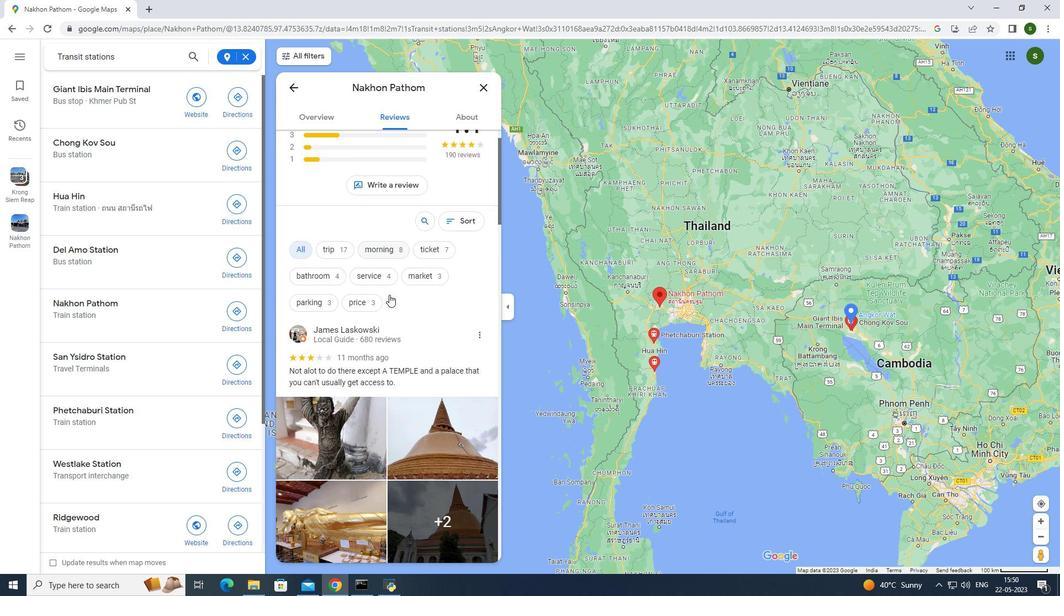 
Action: Mouse moved to (649, 329)
Screenshot: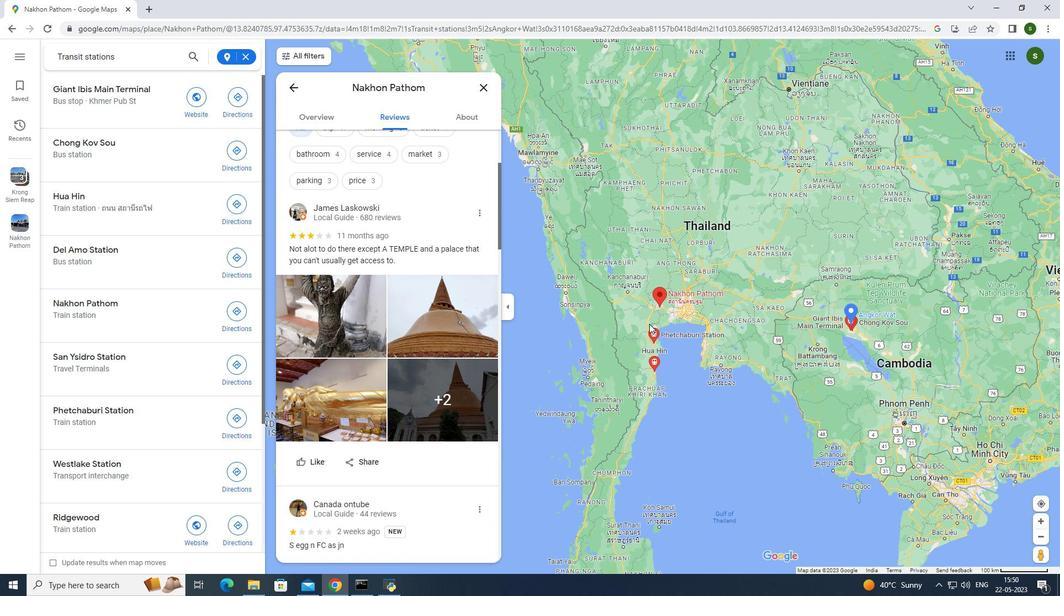 
Action: Mouse pressed left at (649, 329)
Screenshot: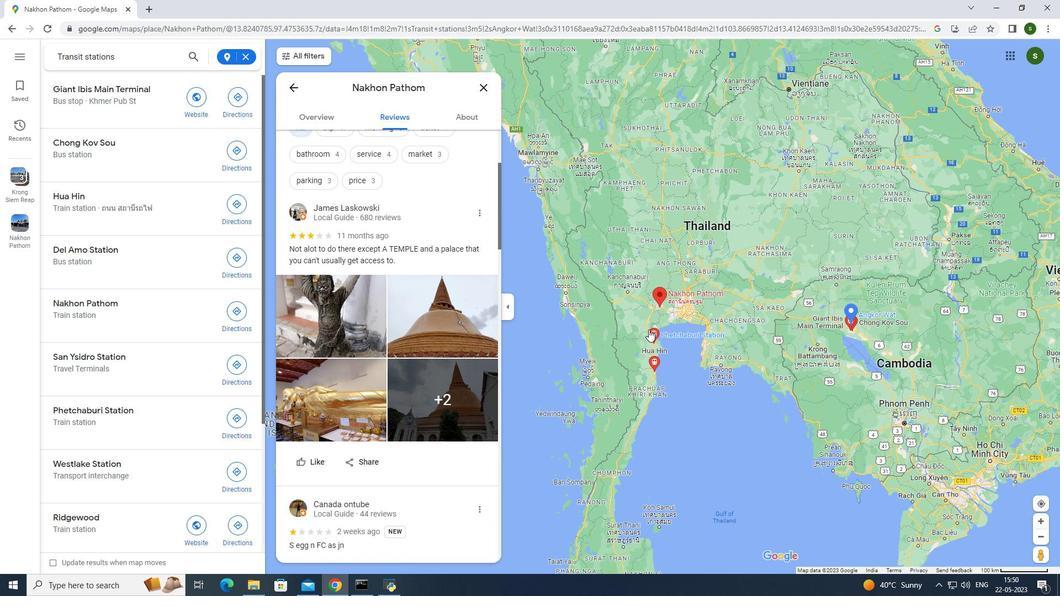 
Action: Mouse moved to (656, 360)
Screenshot: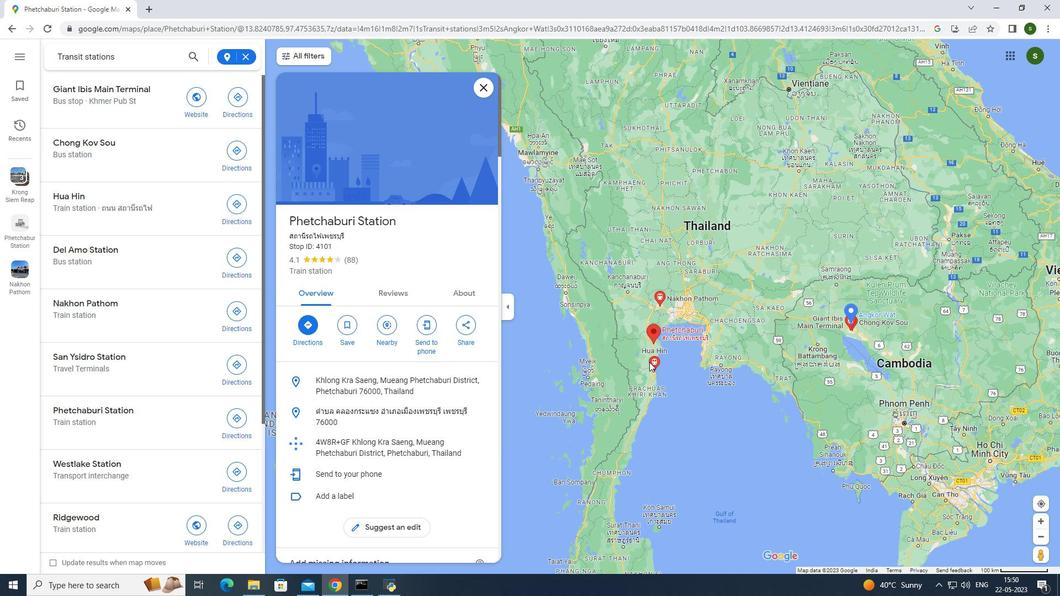 
Action: Mouse pressed left at (656, 360)
Screenshot: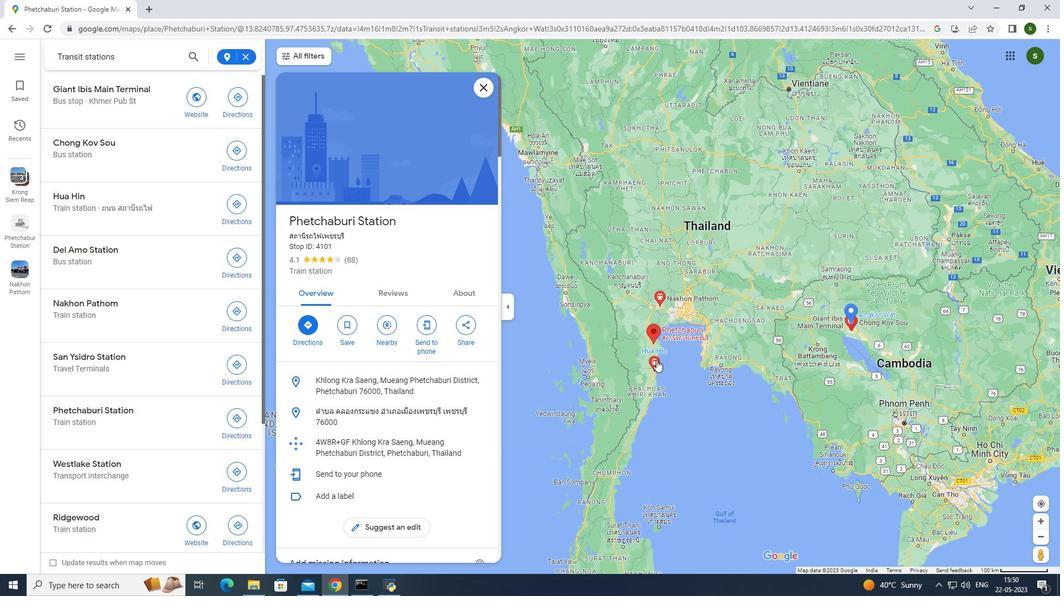 
Action: Mouse moved to (382, 298)
Screenshot: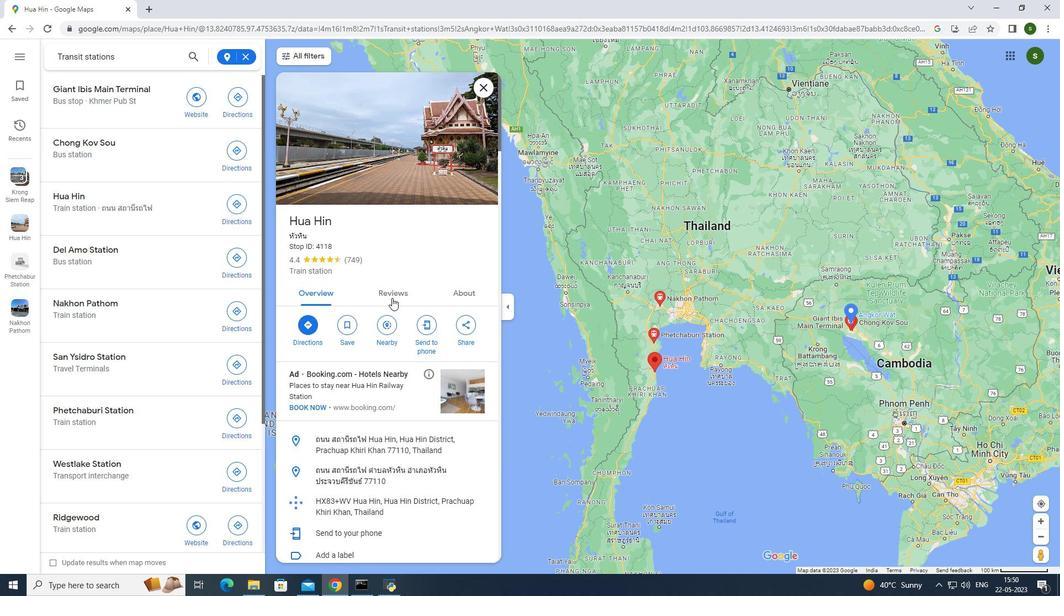 
Action: Mouse pressed left at (382, 298)
Screenshot: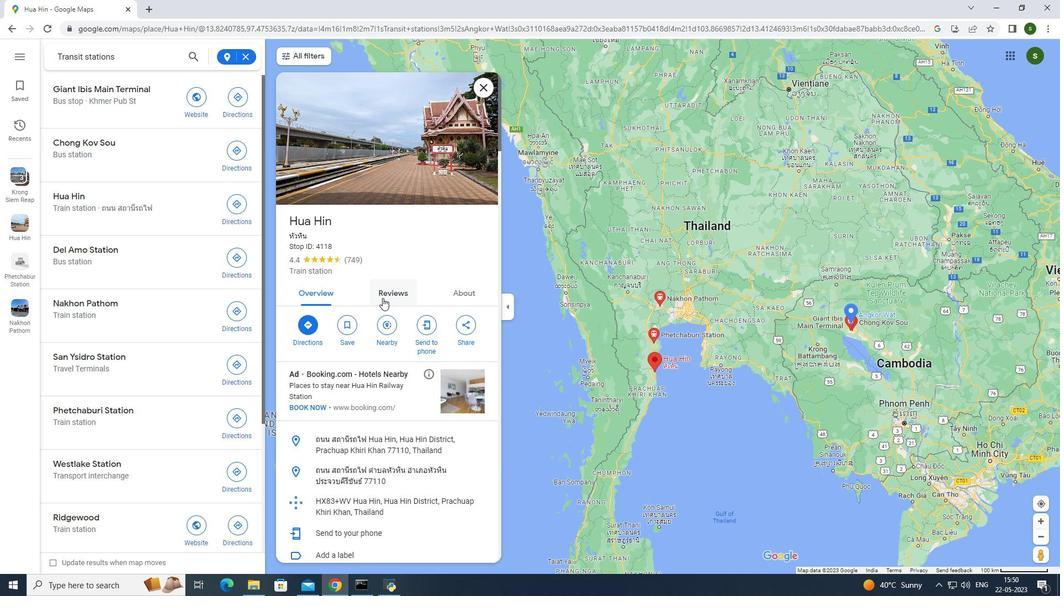 
Action: Mouse moved to (338, 247)
Screenshot: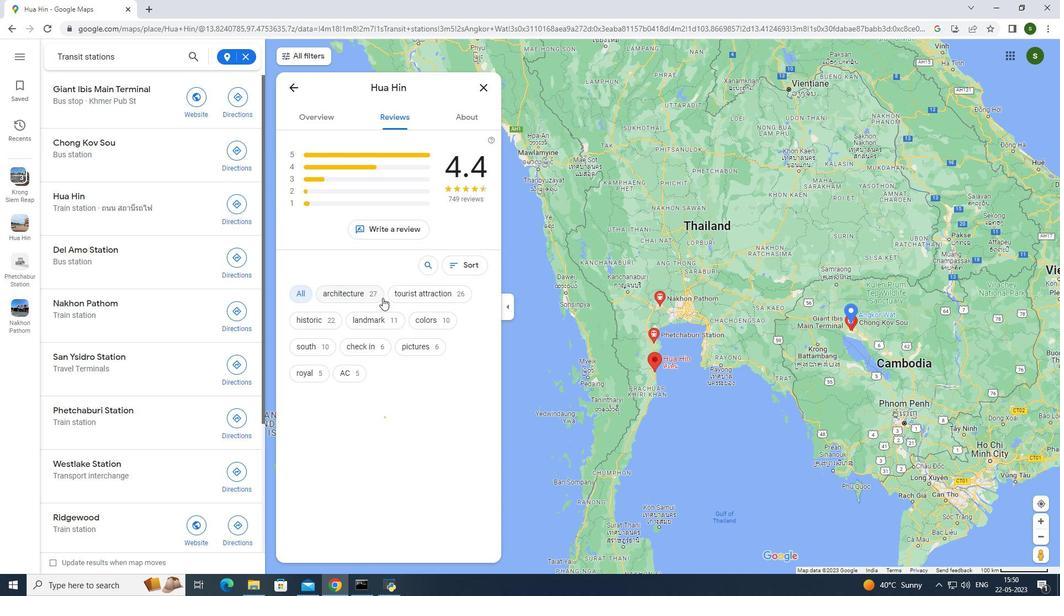 
Action: Mouse scrolled (338, 248) with delta (0, 0)
Screenshot: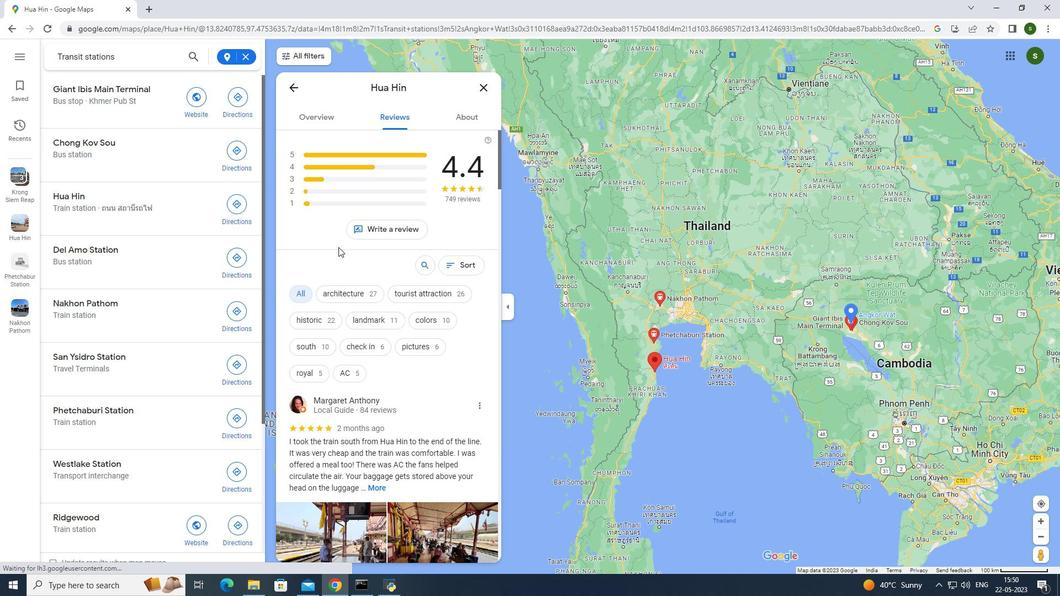 
Action: Mouse moved to (319, 347)
Screenshot: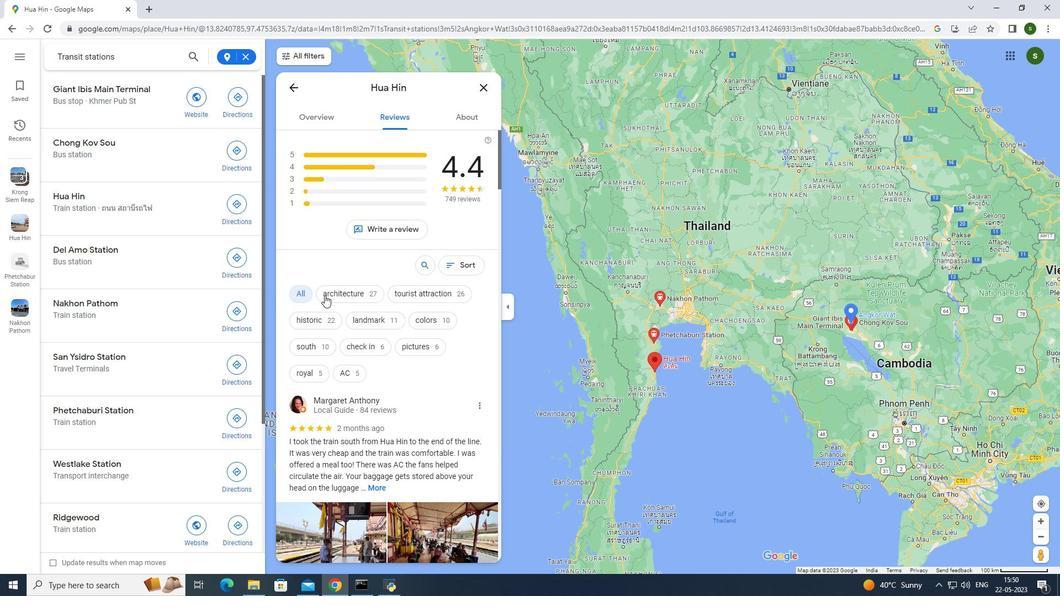 
Action: Mouse scrolled (319, 346) with delta (0, 0)
Screenshot: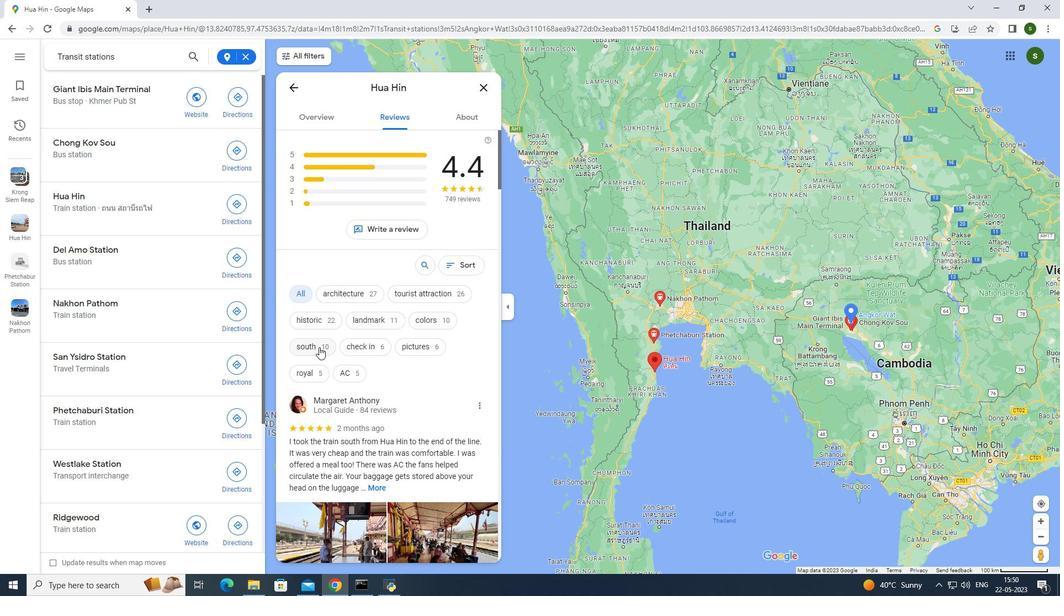 
Action: Mouse scrolled (319, 346) with delta (0, 0)
Screenshot: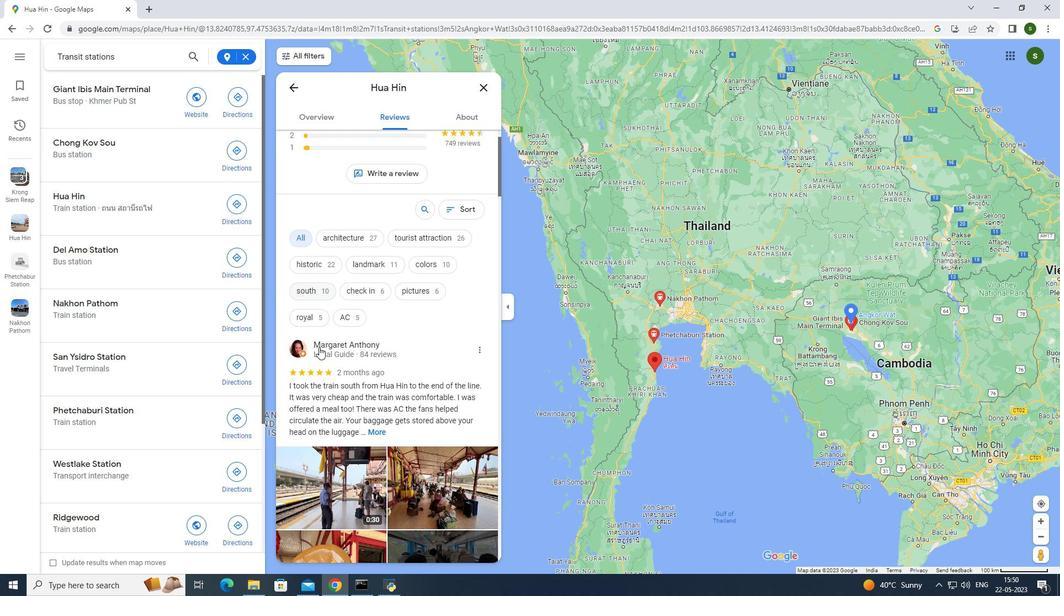 
Action: Mouse scrolled (319, 346) with delta (0, 0)
Screenshot: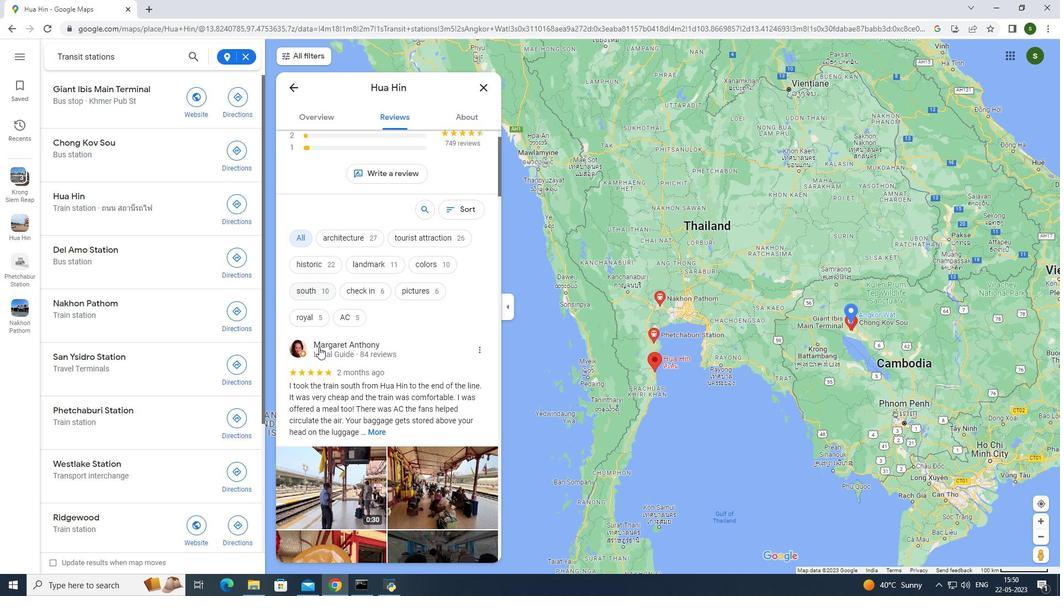 
Action: Mouse moved to (380, 320)
Screenshot: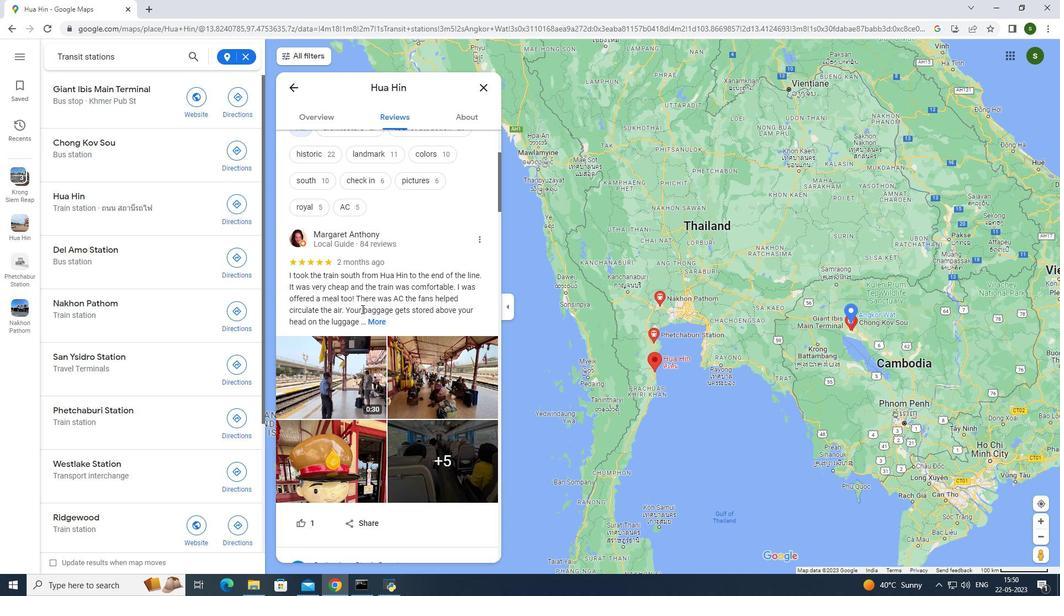 
Action: Mouse scrolled (380, 319) with delta (0, 0)
Screenshot: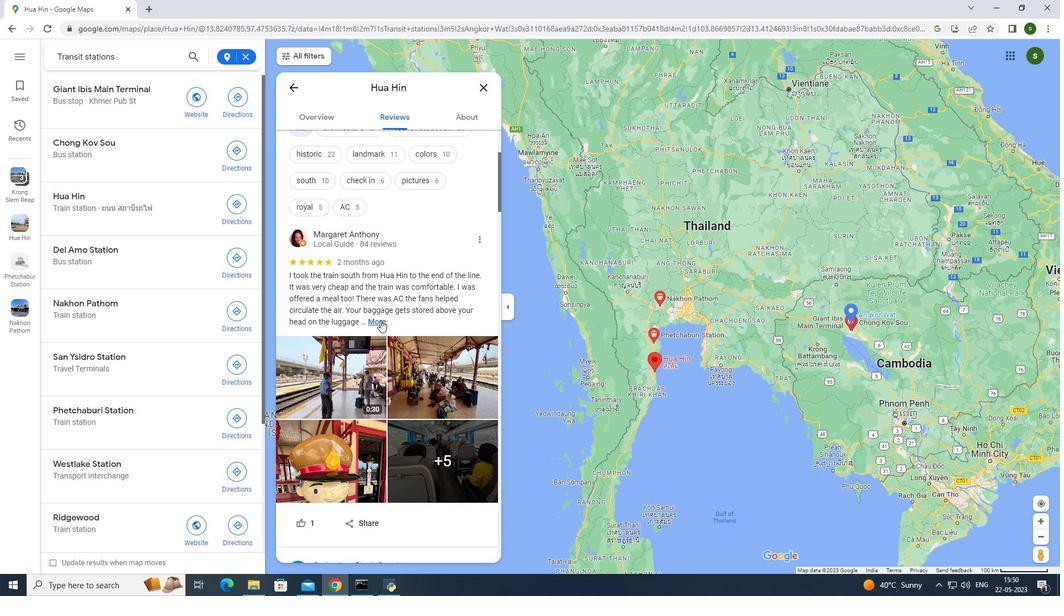 
Action: Mouse moved to (327, 302)
Screenshot: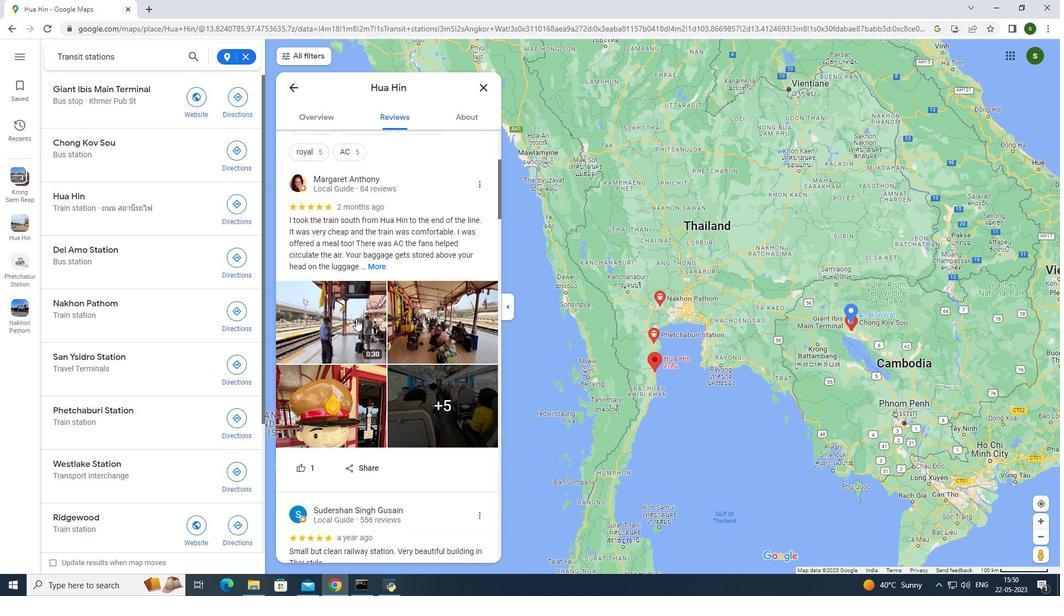 
Action: Mouse pressed left at (327, 302)
Screenshot: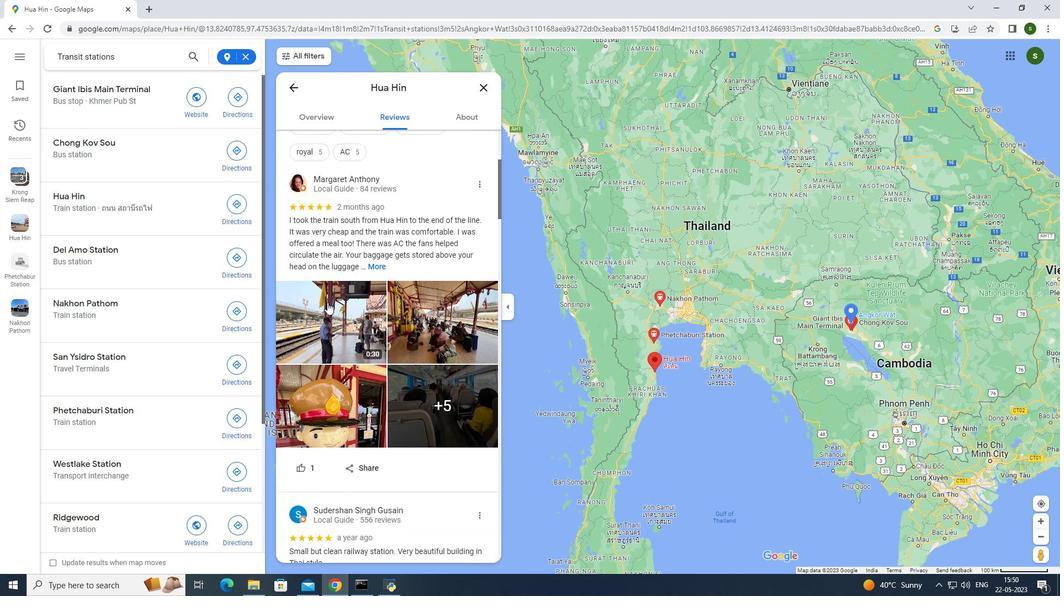 
Action: Mouse moved to (648, 413)
Screenshot: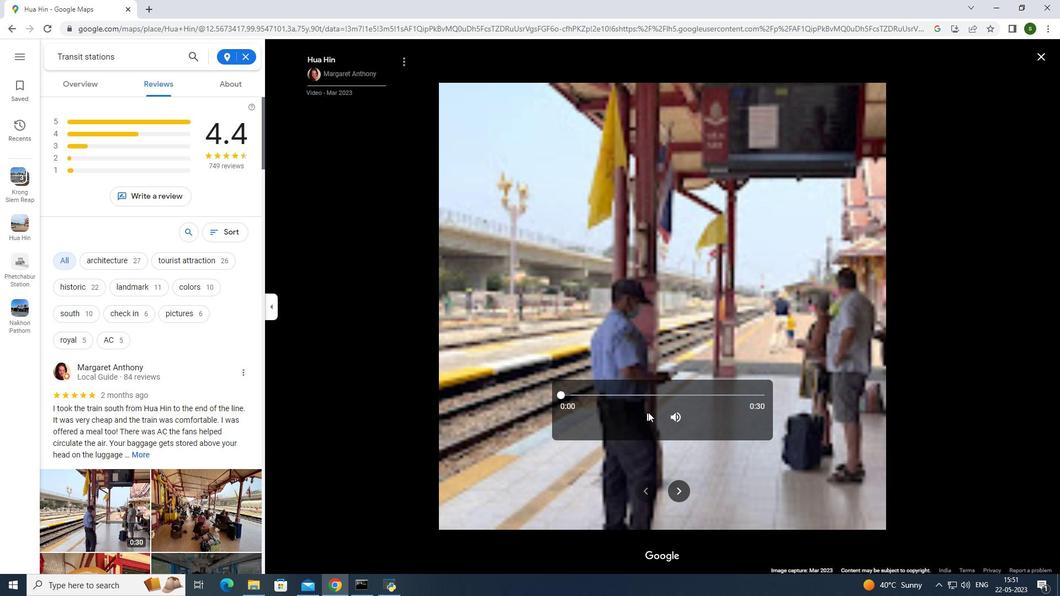 
Action: Mouse pressed left at (648, 413)
Screenshot: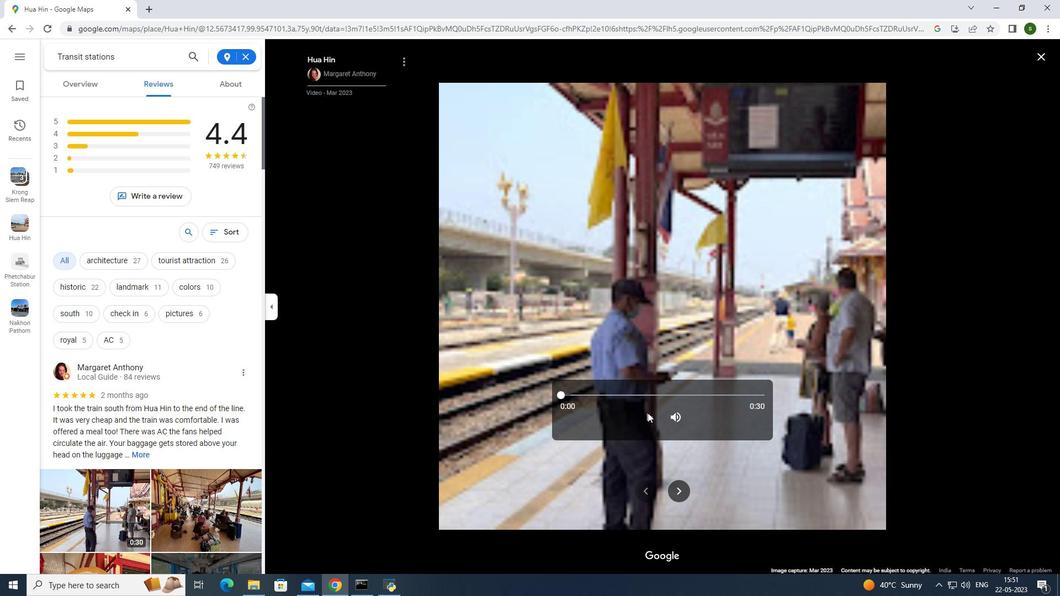 
Action: Mouse moved to (1045, 51)
Screenshot: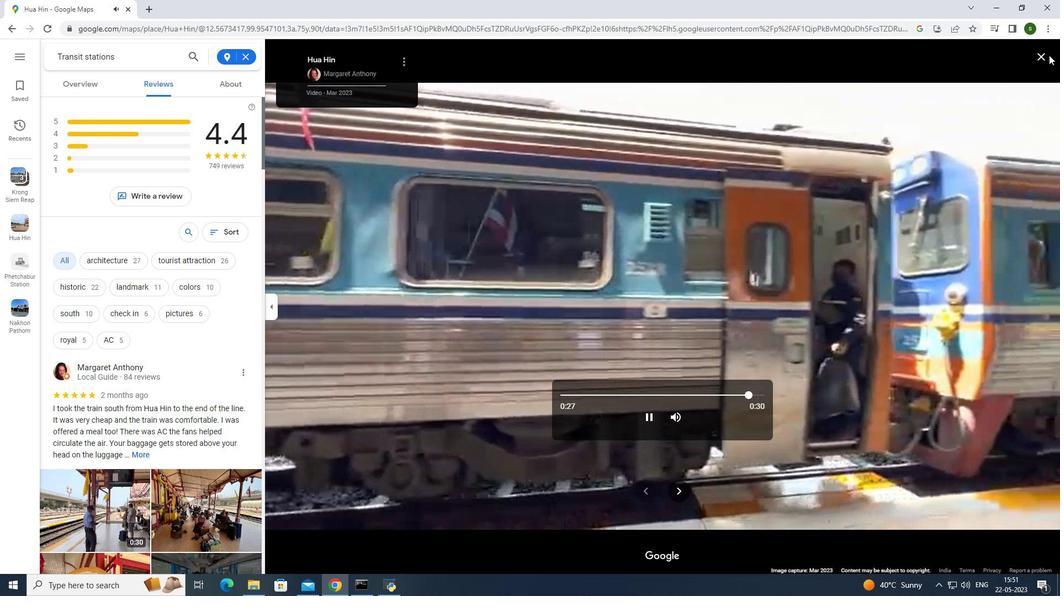 
Action: Mouse pressed left at (1045, 51)
Screenshot: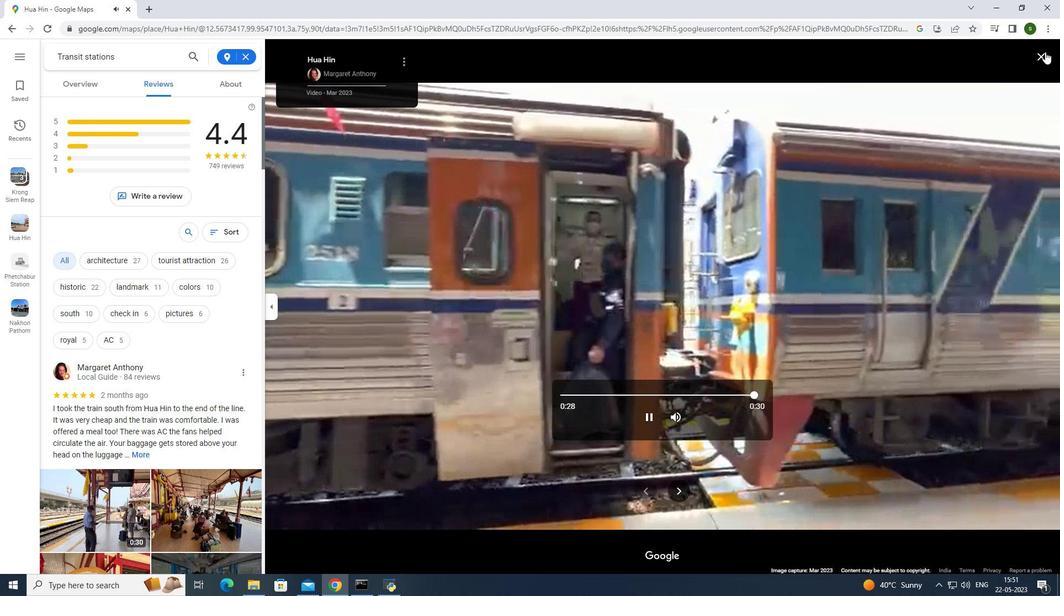 
Action: Mouse moved to (427, 374)
Screenshot: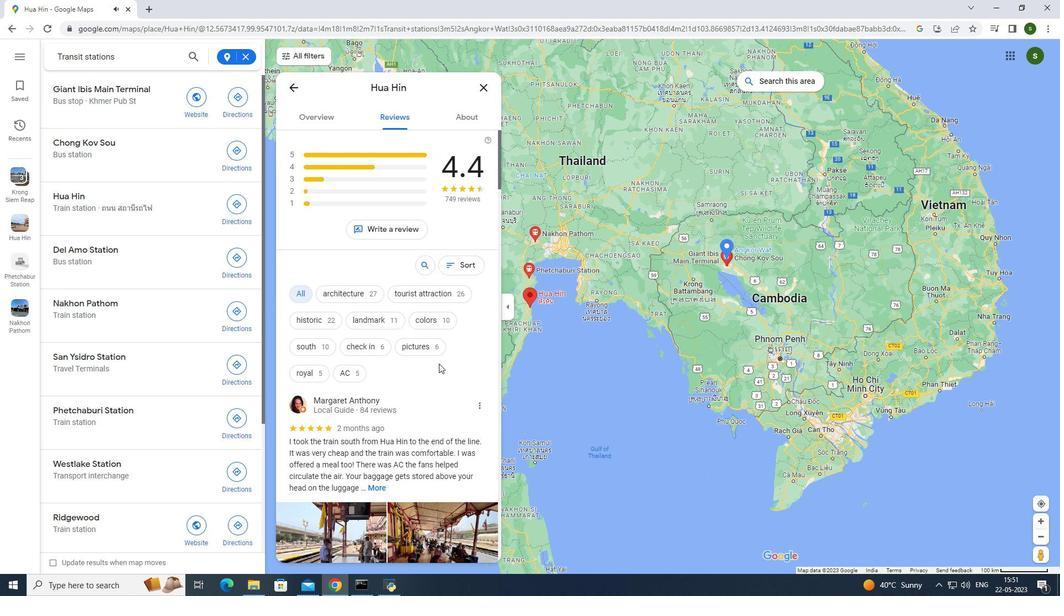 
Action: Mouse scrolled (427, 373) with delta (0, 0)
Screenshot: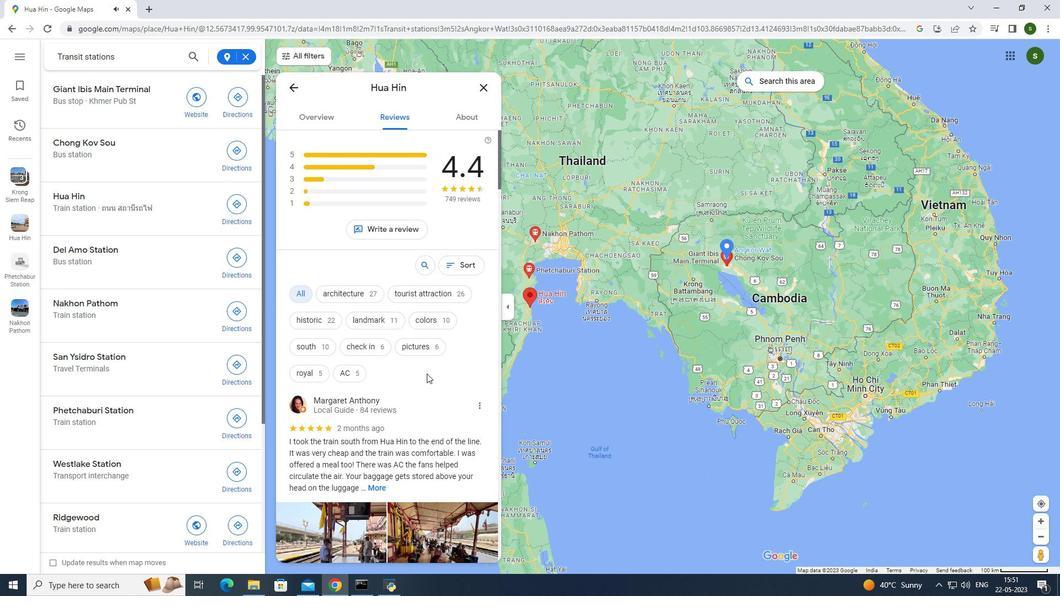 
Action: Mouse scrolled (427, 373) with delta (0, 0)
Screenshot: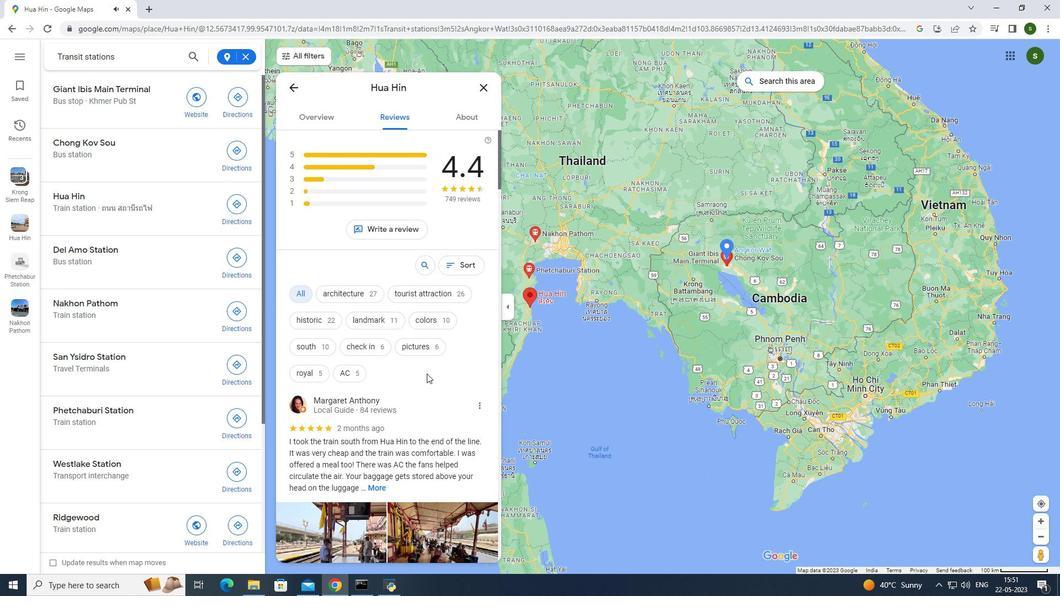 
Action: Mouse scrolled (427, 373) with delta (0, 0)
Screenshot: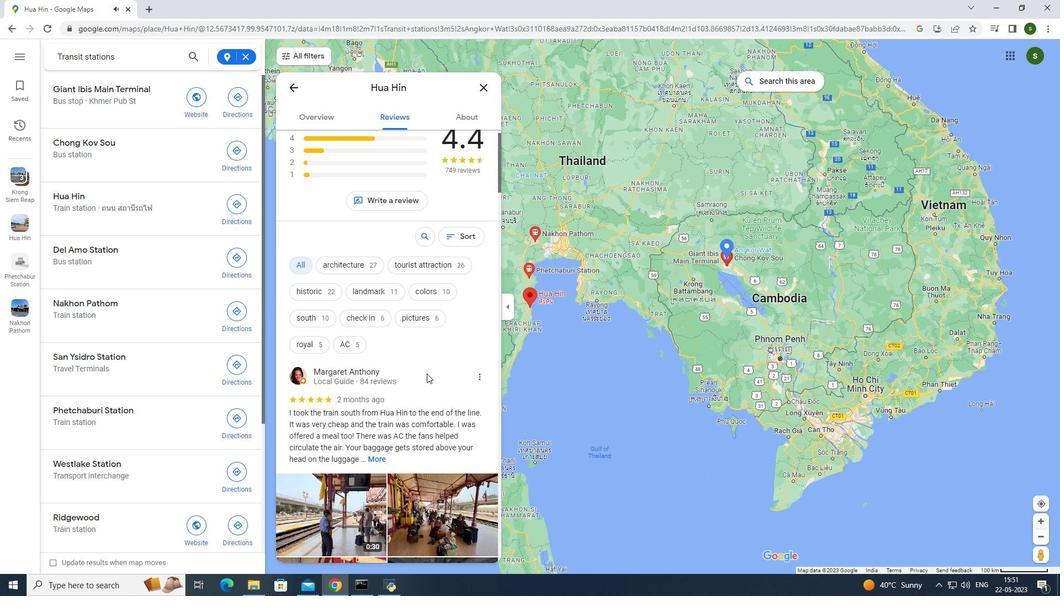 
Action: Mouse scrolled (427, 373) with delta (0, 0)
Screenshot: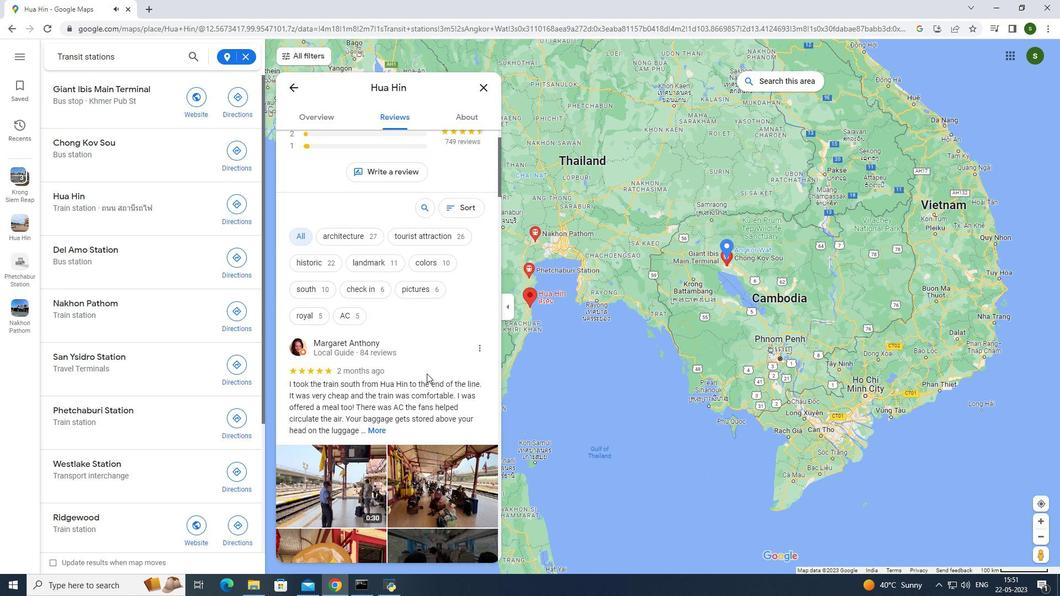 
Action: Mouse scrolled (427, 373) with delta (0, 0)
Screenshot: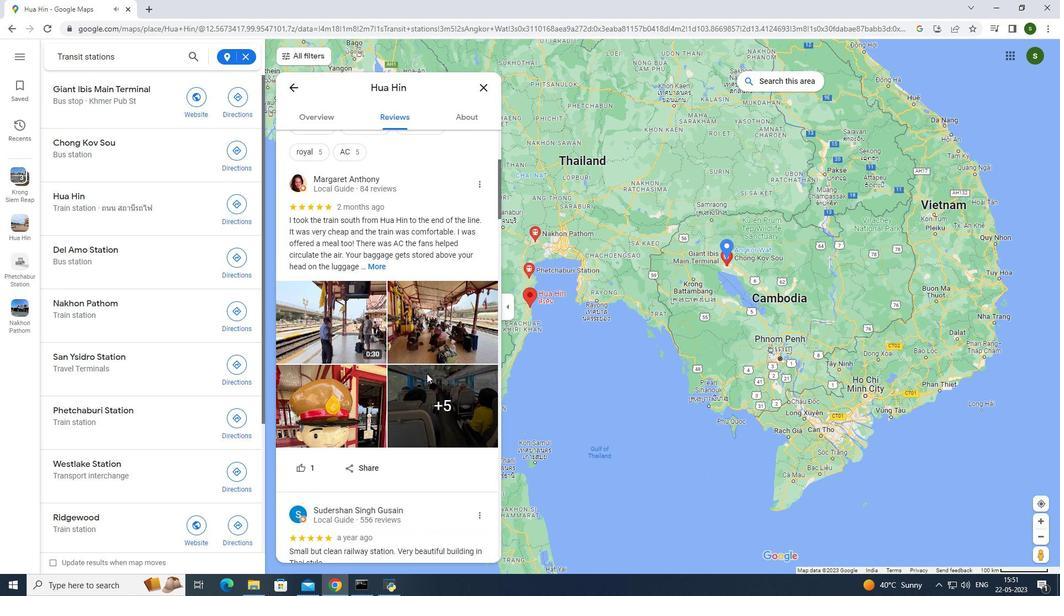 
Action: Mouse scrolled (427, 373) with delta (0, 0)
Screenshot: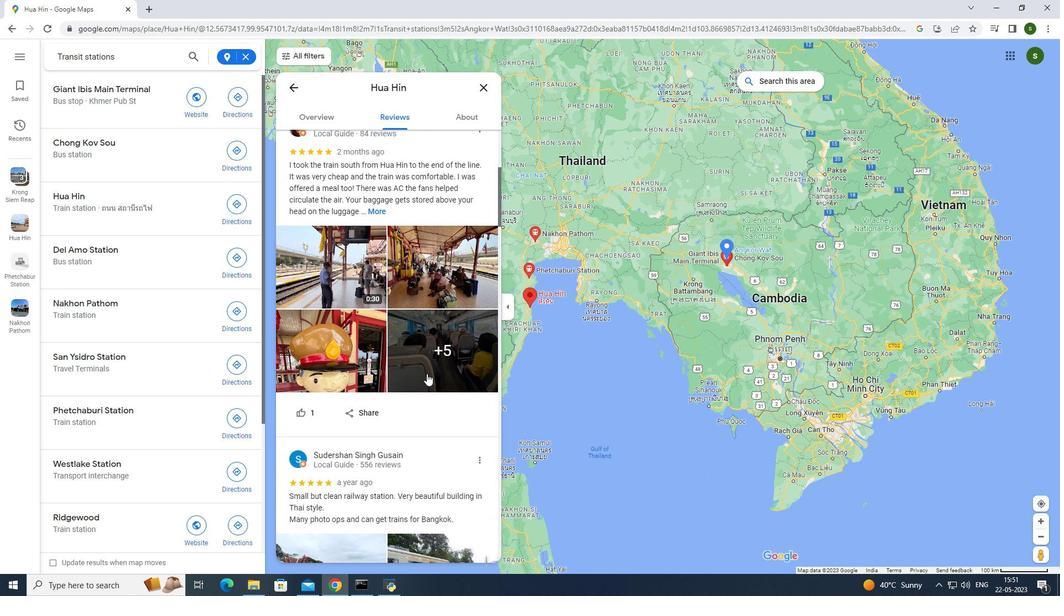 
Action: Mouse scrolled (427, 373) with delta (0, 0)
Screenshot: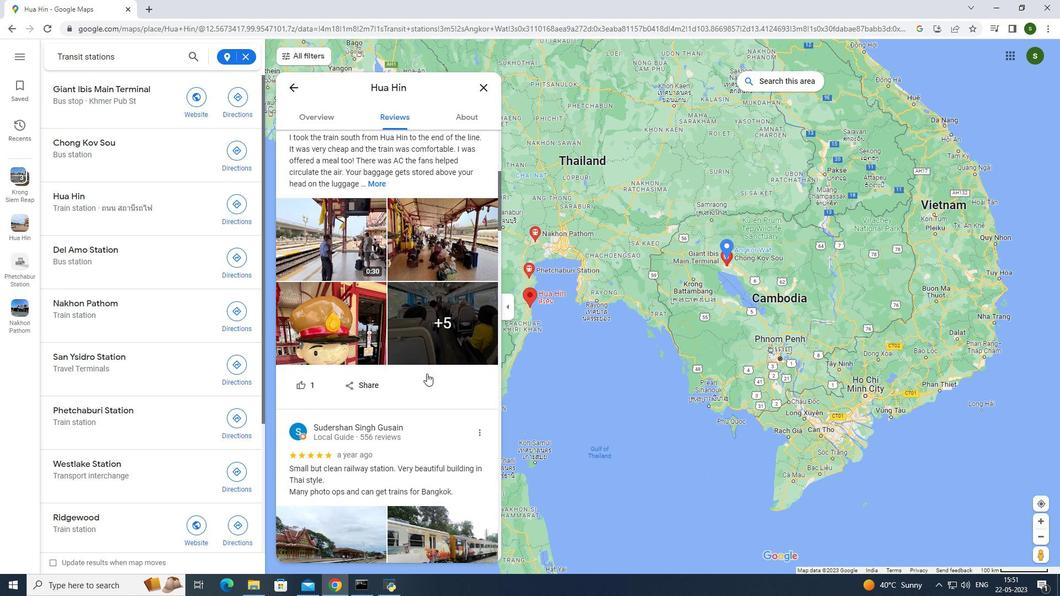 
Action: Mouse scrolled (427, 373) with delta (0, 0)
Screenshot: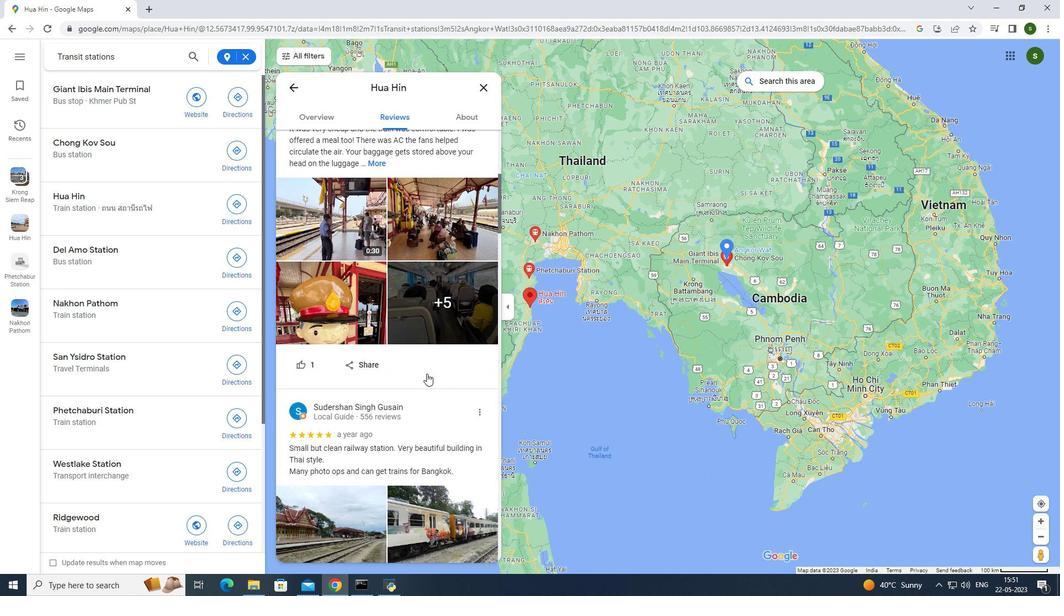 
Action: Mouse scrolled (427, 373) with delta (0, 0)
Screenshot: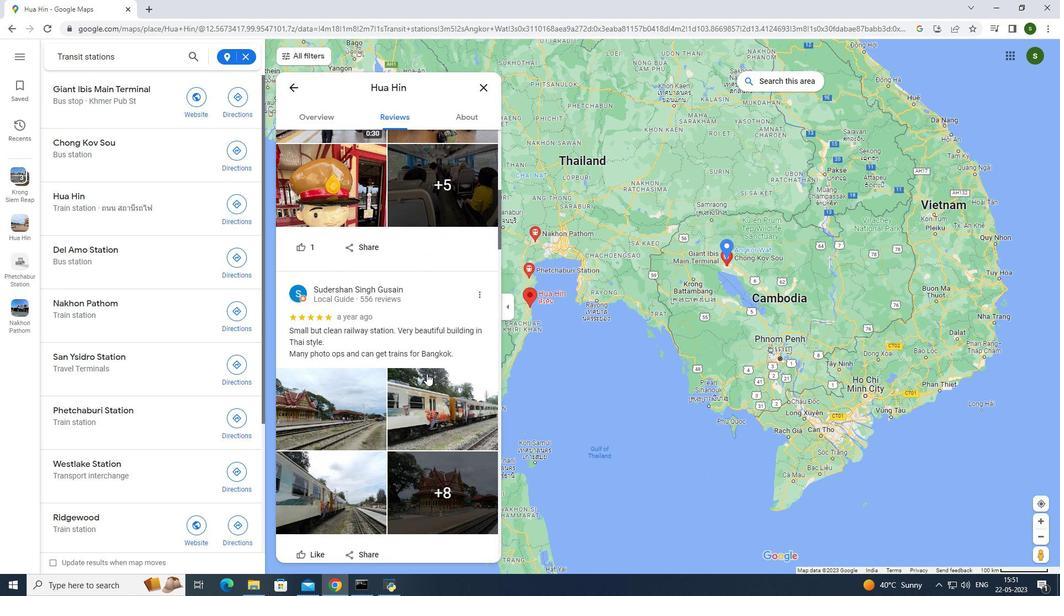 
Action: Mouse scrolled (427, 373) with delta (0, 0)
Screenshot: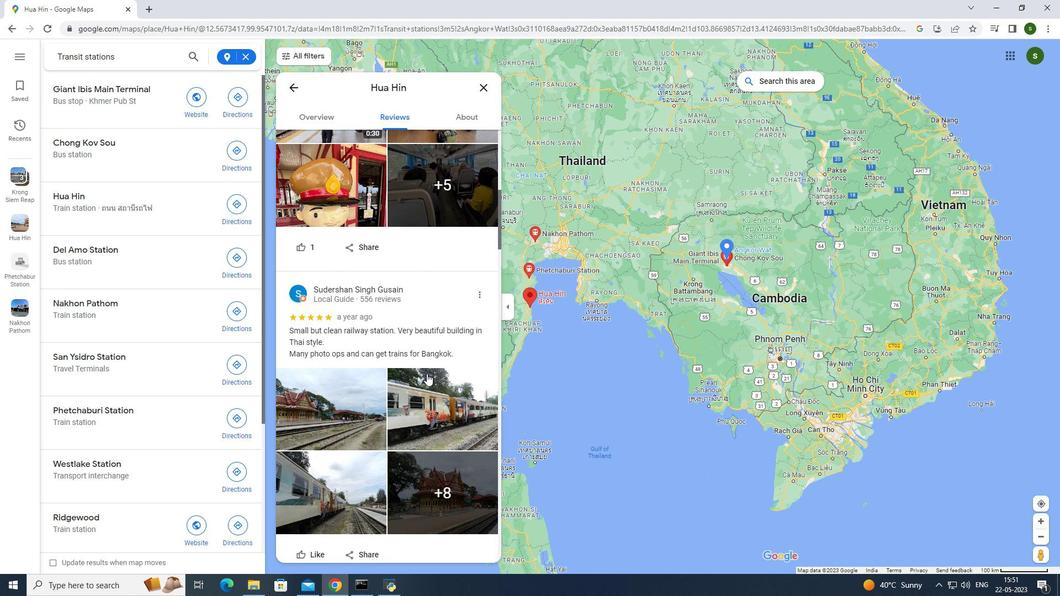 
Action: Mouse moved to (445, 319)
Screenshot: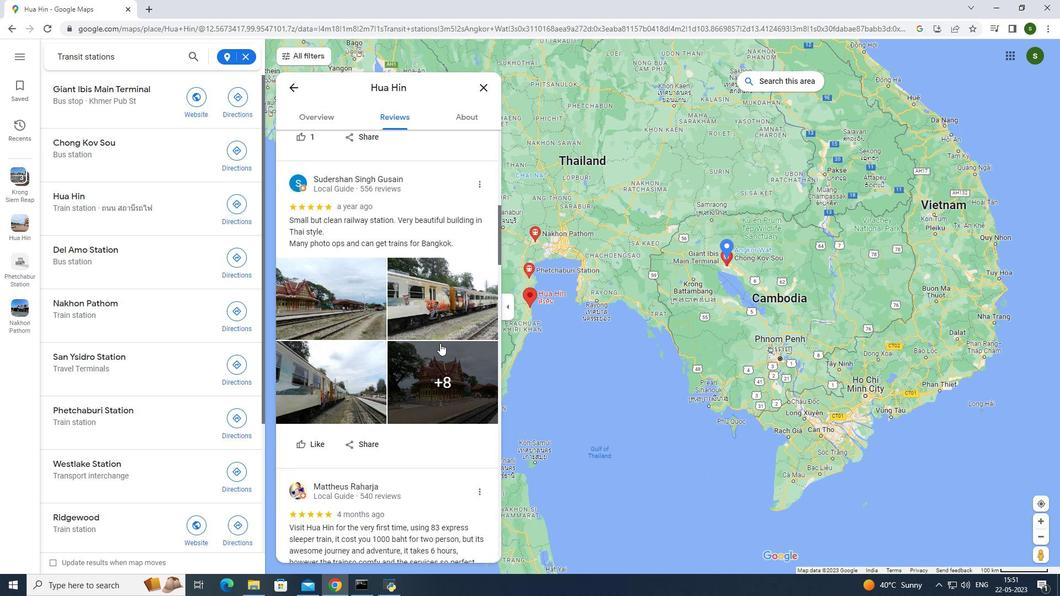 
Action: Mouse pressed left at (445, 319)
